 Task: Create an Advertisement video on Lacoste.
Action: Mouse pressed left at (105, 163)
Screenshot: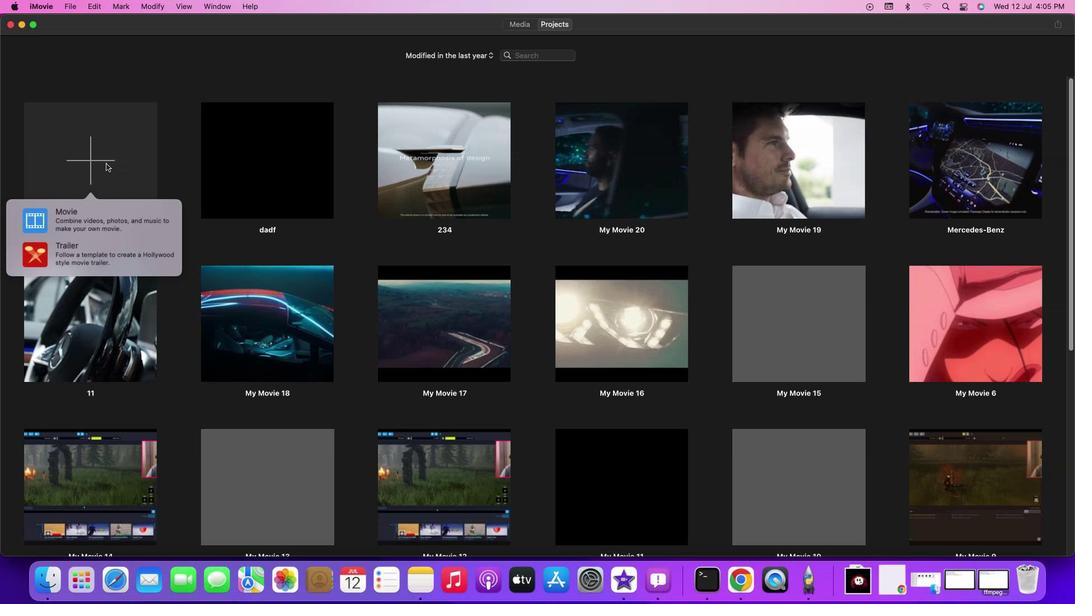 
Action: Mouse moved to (67, 221)
Screenshot: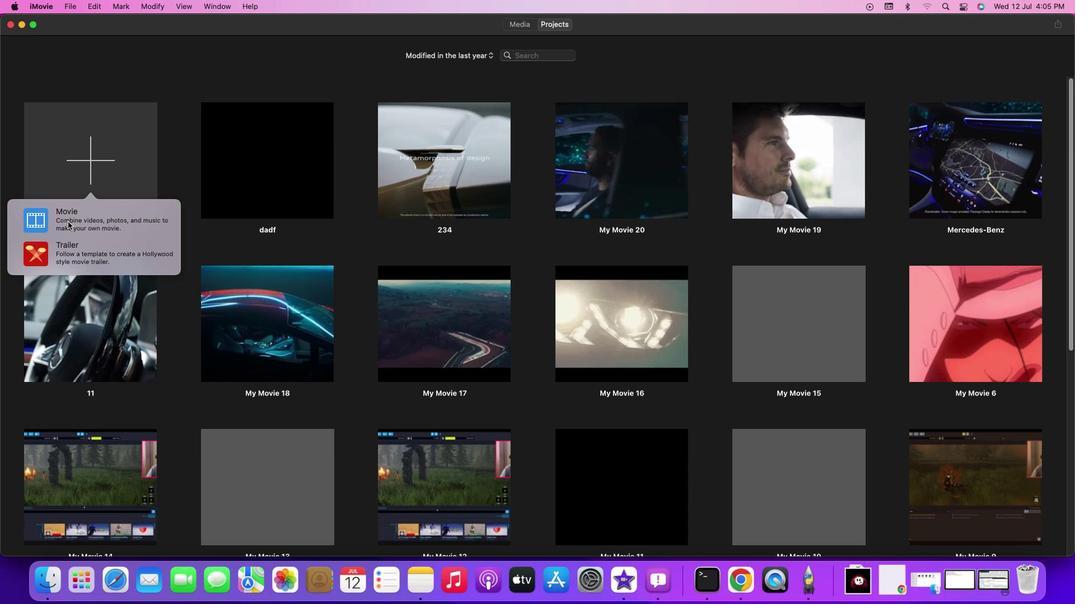 
Action: Mouse pressed left at (67, 221)
Screenshot: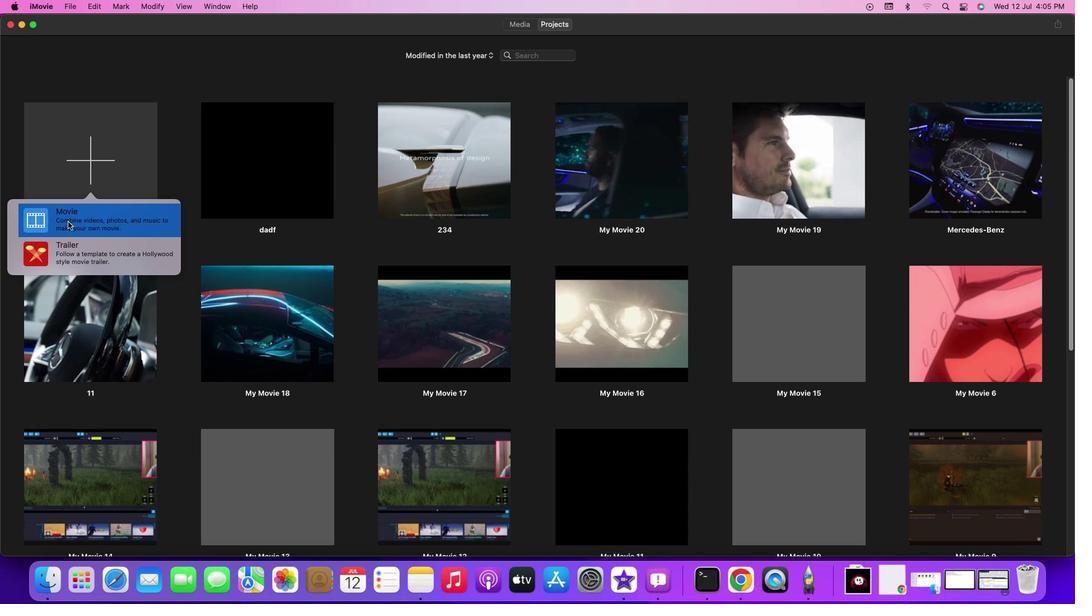 
Action: Mouse pressed left at (67, 221)
Screenshot: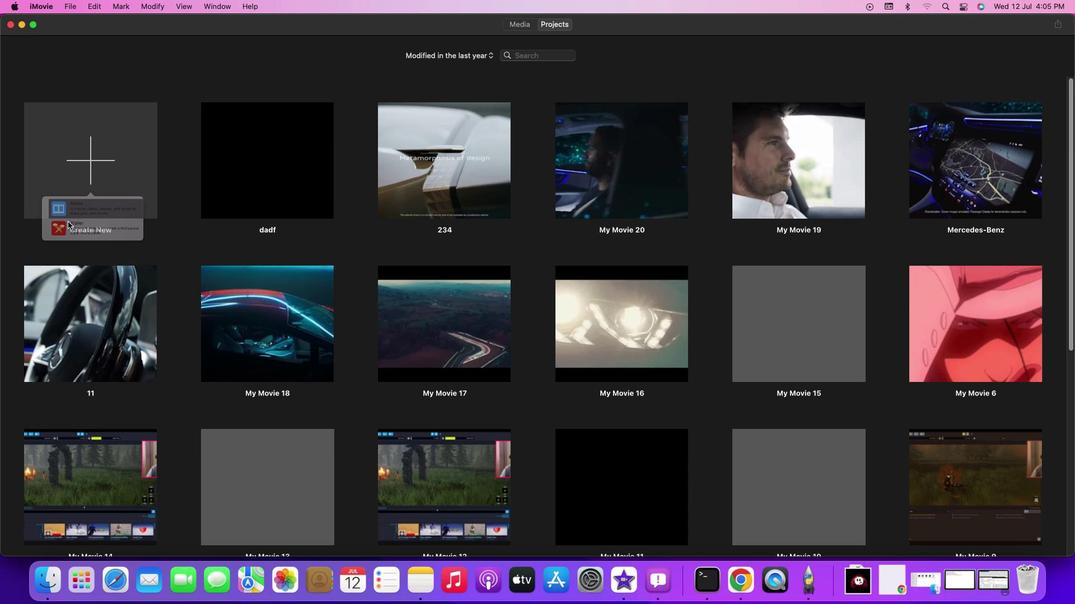 
Action: Mouse moved to (435, 190)
Screenshot: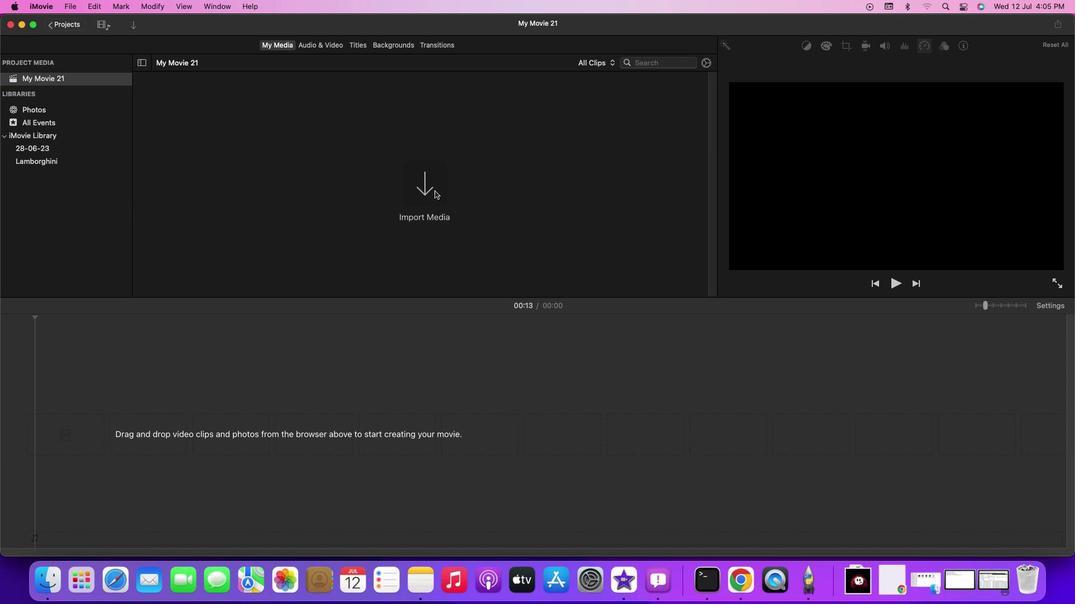 
Action: Mouse pressed left at (435, 190)
Screenshot: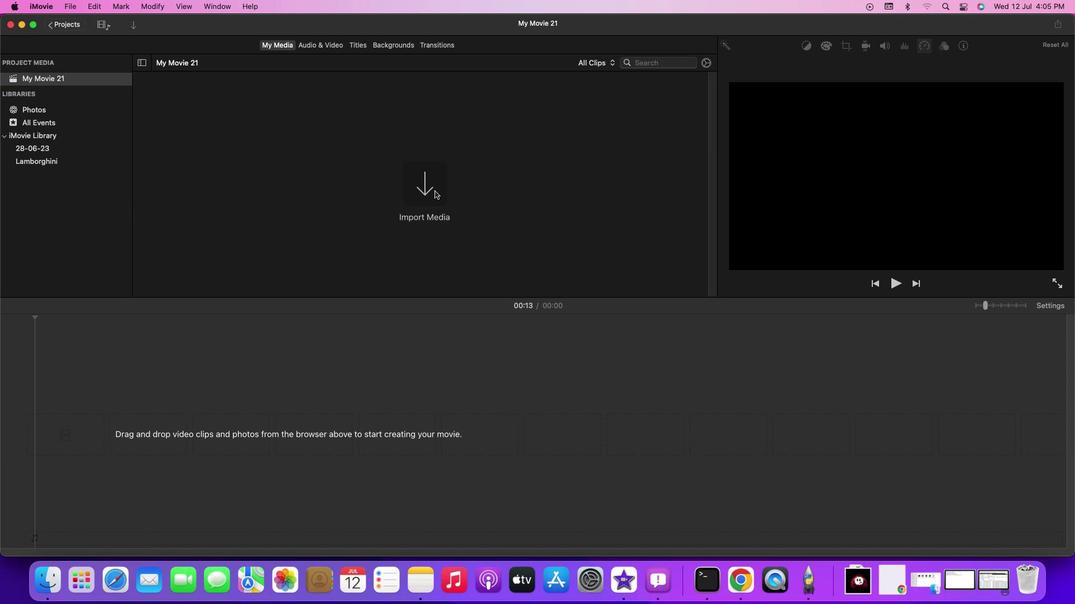
Action: Mouse moved to (216, 330)
Screenshot: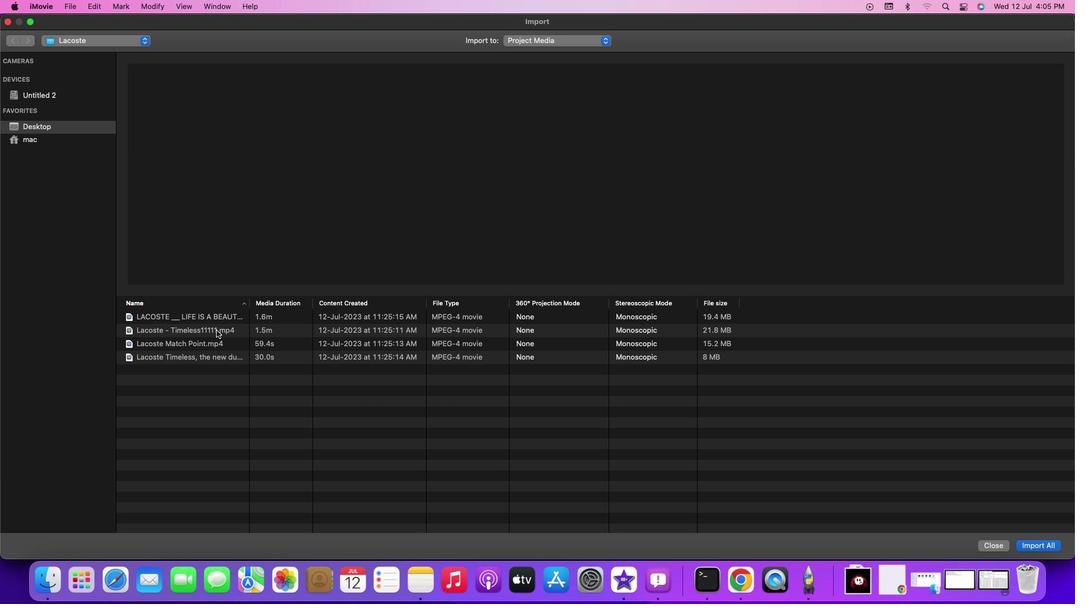 
Action: Mouse pressed left at (216, 330)
Screenshot: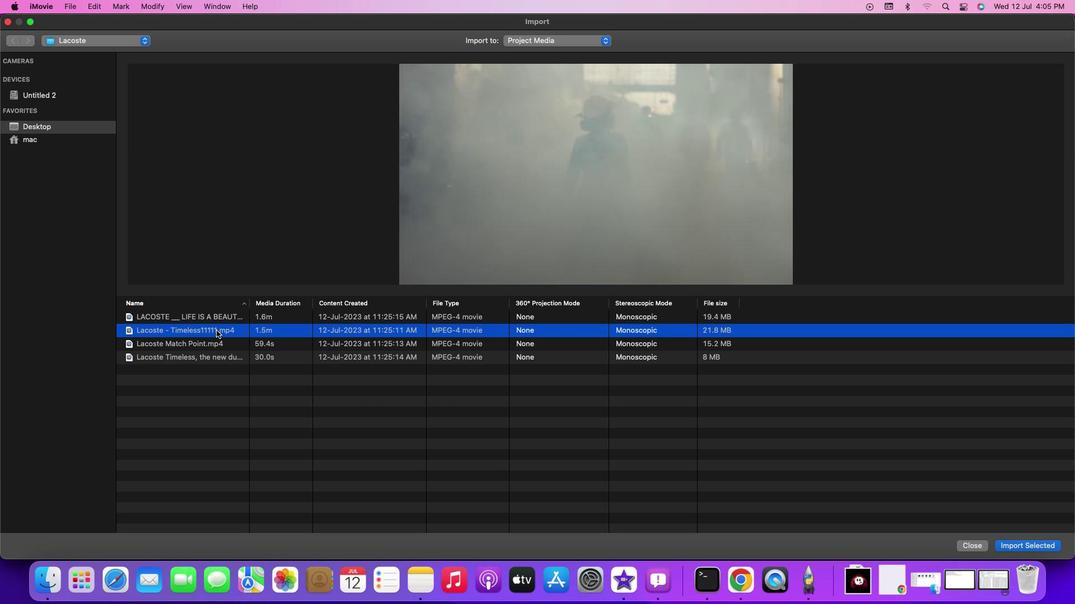 
Action: Mouse pressed left at (216, 330)
Screenshot: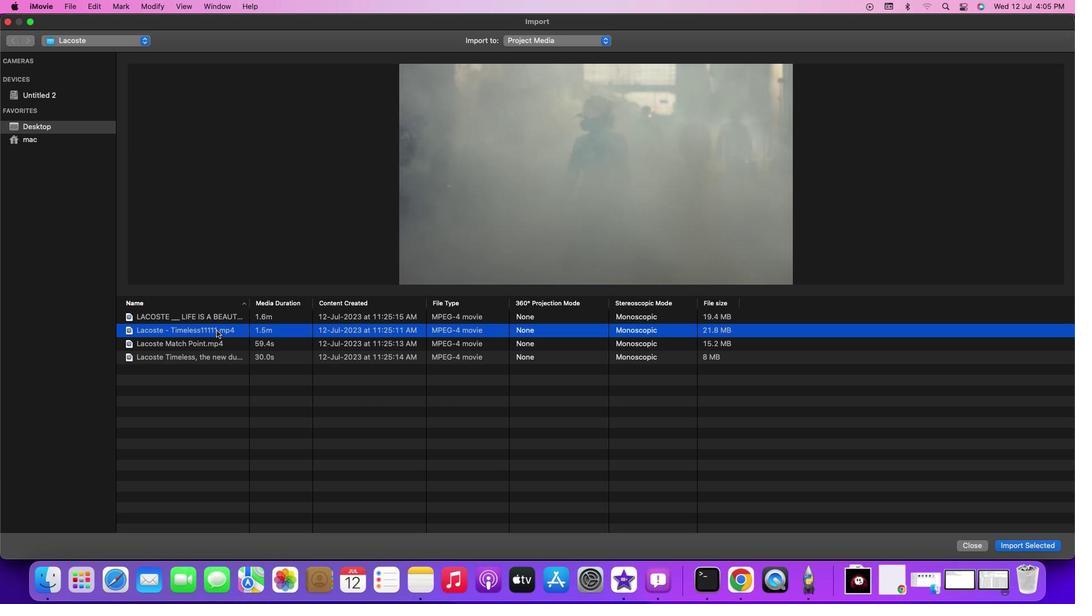
Action: Mouse moved to (184, 120)
Screenshot: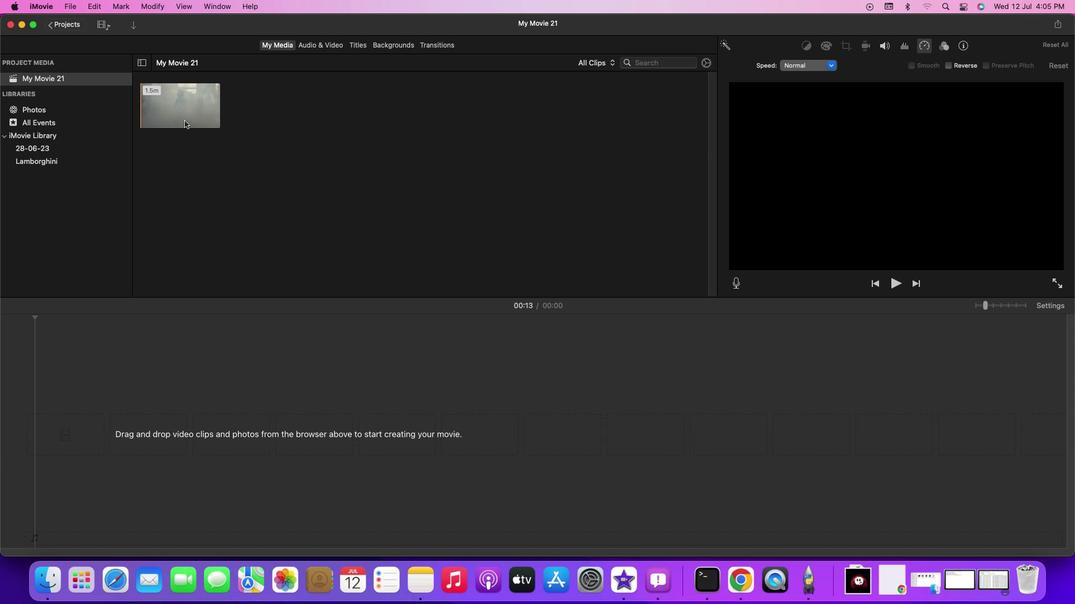 
Action: Mouse pressed left at (184, 120)
Screenshot: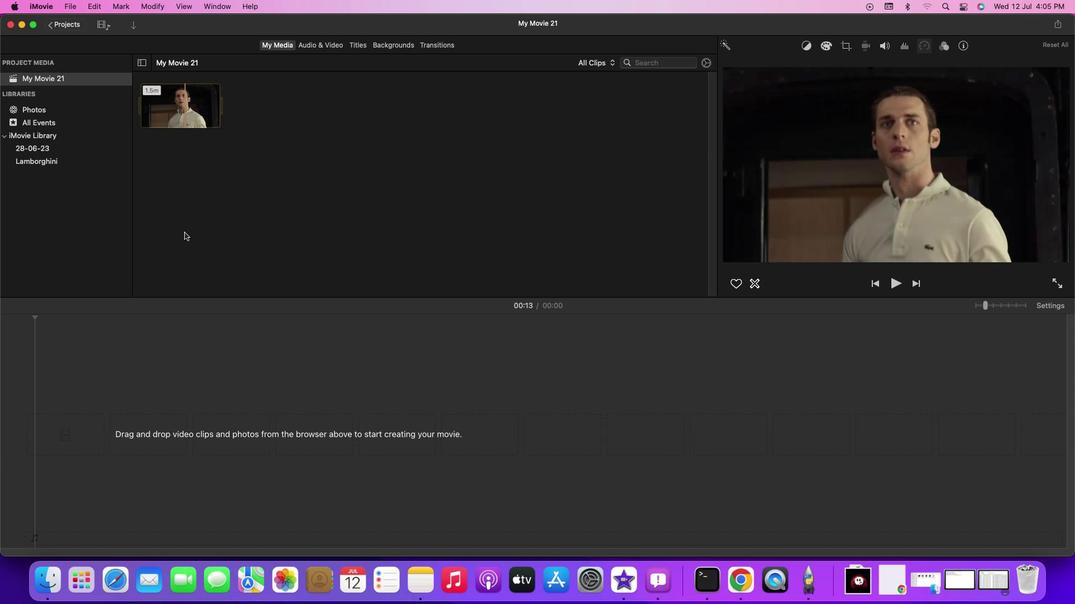 
Action: Mouse moved to (37, 319)
Screenshot: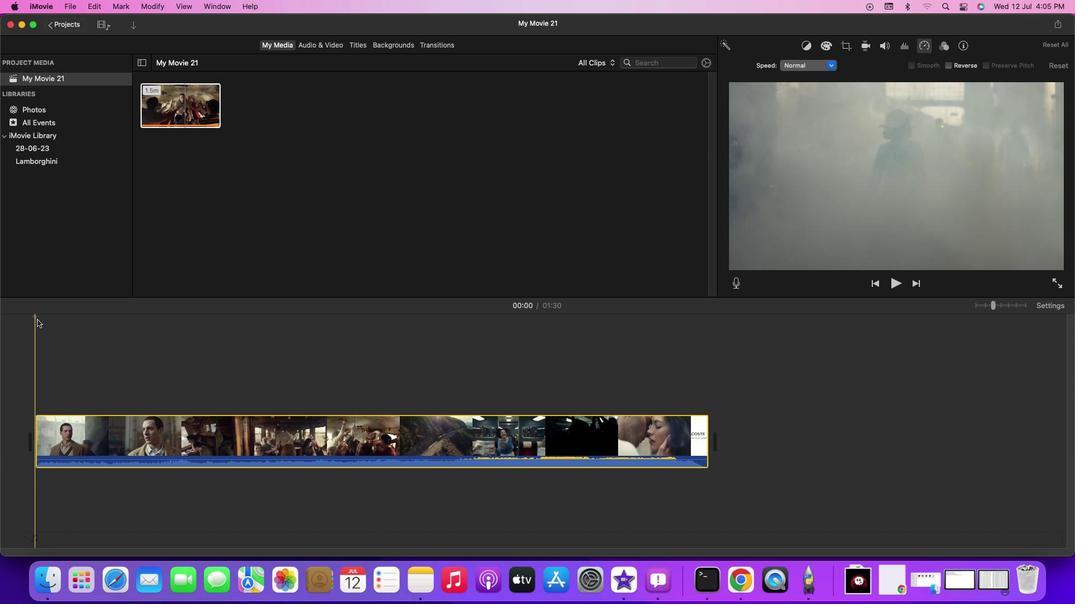 
Action: Key pressed Key.space
Screenshot: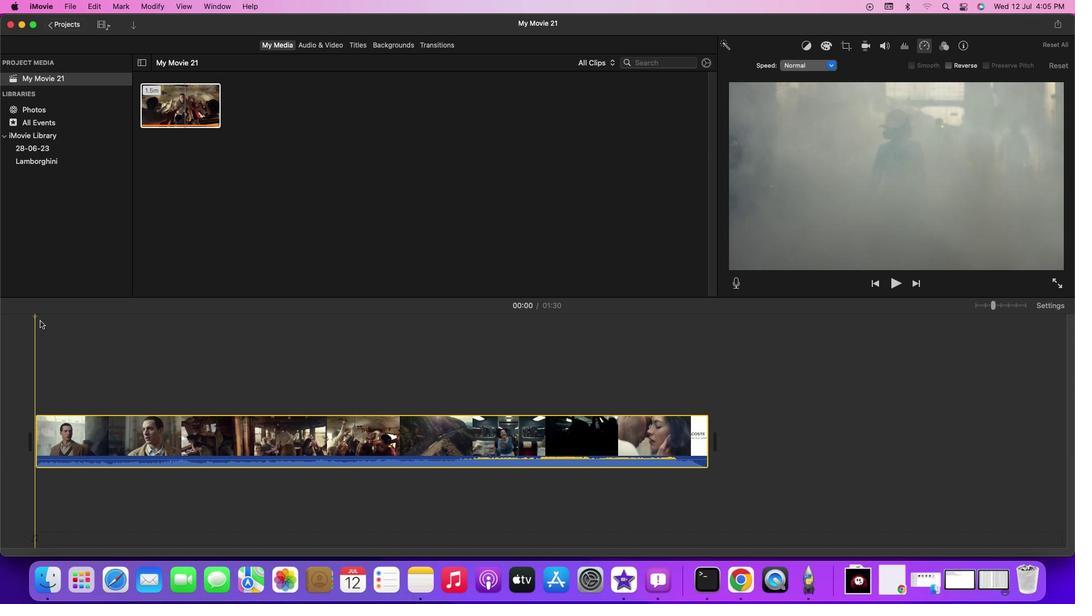 
Action: Mouse moved to (37, 319)
Screenshot: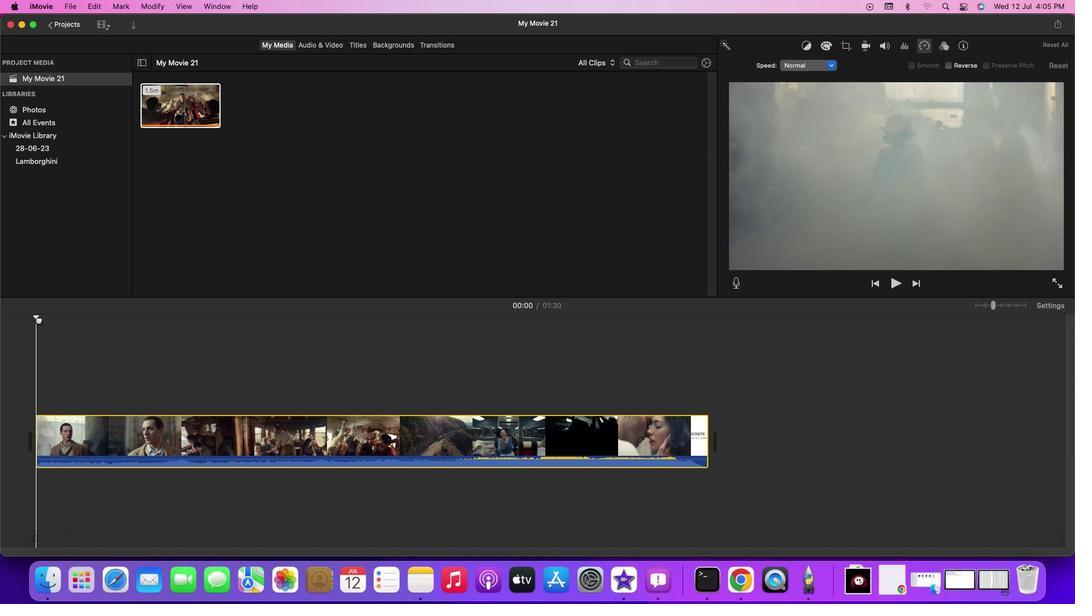 
Action: Mouse pressed left at (37, 319)
Screenshot: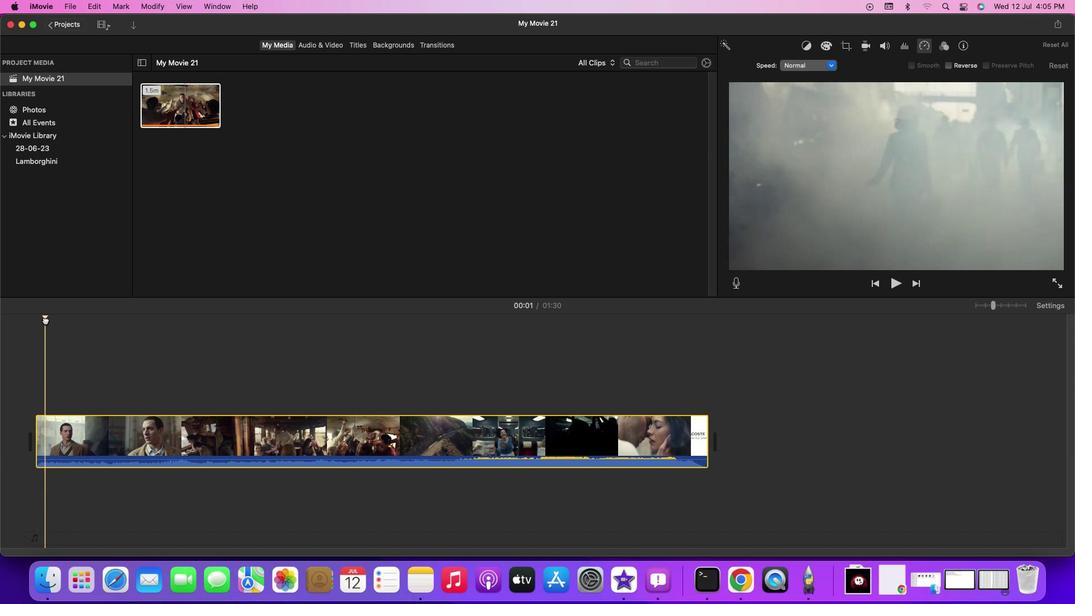 
Action: Mouse moved to (47, 320)
Screenshot: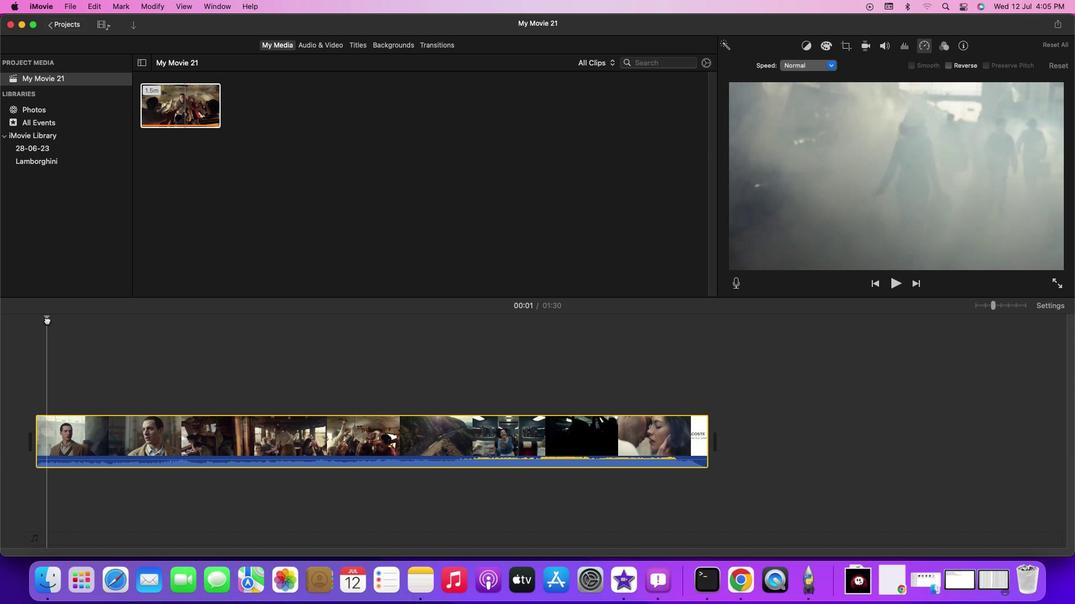 
Action: Key pressed Key.space
Screenshot: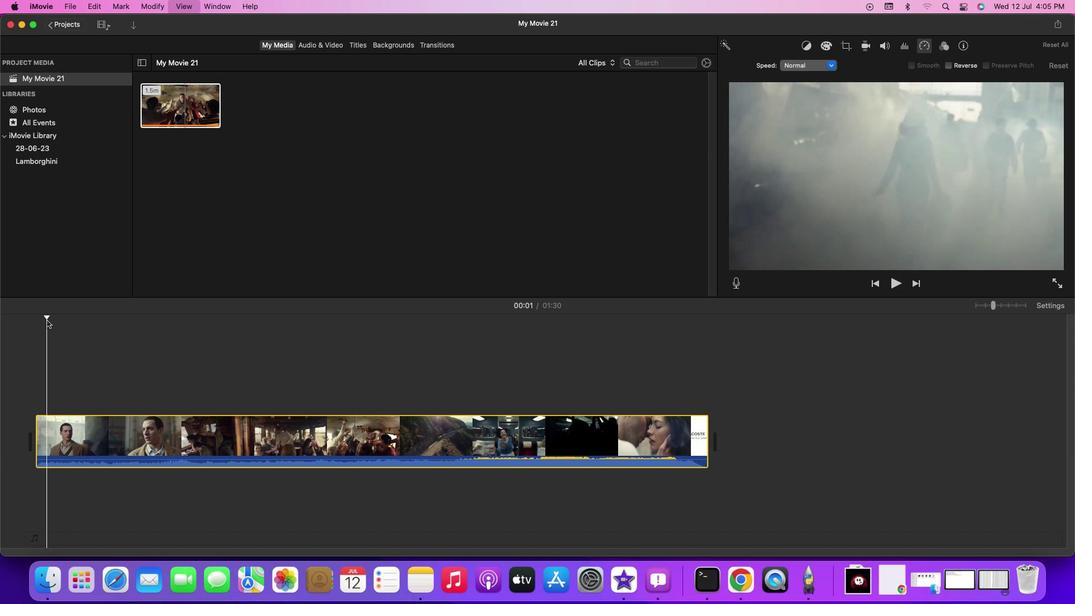 
Action: Mouse moved to (897, 284)
Screenshot: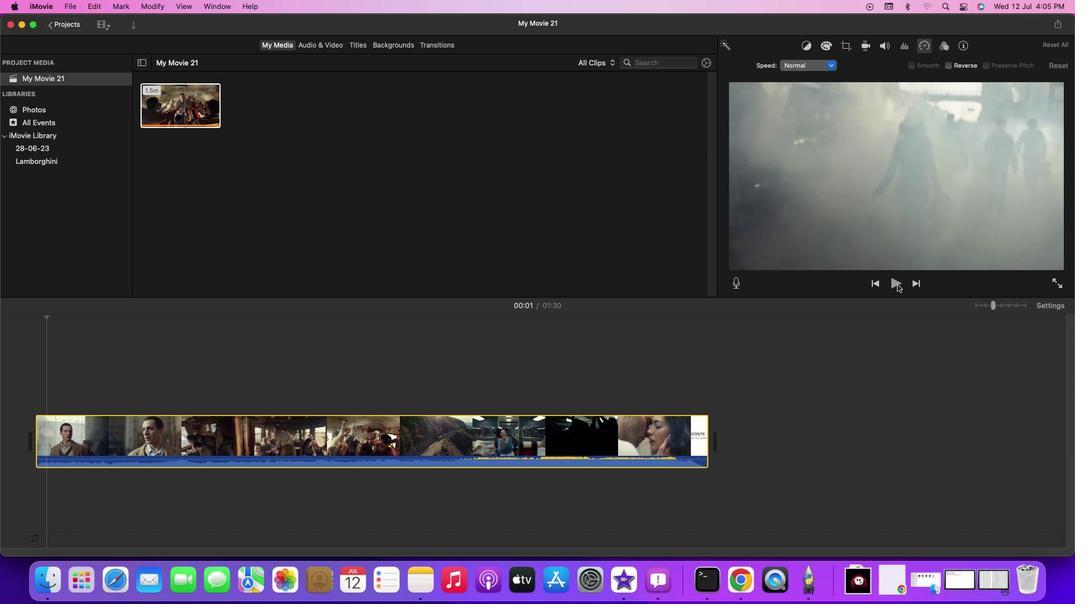 
Action: Mouse pressed left at (897, 284)
Screenshot: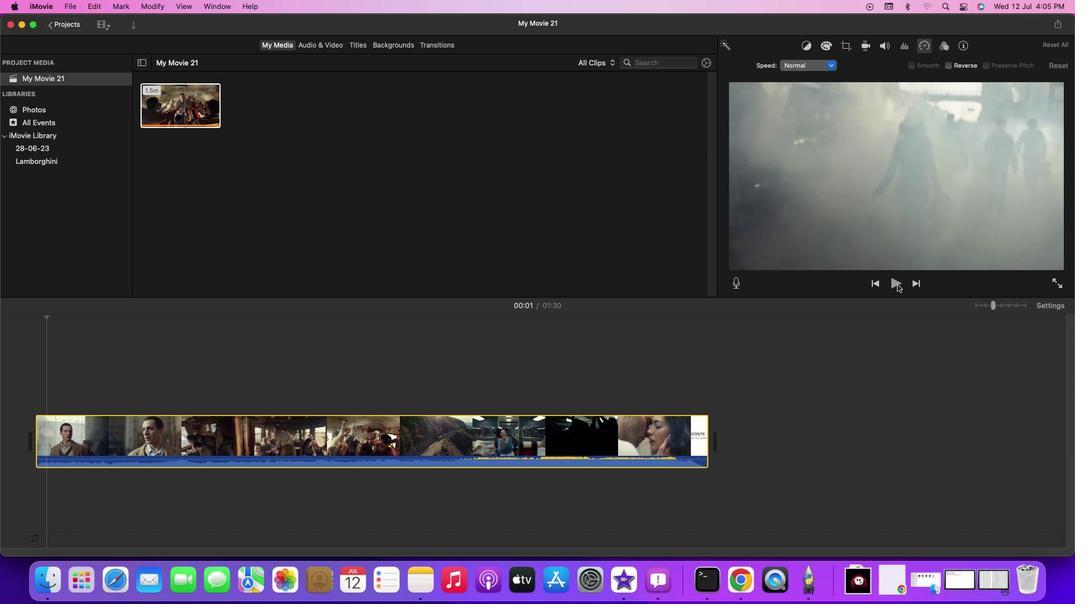 
Action: Mouse moved to (138, 435)
Screenshot: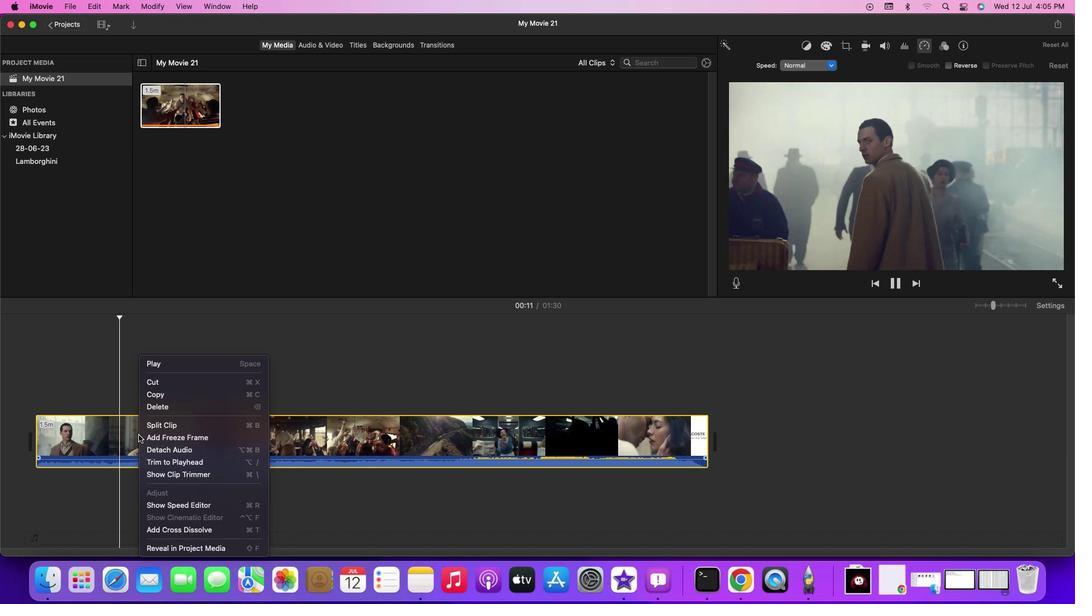 
Action: Mouse pressed right at (138, 435)
Screenshot: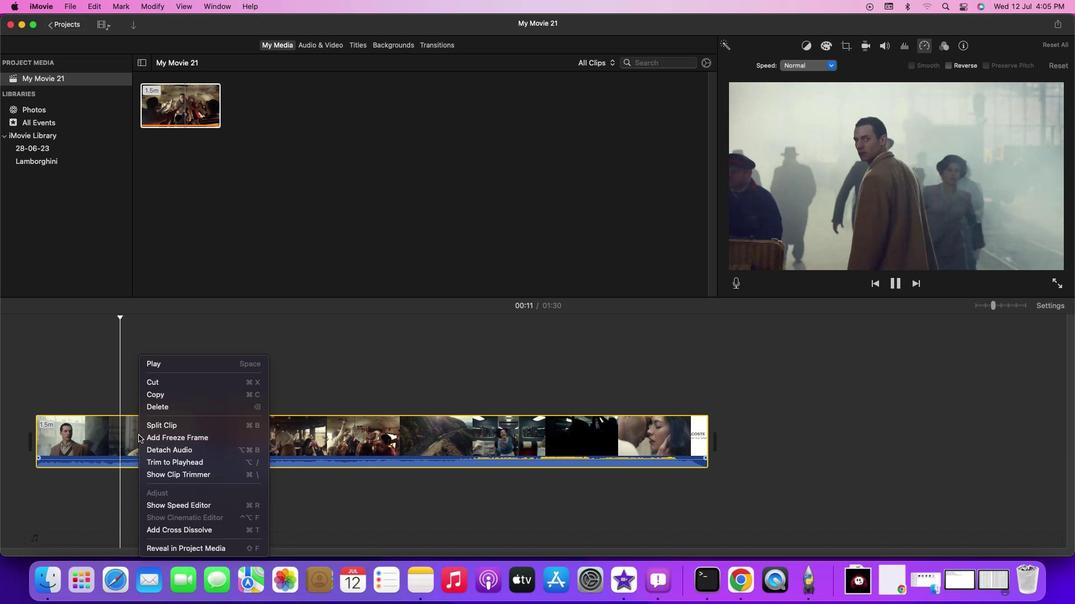 
Action: Mouse moved to (166, 450)
Screenshot: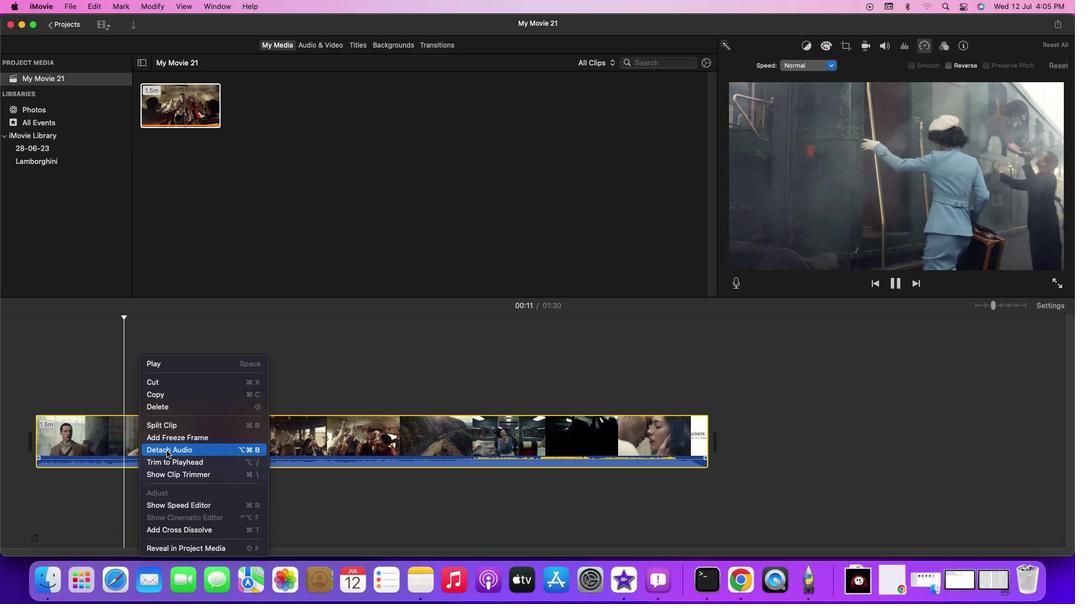 
Action: Mouse pressed left at (166, 450)
Screenshot: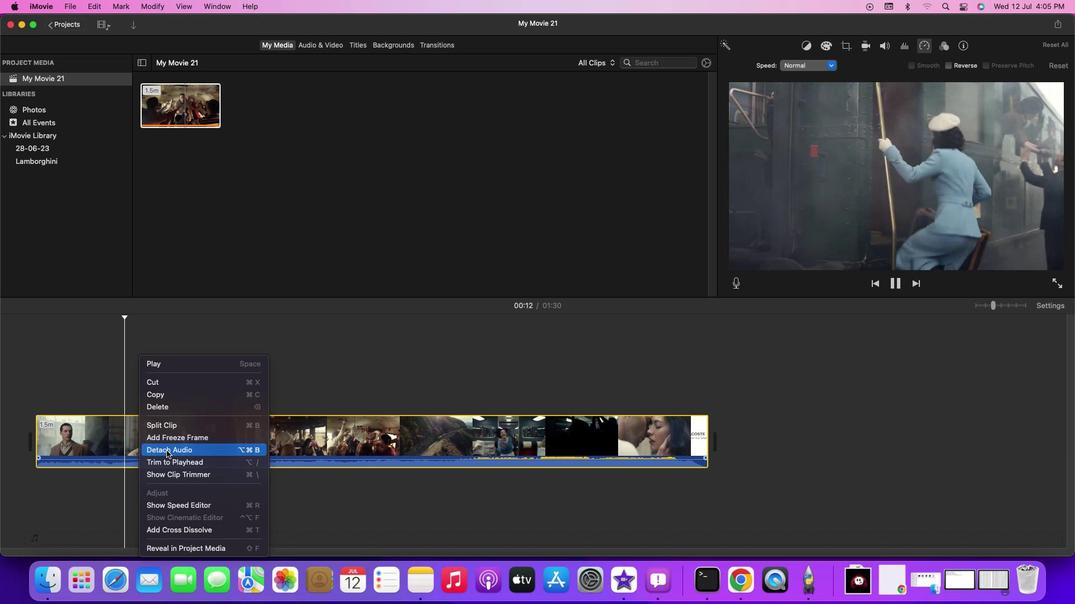 
Action: Mouse moved to (148, 436)
Screenshot: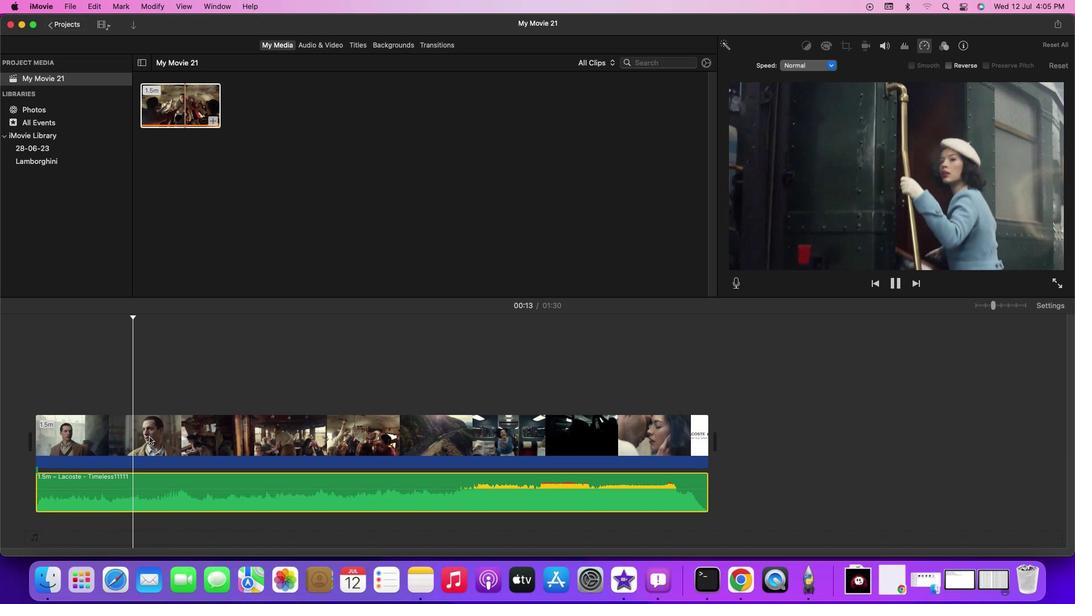 
Action: Key pressed Key.spaceKey.spaceKey.spaceKey.leftKey.left
Screenshot: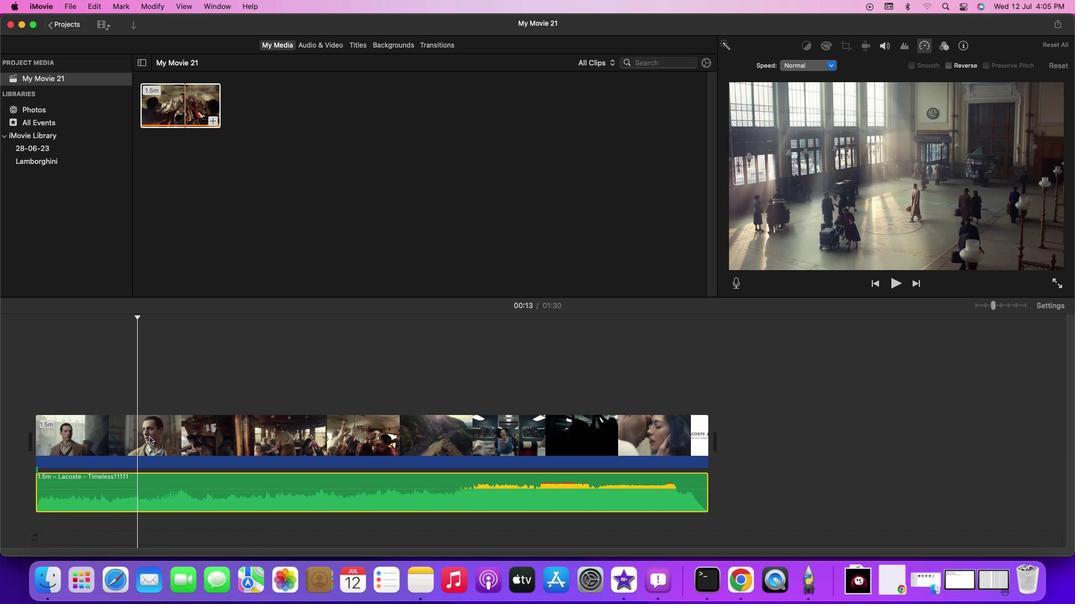 
Action: Mouse moved to (137, 433)
Screenshot: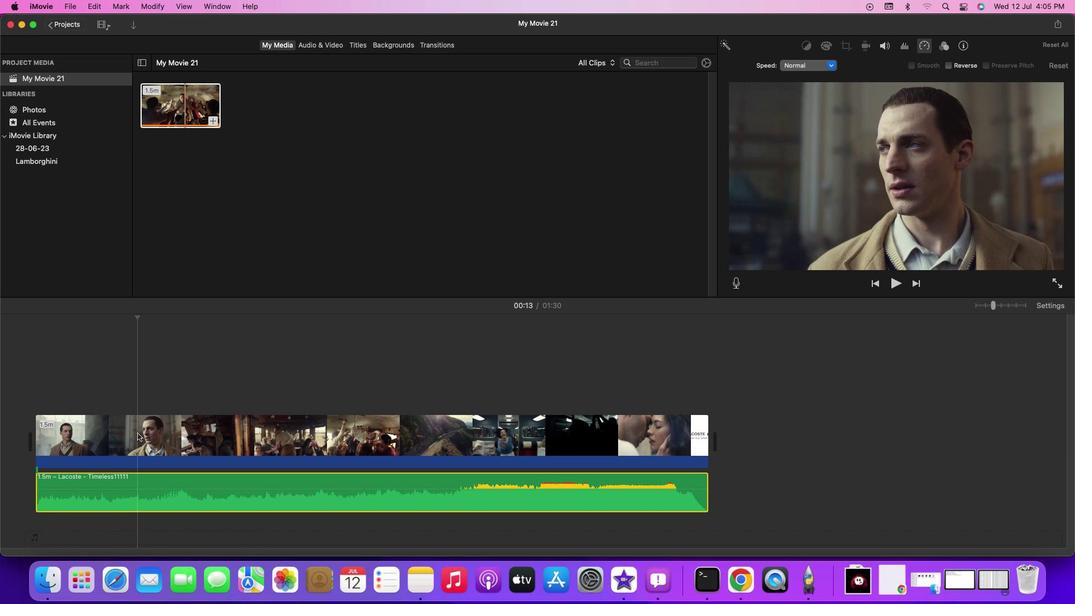 
Action: Mouse pressed left at (137, 433)
Screenshot: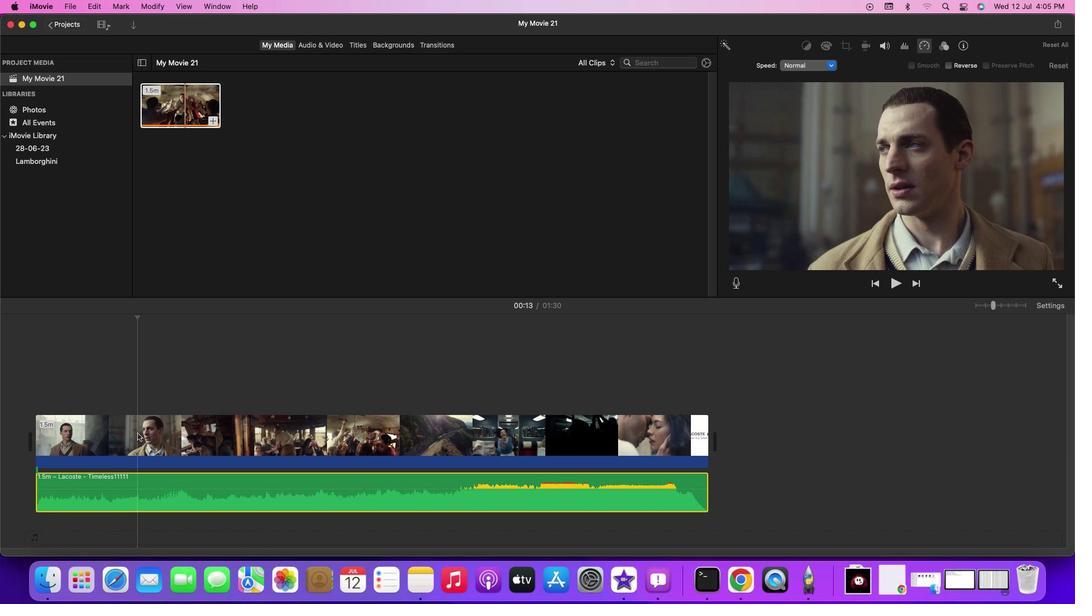 
Action: Key pressed Key.leftKey.leftKey.leftKey.leftKey.cmd'b'
Screenshot: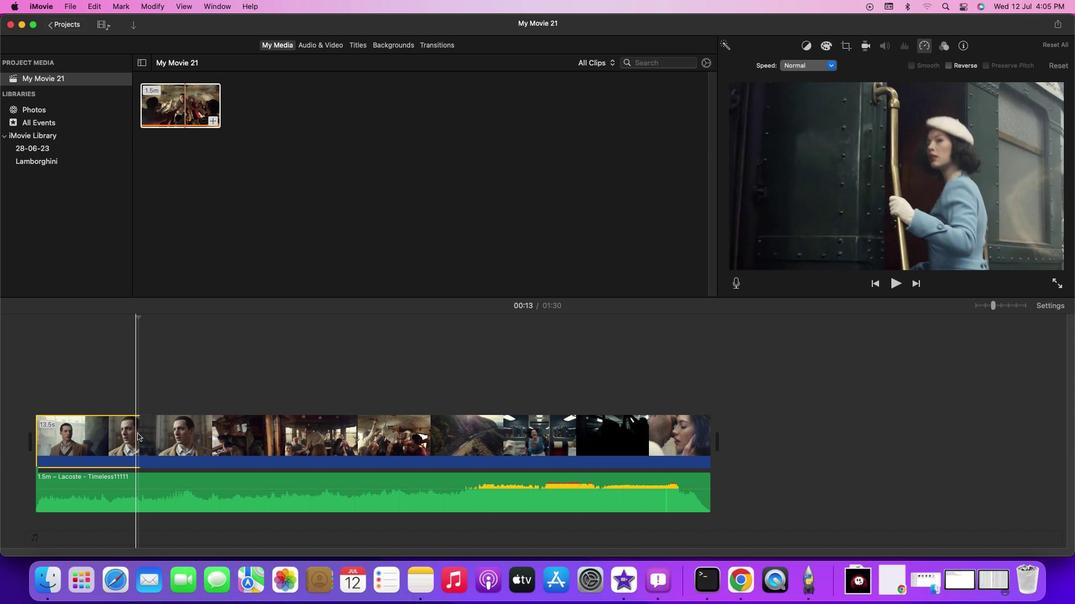 
Action: Mouse moved to (204, 442)
Screenshot: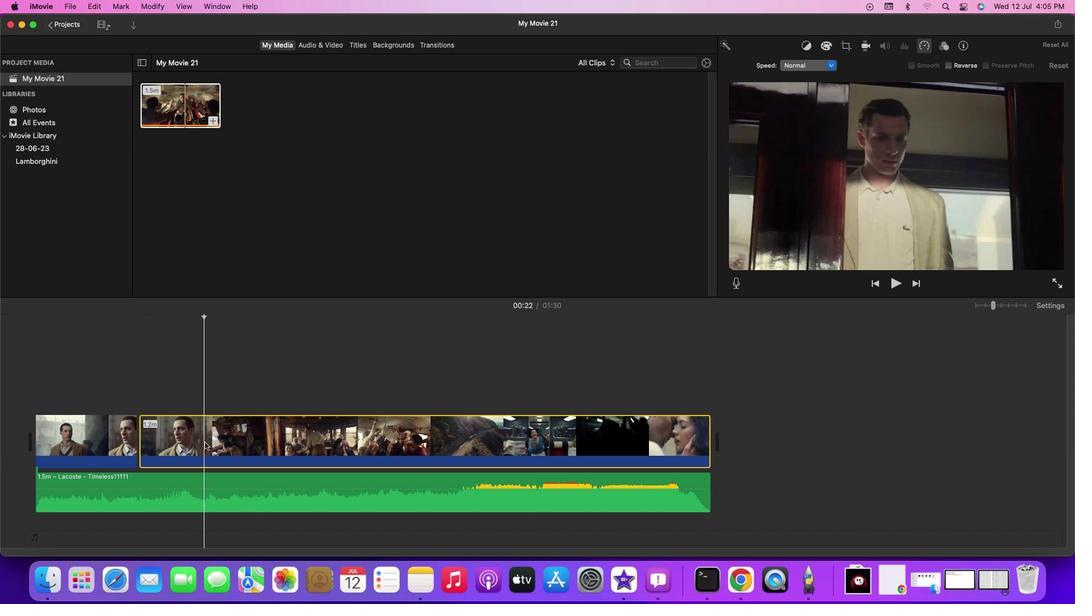 
Action: Mouse pressed left at (204, 442)
Screenshot: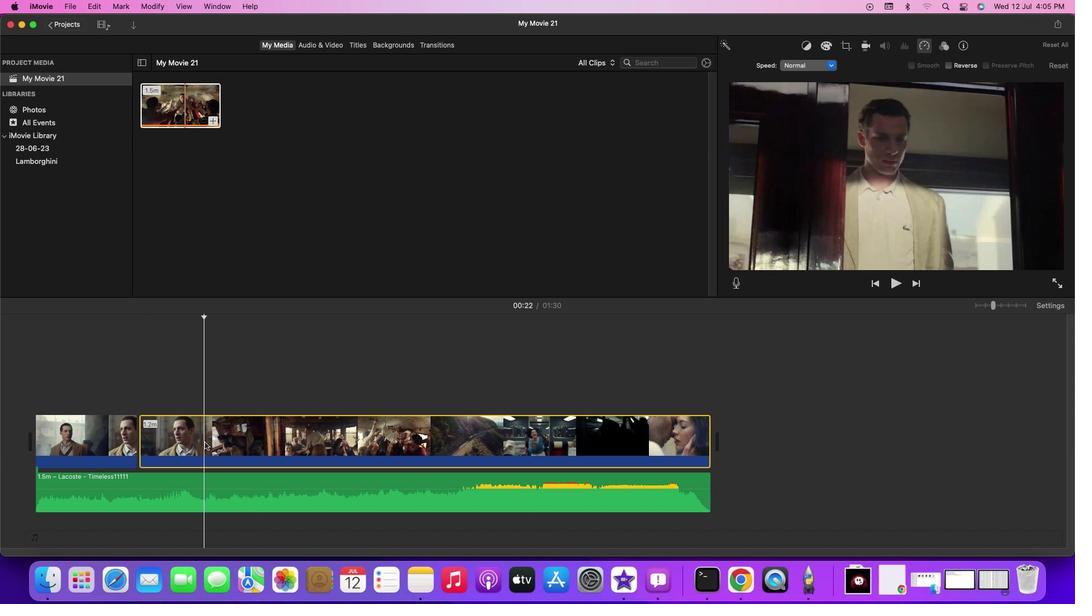
Action: Mouse moved to (188, 438)
Screenshot: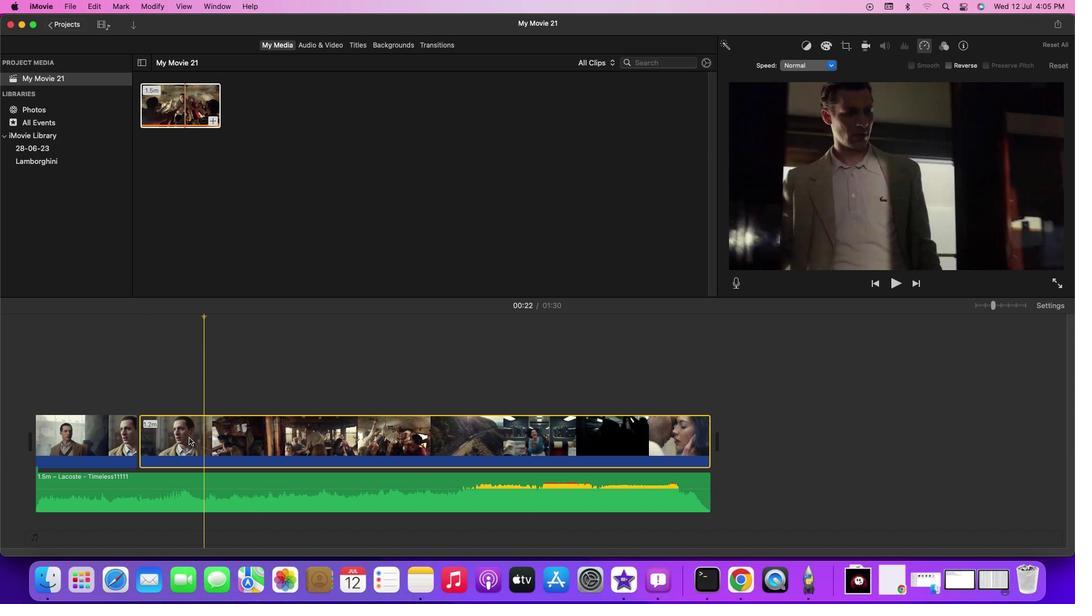 
Action: Mouse pressed right at (188, 438)
Screenshot: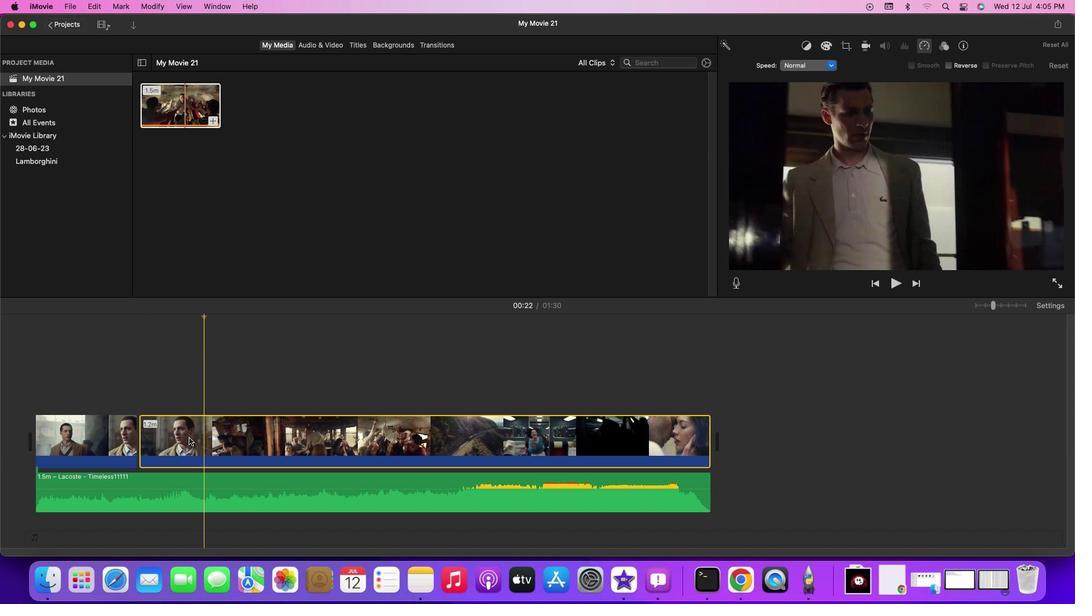 
Action: Mouse moved to (211, 412)
Screenshot: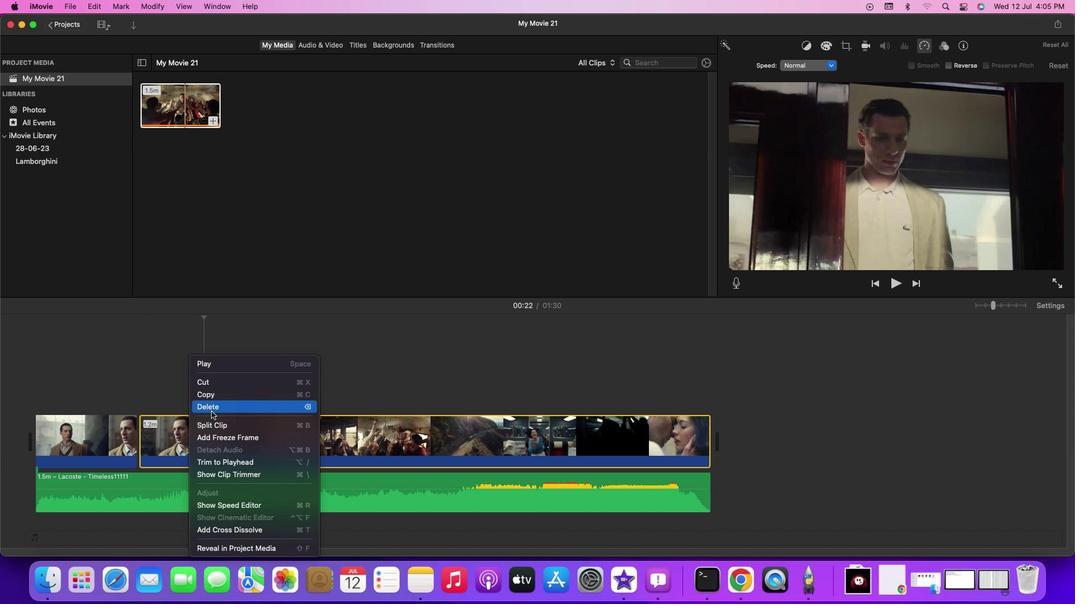 
Action: Mouse pressed left at (211, 412)
Screenshot: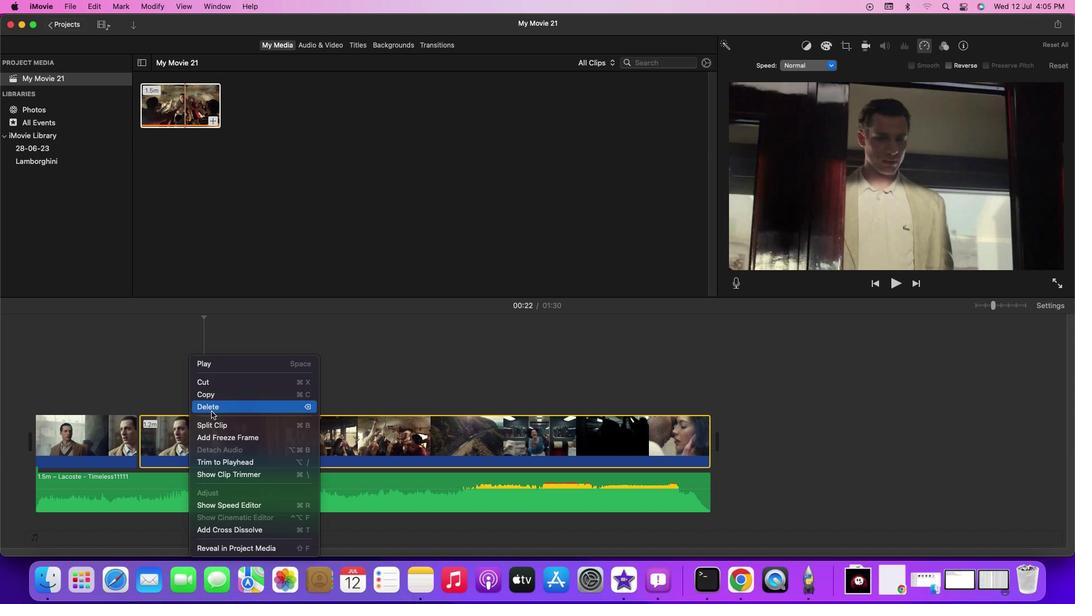 
Action: Mouse moved to (99, 339)
Screenshot: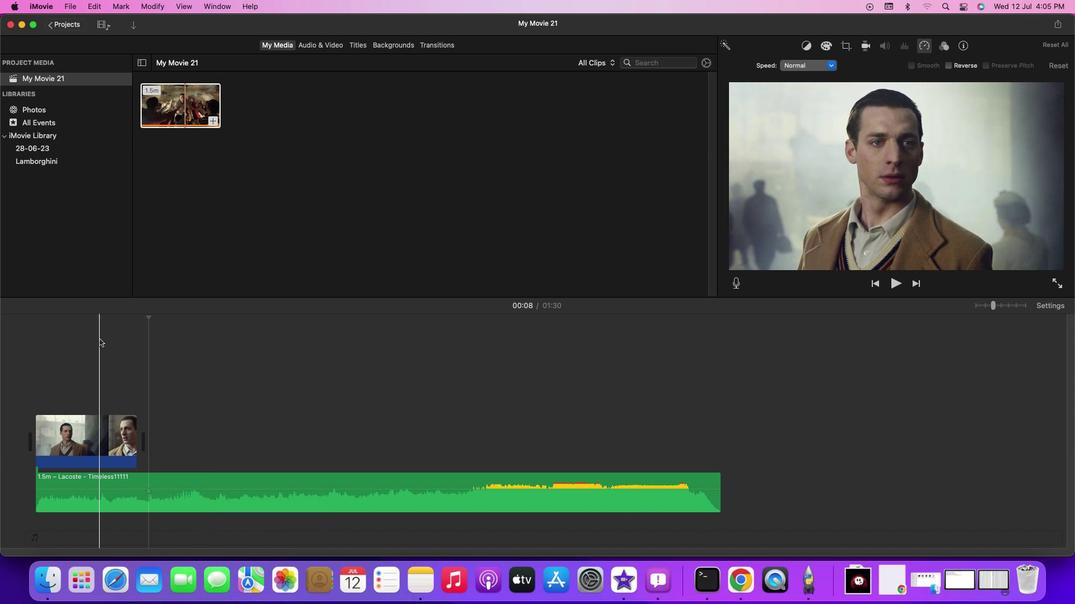 
Action: Mouse pressed left at (99, 339)
Screenshot: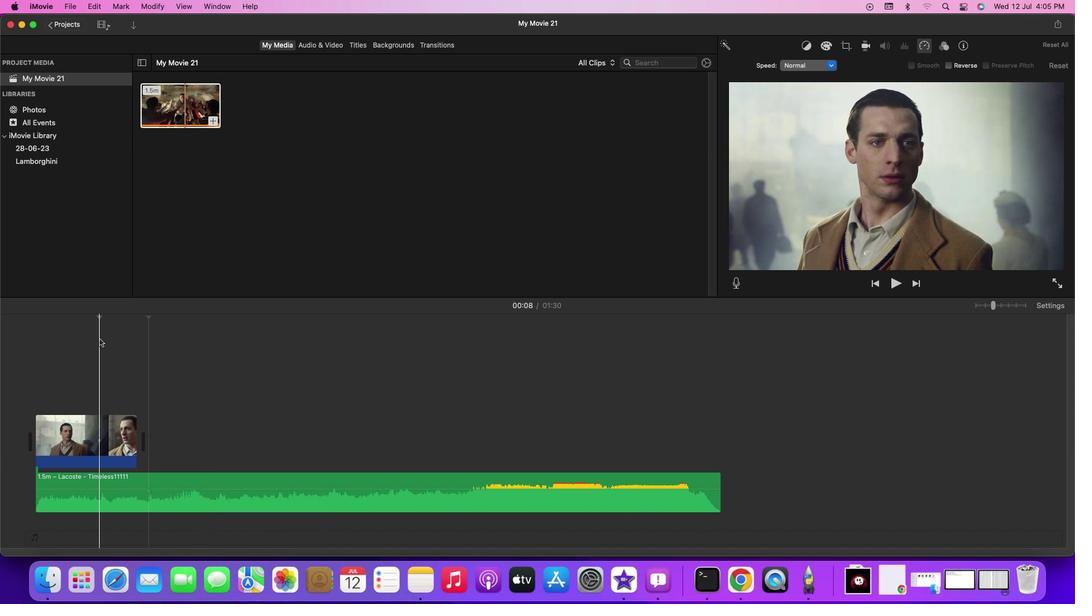 
Action: Key pressed Key.space
Screenshot: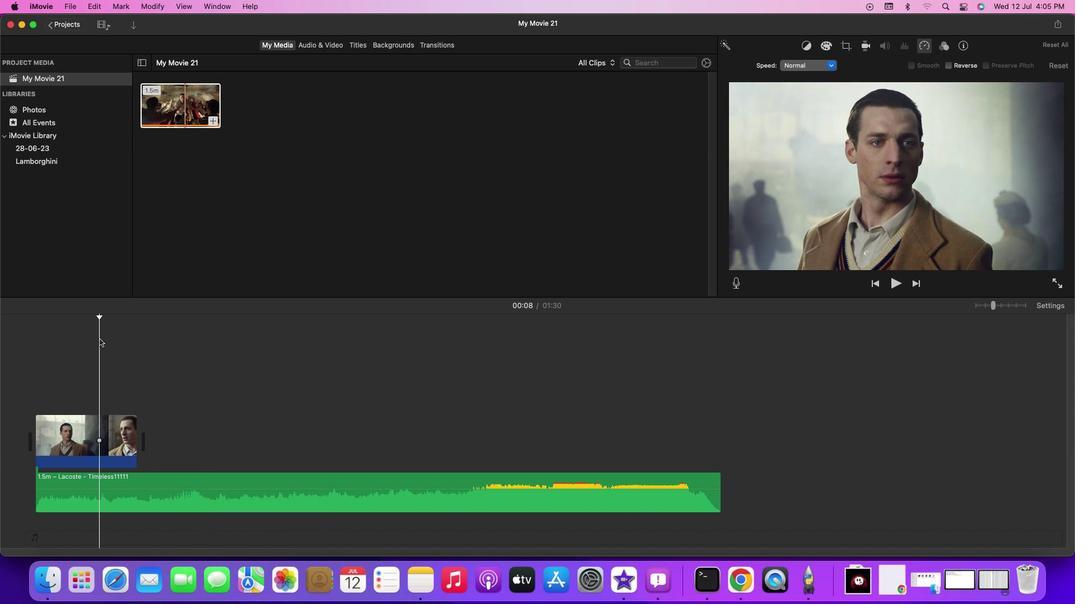 
Action: Mouse moved to (173, 348)
Screenshot: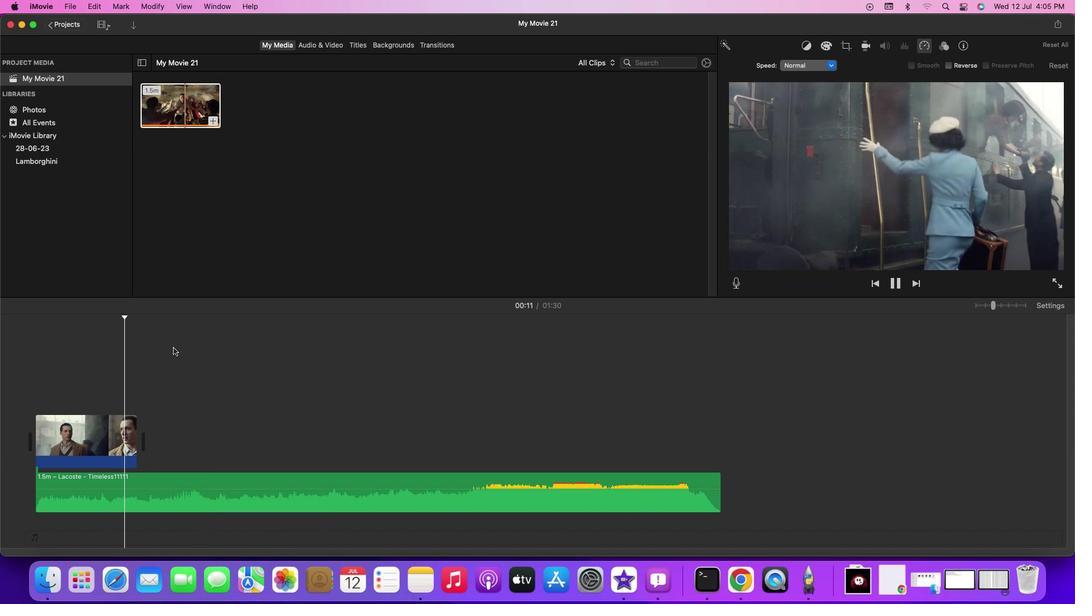 
Action: Key pressed Key.space
Screenshot: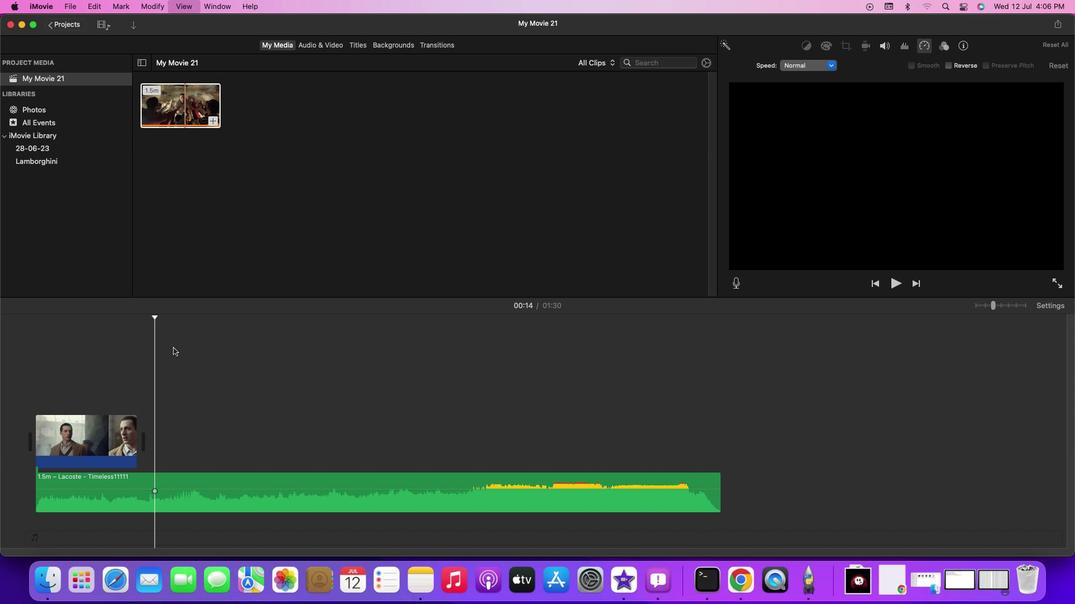 
Action: Mouse moved to (133, 25)
Screenshot: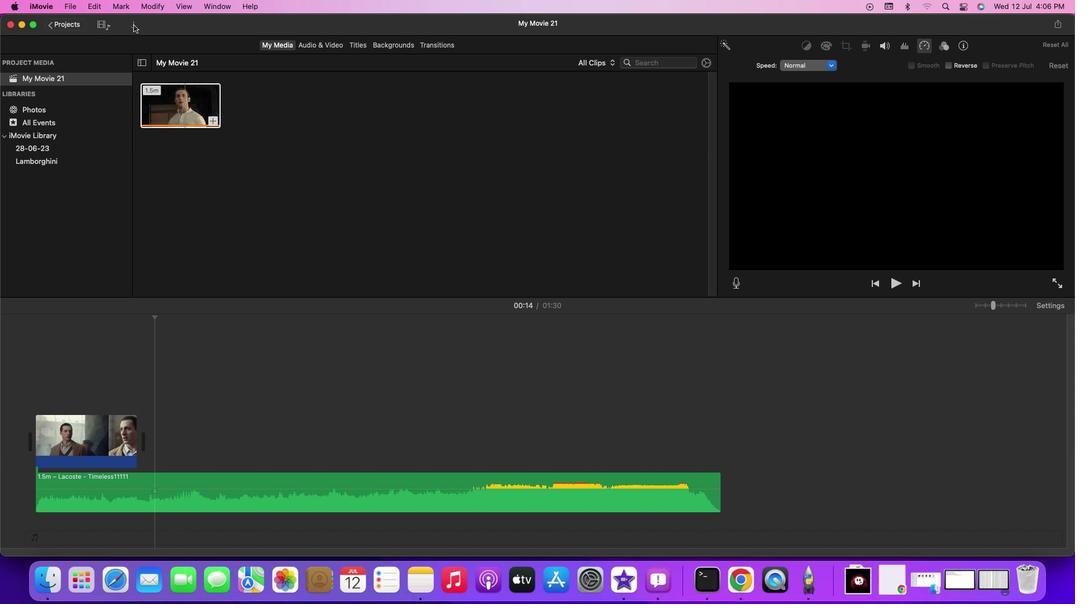 
Action: Mouse pressed left at (133, 25)
Screenshot: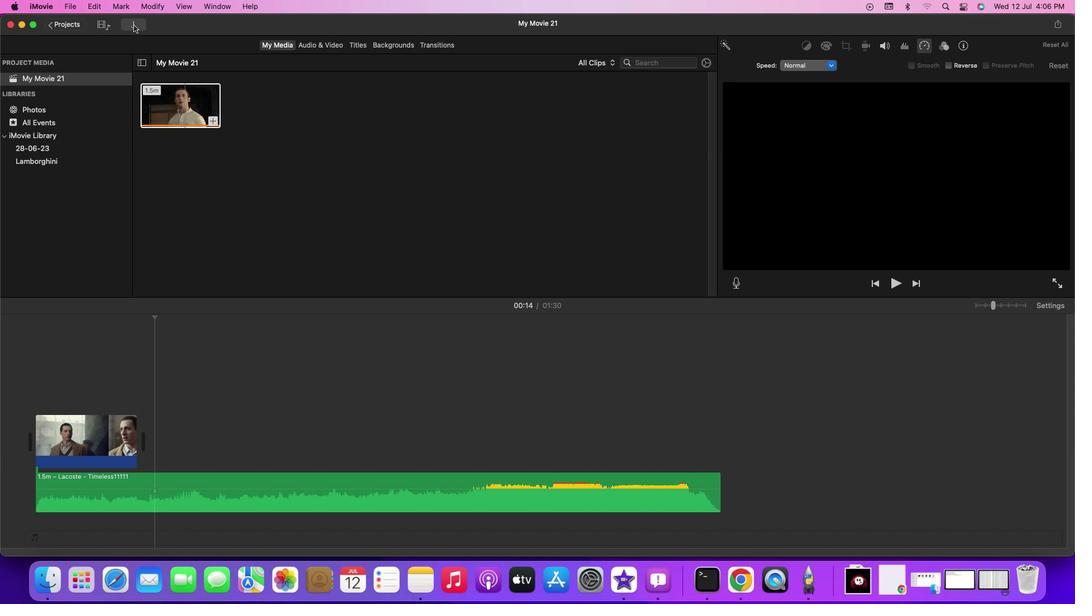 
Action: Mouse moved to (202, 360)
Screenshot: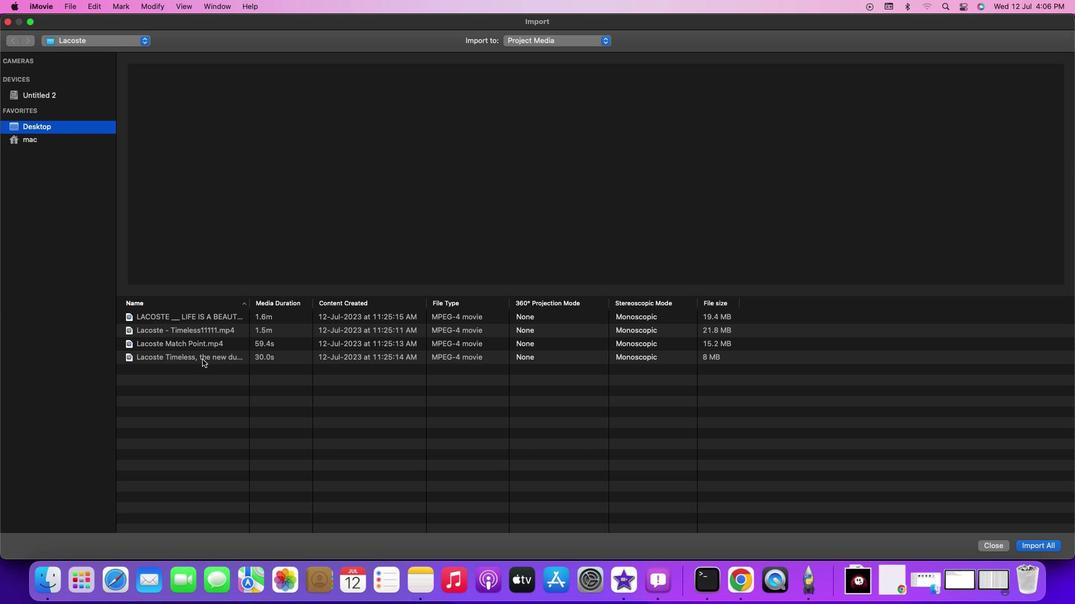
Action: Mouse pressed left at (202, 360)
Screenshot: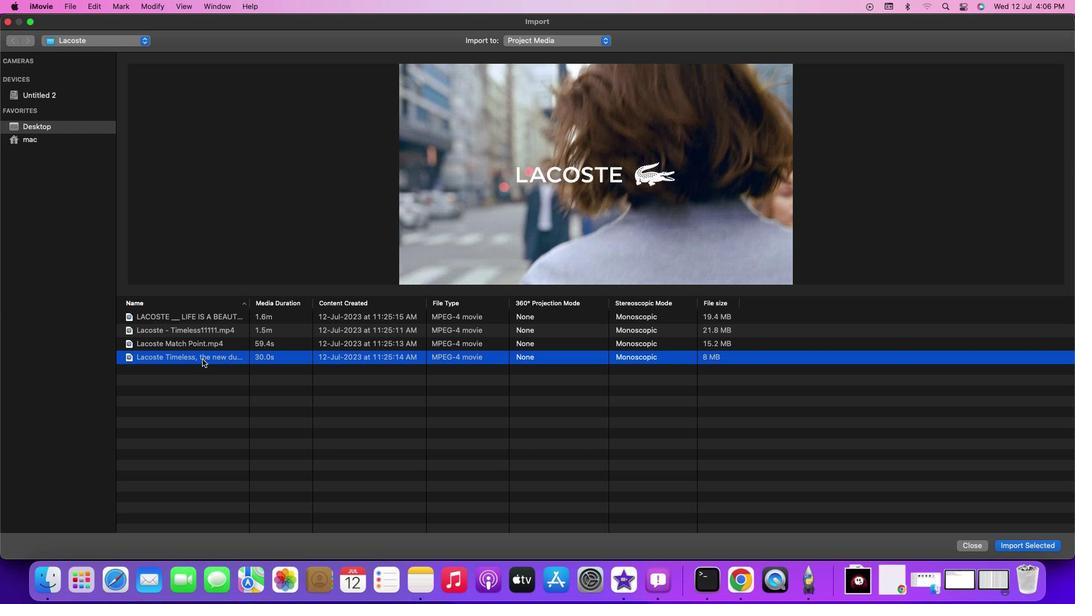 
Action: Mouse pressed left at (202, 360)
Screenshot: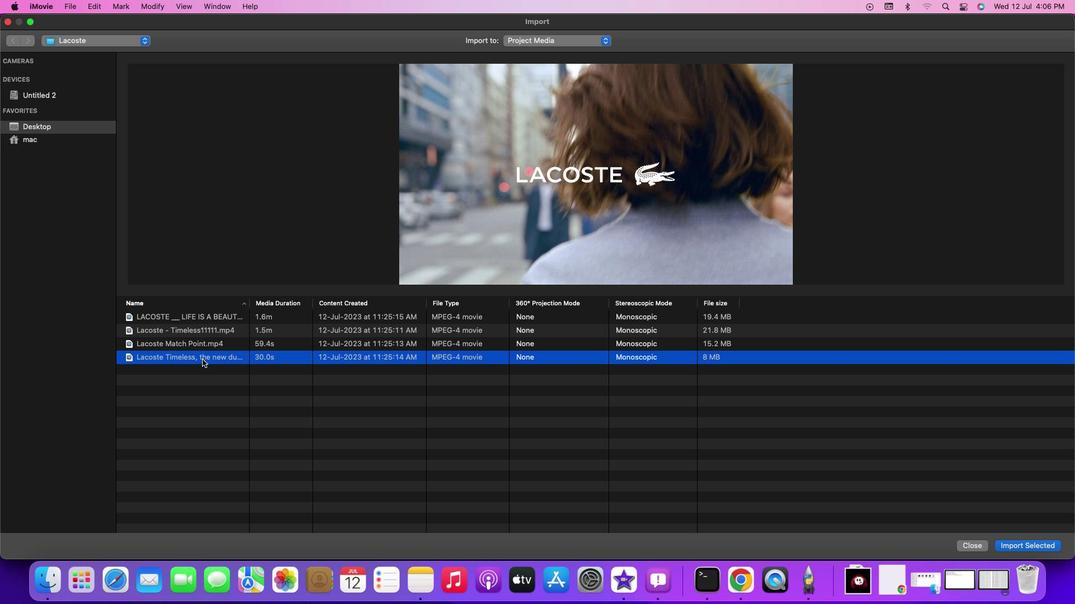 
Action: Mouse pressed left at (202, 360)
Screenshot: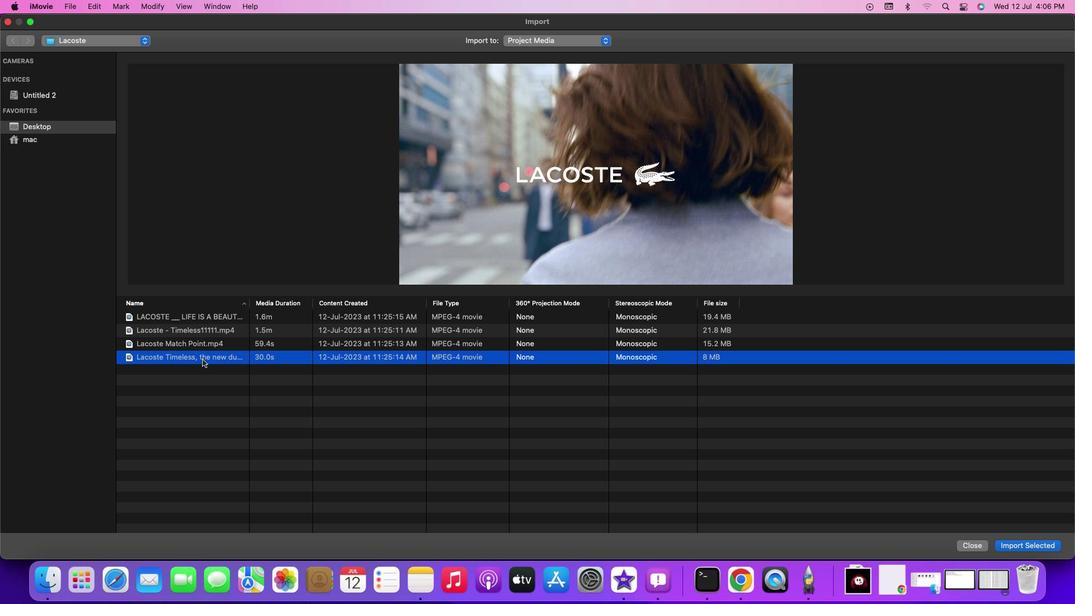
Action: Mouse moved to (270, 109)
Screenshot: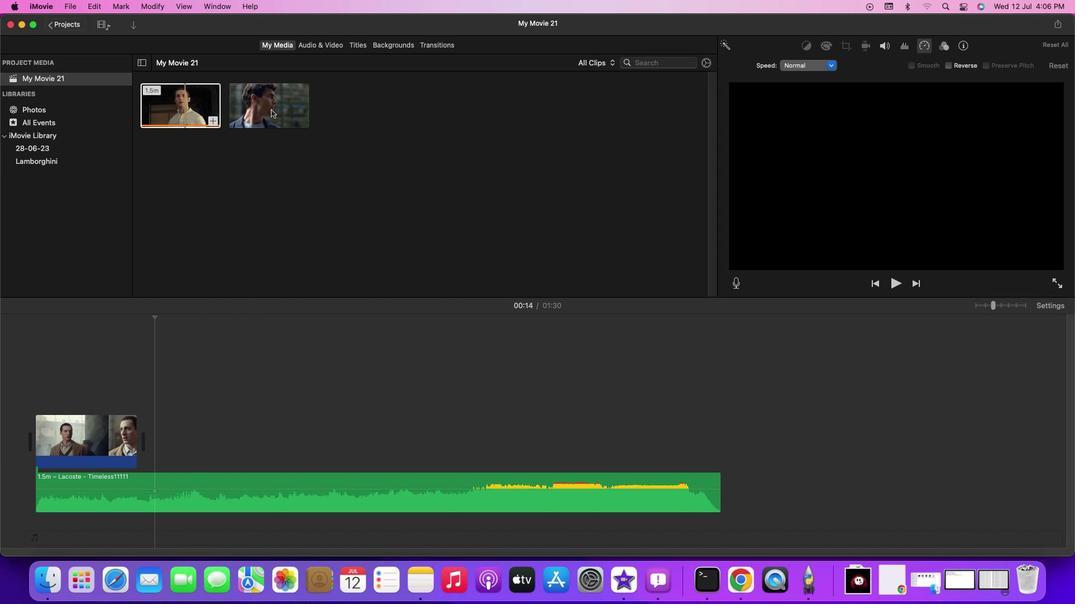 
Action: Mouse pressed left at (270, 109)
Screenshot: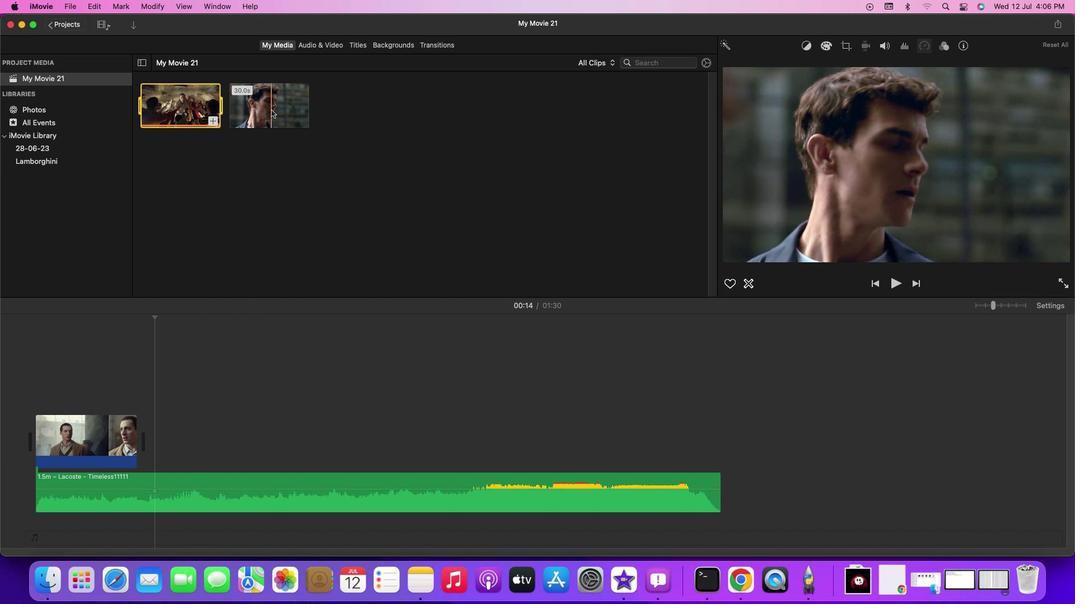 
Action: Mouse moved to (218, 438)
Screenshot: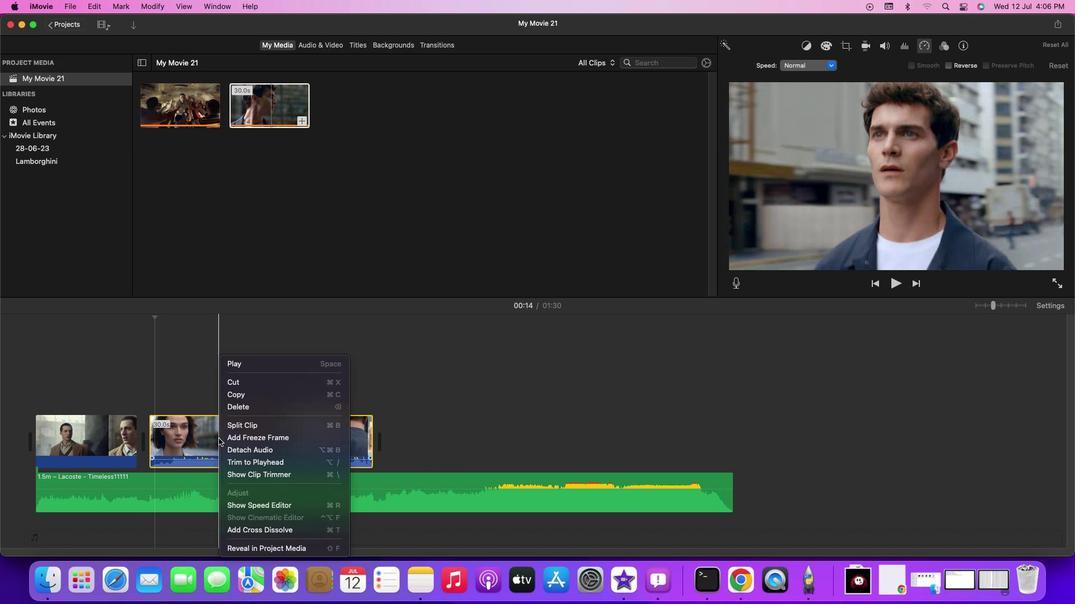 
Action: Mouse pressed right at (218, 438)
Screenshot: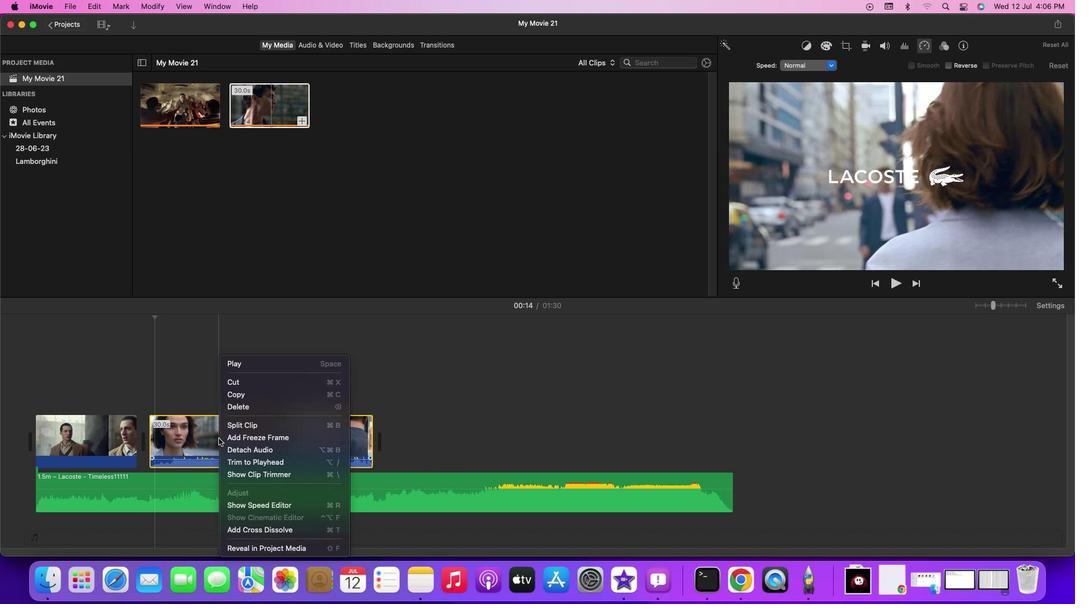 
Action: Mouse moved to (239, 453)
Screenshot: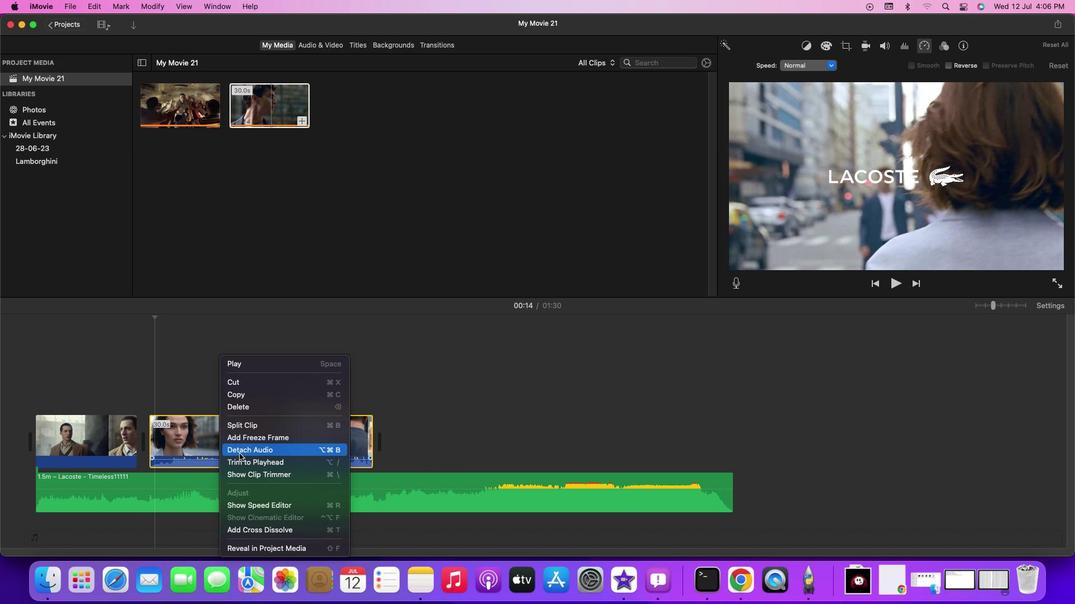 
Action: Mouse pressed left at (239, 453)
Screenshot: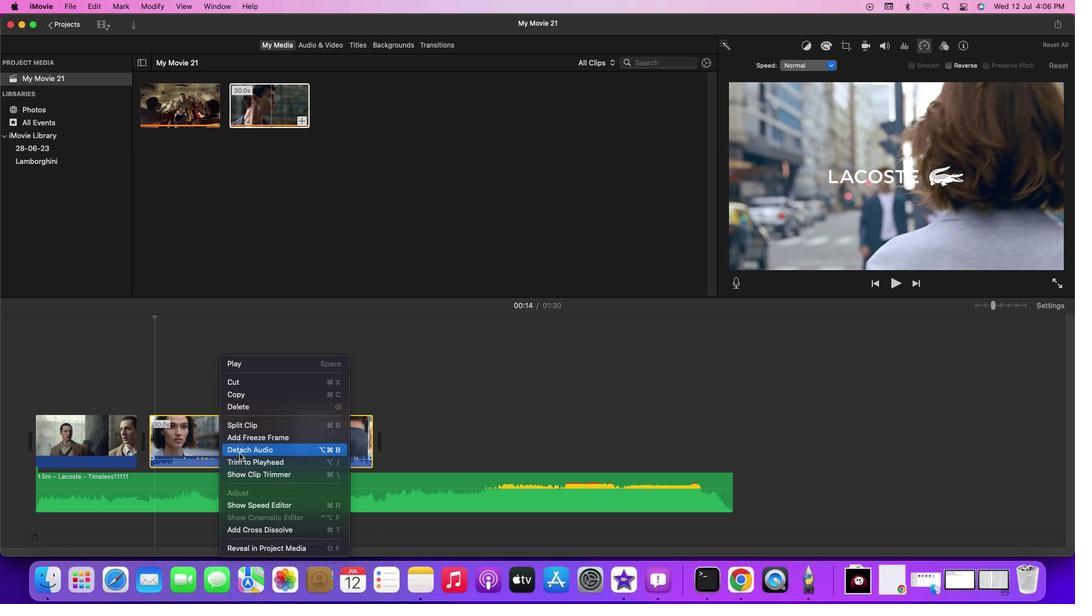 
Action: Mouse moved to (232, 522)
Screenshot: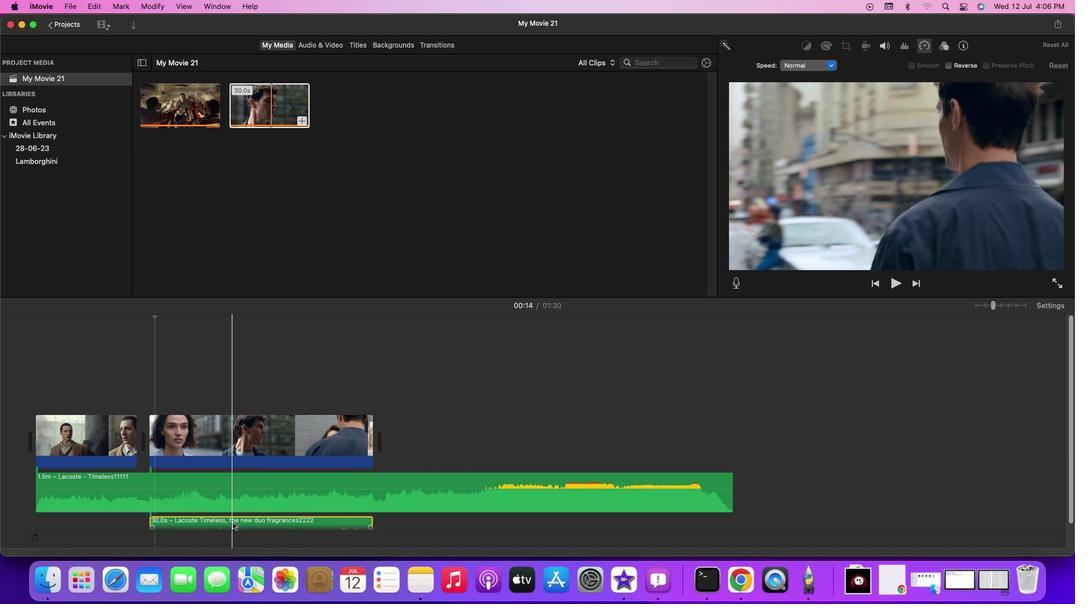 
Action: Mouse pressed left at (232, 522)
Screenshot: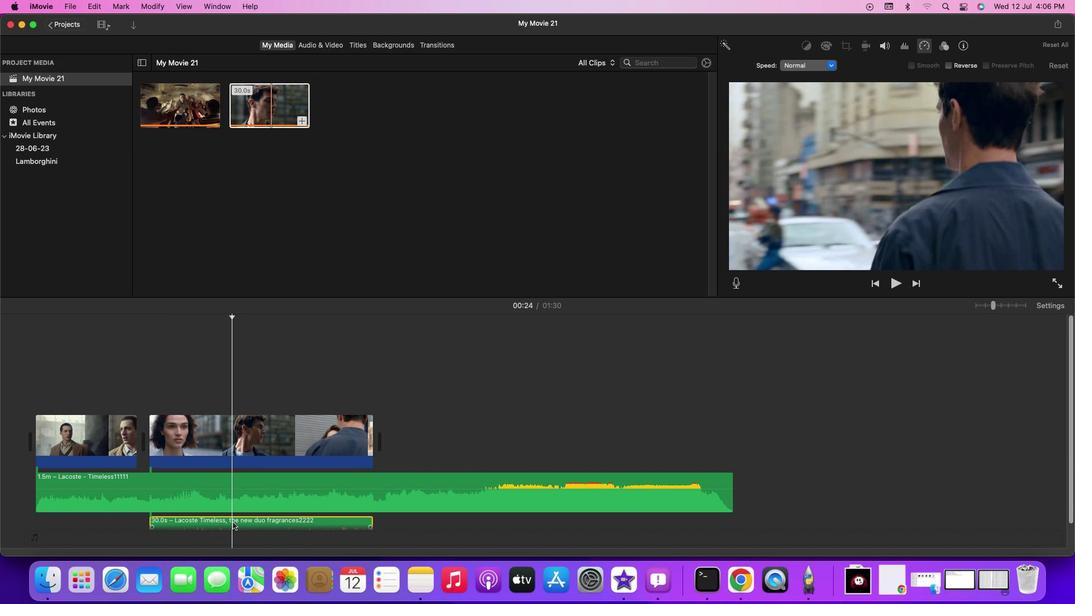 
Action: Mouse moved to (255, 525)
Screenshot: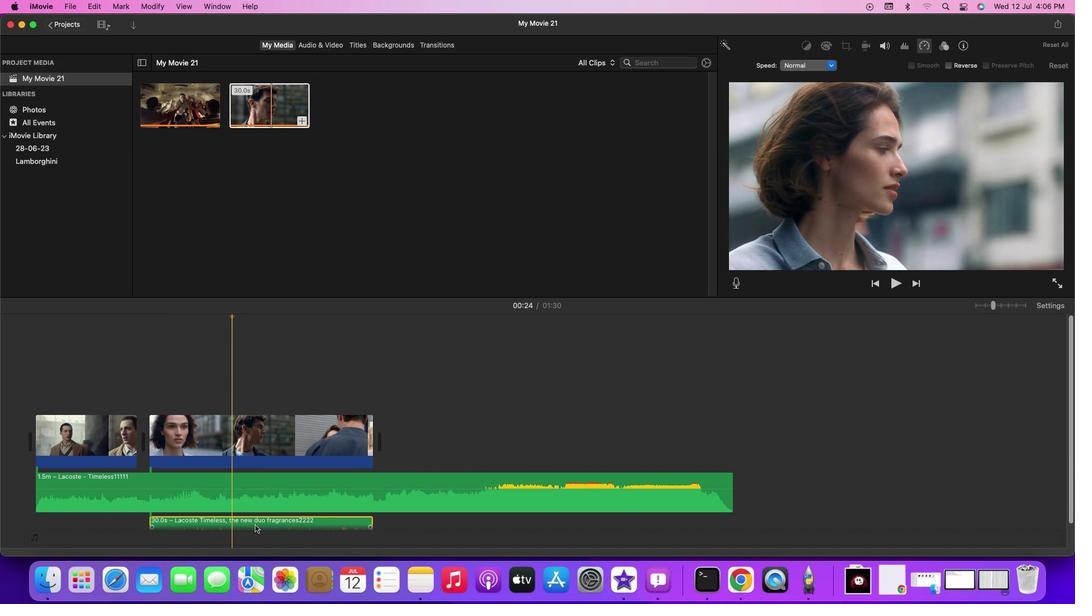 
Action: Mouse pressed left at (255, 525)
Screenshot: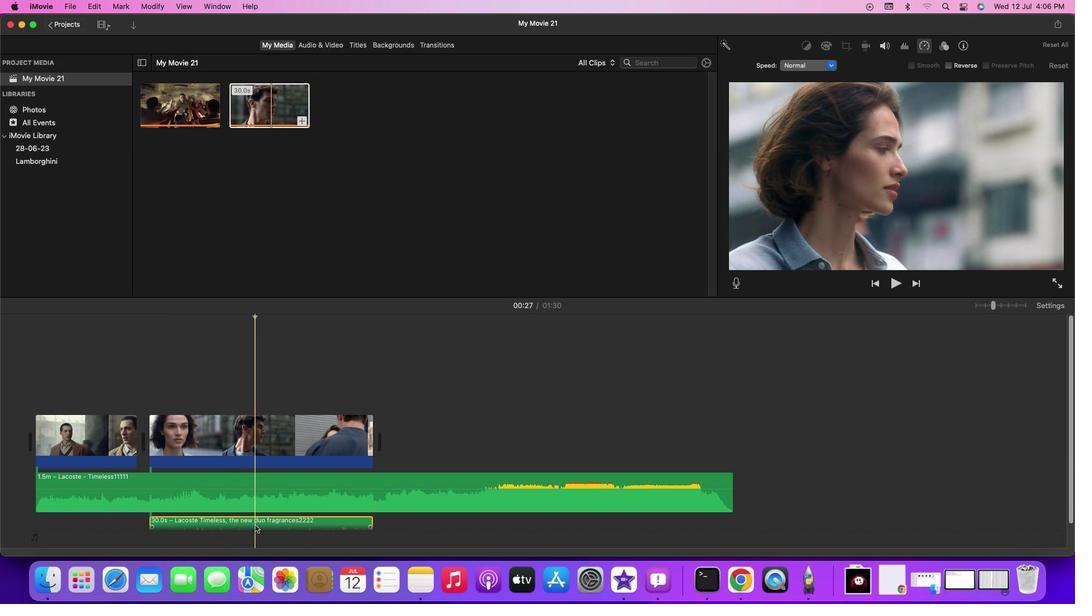 
Action: Mouse pressed right at (255, 525)
Screenshot: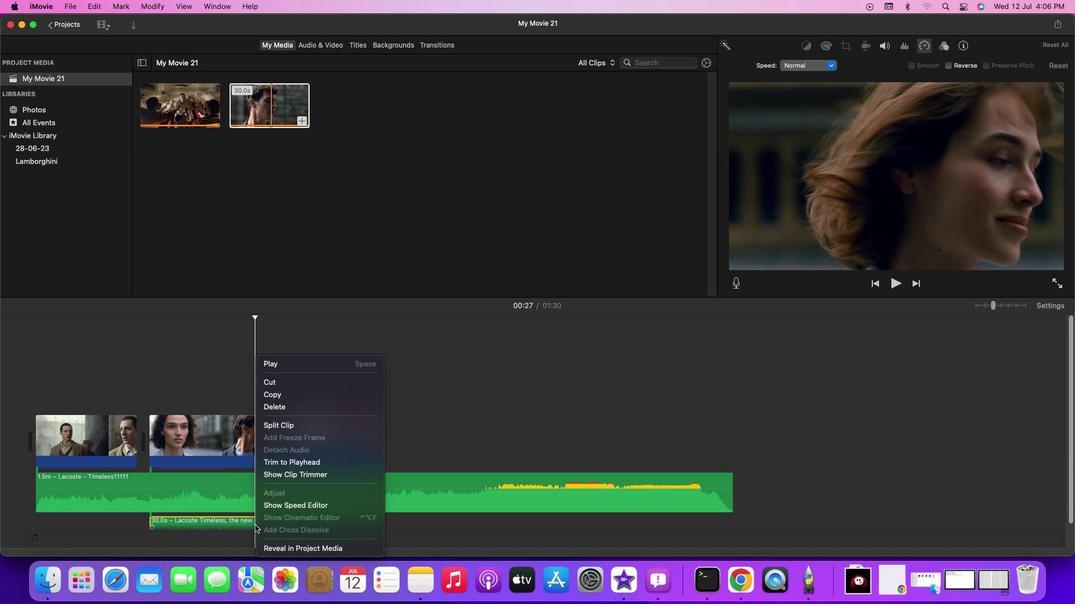 
Action: Mouse moved to (286, 405)
Screenshot: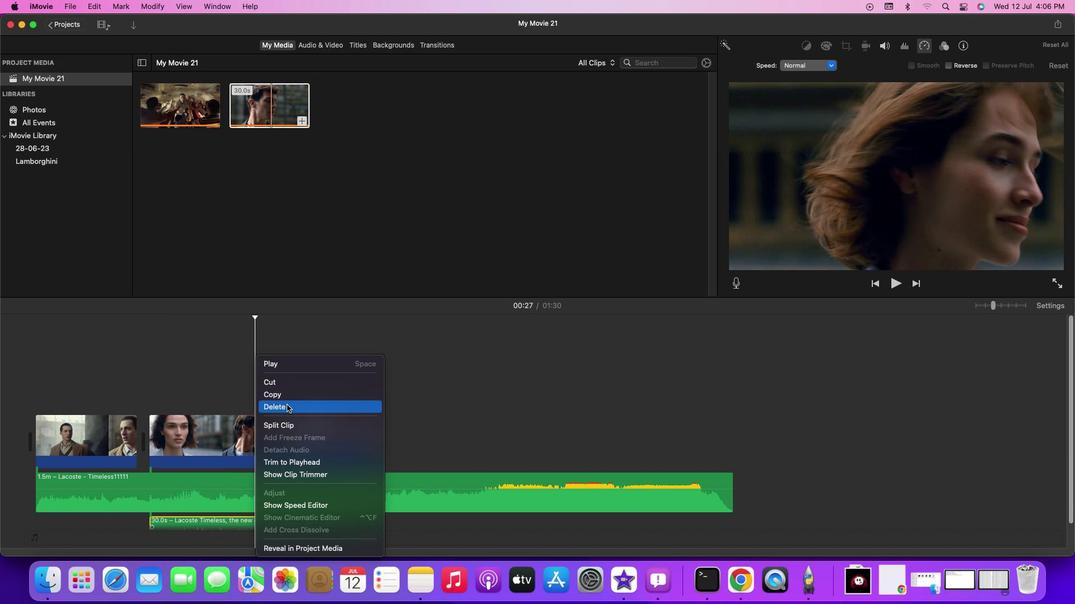 
Action: Mouse pressed left at (286, 405)
Screenshot: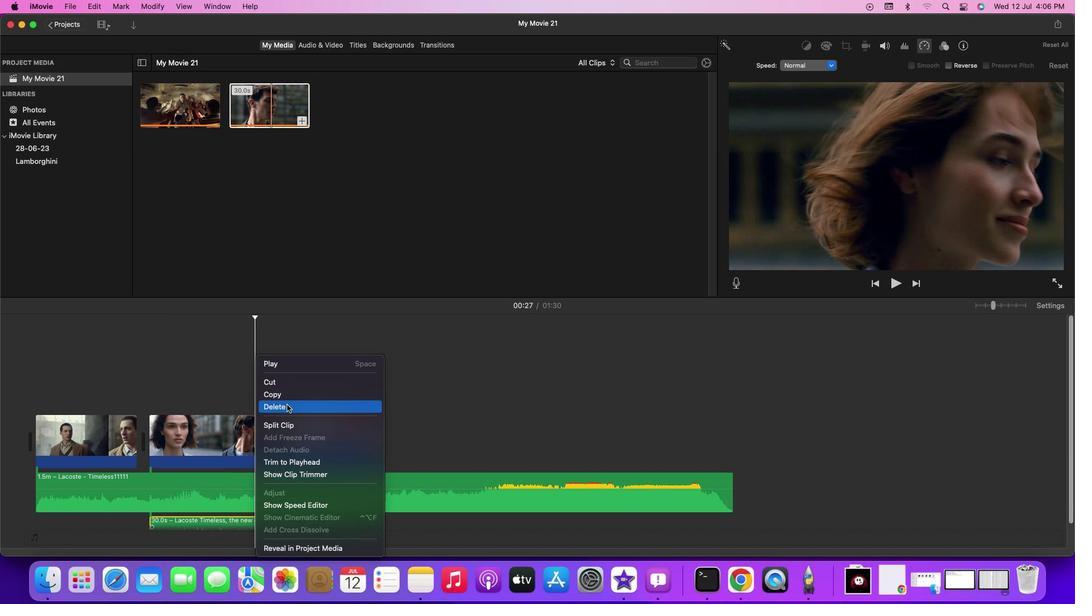 
Action: Mouse moved to (124, 352)
Screenshot: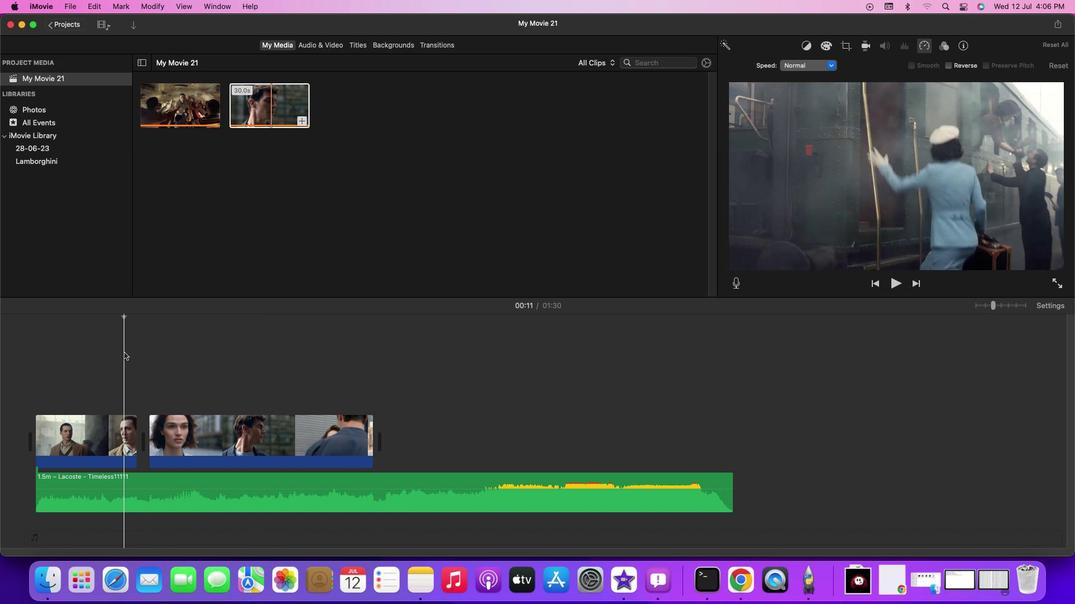 
Action: Mouse pressed left at (124, 352)
Screenshot: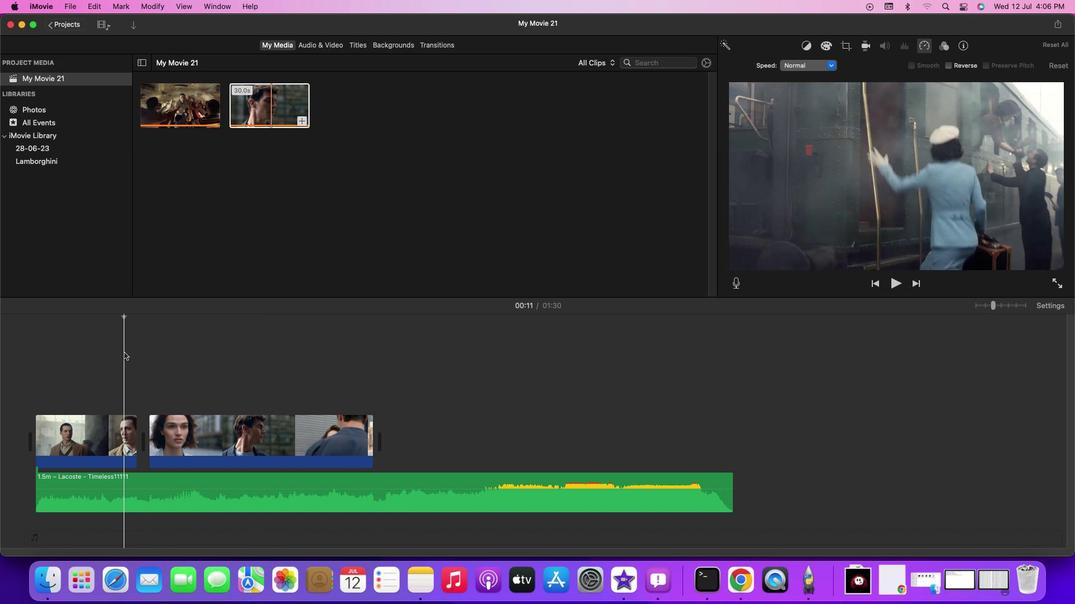
Action: Key pressed Key.spaceKey.space
Screenshot: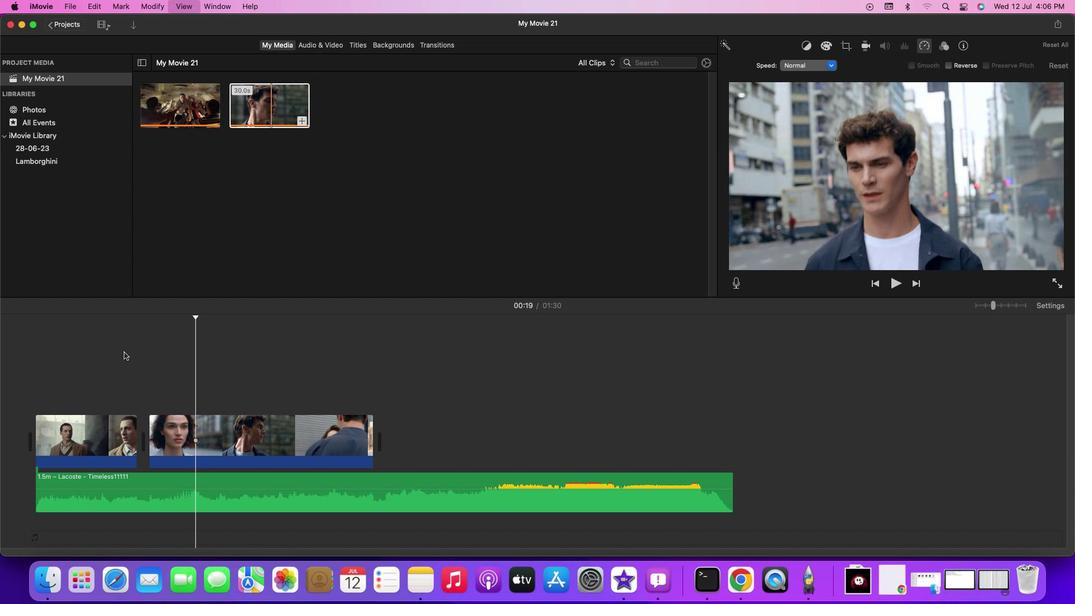 
Action: Mouse moved to (177, 320)
Screenshot: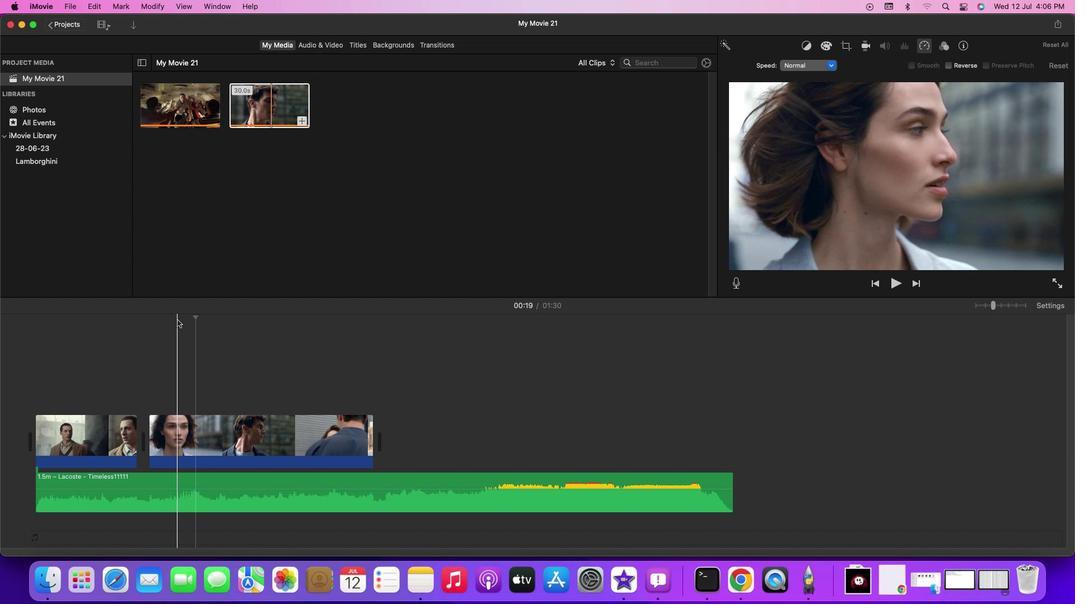 
Action: Mouse pressed left at (177, 320)
Screenshot: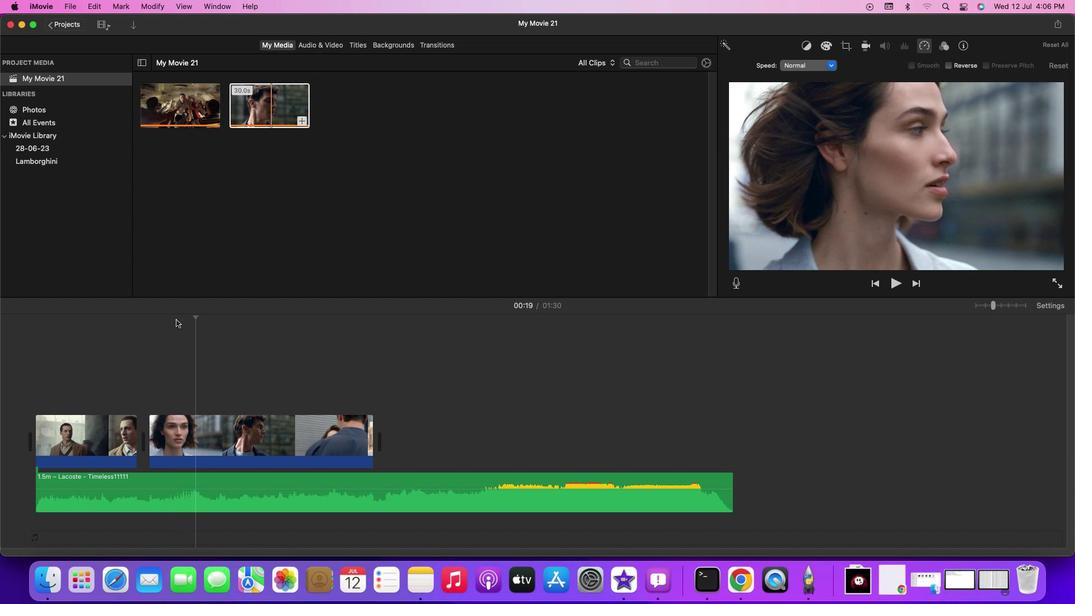 
Action: Mouse moved to (171, 319)
Screenshot: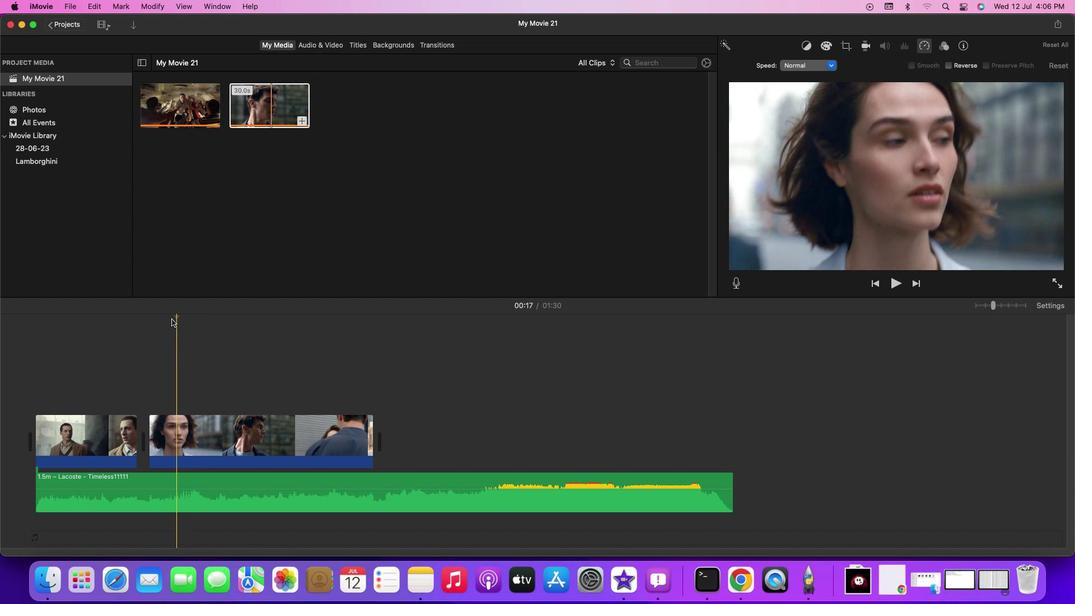 
Action: Mouse pressed left at (171, 319)
Screenshot: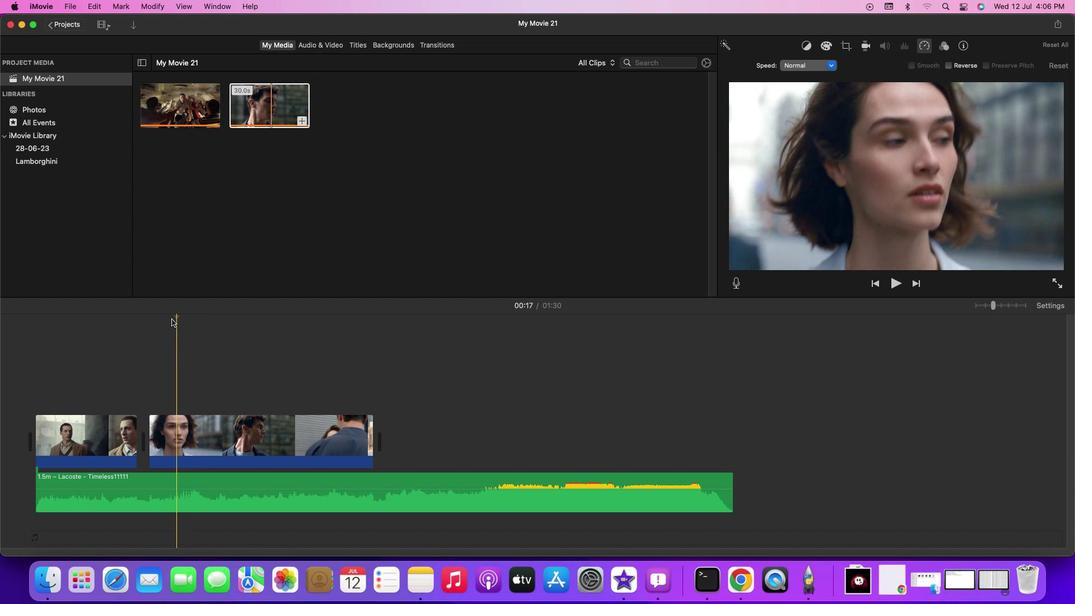 
Action: Mouse moved to (167, 319)
Screenshot: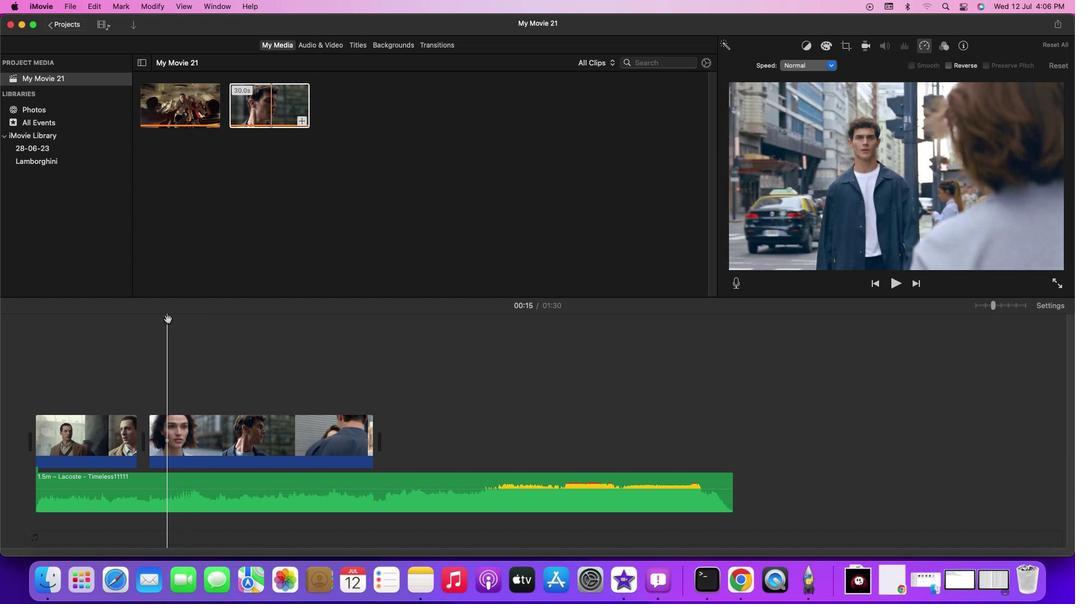 
Action: Mouse pressed left at (167, 319)
Screenshot: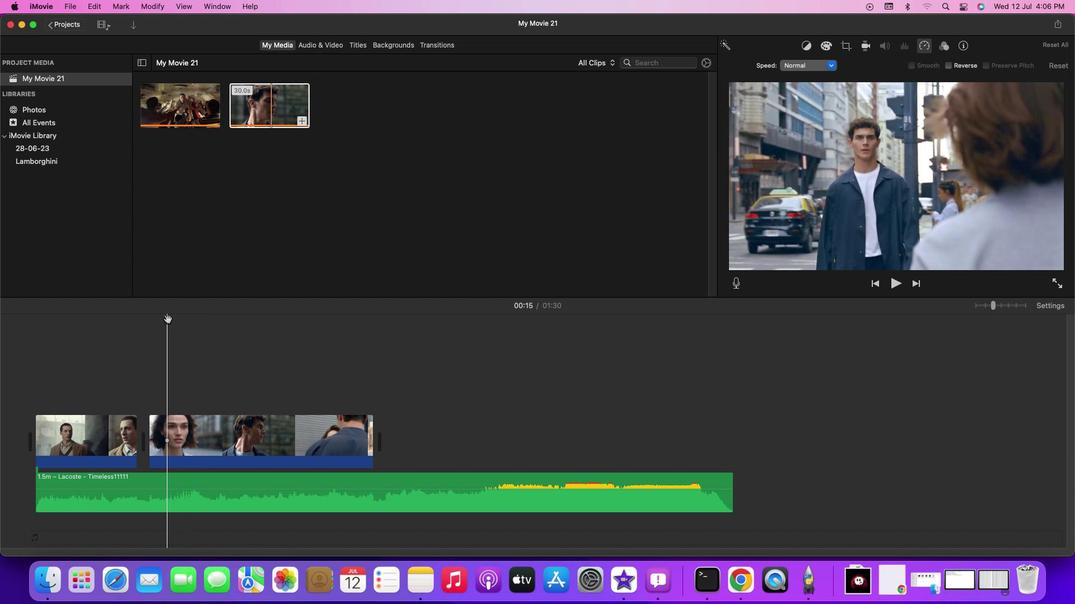 
Action: Key pressed Key.space
Screenshot: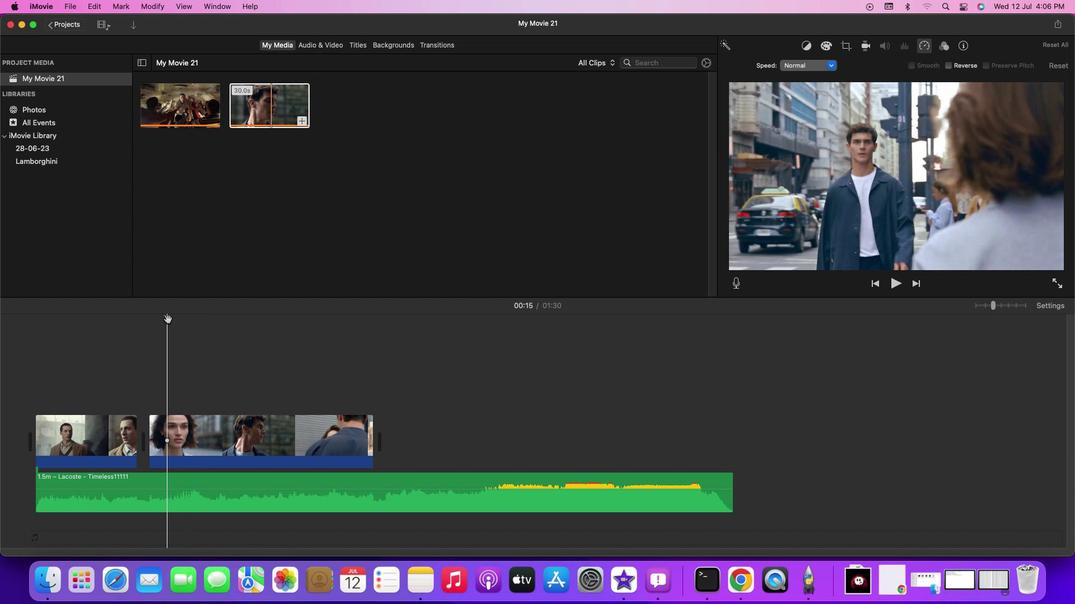 
Action: Mouse moved to (163, 318)
Screenshot: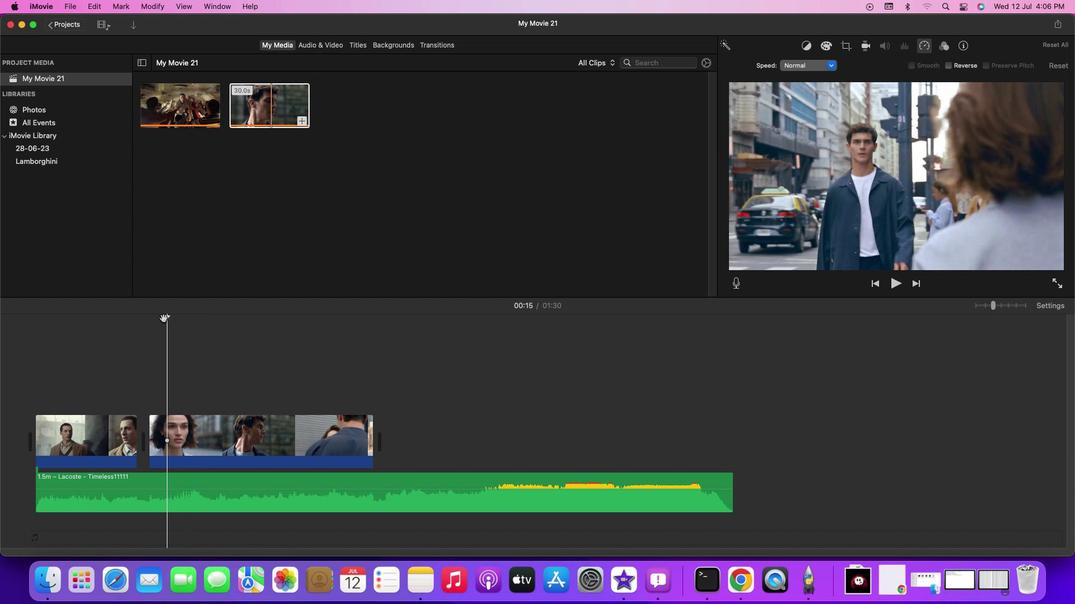 
Action: Mouse pressed left at (163, 318)
Screenshot: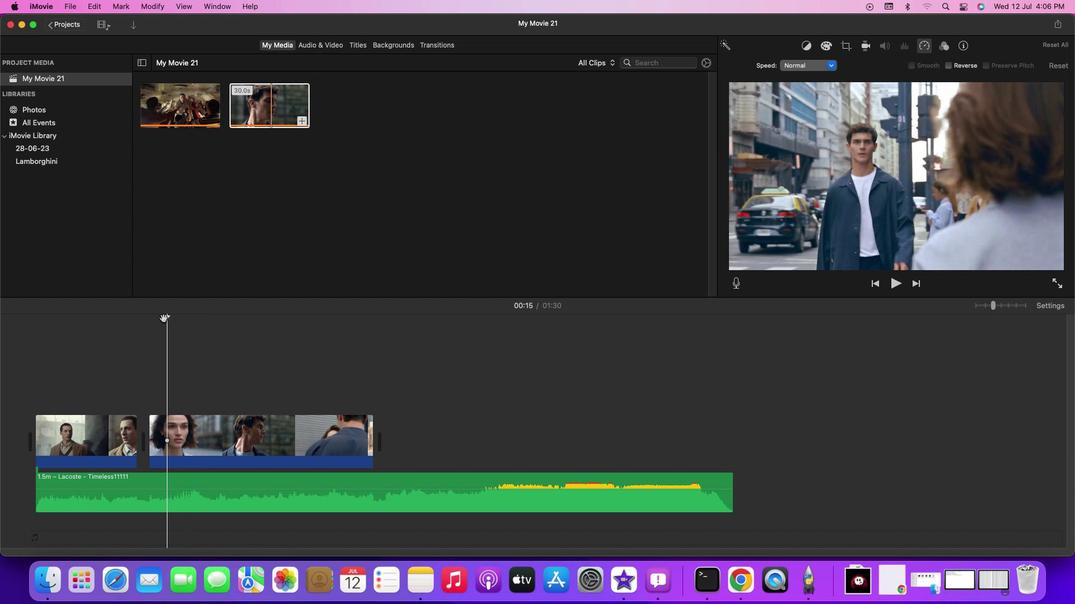 
Action: Mouse moved to (162, 318)
Screenshot: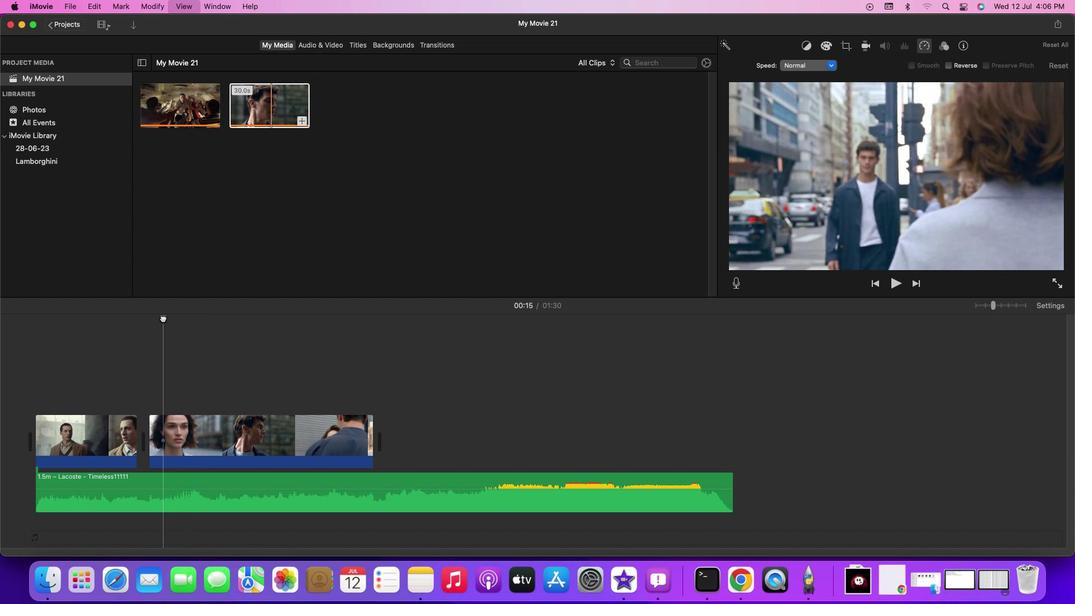 
Action: Mouse pressed left at (162, 318)
Screenshot: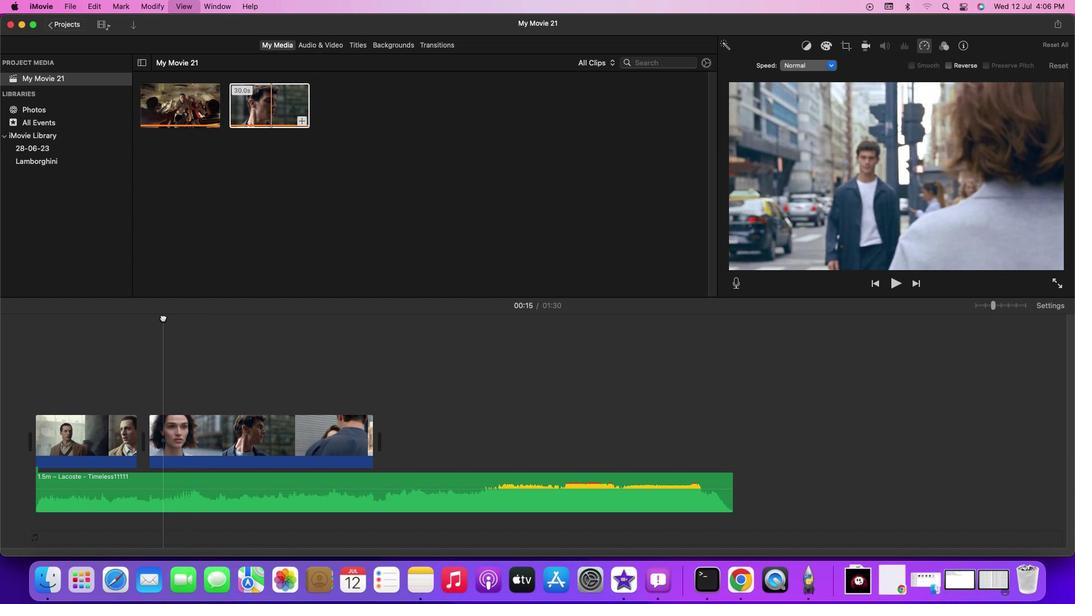 
Action: Mouse moved to (156, 315)
Screenshot: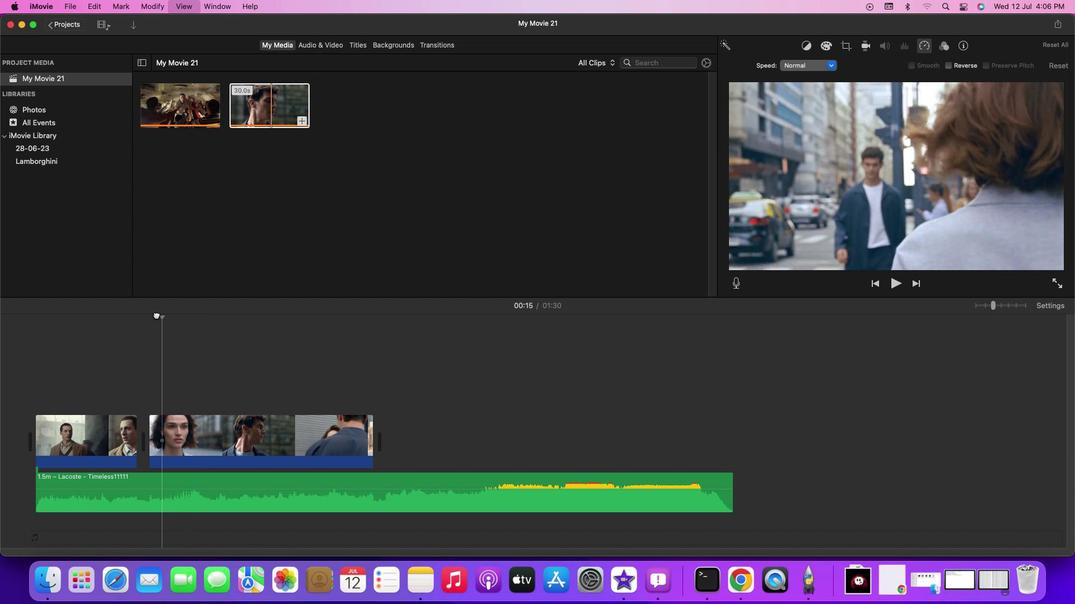 
Action: Mouse pressed left at (156, 315)
Screenshot: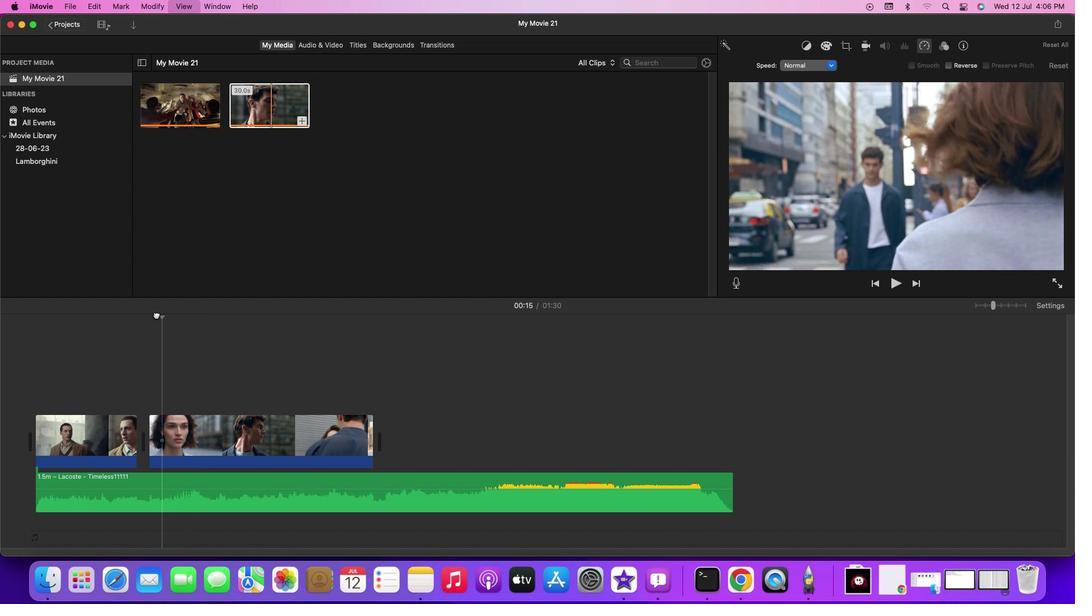 
Action: Mouse moved to (155, 314)
Screenshot: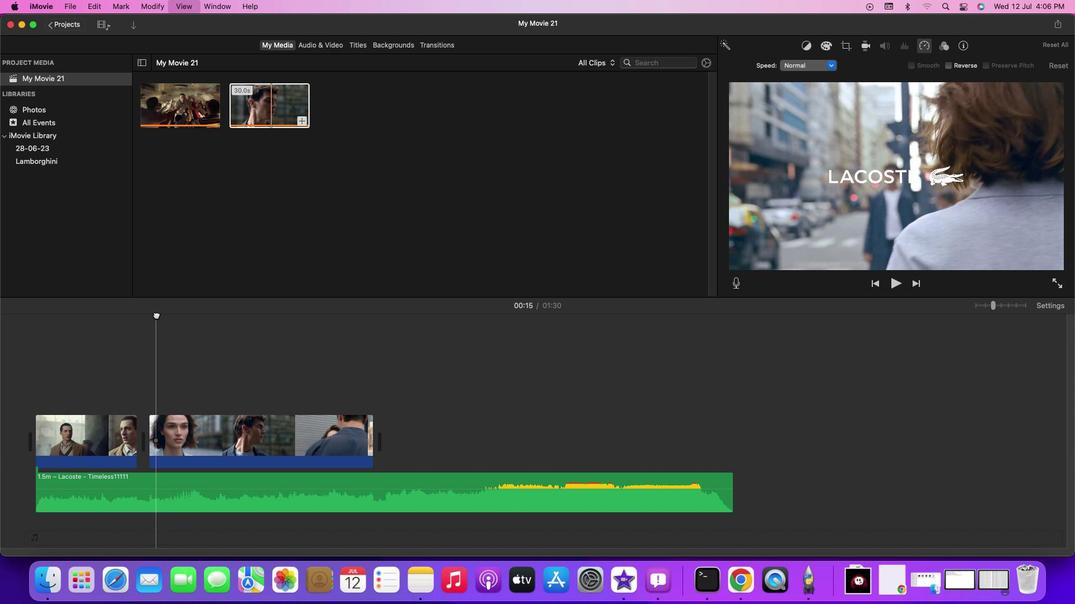 
Action: Key pressed Key.leftKey.rightKey.rightKey.rightKey.downKey.rightKey.rightKey.rightKey.rightKey.rightKey.left
Screenshot: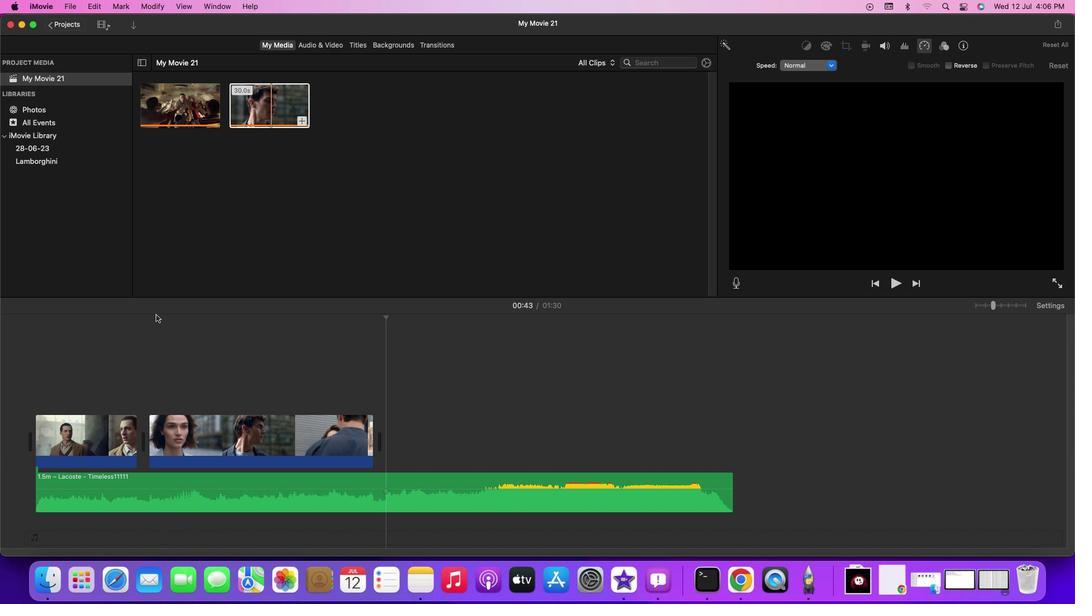 
Action: Mouse moved to (161, 326)
Screenshot: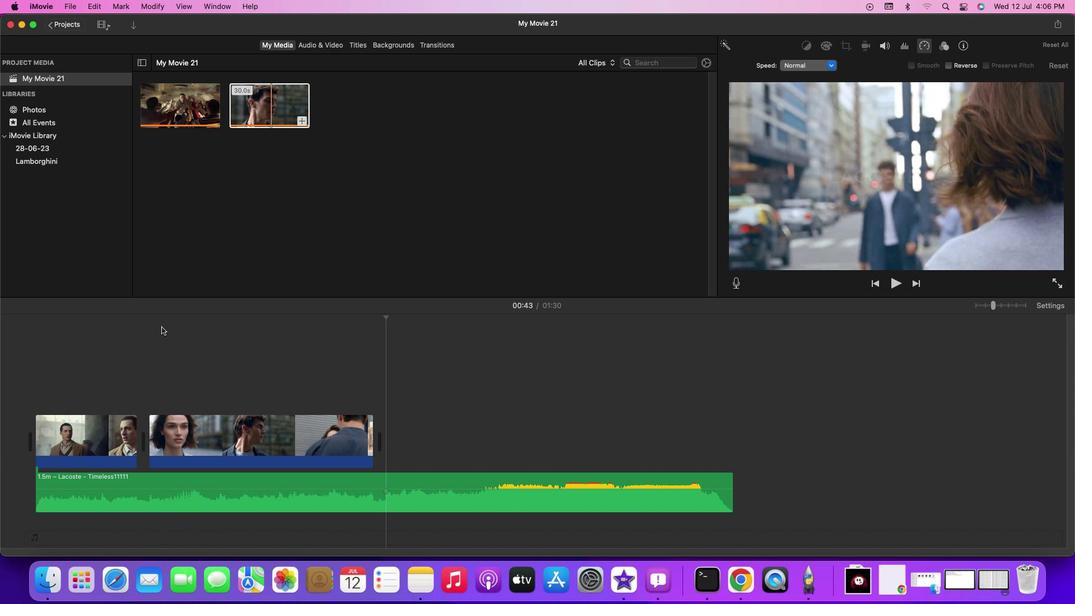
Action: Mouse pressed left at (161, 326)
Screenshot: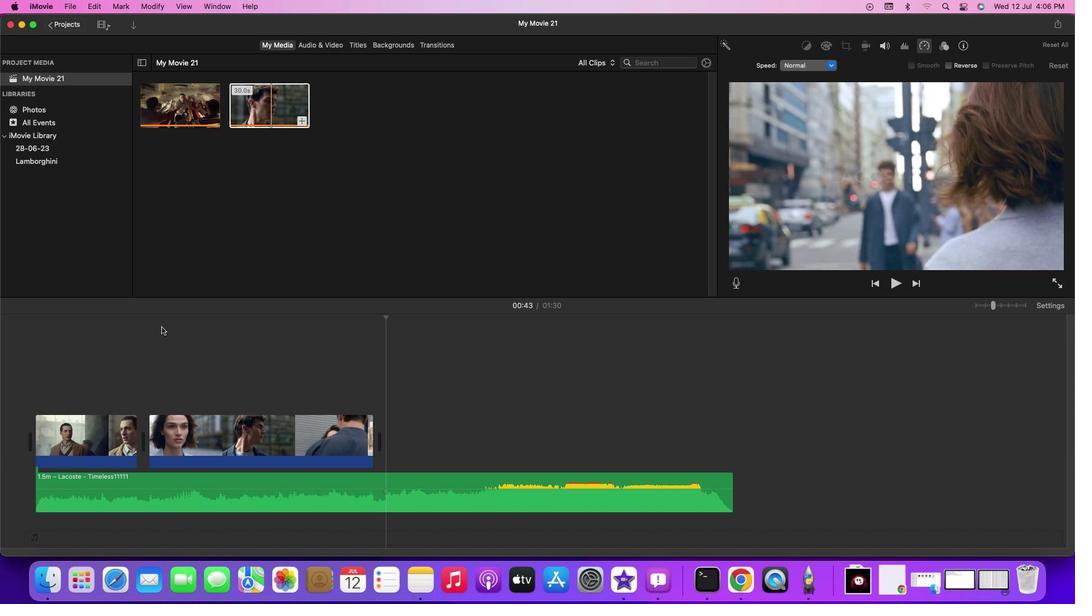 
Action: Mouse moved to (162, 327)
Screenshot: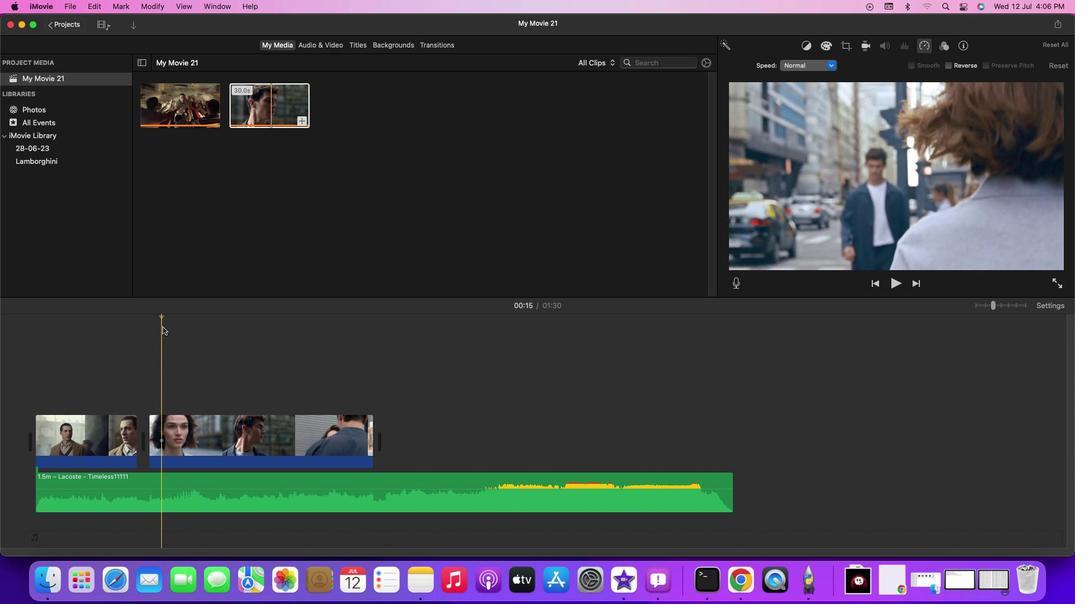 
Action: Key pressed Key.rightKey.rightKey.leftKey.leftKey.leftKey.leftKey.leftKey.leftKey.leftKey.leftKey.leftKey.leftKey.leftKey.leftKey.leftKey.rightKey.rightKey.right
Screenshot: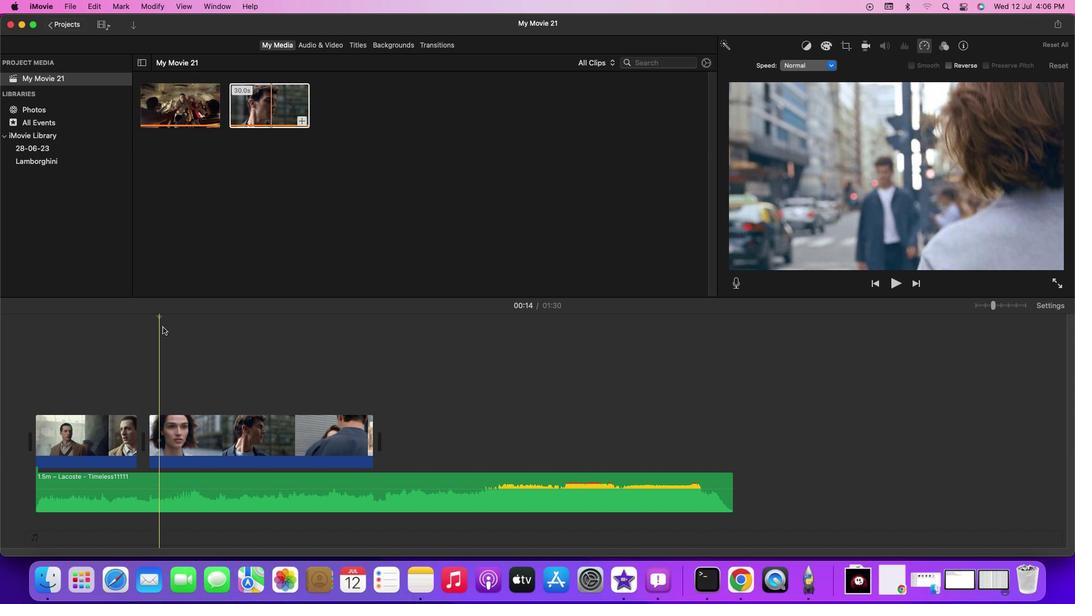 
Action: Mouse moved to (159, 425)
Screenshot: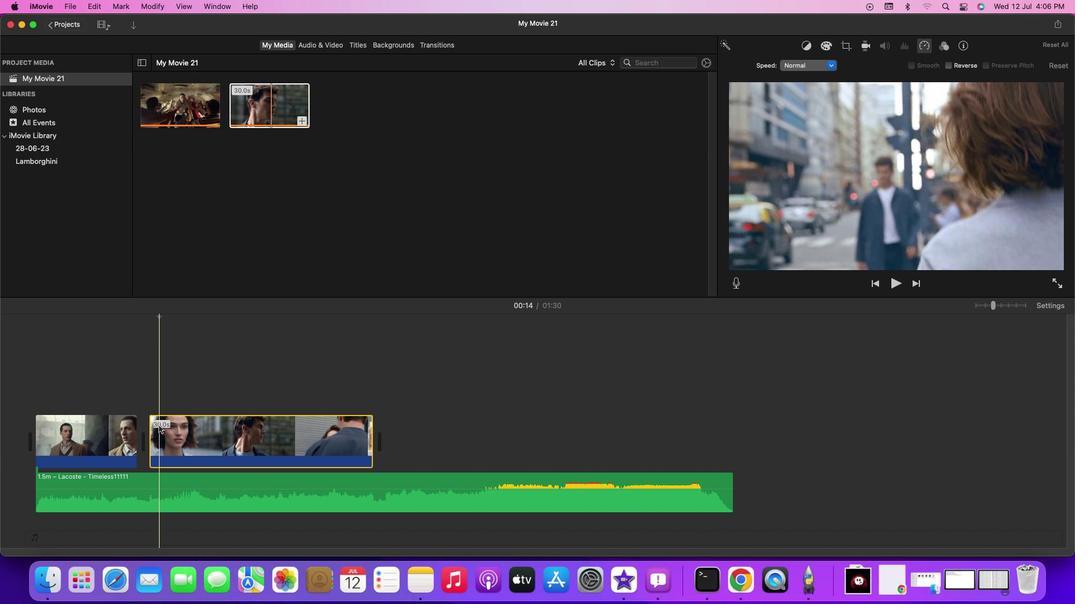 
Action: Mouse pressed left at (159, 425)
Screenshot: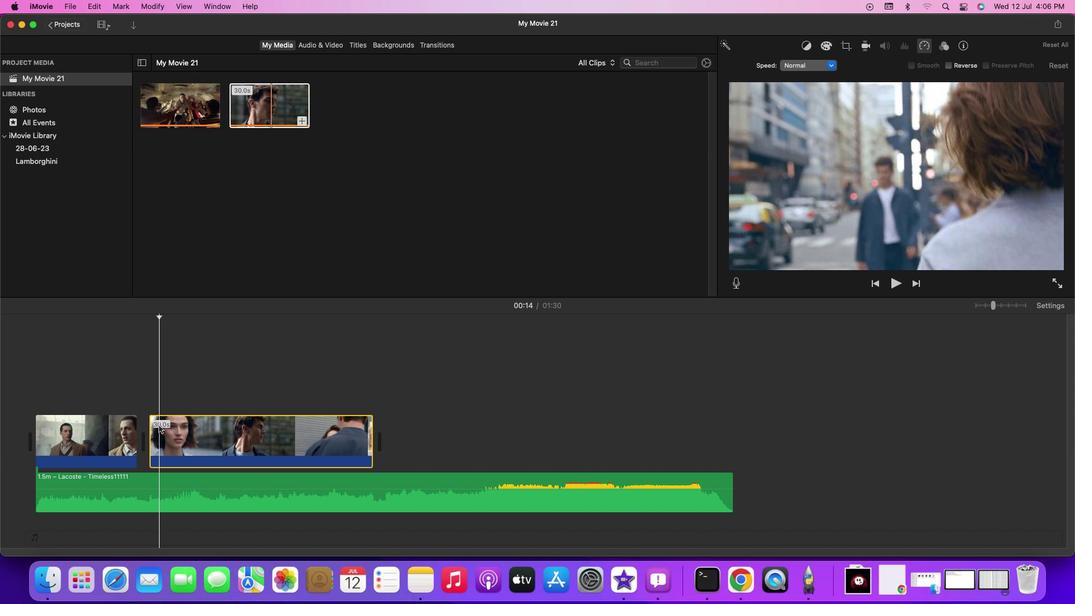 
Action: Mouse moved to (158, 426)
Screenshot: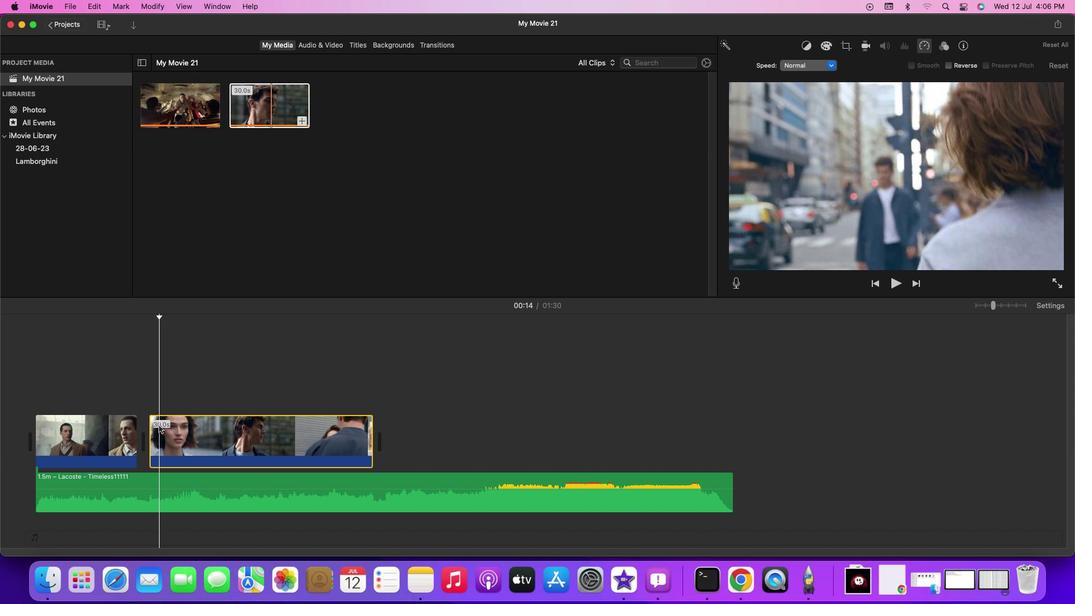 
Action: Key pressed Key.cmd'b'
Screenshot: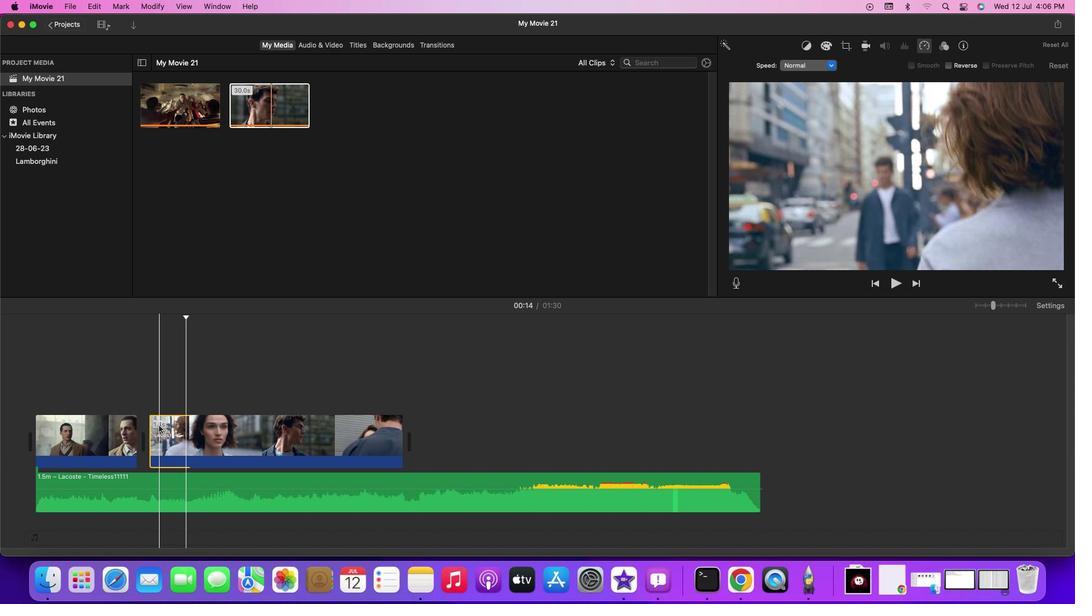 
Action: Mouse moved to (176, 446)
Screenshot: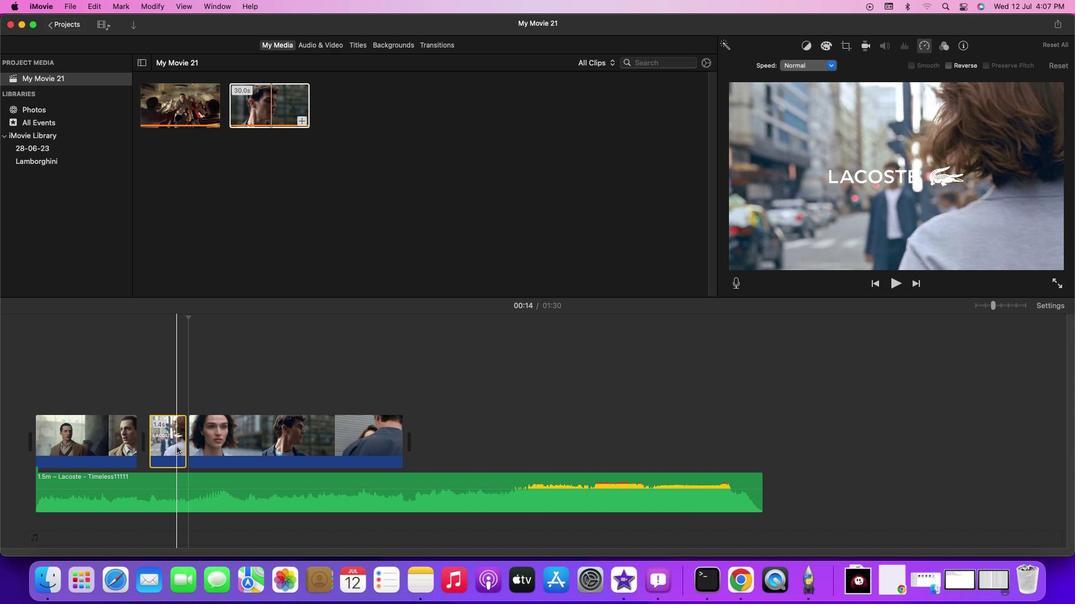 
Action: Mouse pressed right at (176, 446)
Screenshot: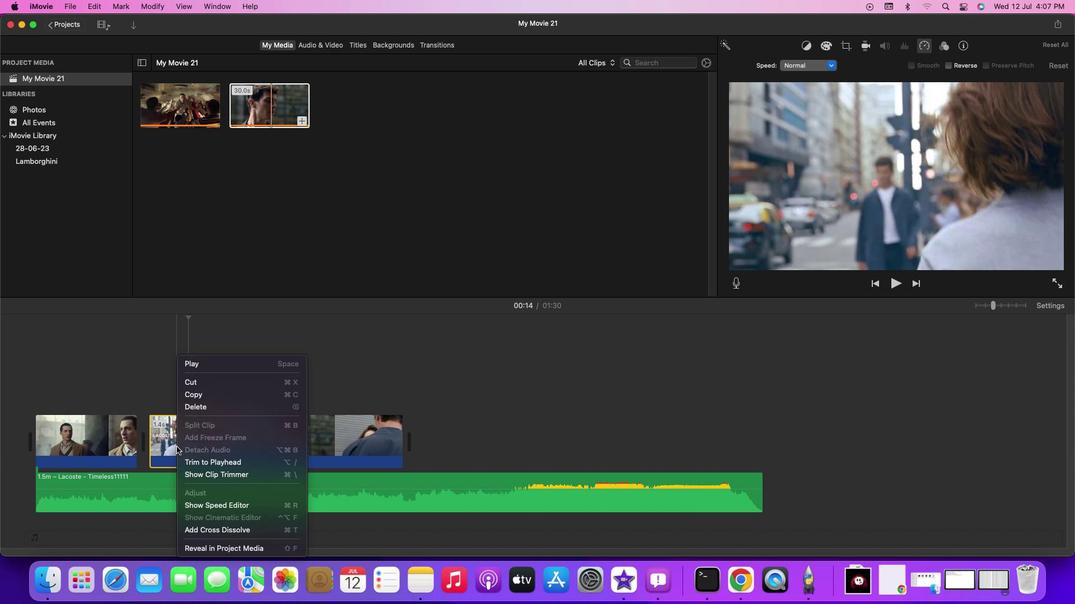 
Action: Mouse moved to (206, 410)
Screenshot: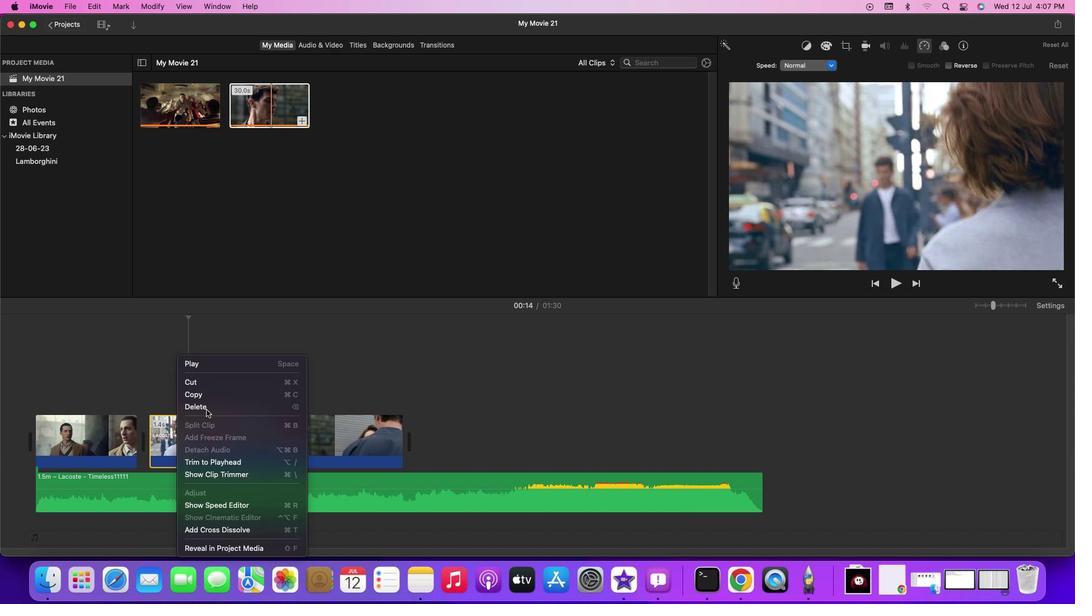 
Action: Mouse pressed left at (206, 410)
Screenshot: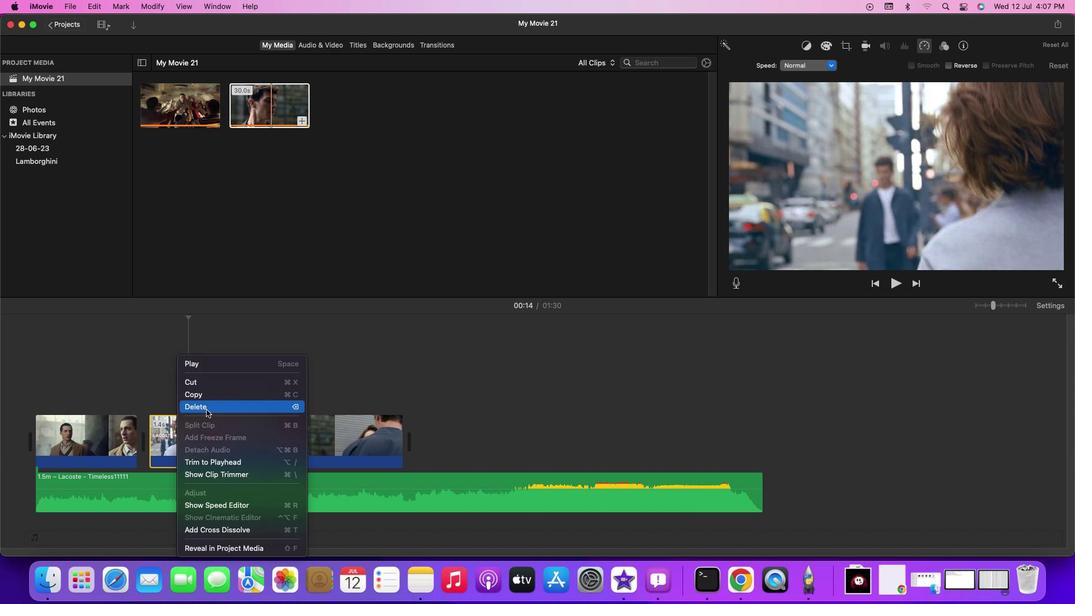 
Action: Mouse moved to (127, 311)
Screenshot: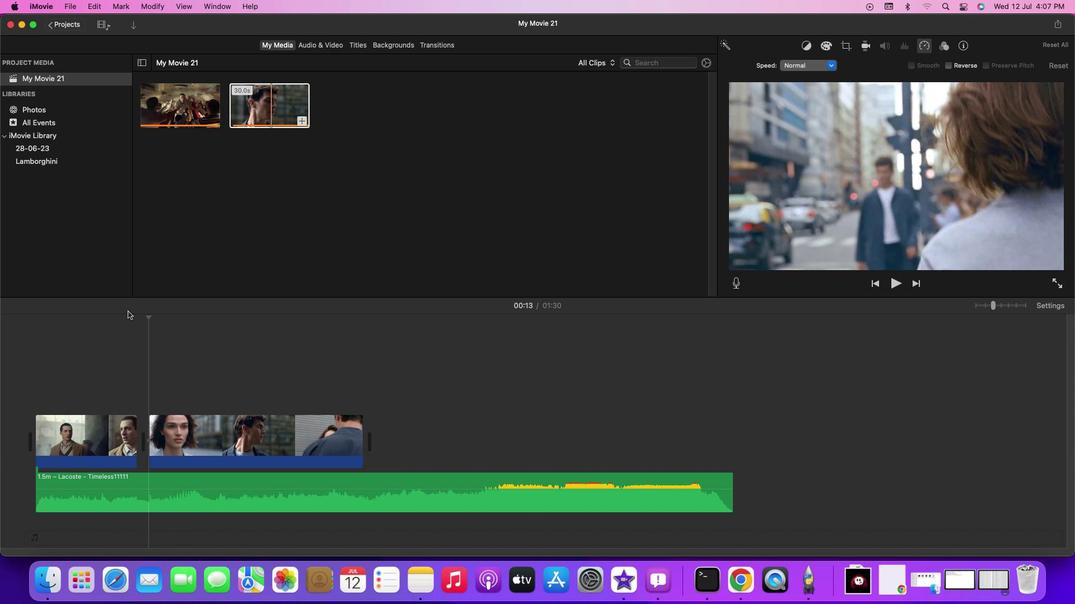 
Action: Mouse pressed left at (127, 311)
Screenshot: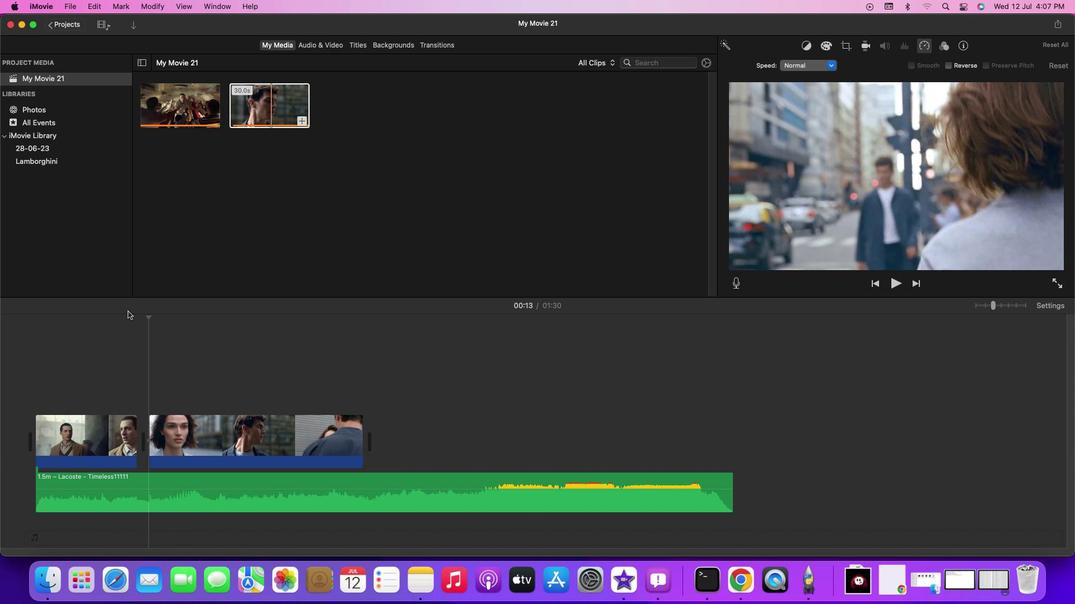 
Action: Mouse moved to (113, 310)
Screenshot: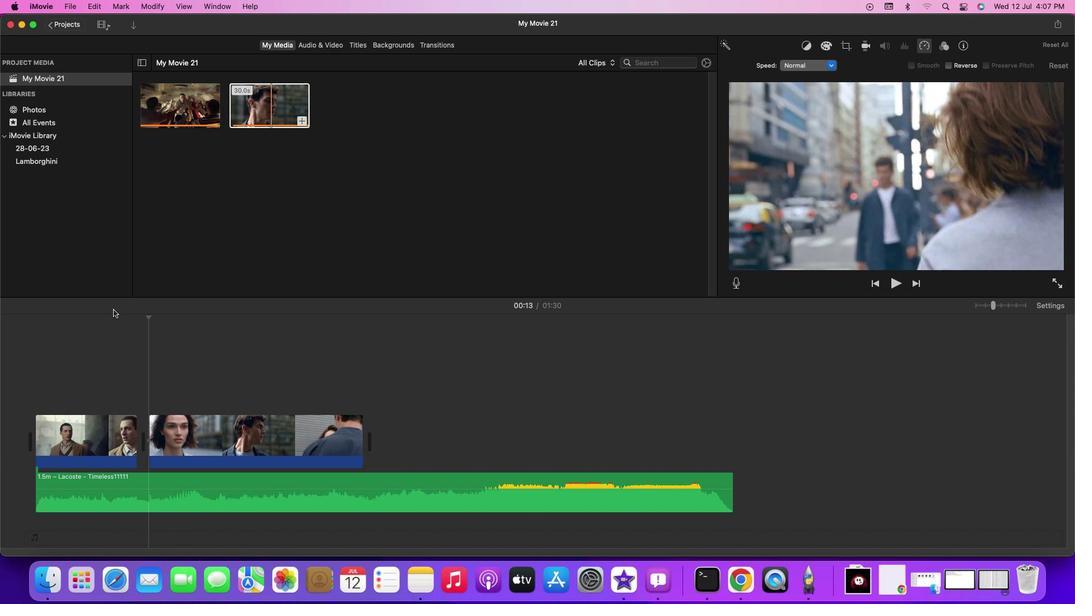 
Action: Mouse pressed left at (113, 310)
Screenshot: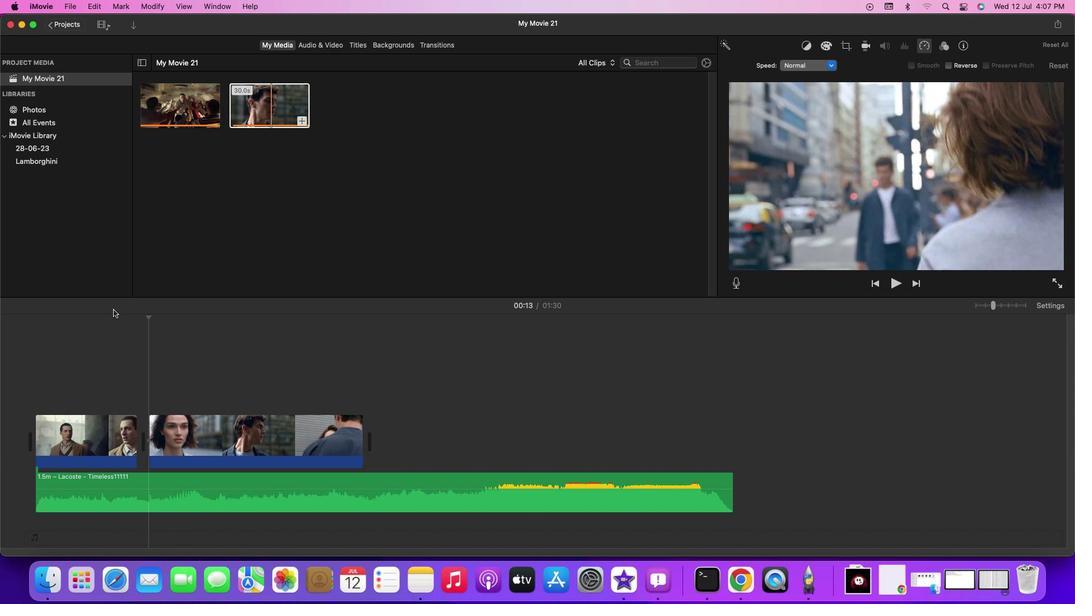 
Action: Mouse moved to (111, 321)
Screenshot: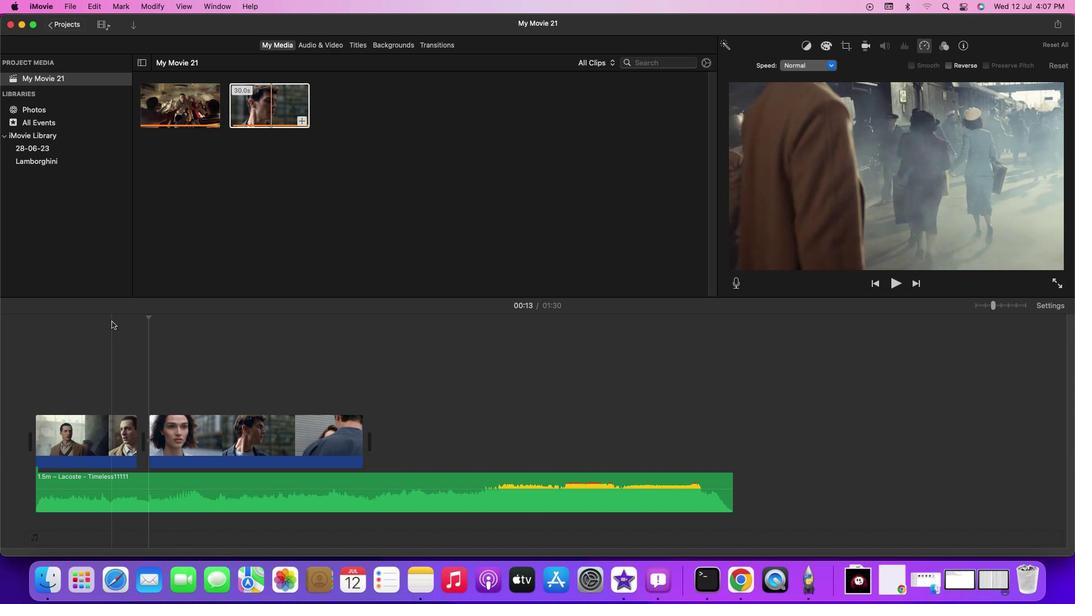 
Action: Mouse pressed left at (111, 321)
Screenshot: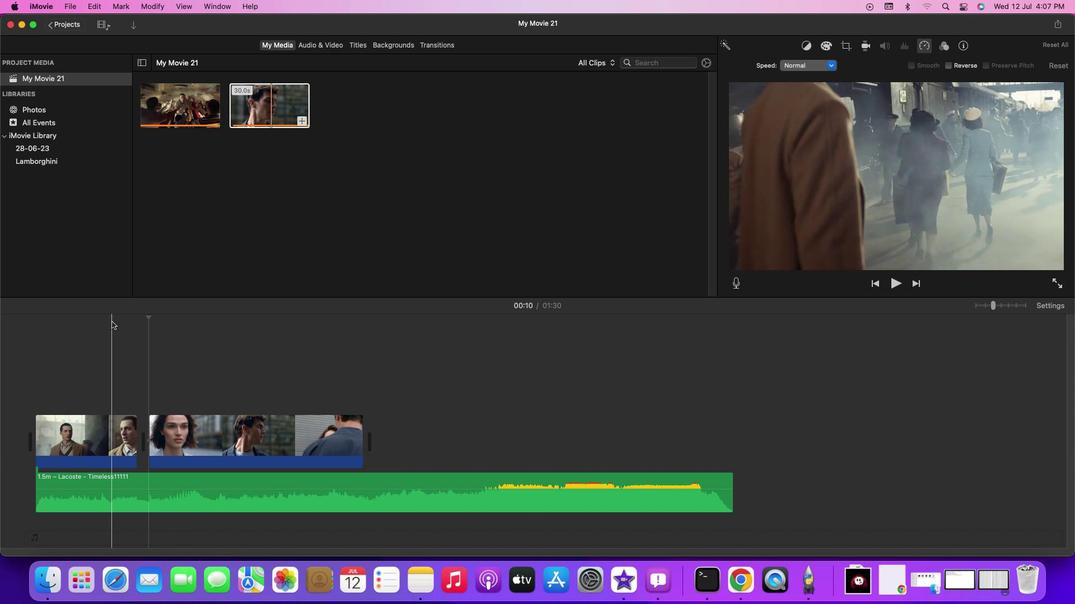 
Action: Mouse moved to (101, 343)
Screenshot: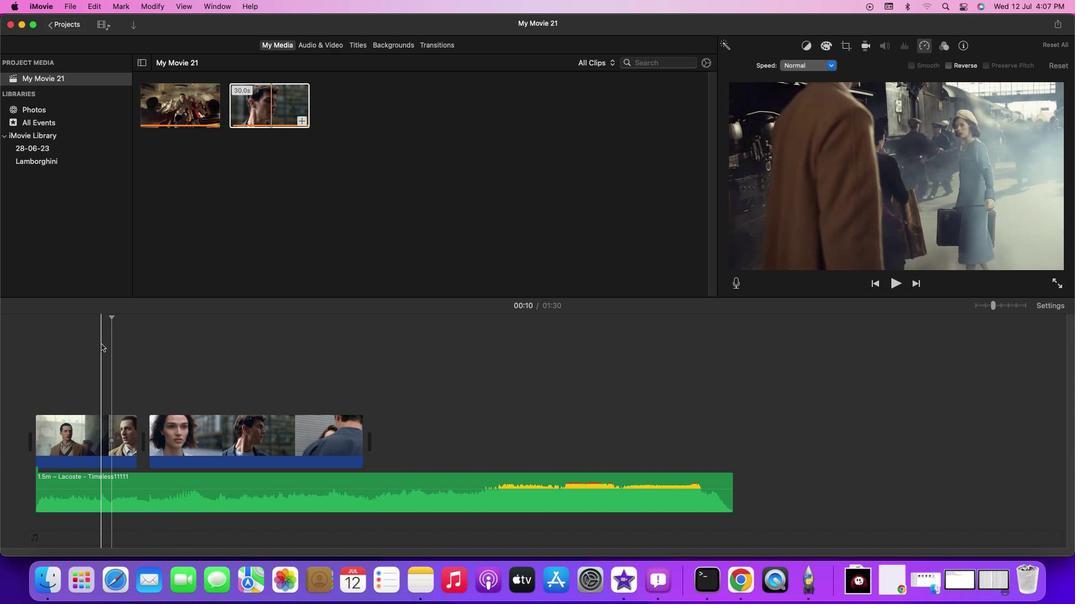 
Action: Key pressed Key.space
Screenshot: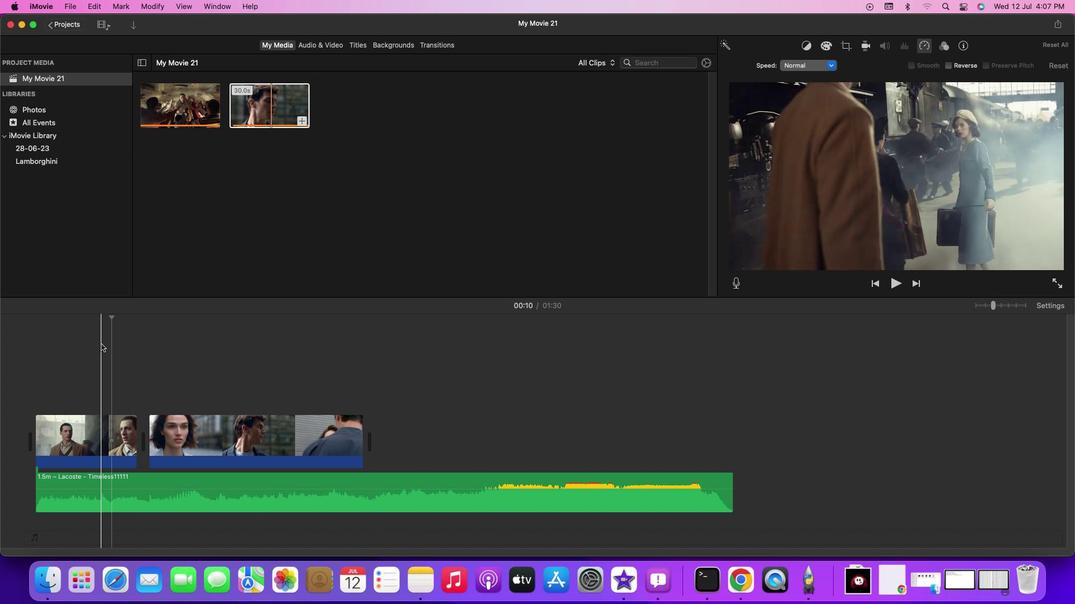 
Action: Mouse moved to (119, 352)
Screenshot: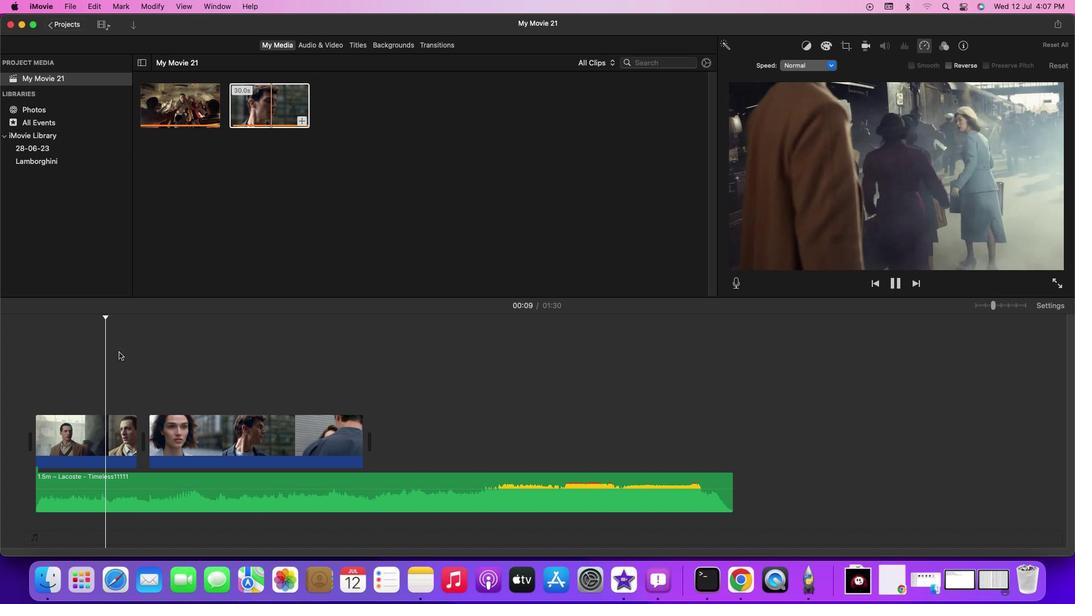 
Action: Key pressed Key.spaceKey.spaceKey.spaceKey.space
Screenshot: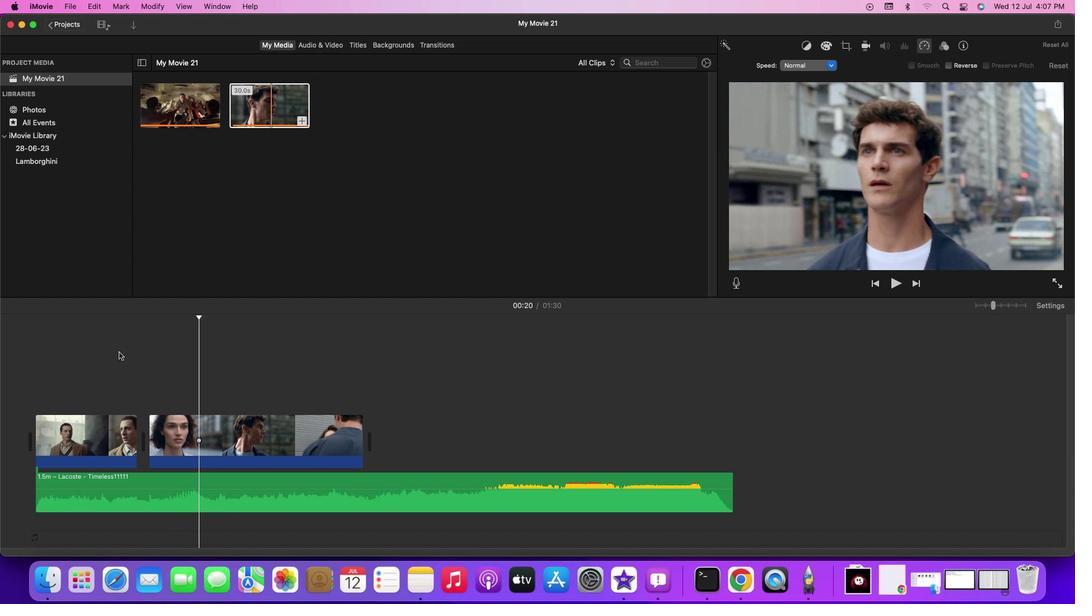 
Action: Mouse moved to (181, 328)
Screenshot: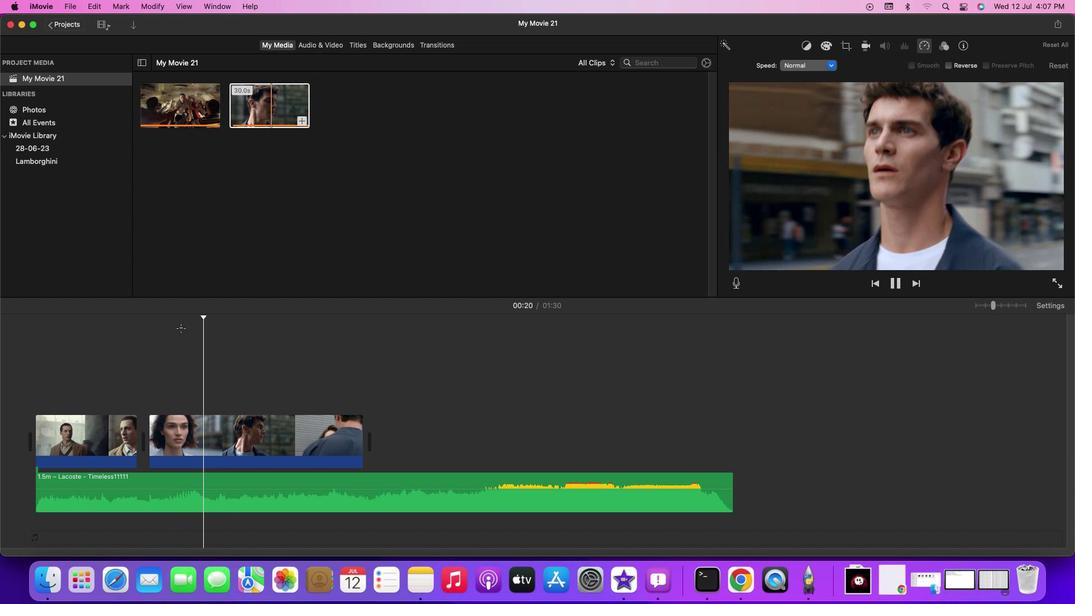 
Action: Mouse pressed left at (181, 328)
Screenshot: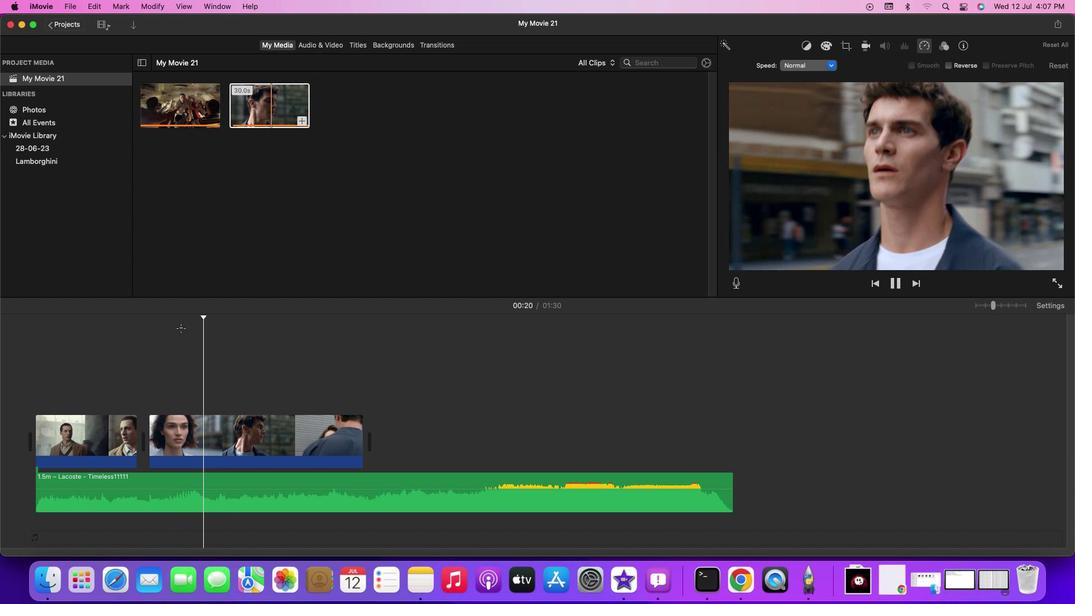 
Action: Mouse moved to (168, 326)
Screenshot: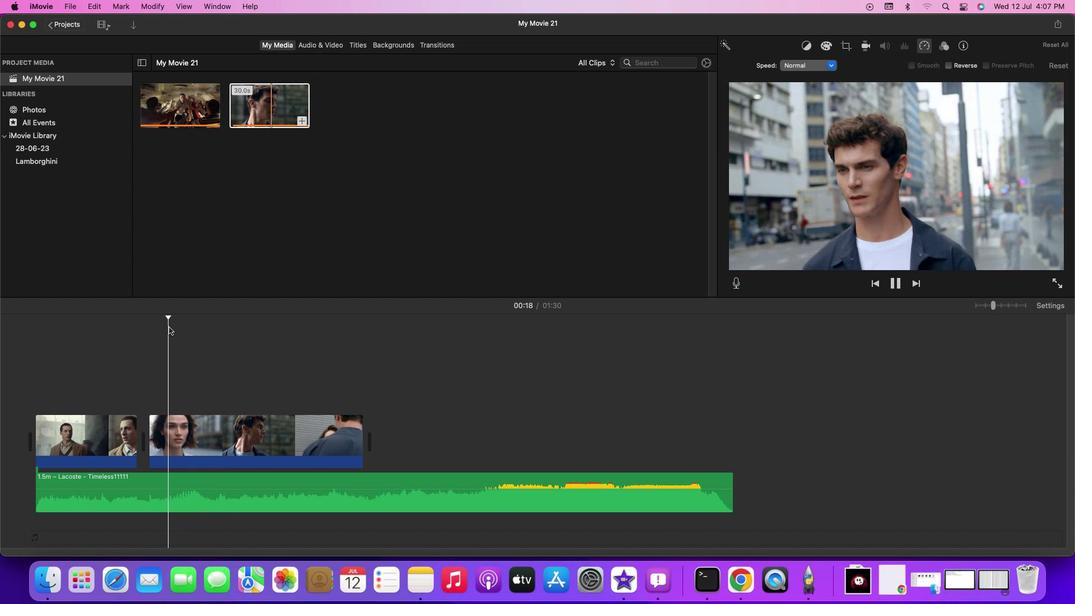
Action: Mouse pressed left at (168, 326)
Screenshot: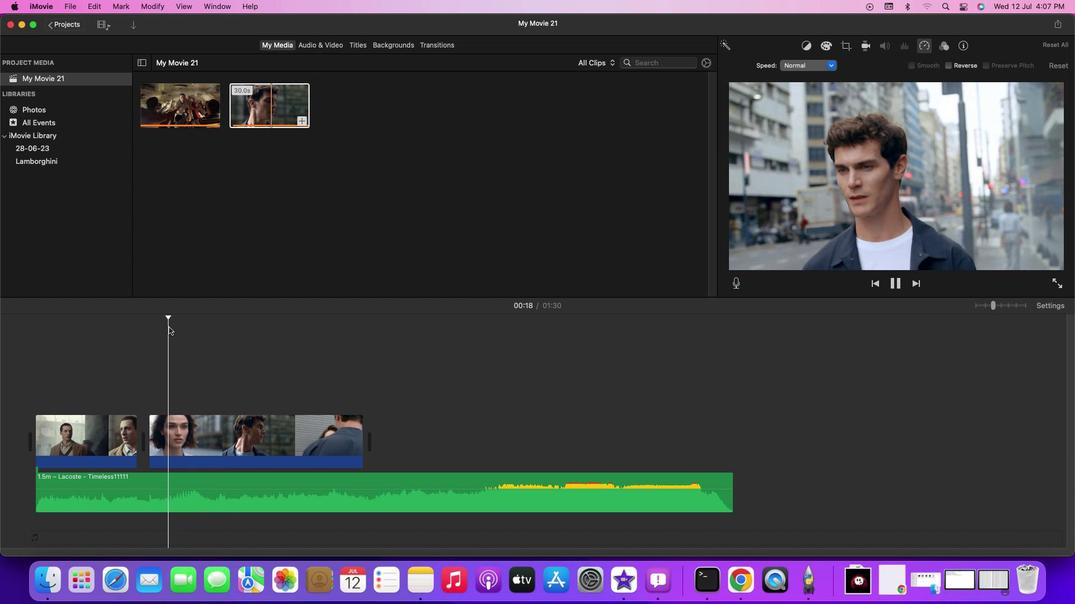 
Action: Mouse moved to (168, 328)
Screenshot: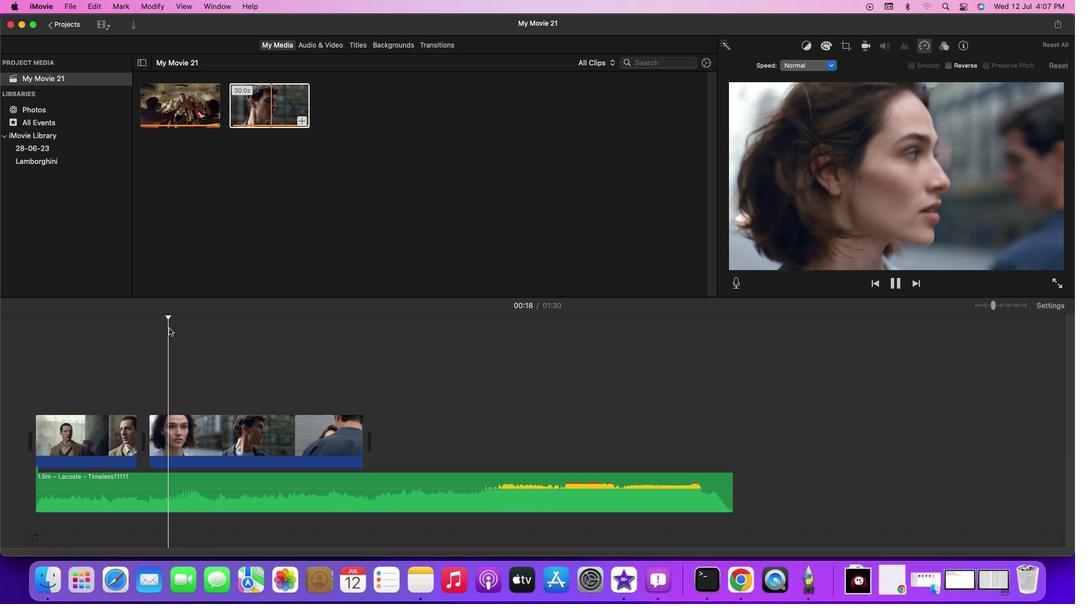 
Action: Key pressed Key.spaceKey.spaceKey.space
Screenshot: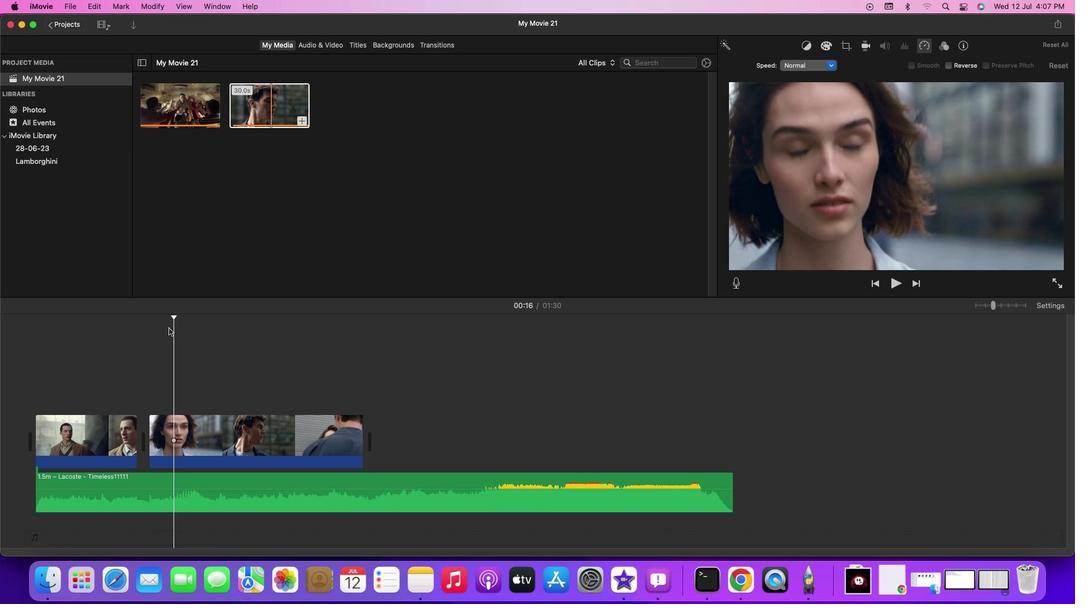 
Action: Mouse moved to (165, 329)
Screenshot: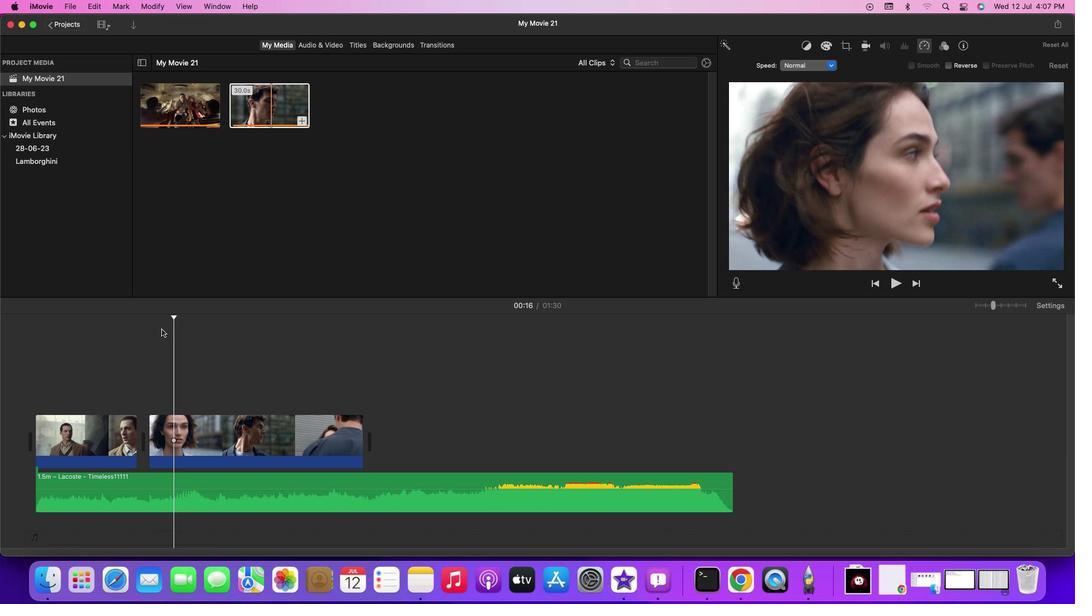 
Action: Mouse pressed left at (165, 329)
Screenshot: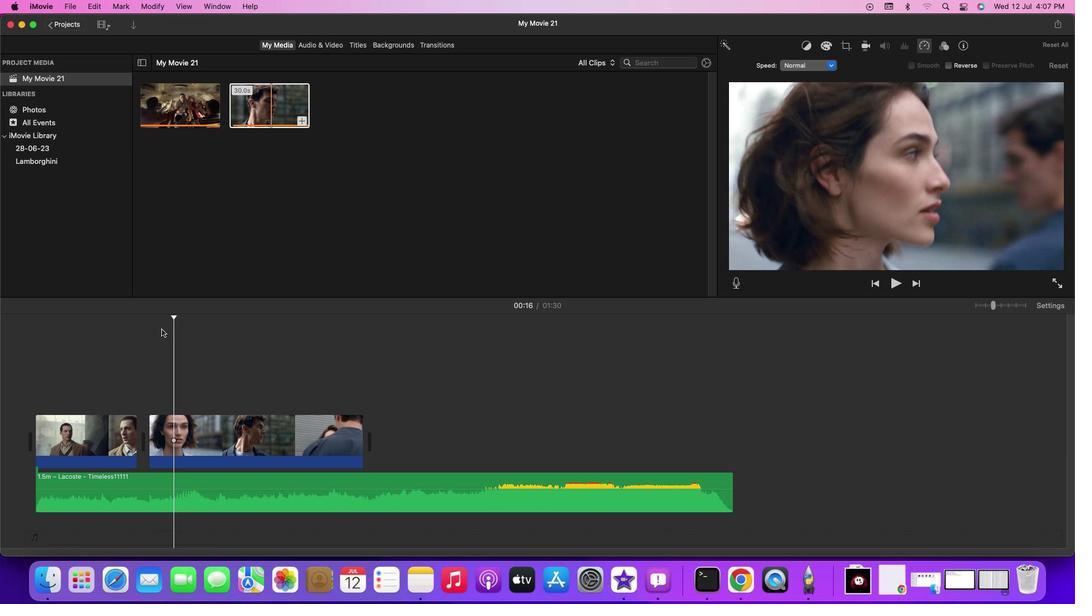 
Action: Mouse moved to (154, 328)
Screenshot: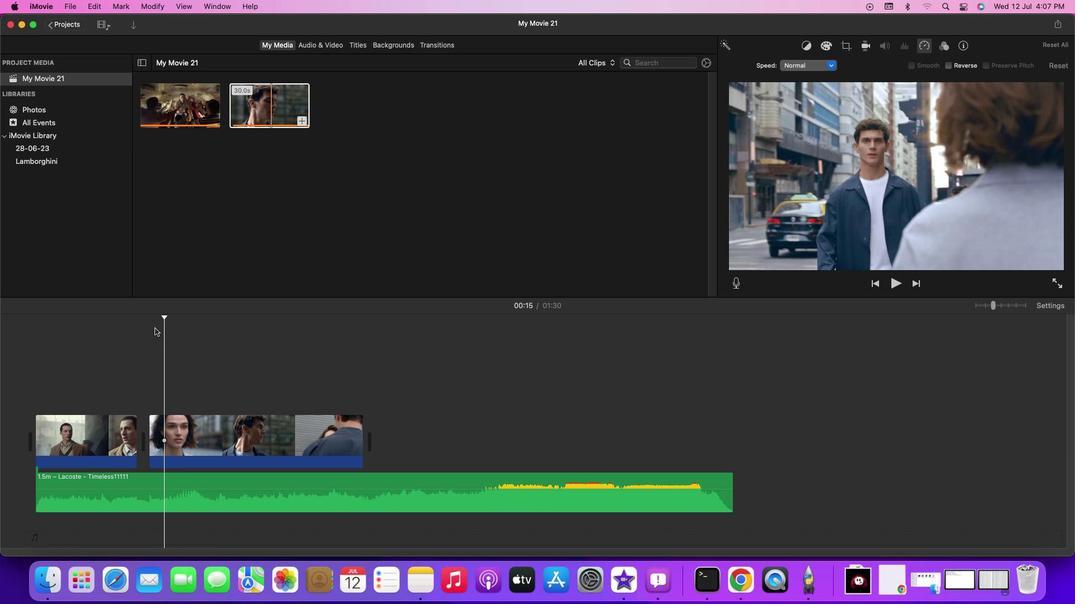 
Action: Mouse pressed left at (154, 328)
Screenshot: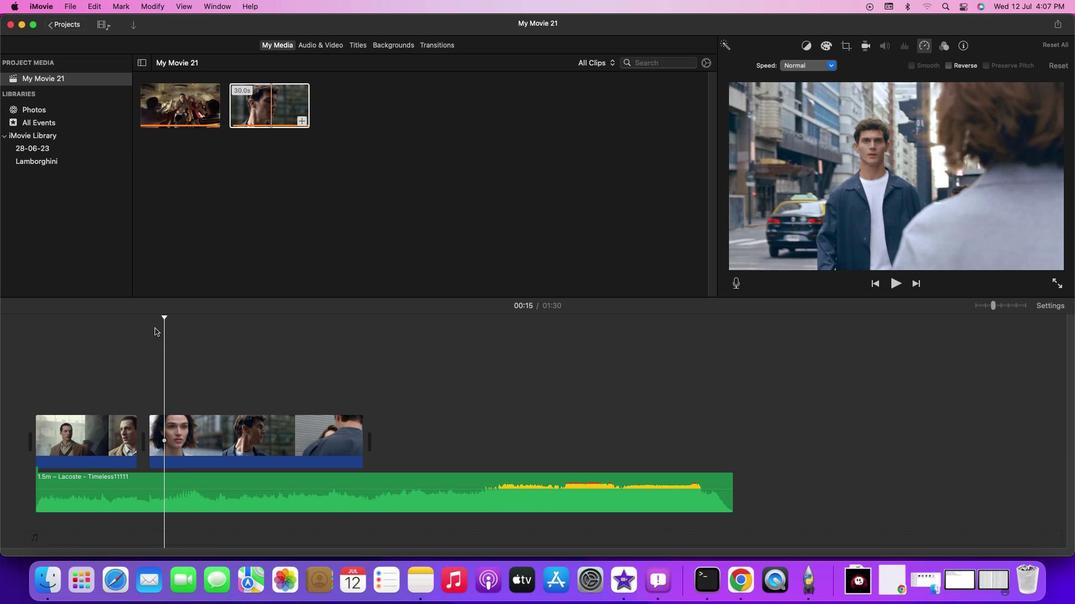 
Action: Mouse moved to (154, 328)
Screenshot: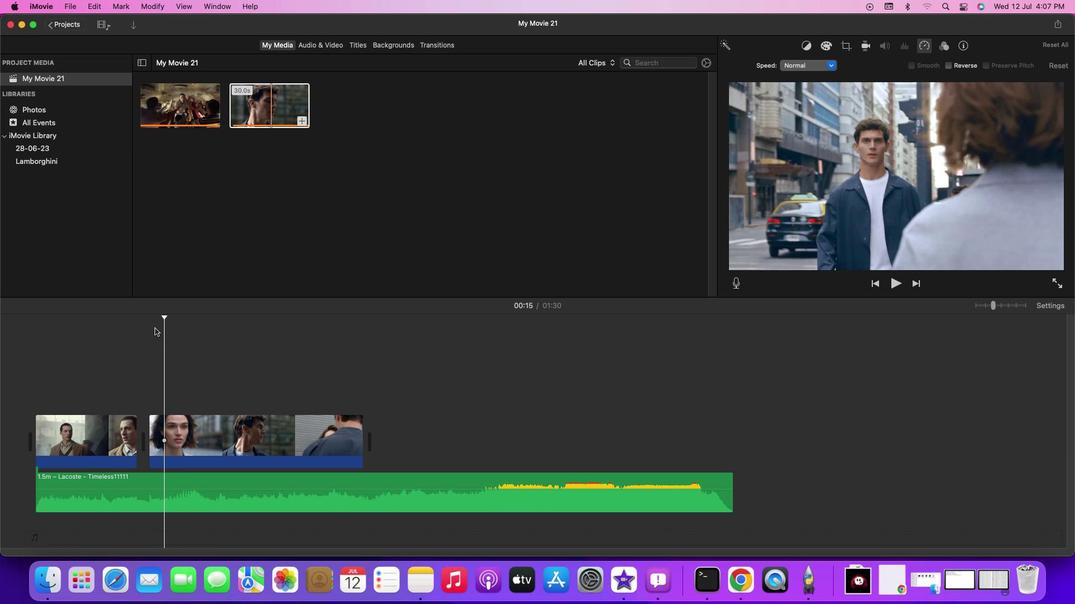 
Action: Key pressed Key.space
Screenshot: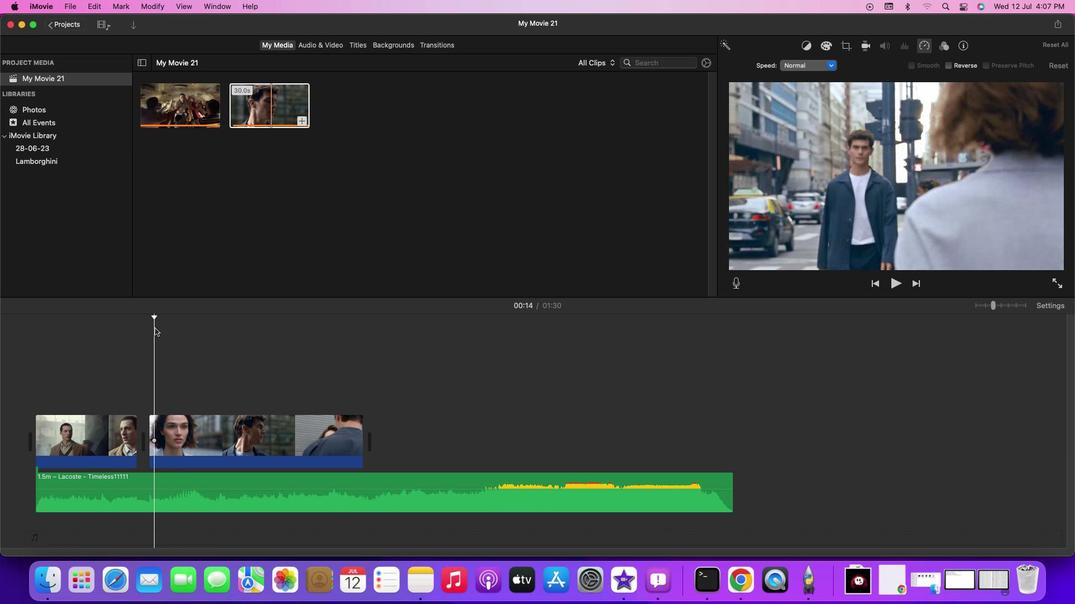 
Action: Mouse moved to (147, 326)
Screenshot: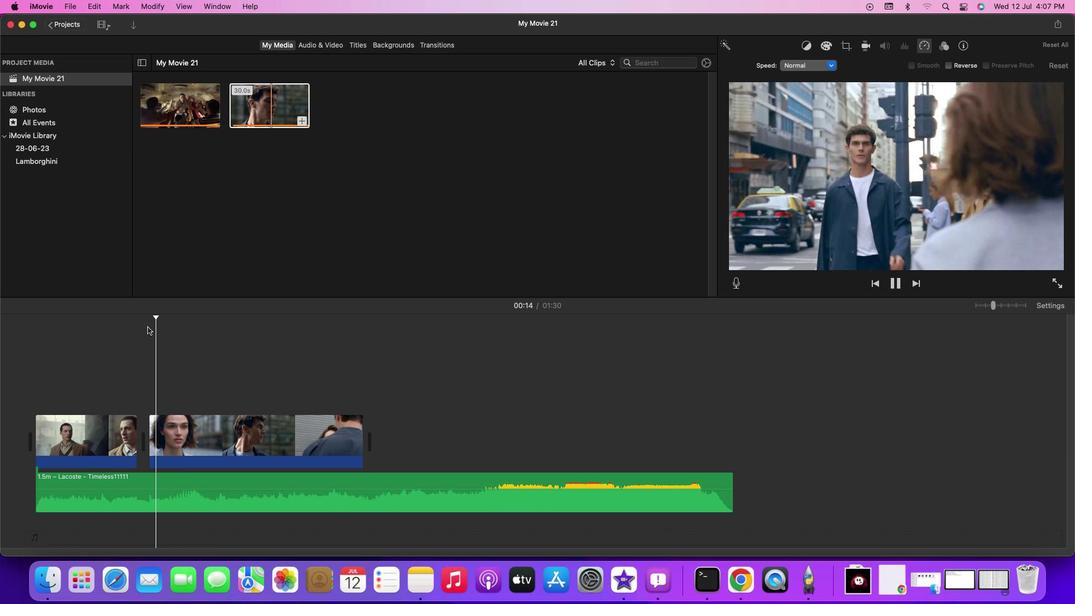 
Action: Mouse pressed left at (147, 326)
Screenshot: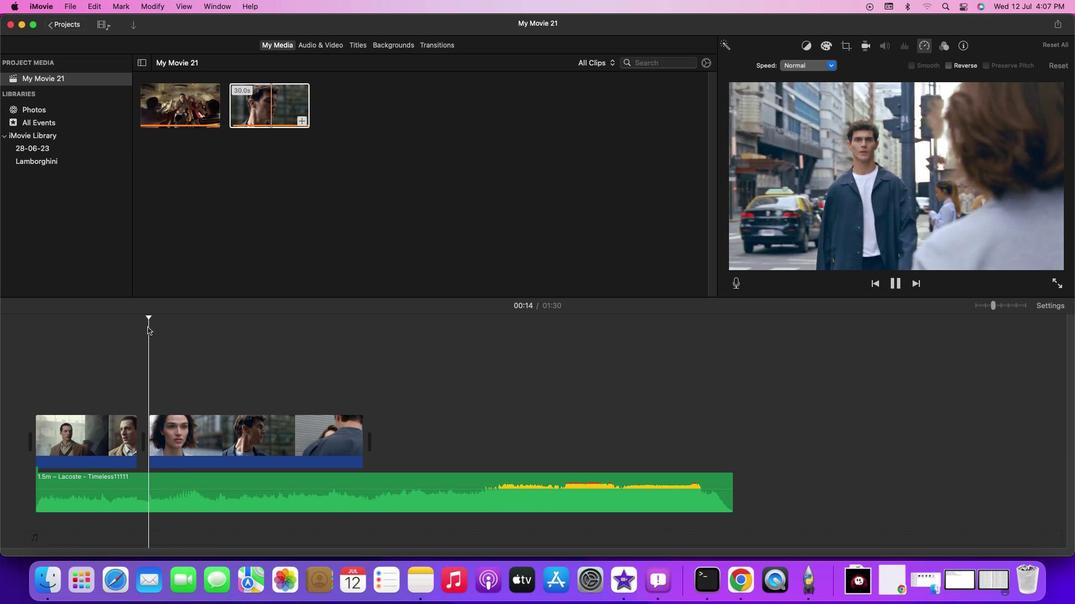 
Action: Key pressed Key.spaceKey.spaceKey.space
Screenshot: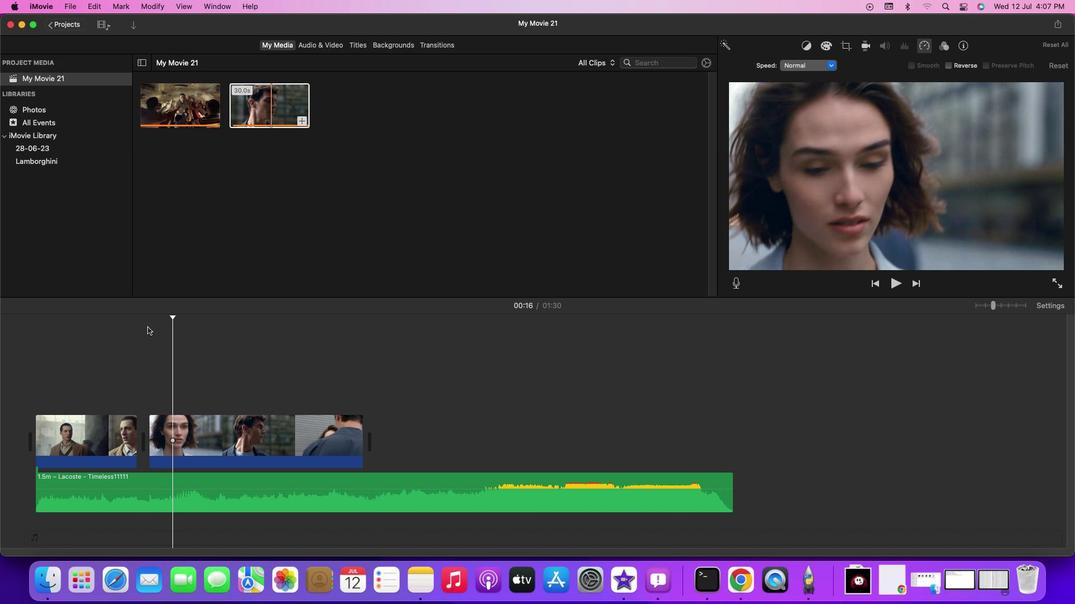 
Action: Mouse moved to (172, 316)
Screenshot: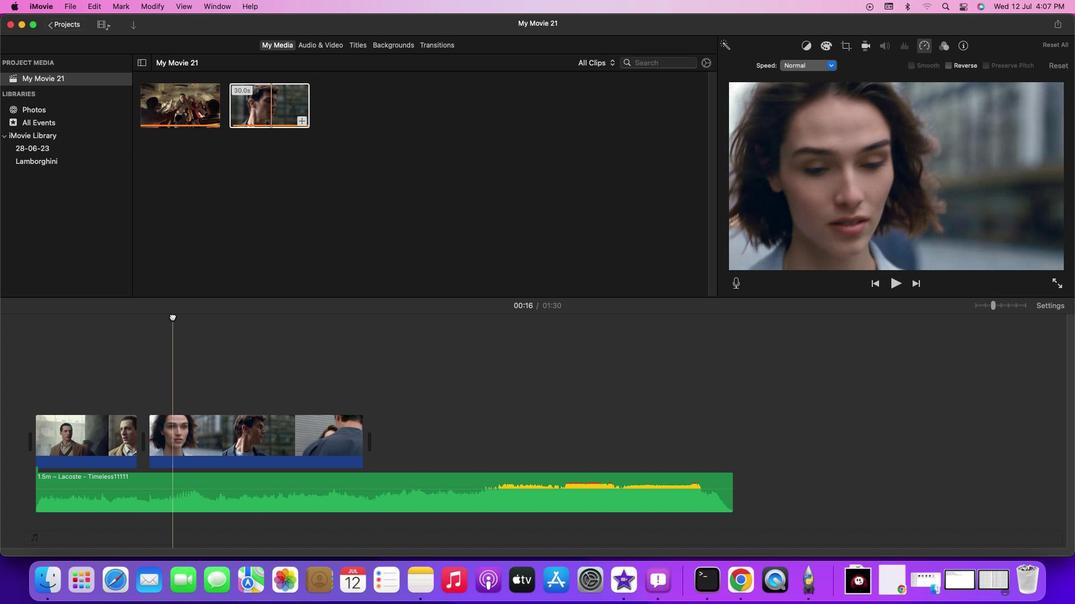 
Action: Mouse pressed left at (172, 316)
Screenshot: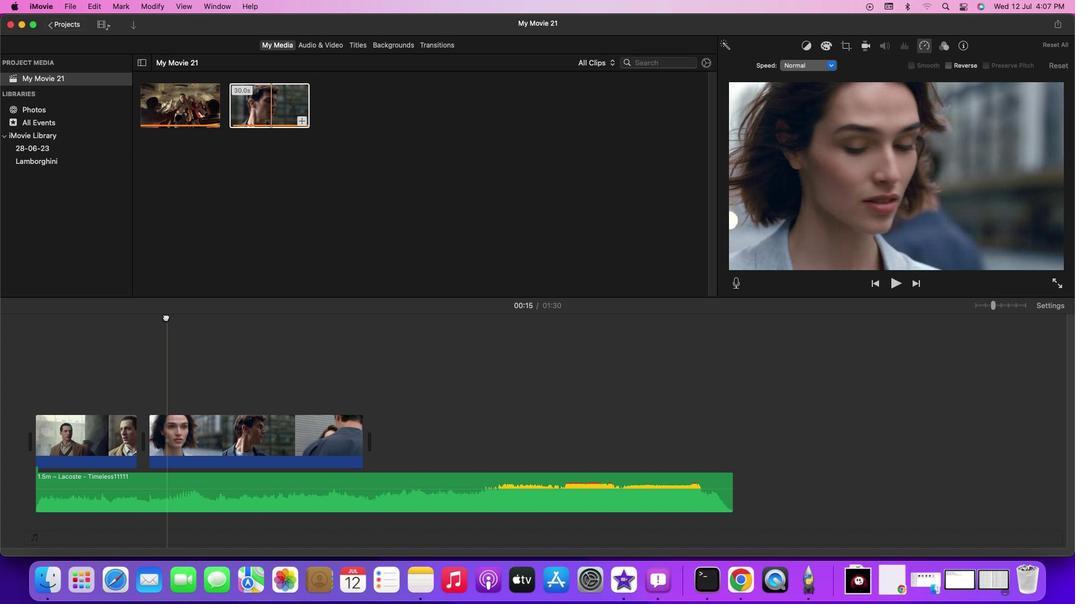 
Action: Mouse moved to (151, 438)
Screenshot: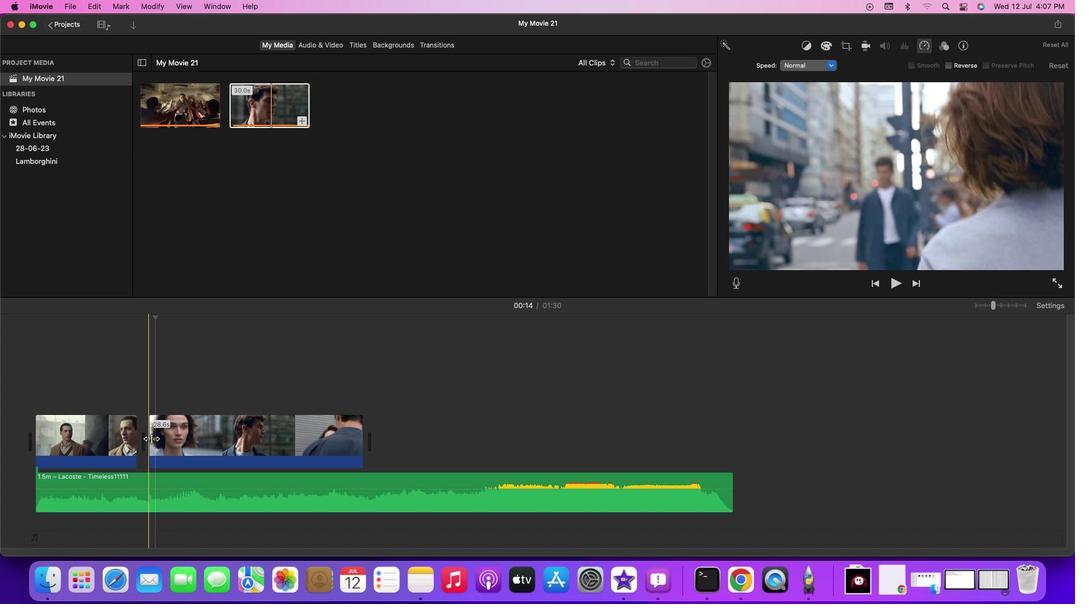 
Action: Mouse pressed left at (151, 438)
Screenshot: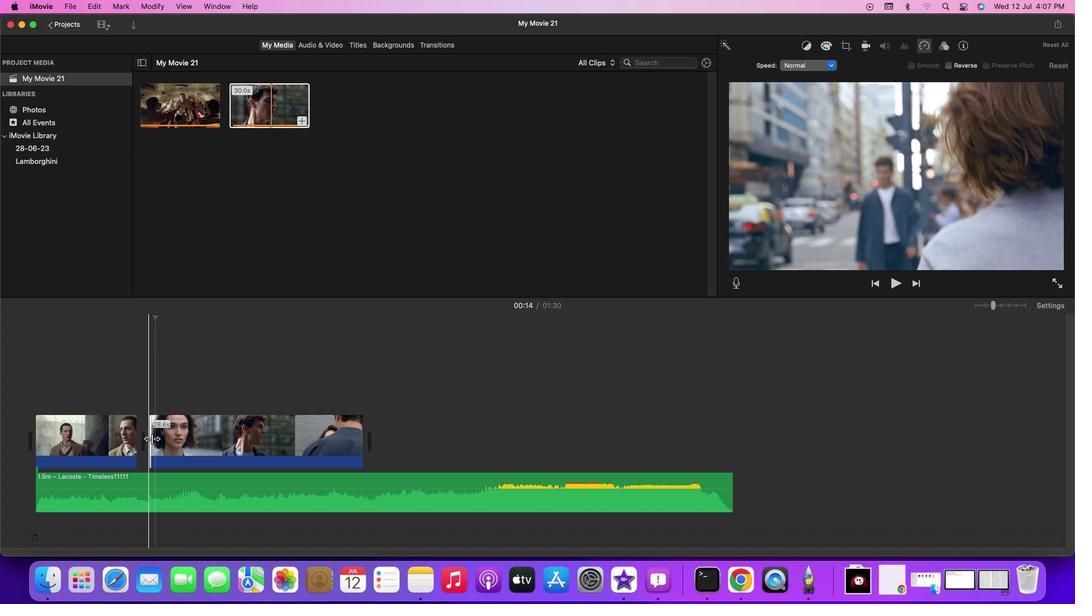 
Action: Mouse moved to (133, 321)
Screenshot: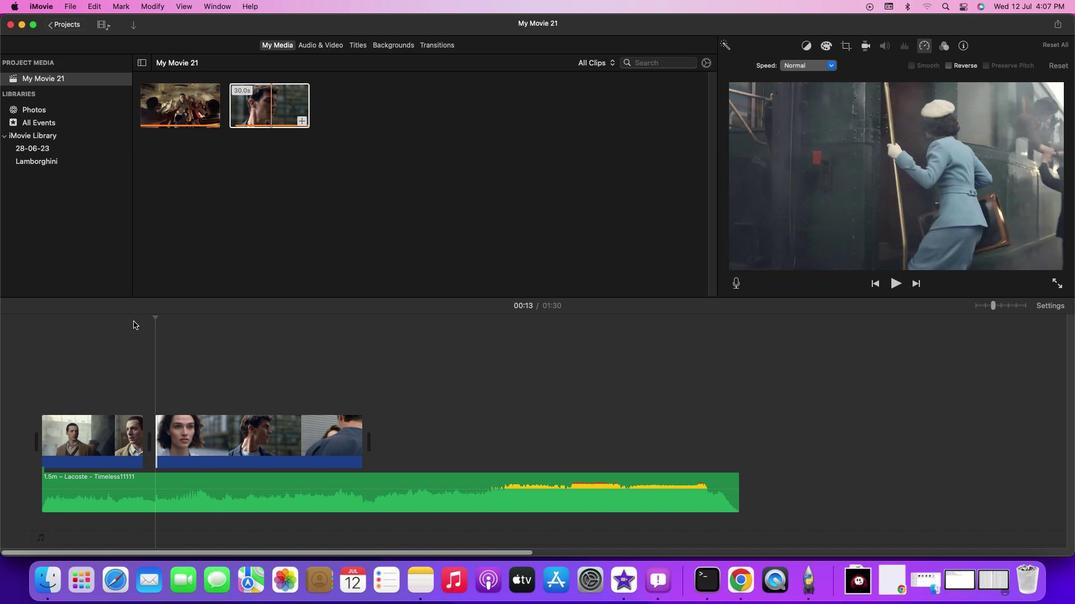 
Action: Mouse pressed left at (133, 321)
Screenshot: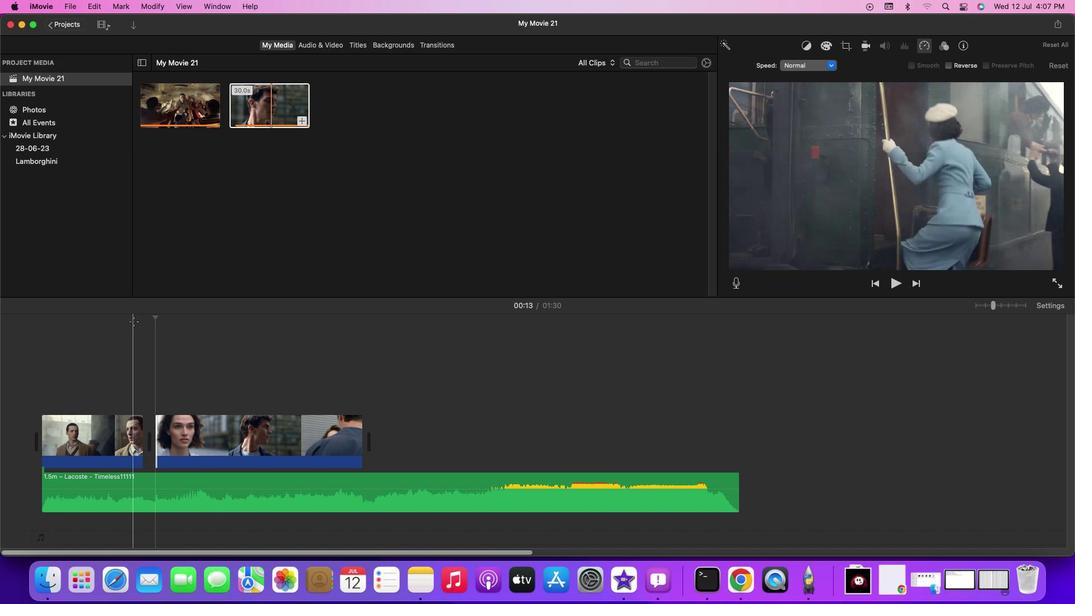 
Action: Mouse moved to (131, 320)
Screenshot: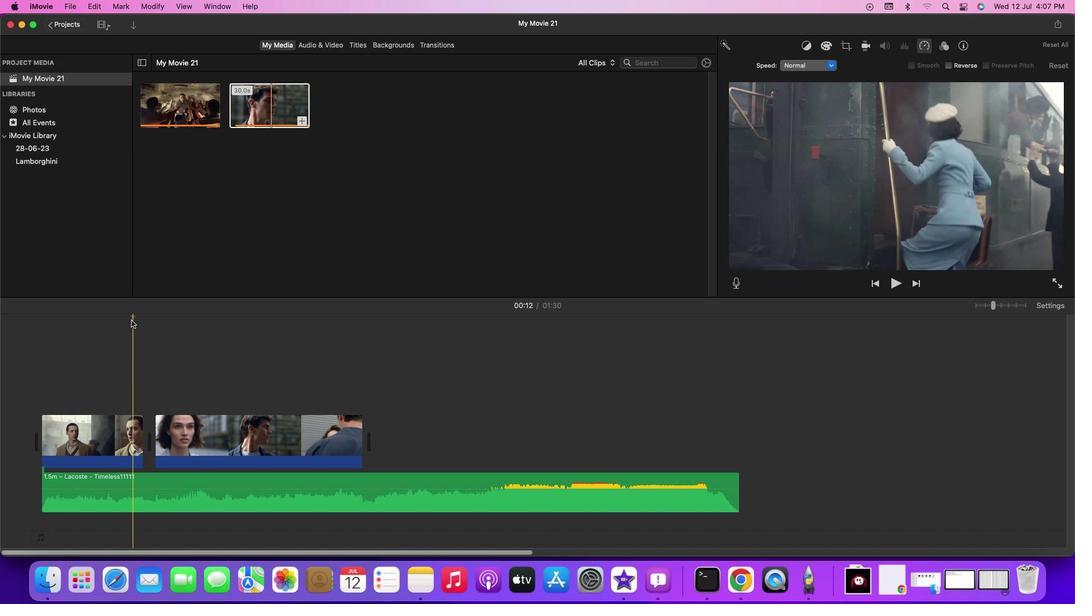 
Action: Key pressed Key.spaceKey.space
Screenshot: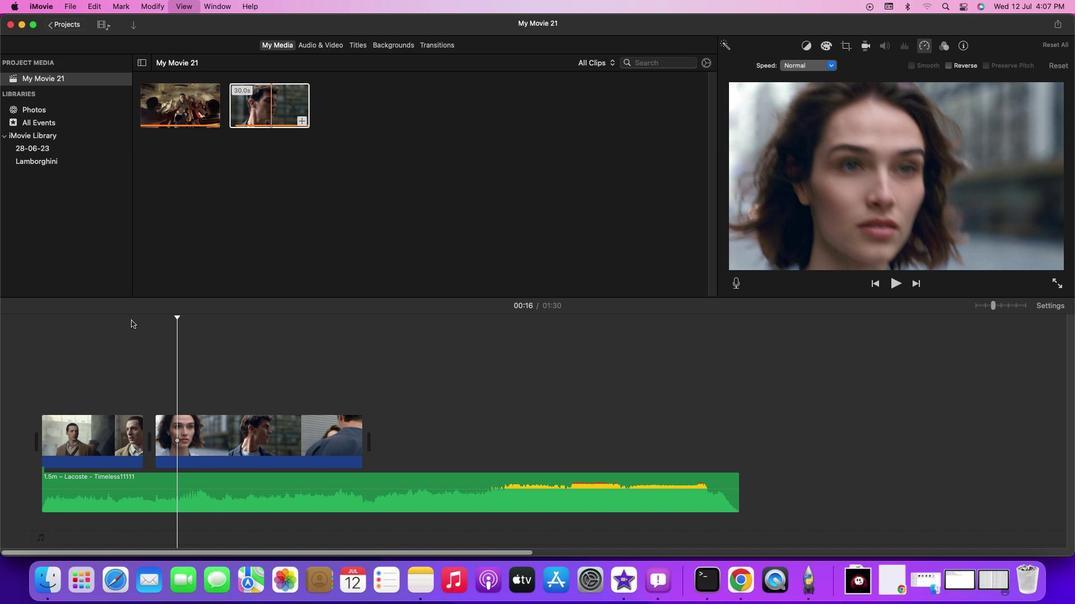 
Action: Mouse moved to (176, 318)
Screenshot: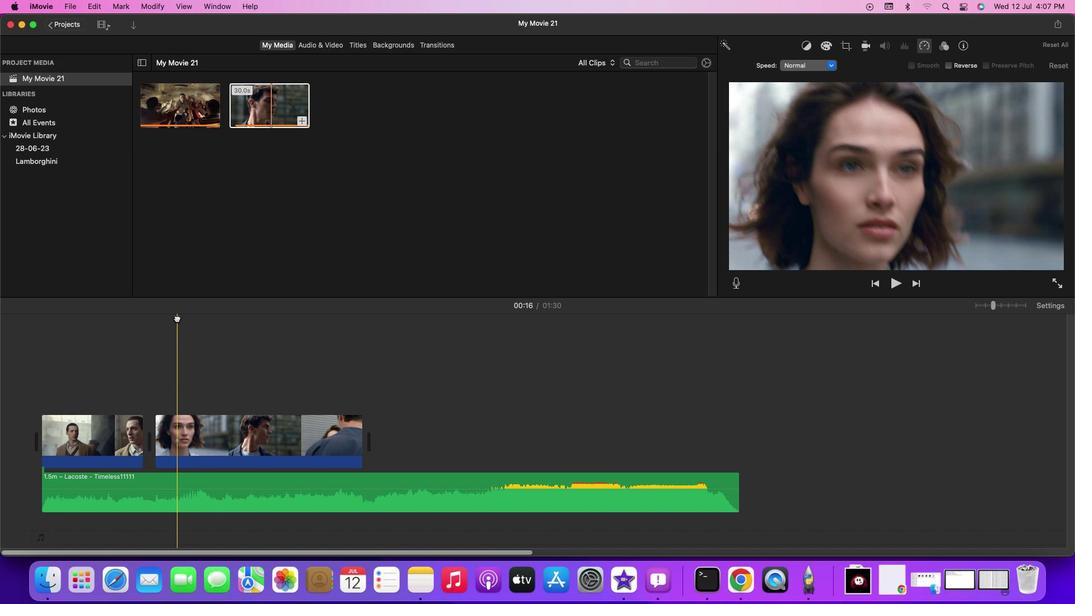 
Action: Mouse pressed left at (176, 318)
Screenshot: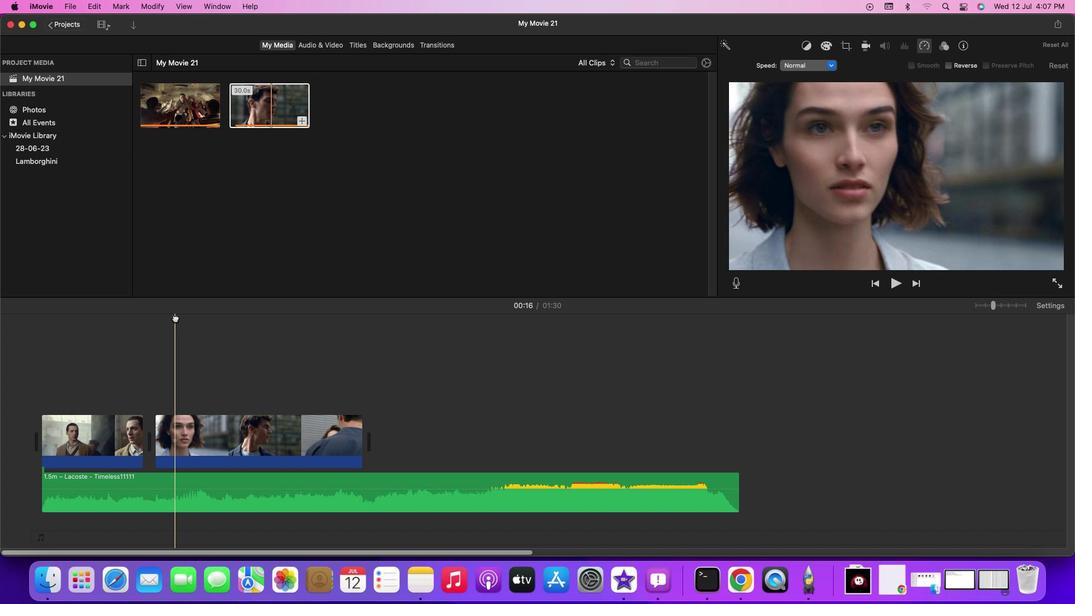 
Action: Mouse moved to (158, 431)
Screenshot: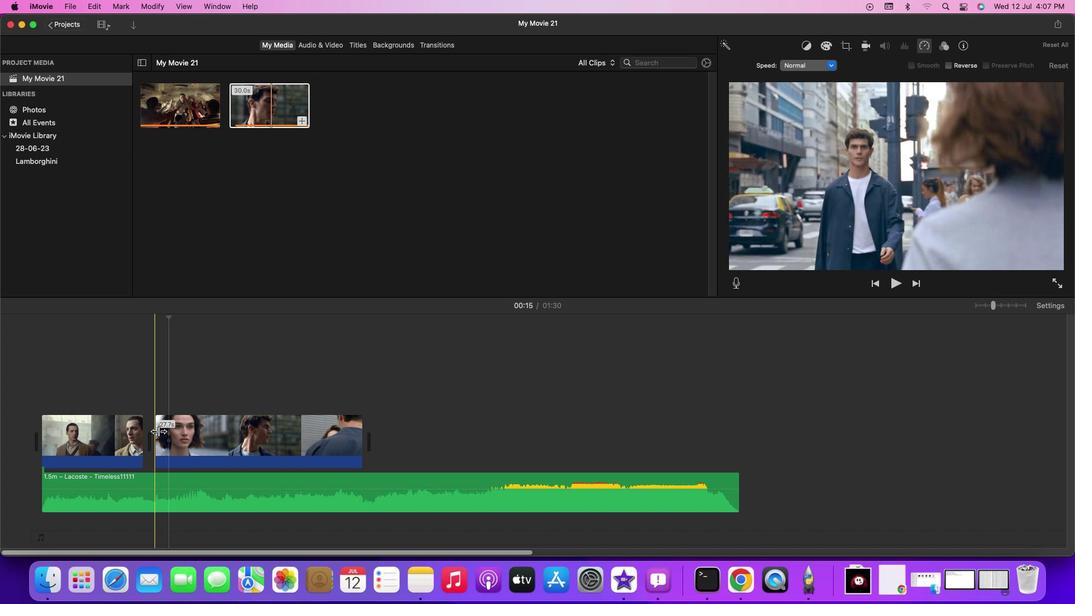 
Action: Mouse pressed left at (158, 431)
Screenshot: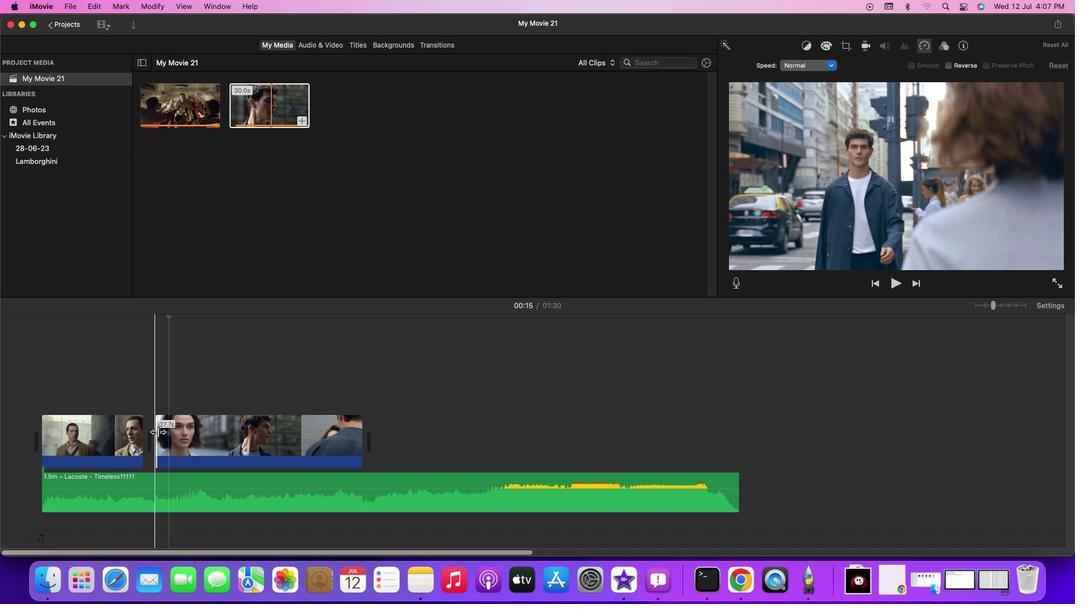 
Action: Mouse moved to (157, 430)
Screenshot: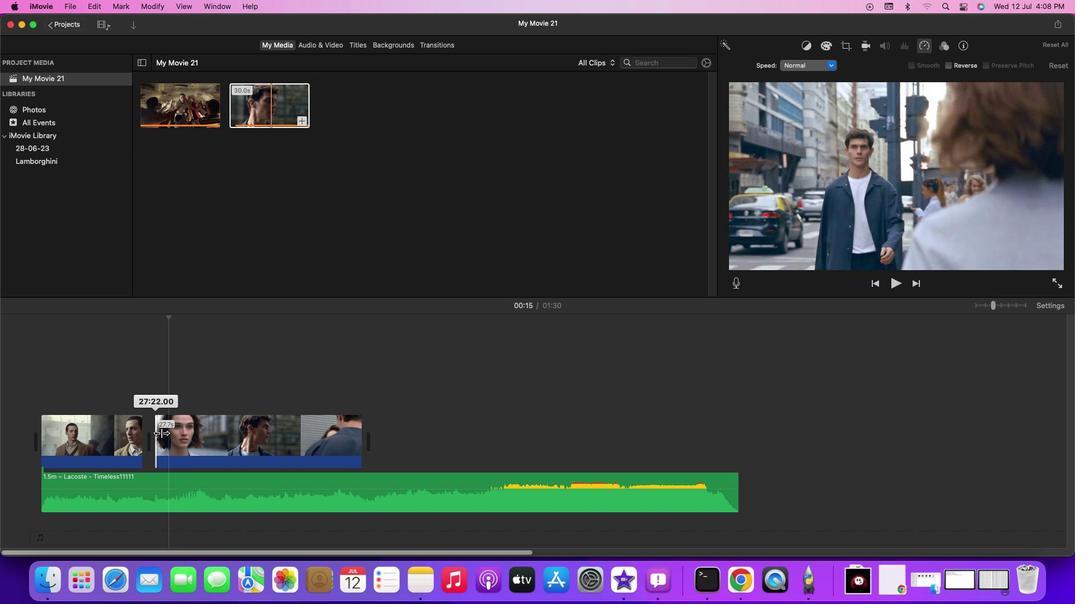 
Action: Mouse pressed left at (157, 430)
Screenshot: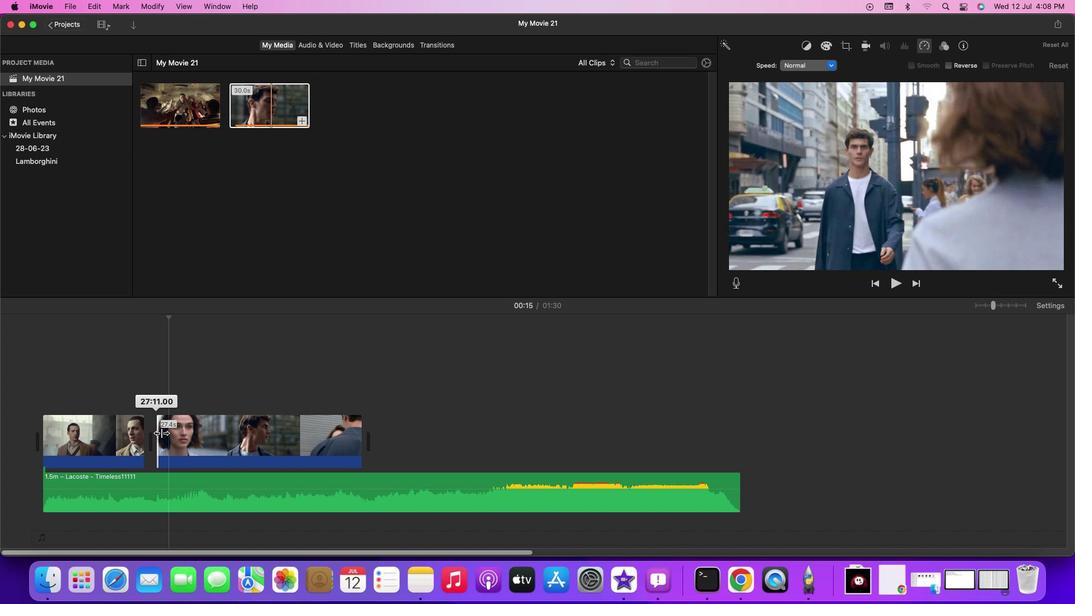 
Action: Mouse moved to (146, 307)
Screenshot: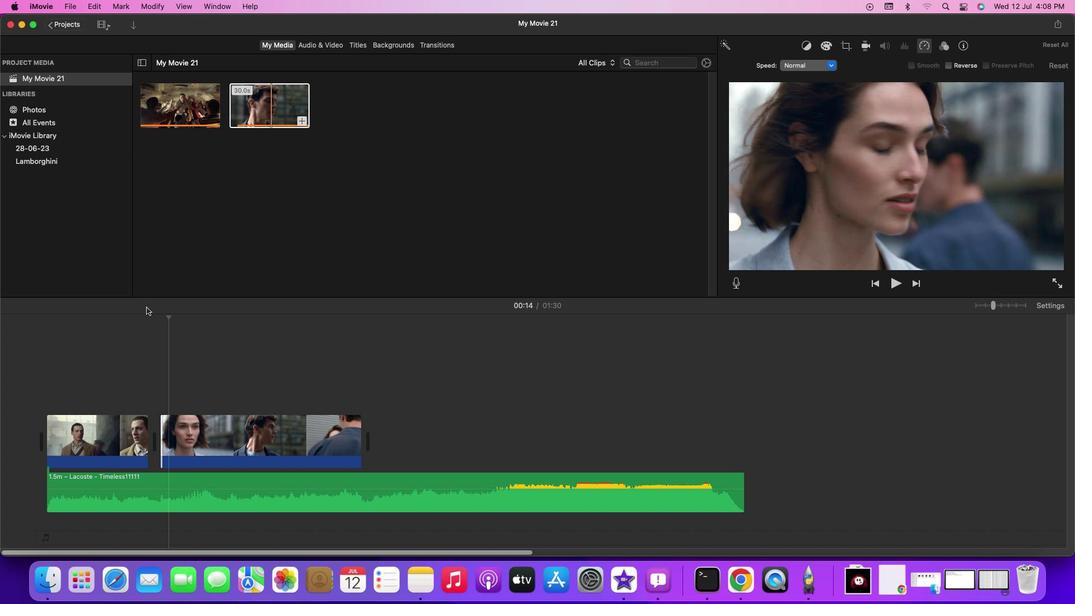 
Action: Mouse pressed left at (146, 307)
Screenshot: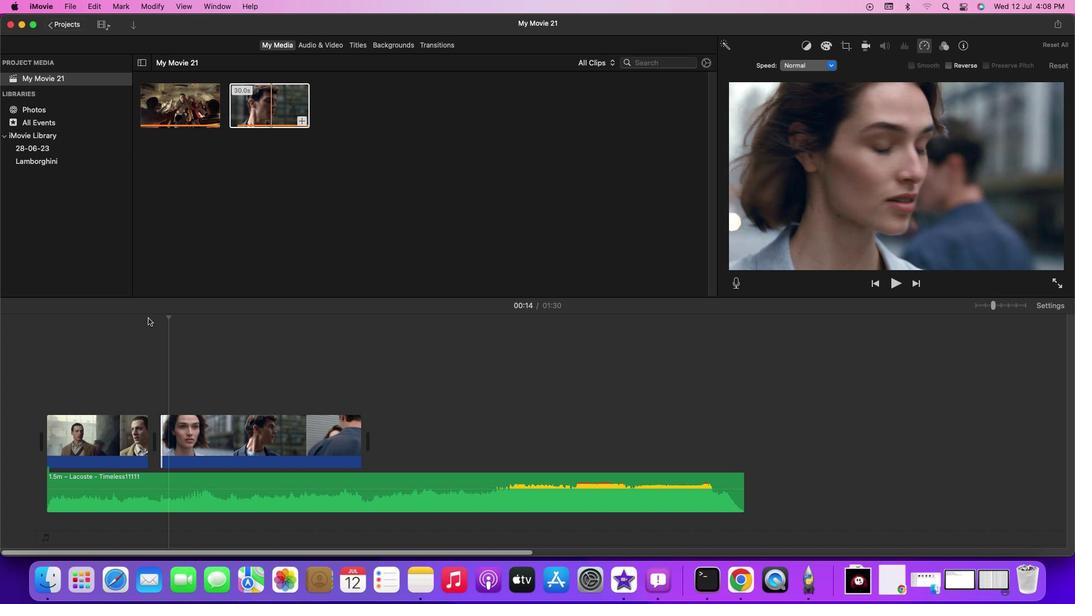 
Action: Mouse moved to (148, 326)
Screenshot: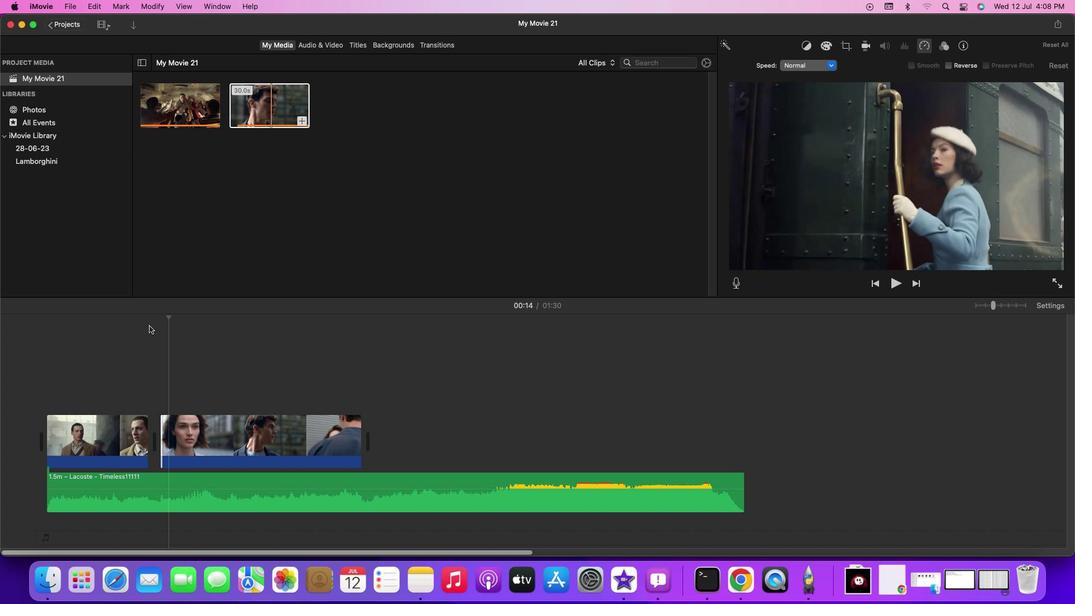
Action: Mouse pressed left at (148, 326)
Screenshot: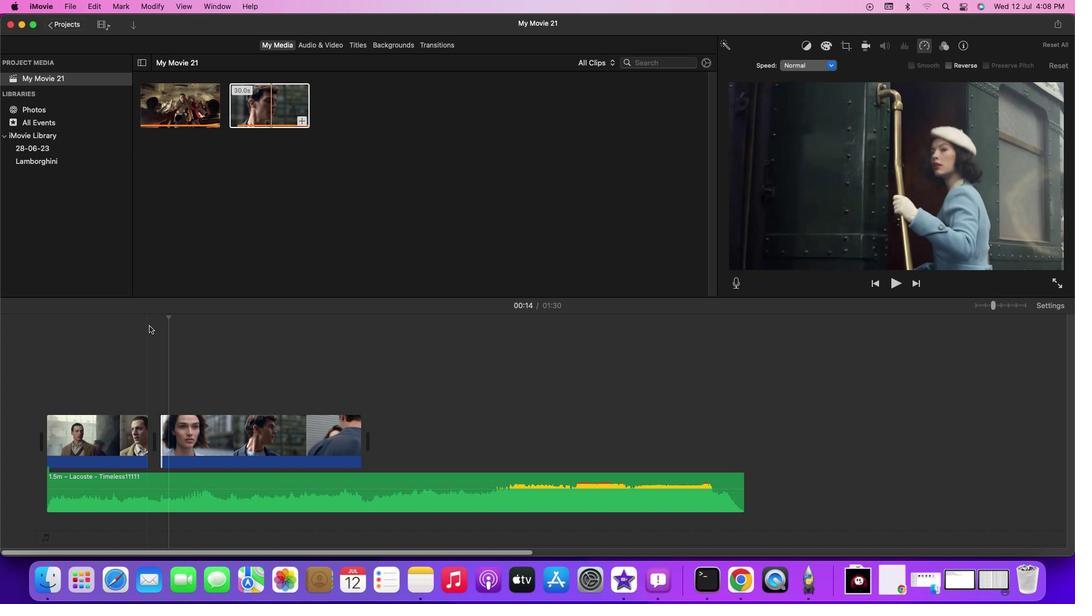 
Action: Mouse moved to (139, 319)
Screenshot: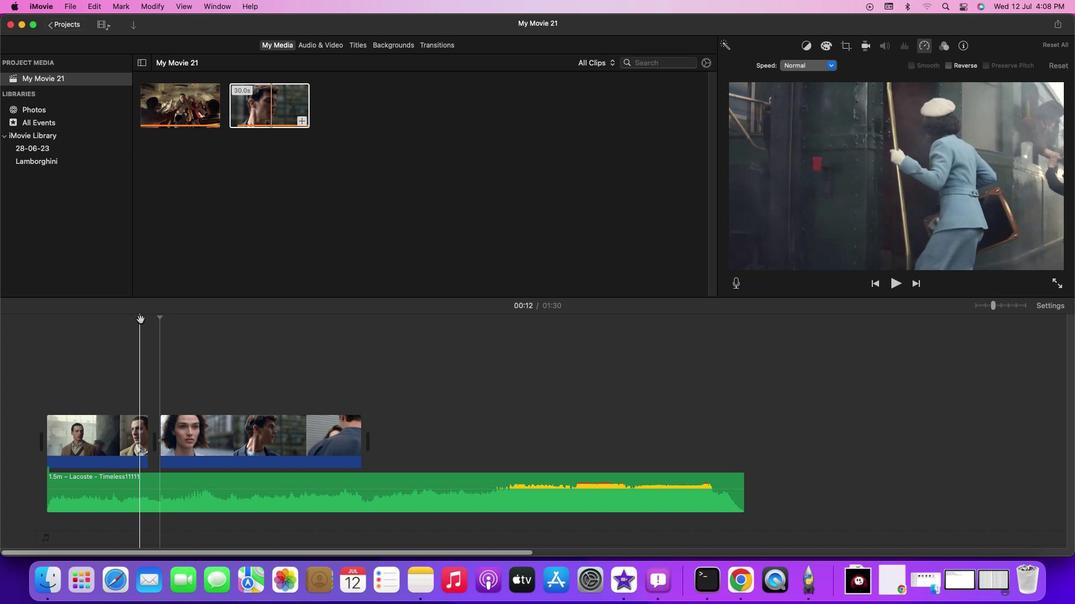 
Action: Mouse pressed left at (139, 319)
Screenshot: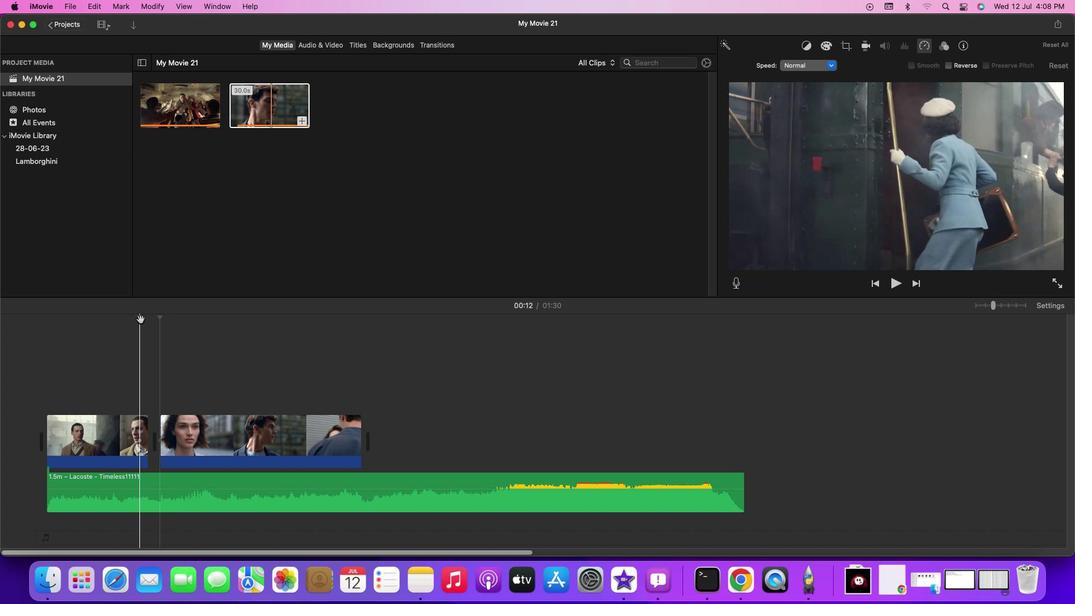 
Action: Key pressed Key.spaceKey.spaceKey.spaceKey.space
Screenshot: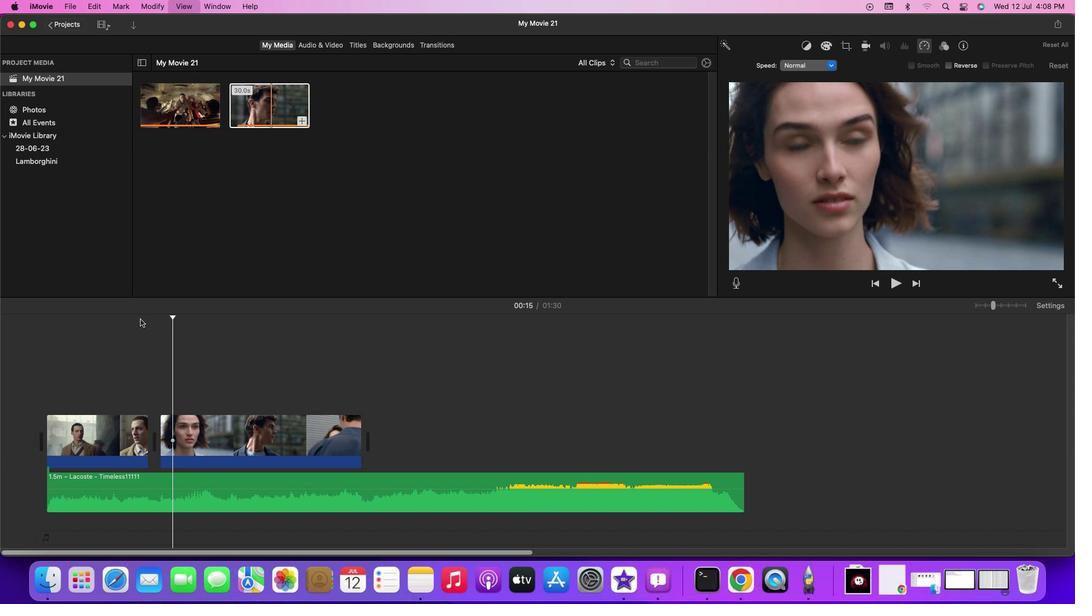 
Action: Mouse moved to (161, 436)
Screenshot: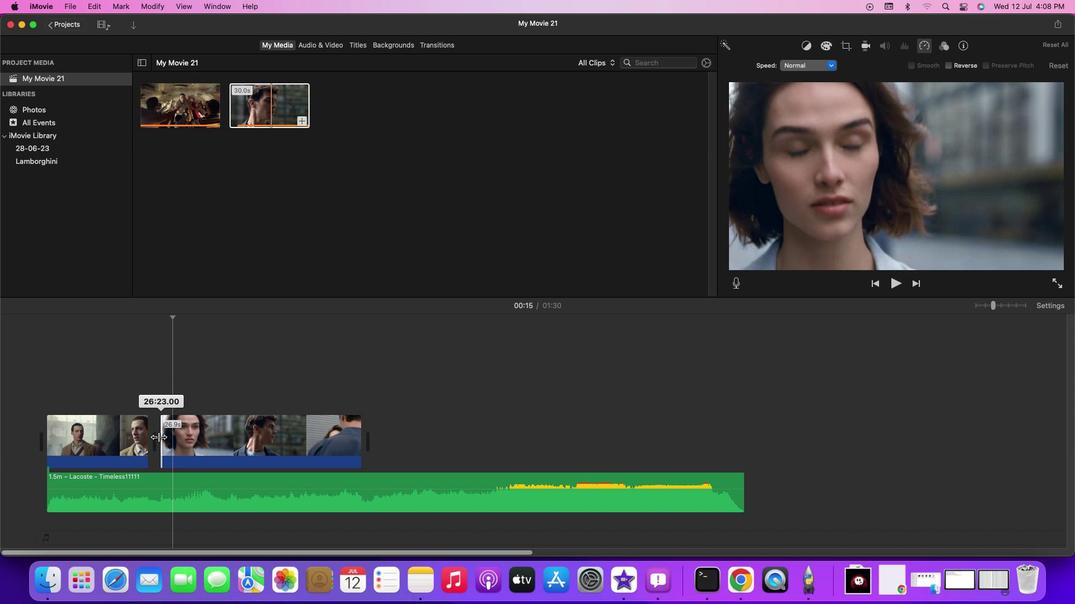 
Action: Mouse pressed left at (161, 436)
Screenshot: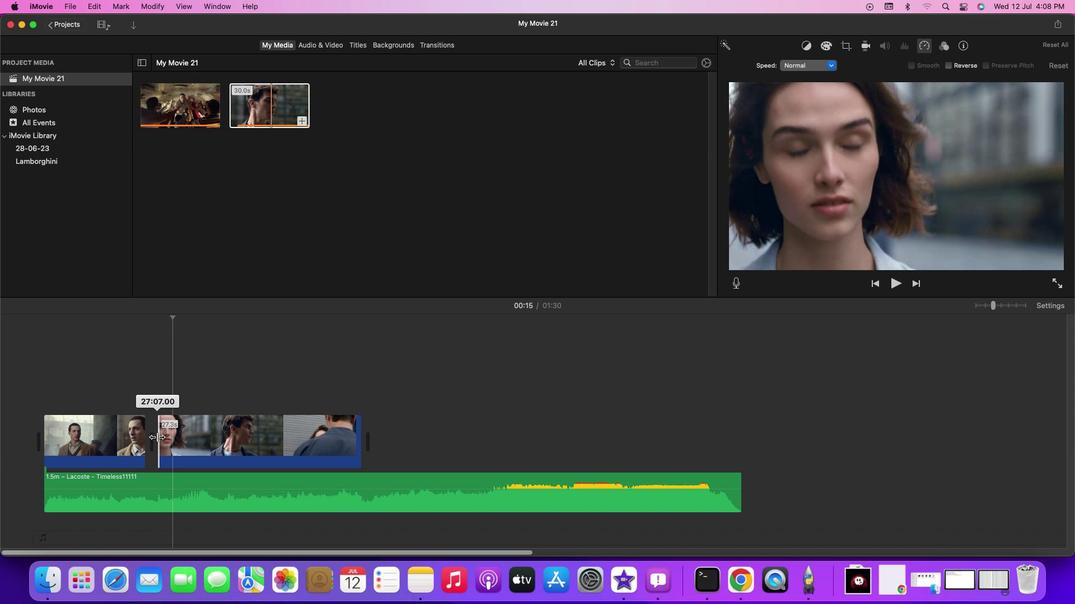 
Action: Mouse moved to (148, 320)
Screenshot: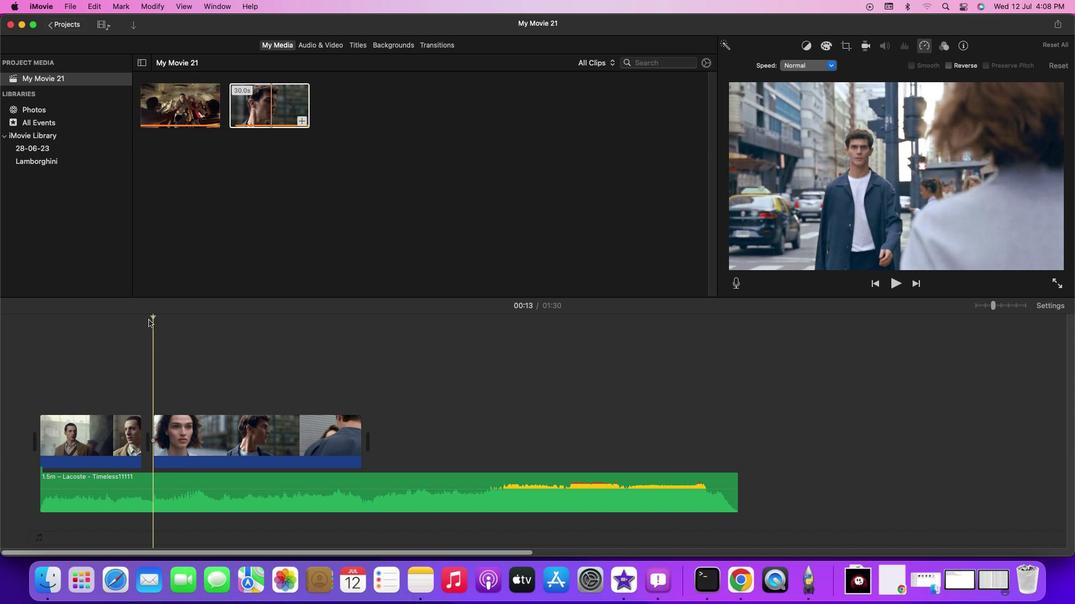 
Action: Mouse pressed left at (148, 320)
Screenshot: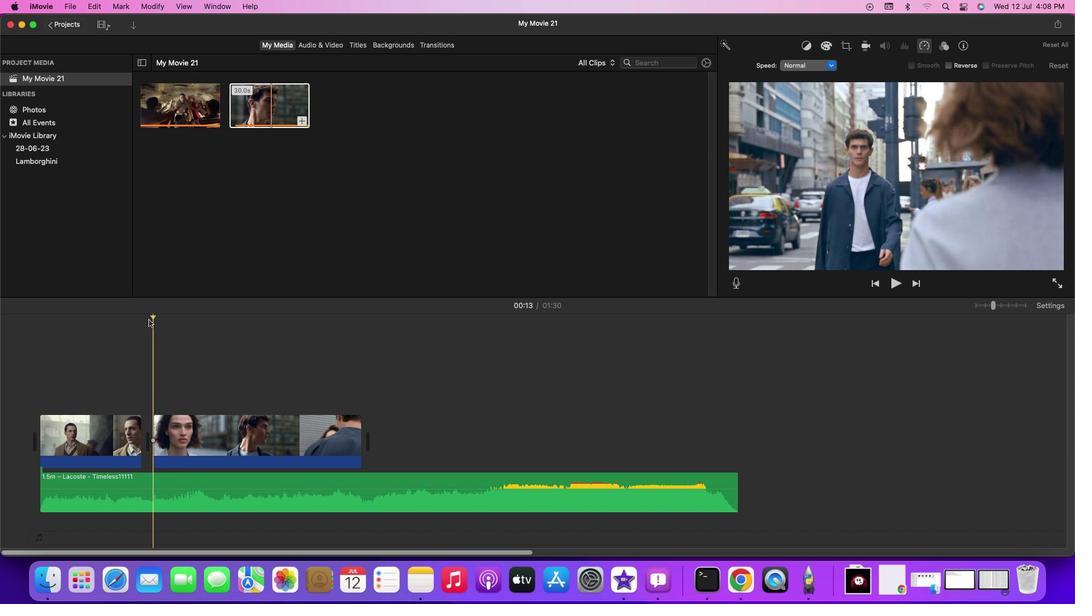 
Action: Key pressed Key.space
Screenshot: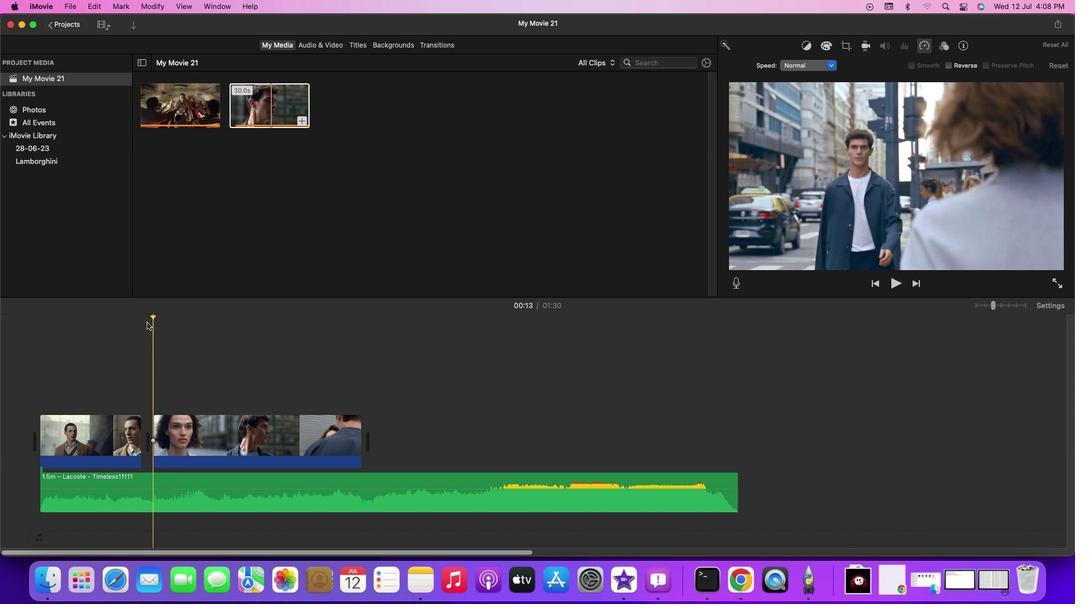 
Action: Mouse moved to (138, 325)
Screenshot: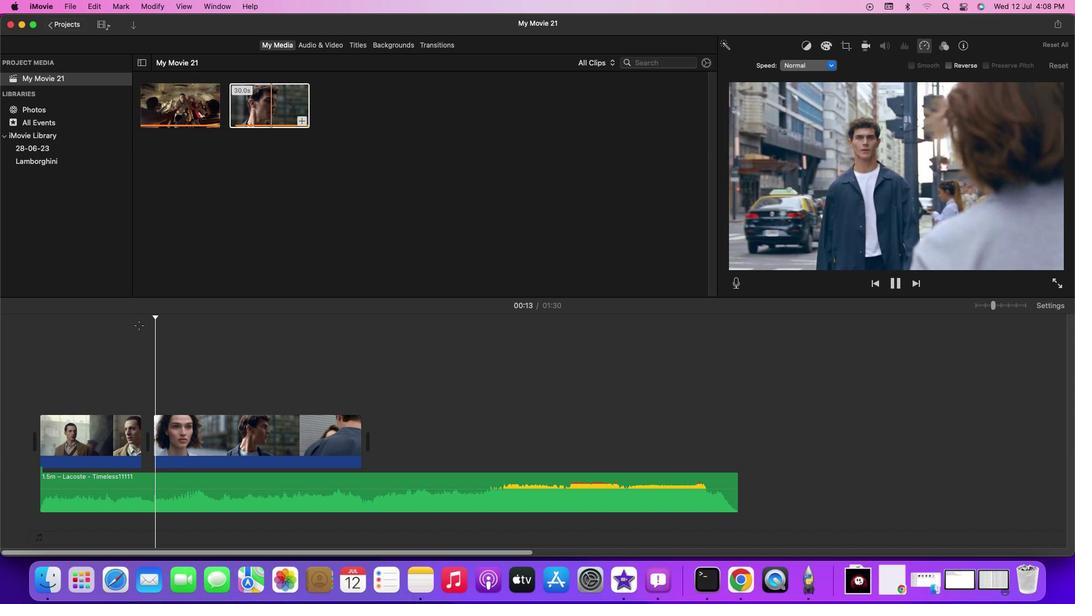 
Action: Mouse pressed left at (138, 325)
Screenshot: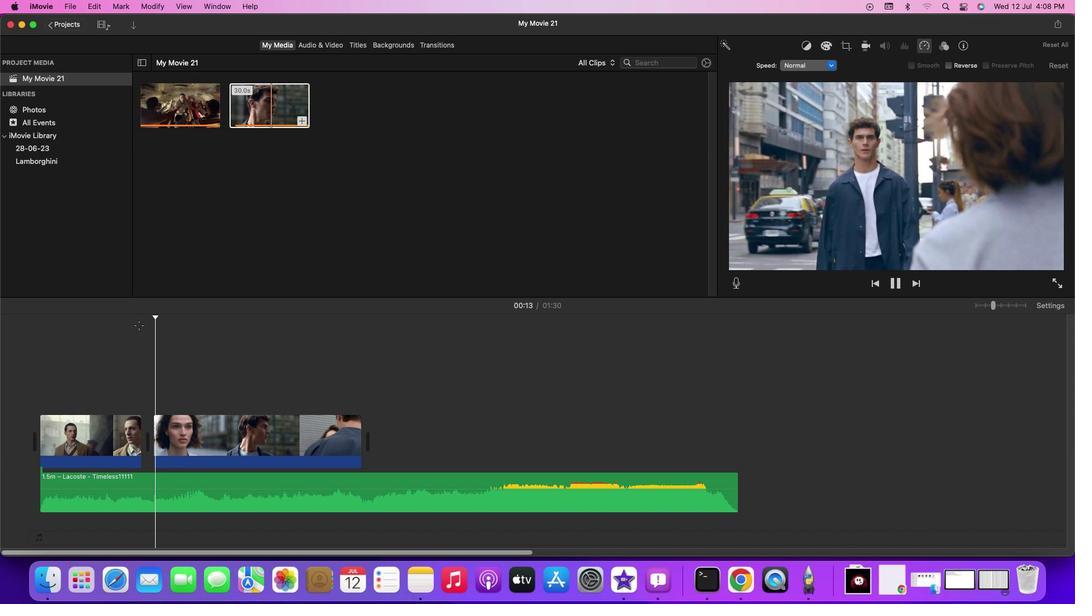
Action: Key pressed Key.space
Screenshot: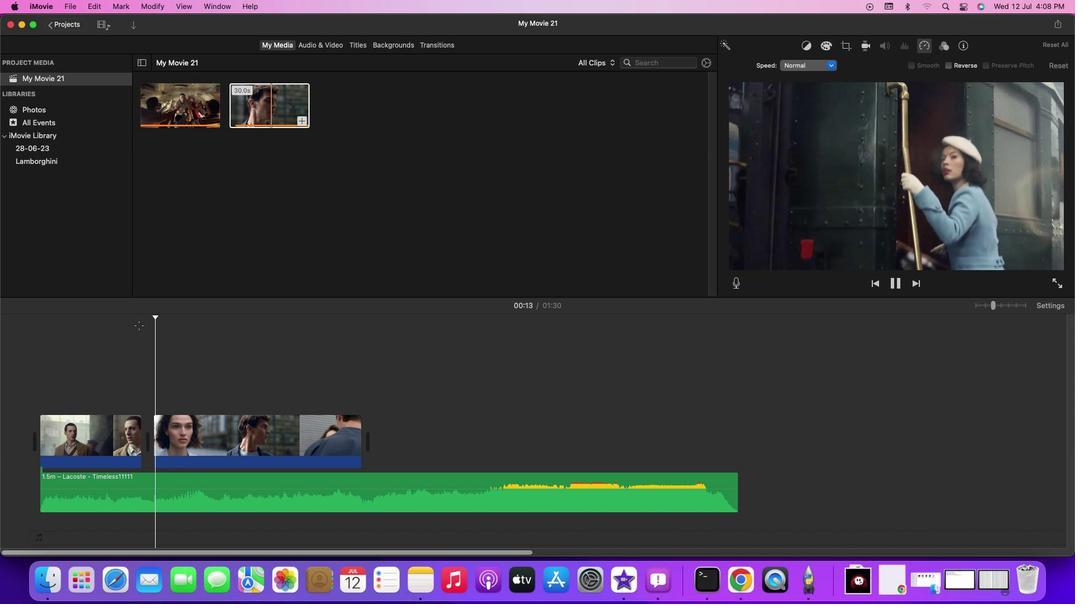 
Action: Mouse moved to (137, 333)
Screenshot: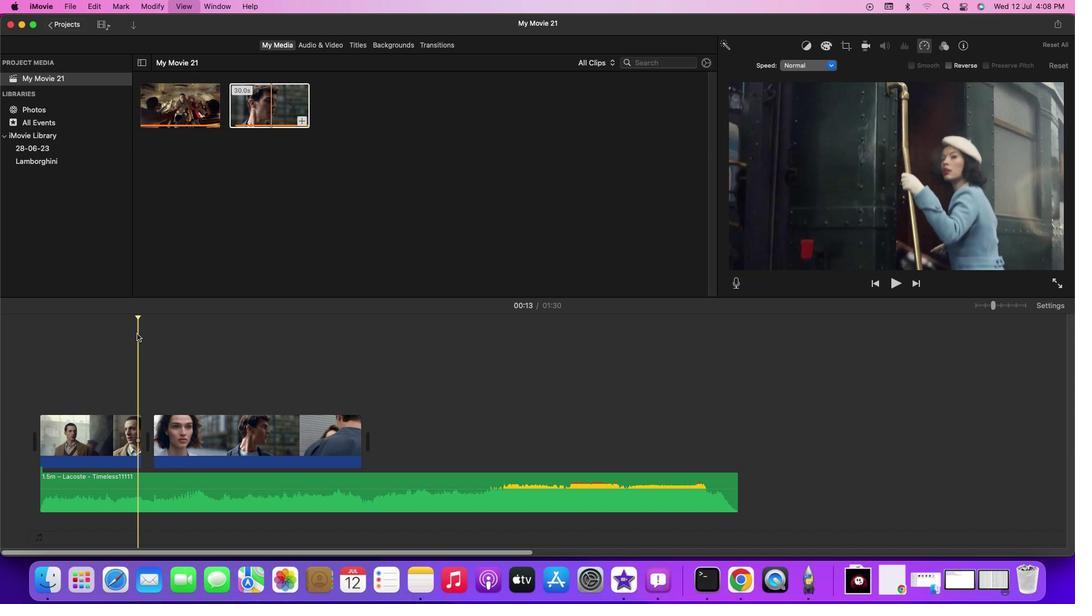 
Action: Mouse pressed left at (137, 333)
Screenshot: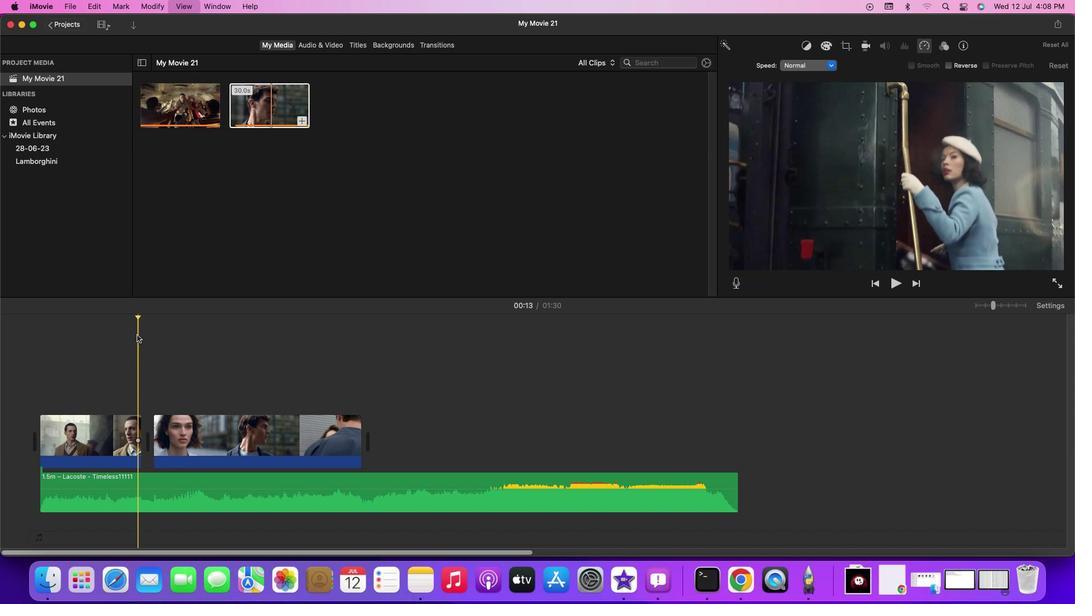 
Action: Mouse moved to (136, 334)
Screenshot: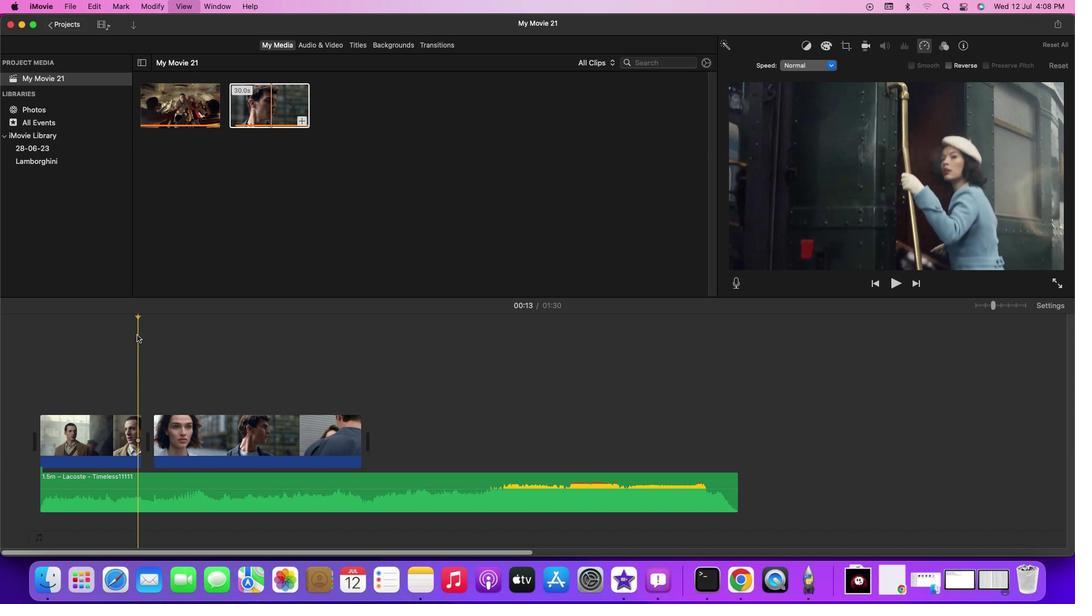 
Action: Key pressed Key.spaceKey.spaceKey.spaceKey.space
Screenshot: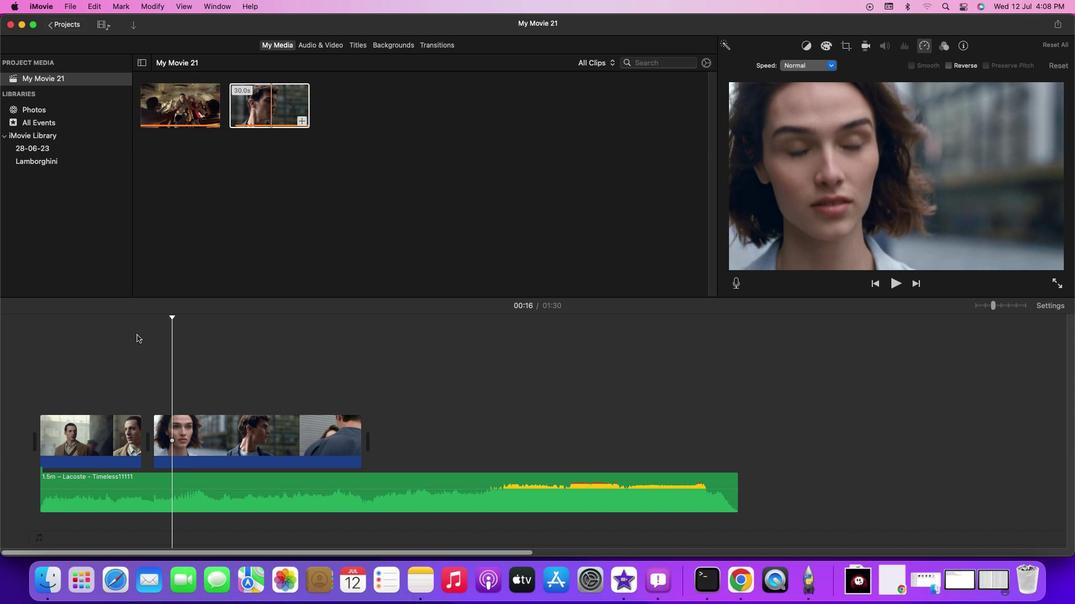 
Action: Mouse moved to (166, 435)
Screenshot: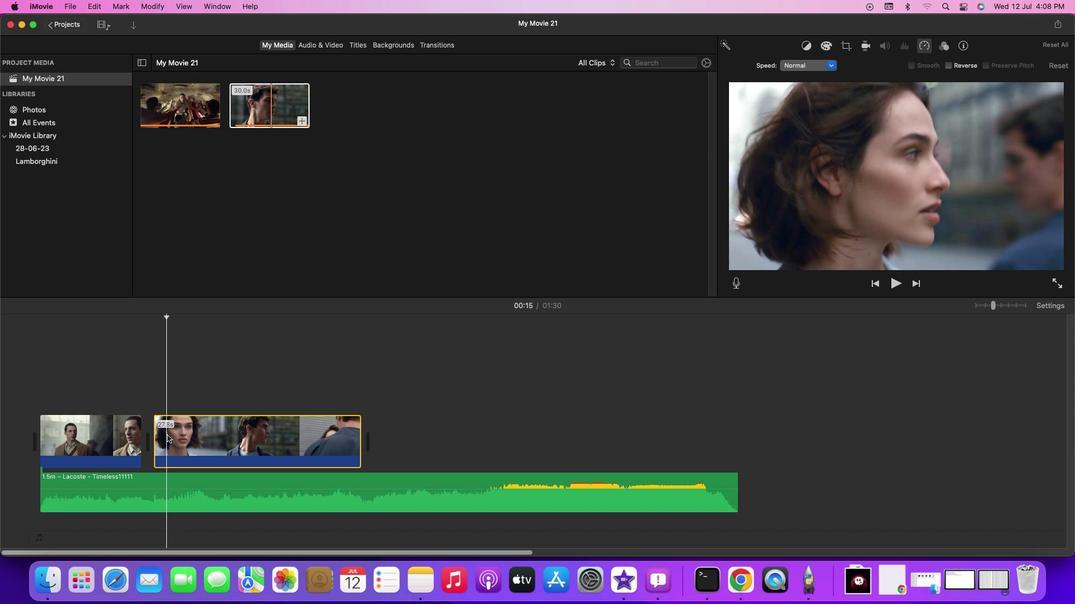 
Action: Mouse pressed left at (166, 435)
Screenshot: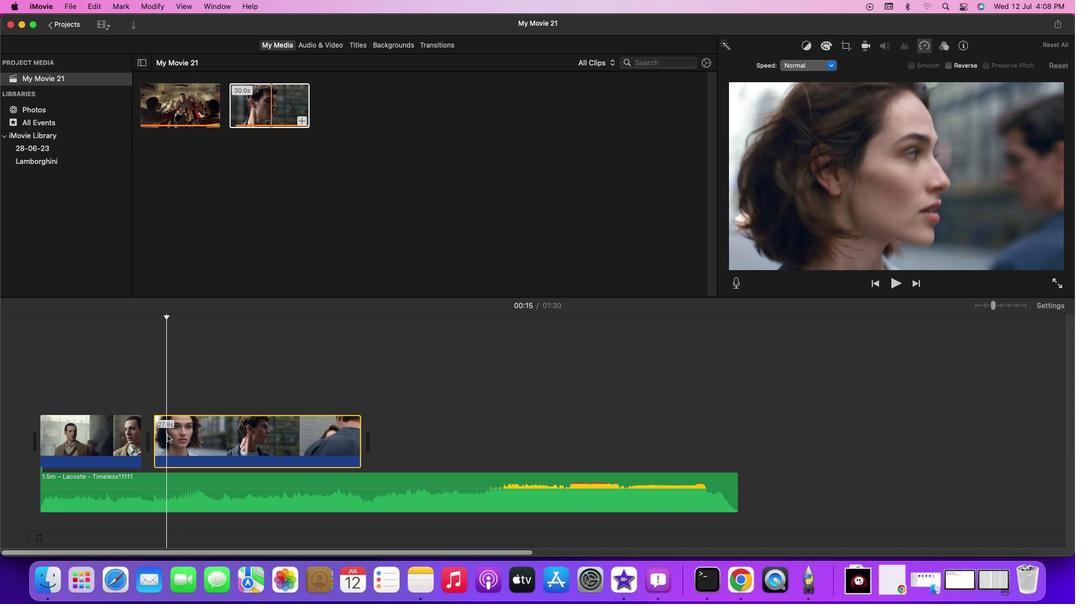 
Action: Mouse moved to (168, 318)
Screenshot: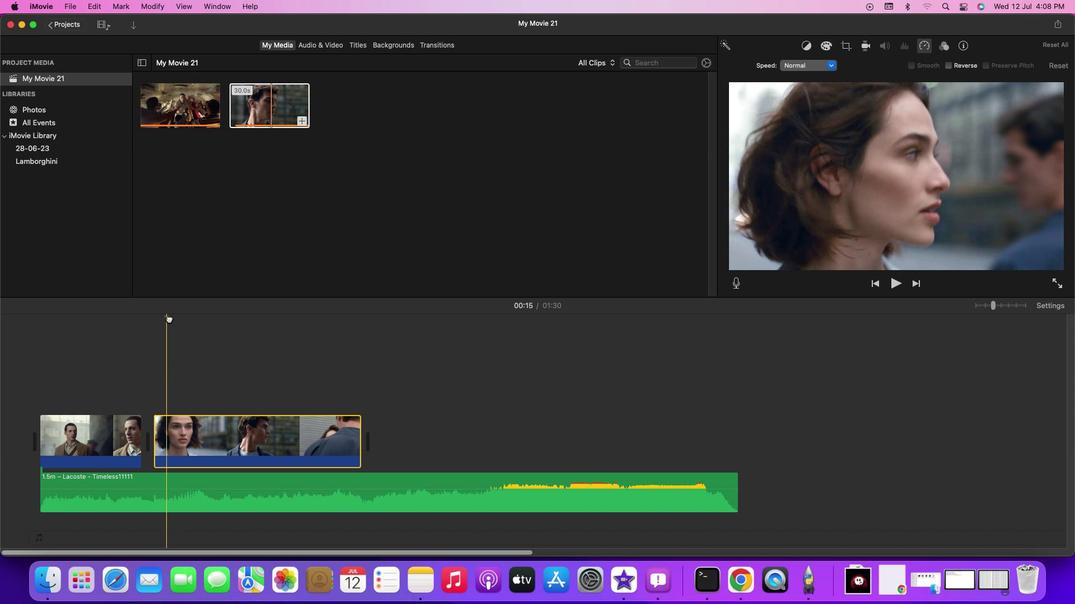 
Action: Mouse pressed left at (168, 318)
Screenshot: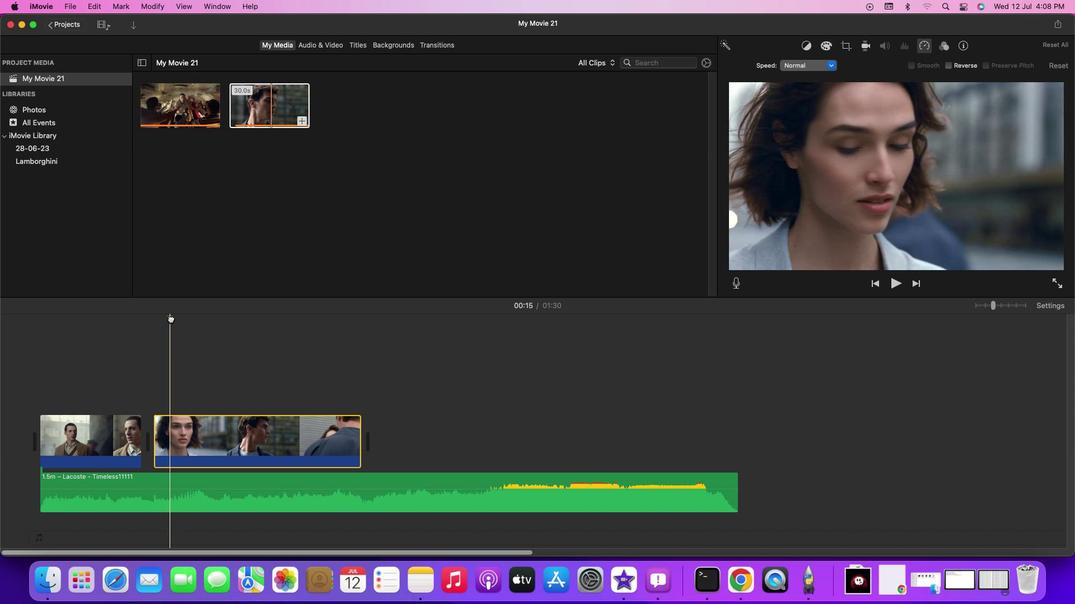 
Action: Mouse moved to (170, 318)
Screenshot: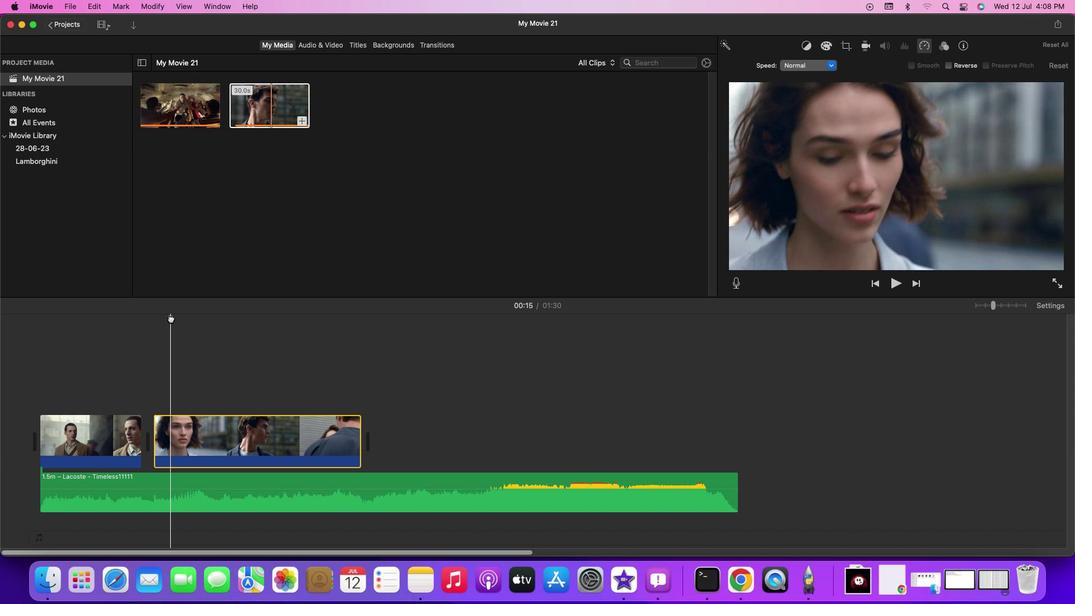 
Action: Key pressed Key.cmd'b'
Screenshot: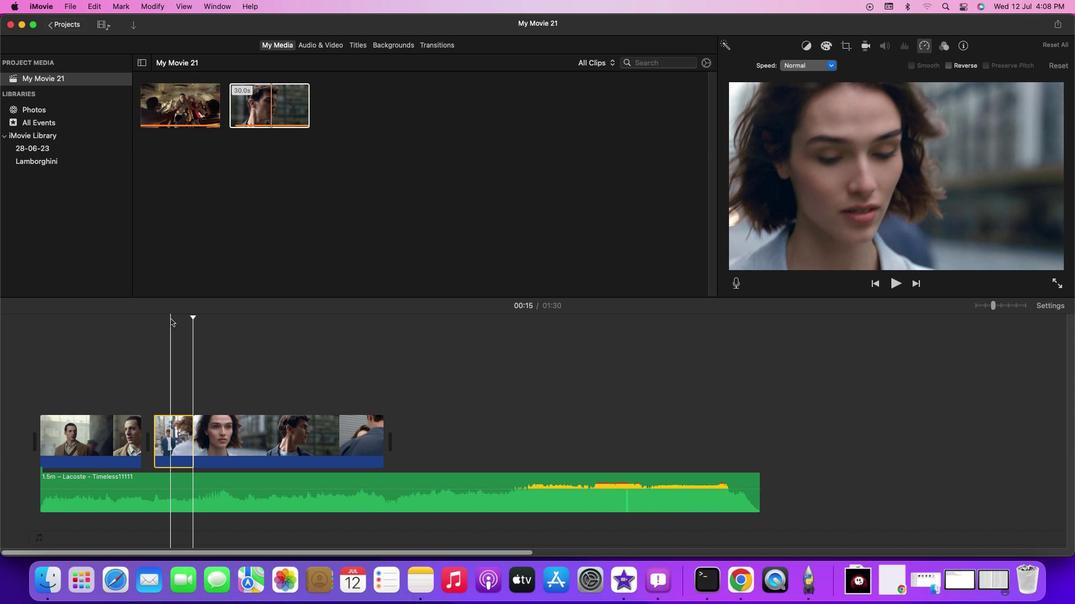 
Action: Mouse moved to (241, 443)
Screenshot: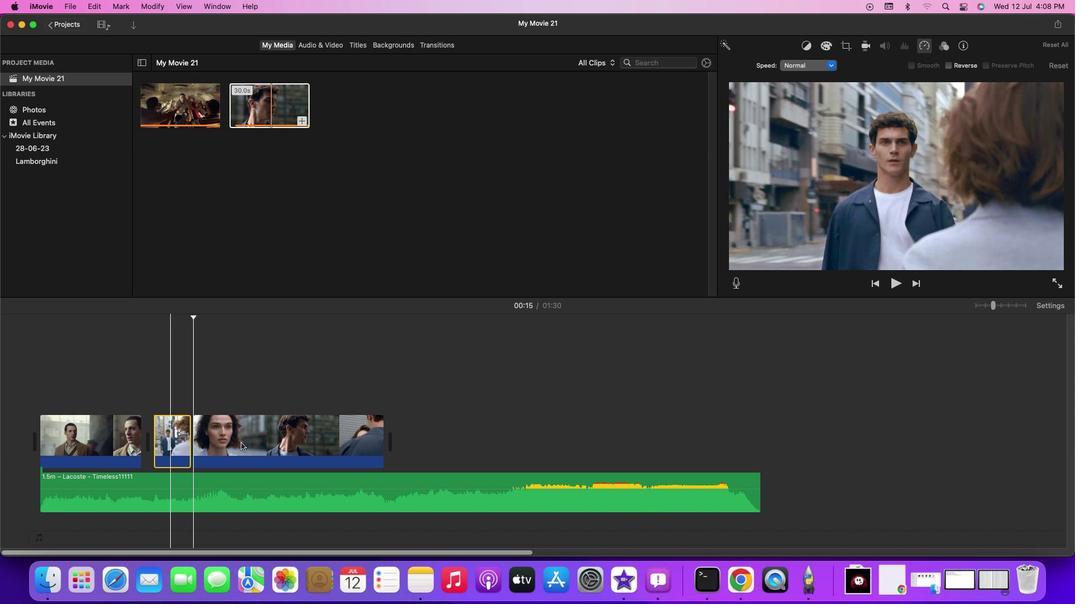 
Action: Mouse pressed left at (241, 443)
Screenshot: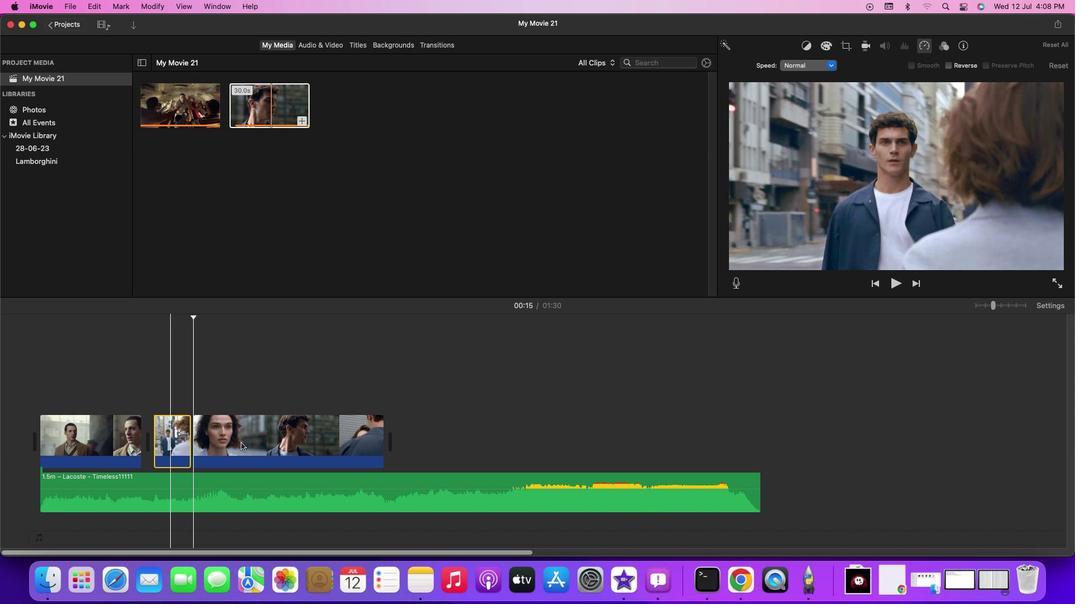 
Action: Key pressed Key.delete
Screenshot: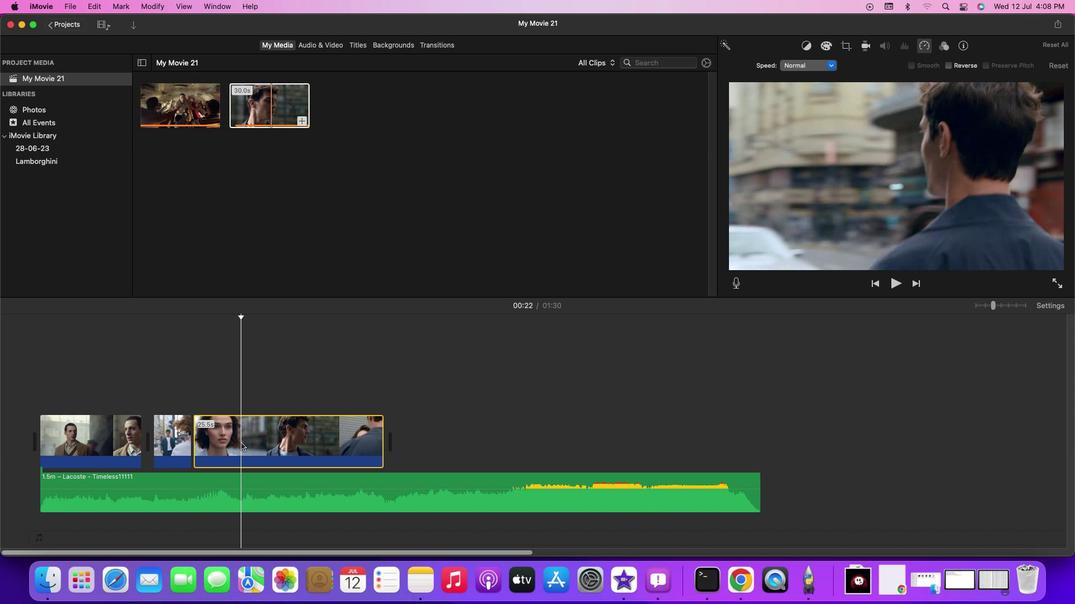 
Action: Mouse moved to (244, 441)
Screenshot: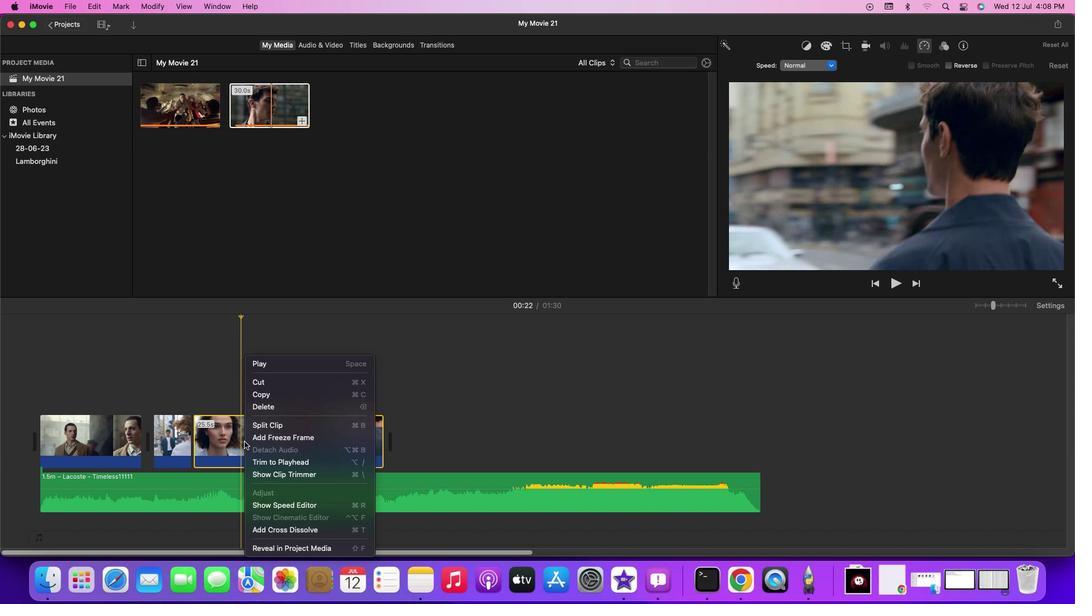 
Action: Mouse pressed right at (244, 441)
Screenshot: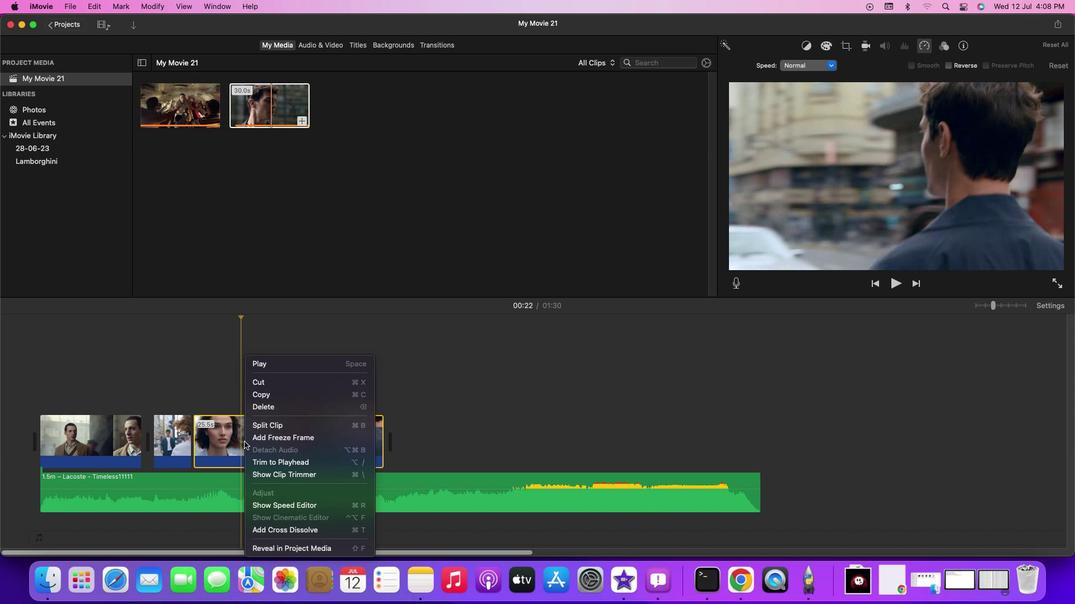 
Action: Mouse moved to (267, 410)
Screenshot: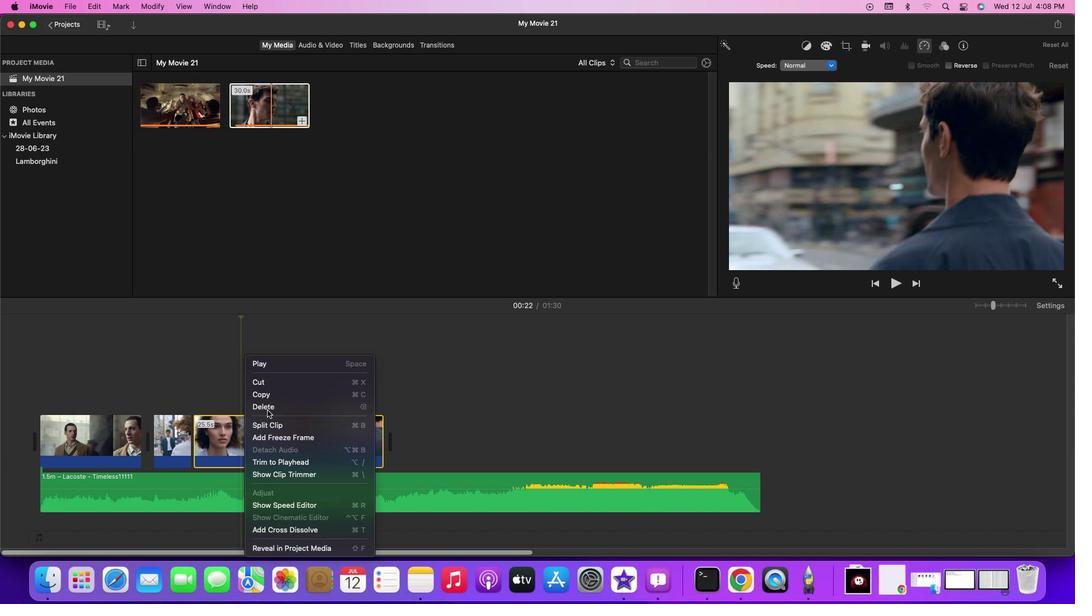 
Action: Mouse pressed left at (267, 410)
Screenshot: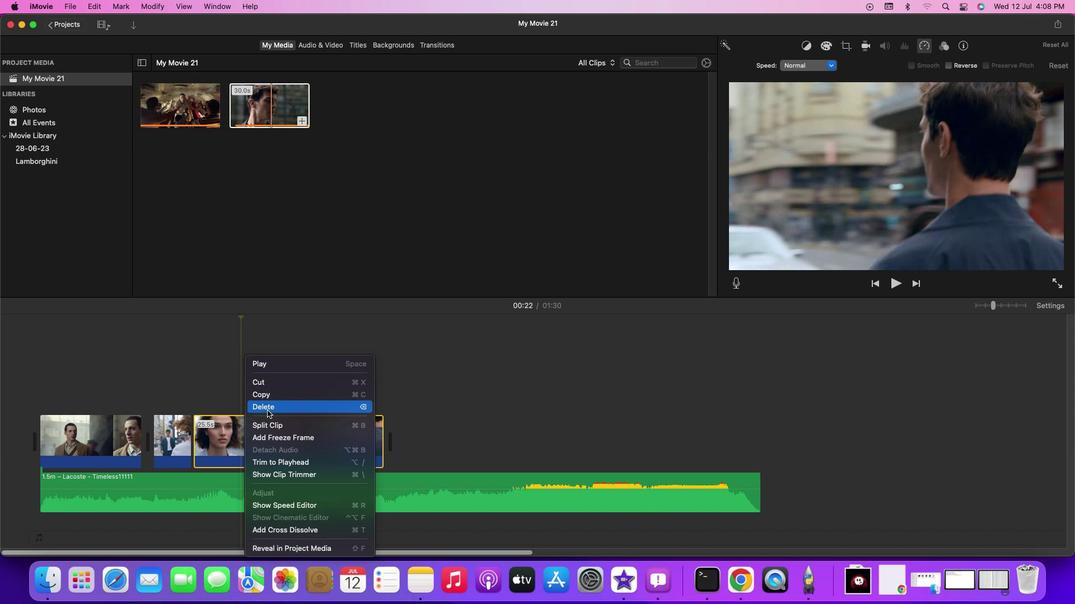 
Action: Mouse moved to (181, 110)
Screenshot: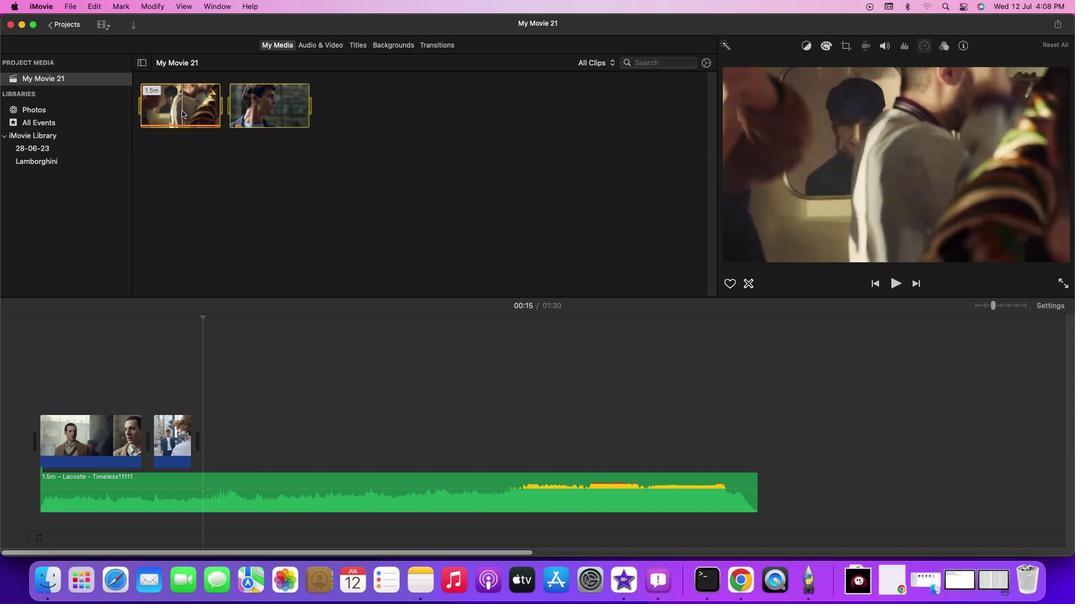 
Action: Mouse pressed left at (181, 110)
Screenshot: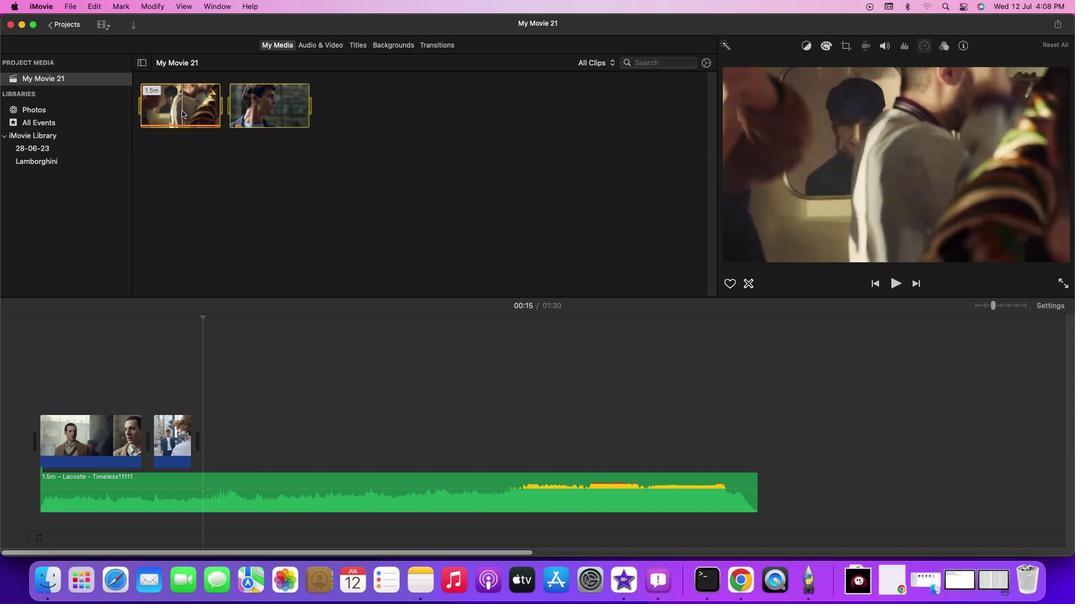 
Action: Mouse moved to (189, 106)
Screenshot: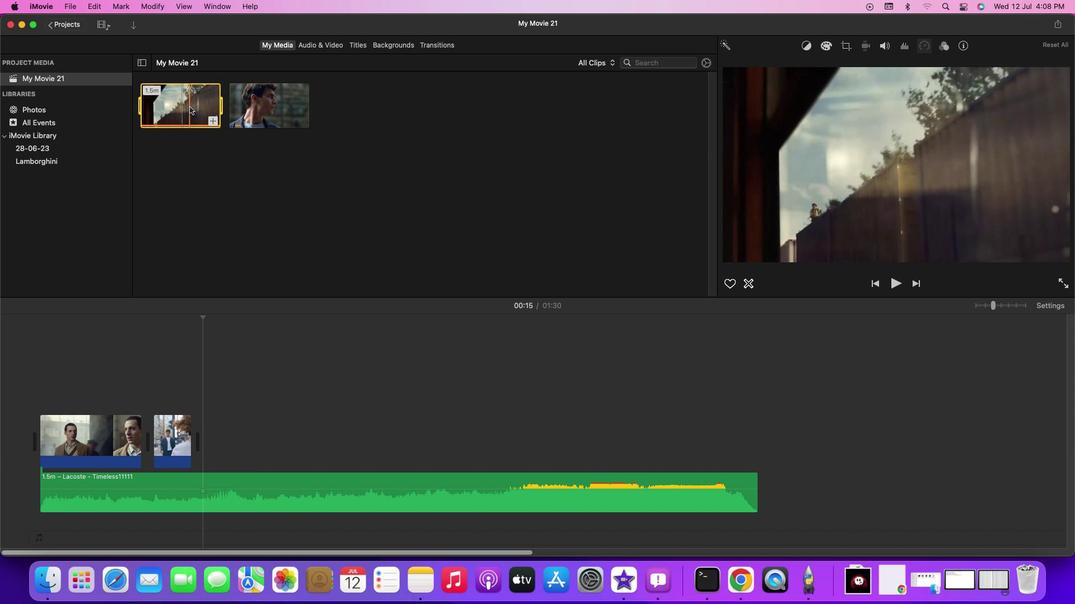 
Action: Mouse pressed left at (189, 106)
Screenshot: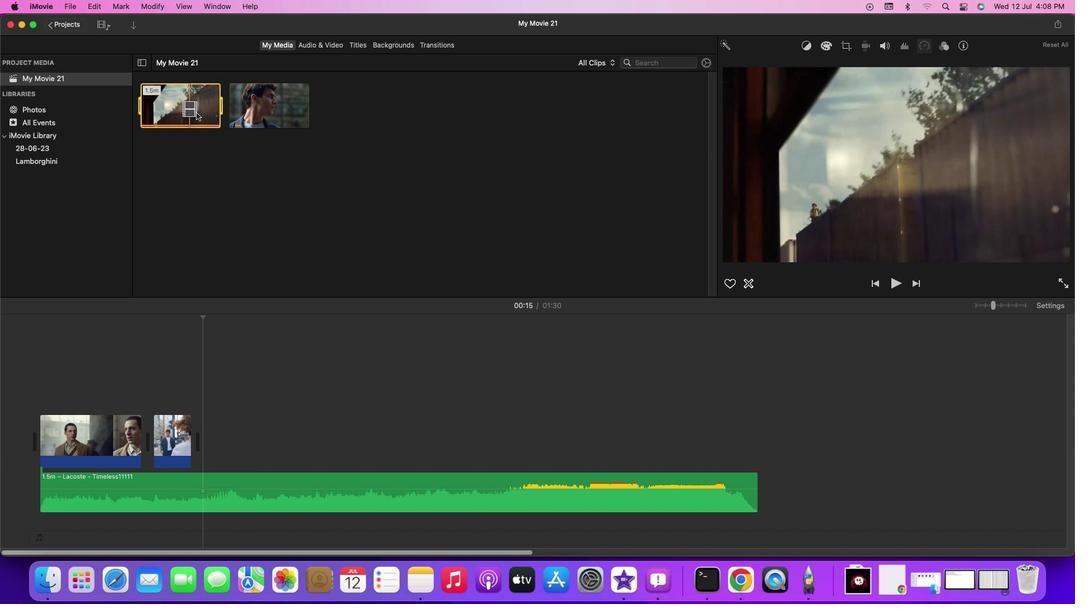 
Action: Mouse moved to (203, 442)
Screenshot: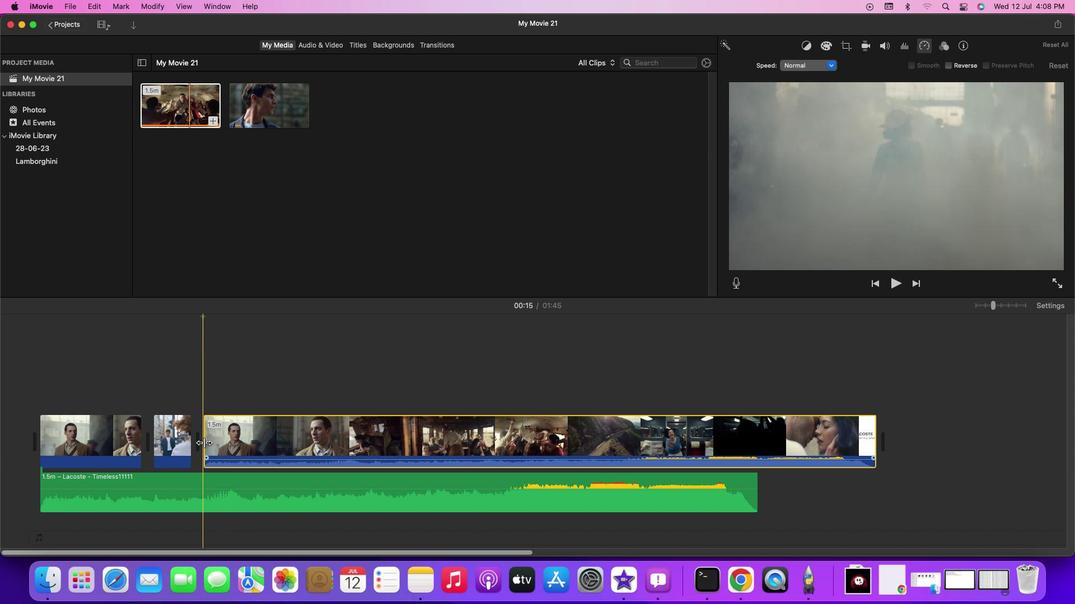 
Action: Mouse pressed left at (203, 442)
Screenshot: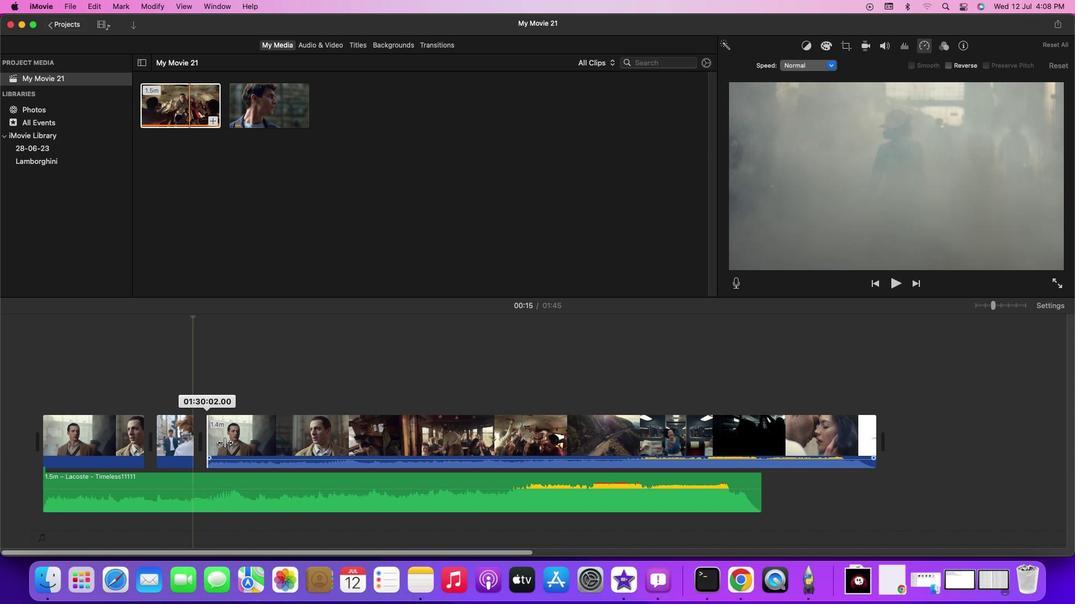 
Action: Mouse moved to (282, 330)
Screenshot: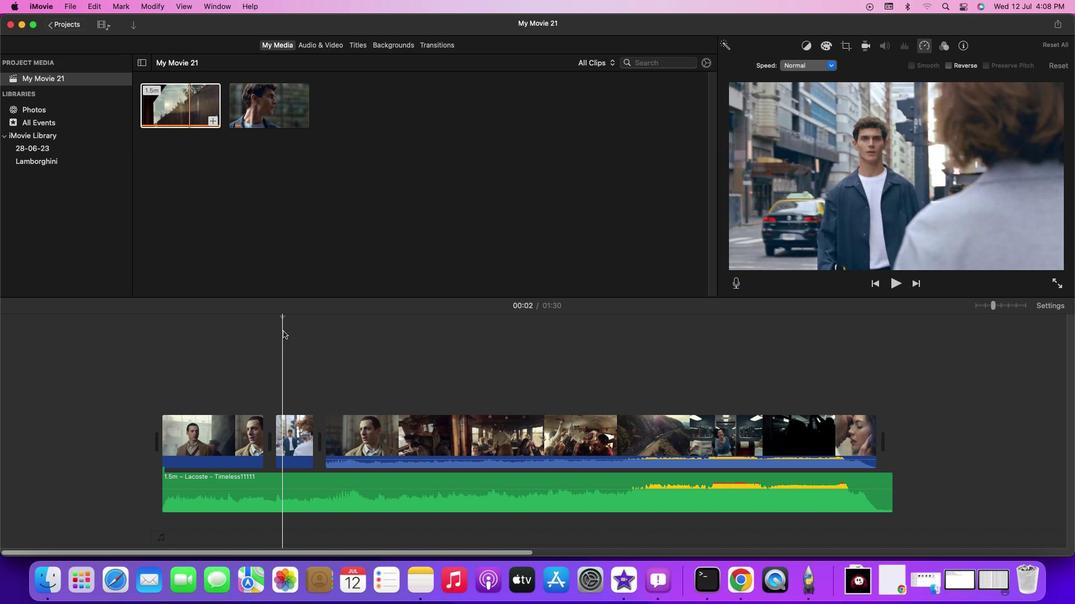 
Action: Mouse pressed left at (282, 330)
Screenshot: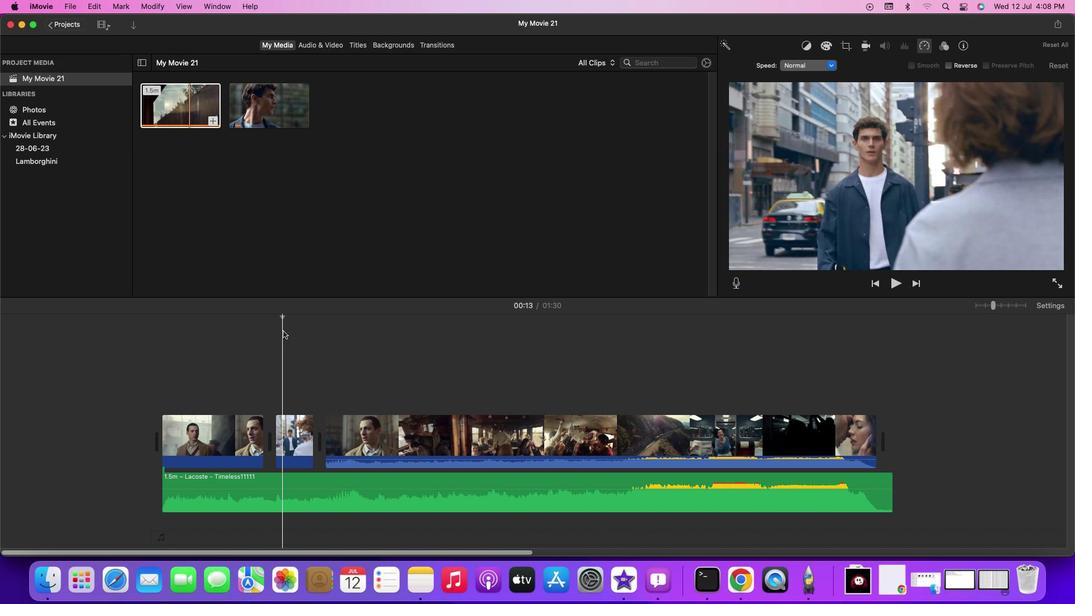 
Action: Key pressed Key.spaceKey.spaceKey.spaceKey.spaceKey.spaceKey.spaceKey.spaceKey.spaceKey.spaceKey.spaceKey.spaceKey.spaceKey.spaceKey.space
Screenshot: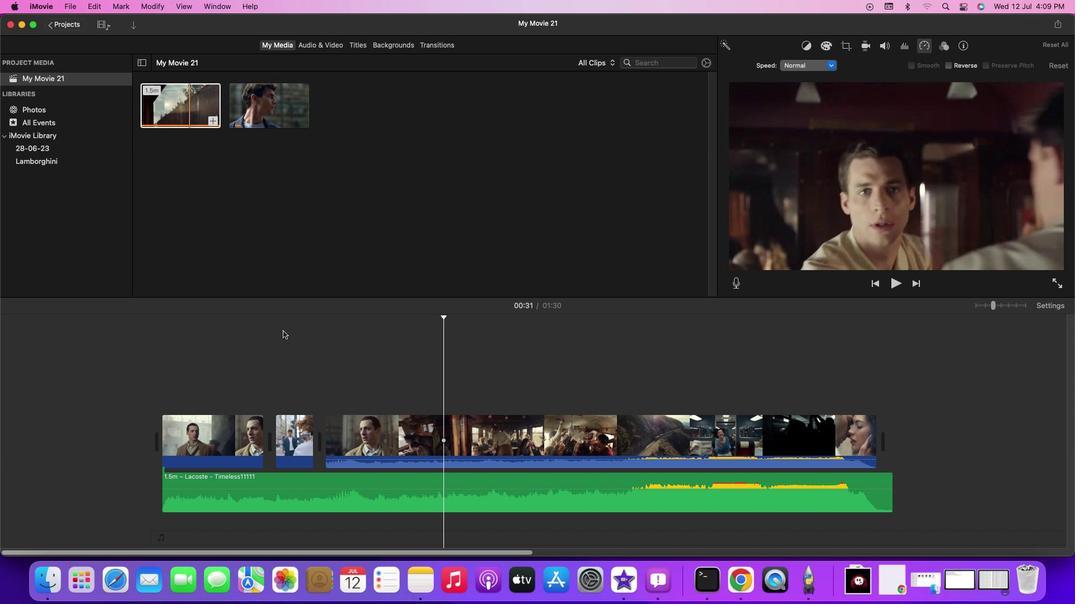 
Action: Mouse moved to (430, 320)
Screenshot: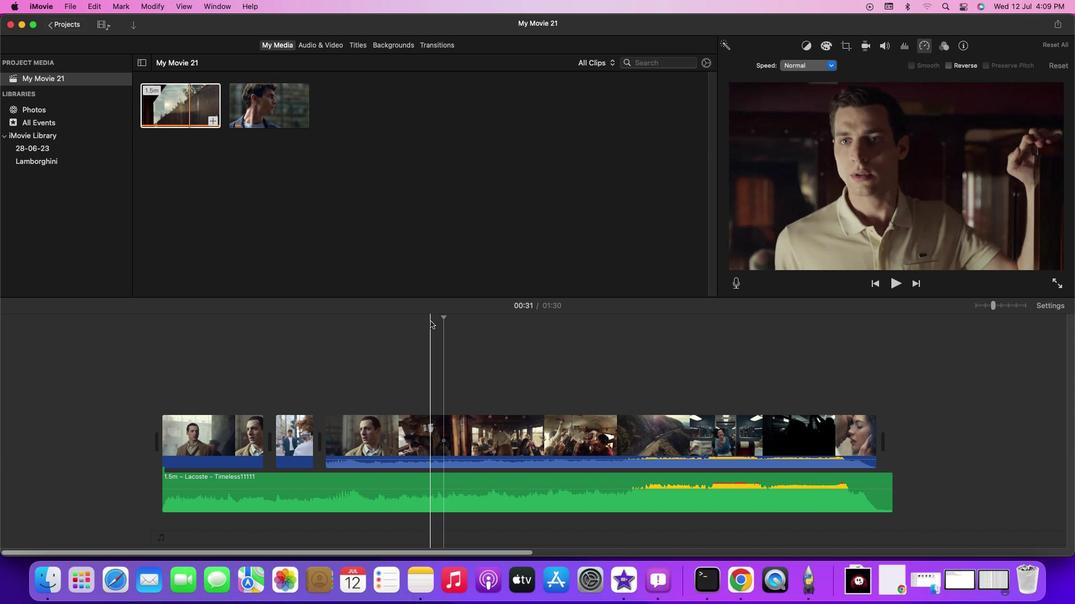 
Action: Mouse pressed left at (430, 320)
Screenshot: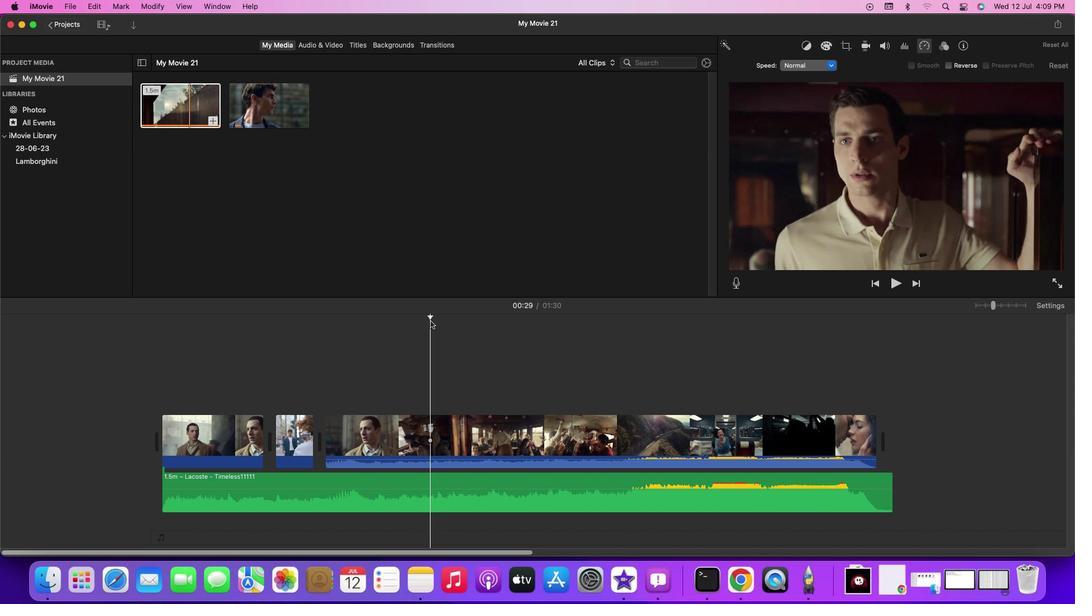 
Action: Mouse moved to (427, 321)
Screenshot: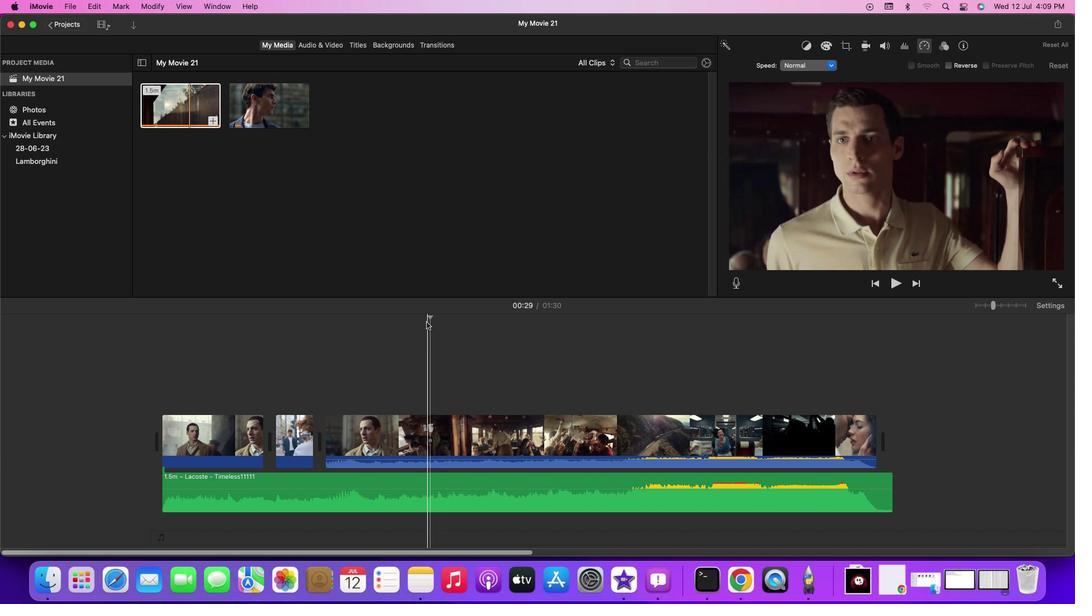 
Action: Key pressed Key.space
Screenshot: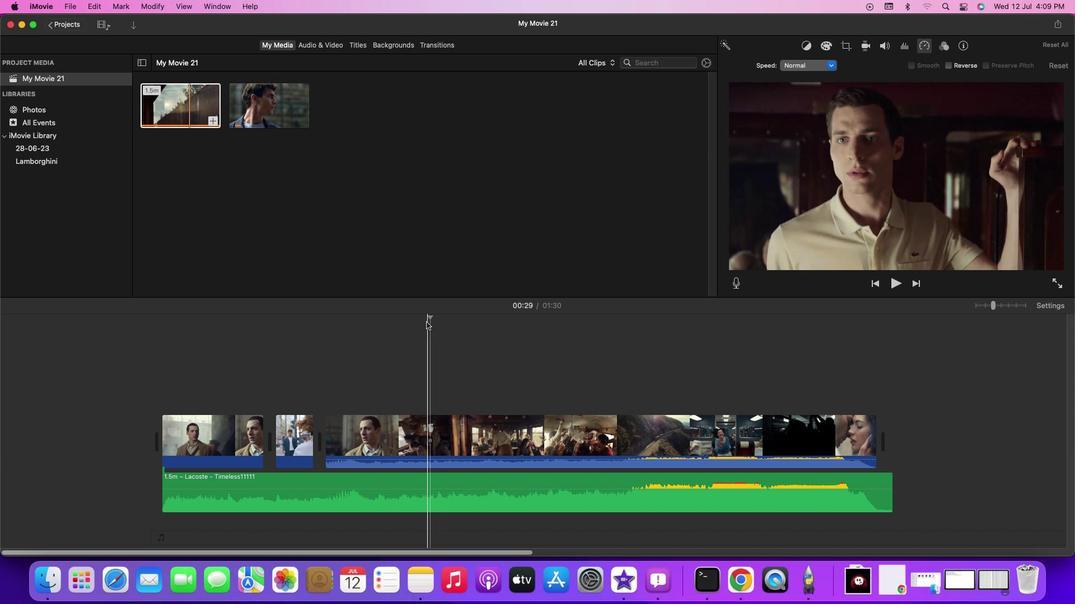 
Action: Mouse moved to (419, 326)
Screenshot: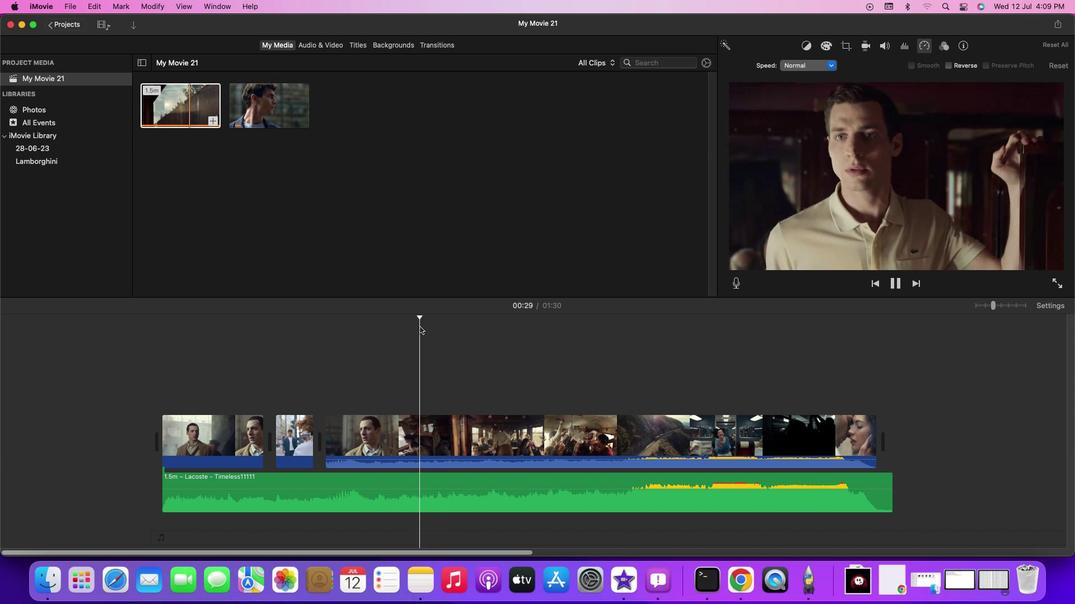 
Action: Mouse pressed left at (419, 326)
Screenshot: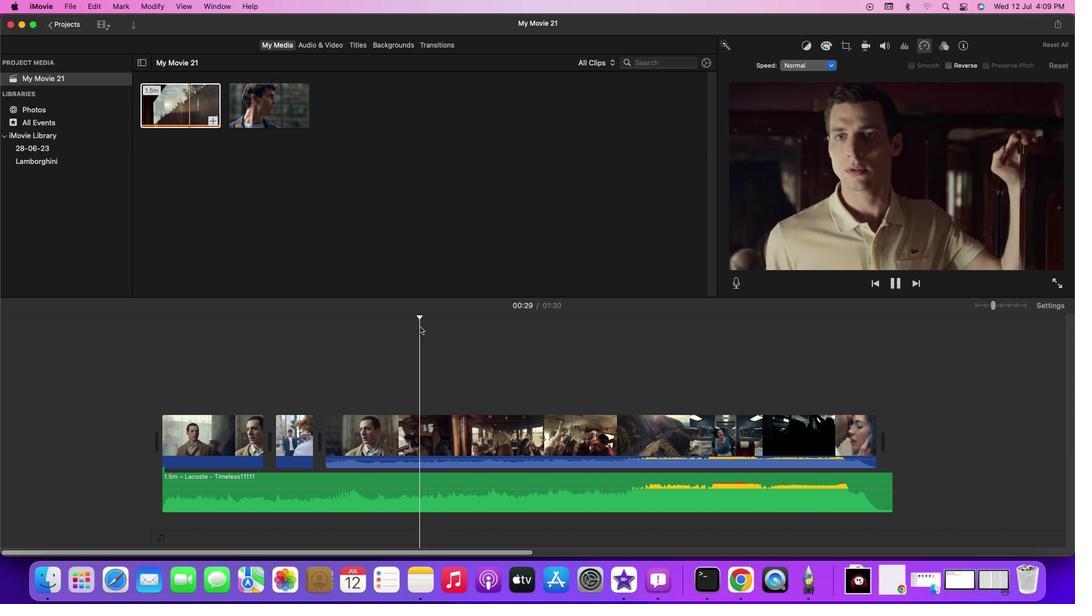 
Action: Mouse moved to (414, 326)
Screenshot: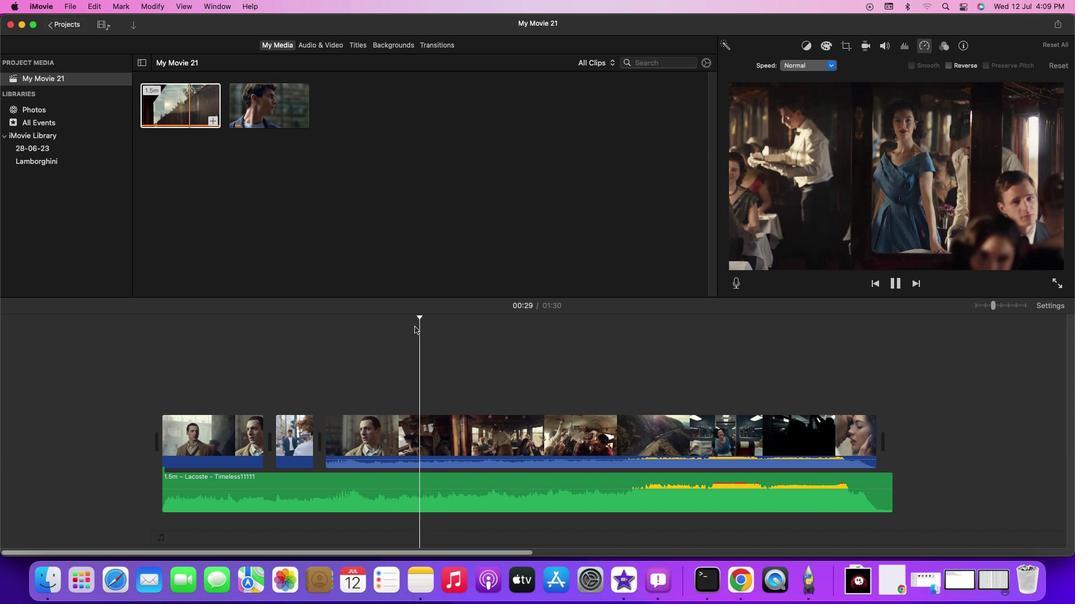
Action: Key pressed Key.spaceKey.spaceKey.spaceKey.spaceKey.space
Screenshot: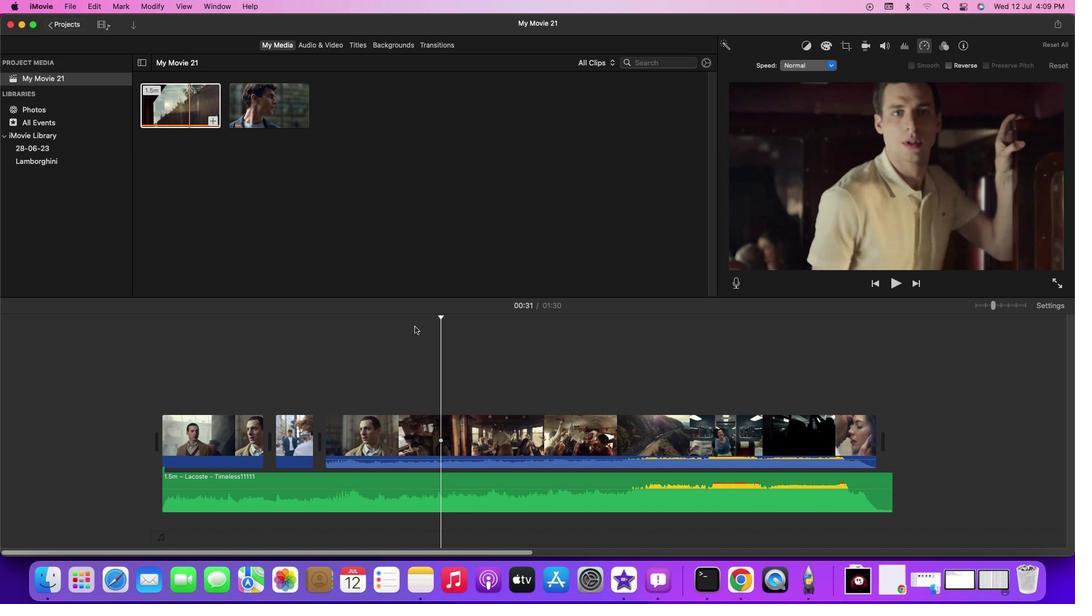 
Action: Mouse moved to (427, 321)
Screenshot: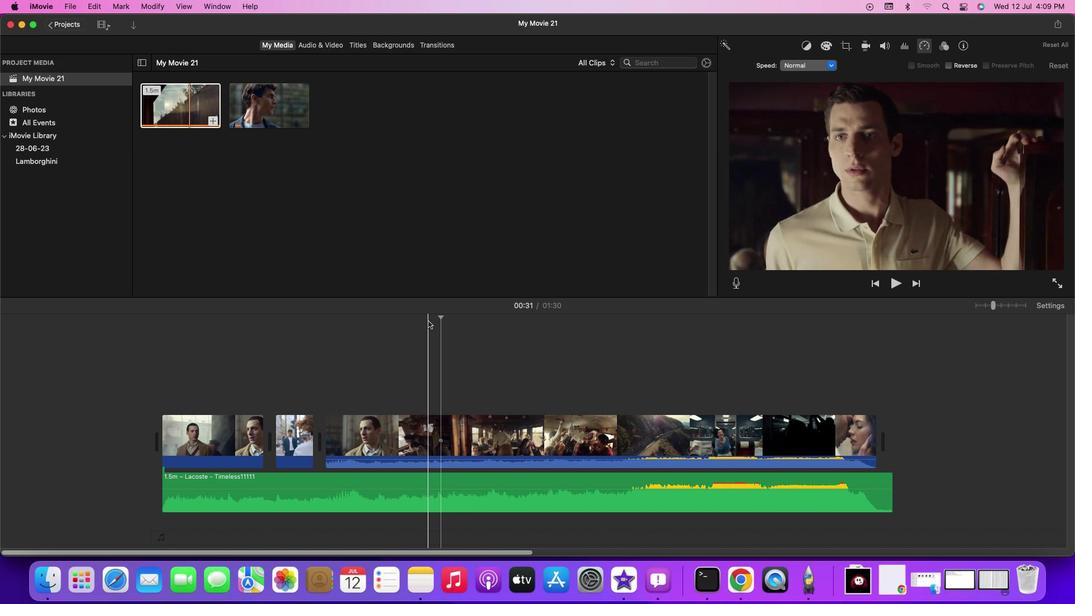 
Action: Key pressed Key.left
Screenshot: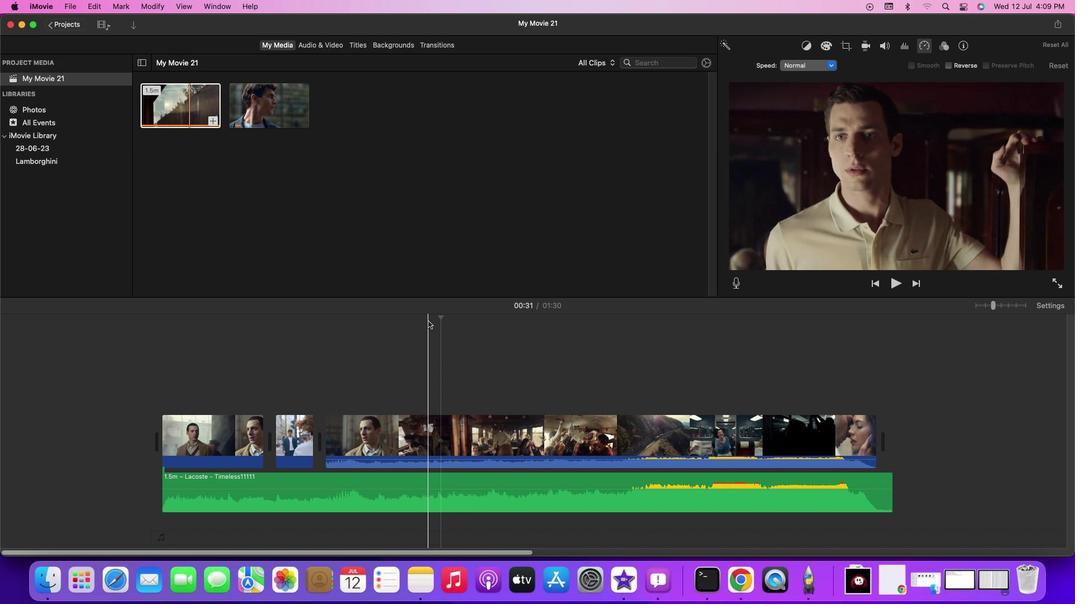 
Action: Mouse moved to (428, 440)
Screenshot: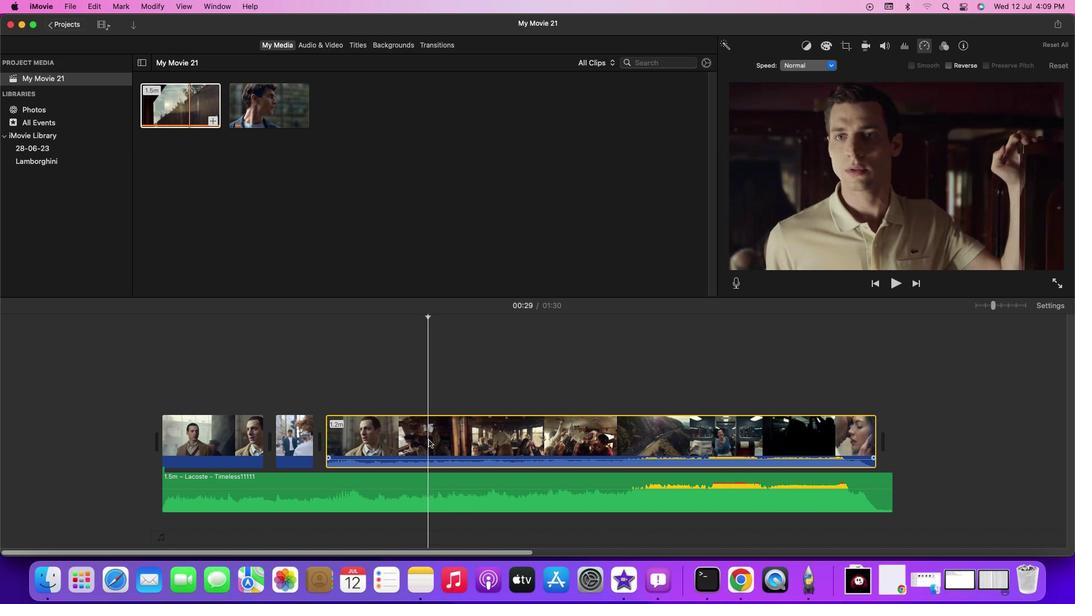 
Action: Mouse pressed left at (428, 440)
Screenshot: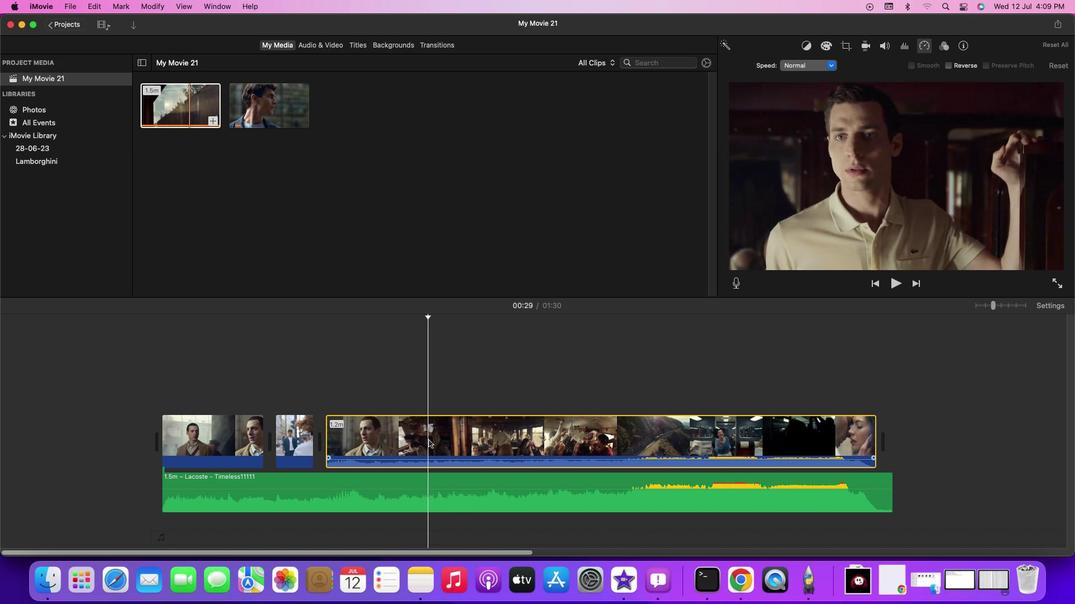 
Action: Key pressed Key.leftKey.rightKey.rightKey.rightKey.rightKey.rightKey.rightKey.rightKey.rightKey.rightKey.rightKey.rightKey.rightKey.rightKey.rightKey.rightKey.rightKey.rightKey.rightKey.rightKey.rightKey.rightKey.rightKey.rightKey.rightKey.rightKey.rightKey.rightKey.rightKey.rightKey.rightKey.rightKey.rightKey.rightKey.rightKey.rightKey.rightKey.rightKey.rightKey.rightKey.rightKey.rightKey.rightKey.rightKey.rightKey.rightKey.rightKey.rightKey.leftKey.leftKey.leftKey.leftKey.leftKey.leftKey.cmd'b'
Screenshot: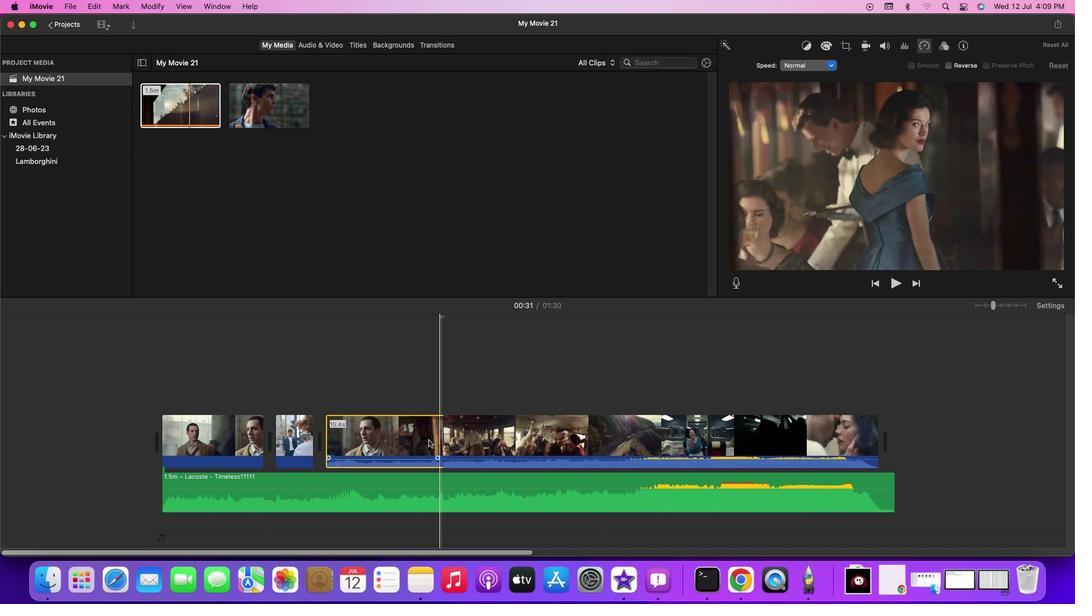 
Action: Mouse moved to (508, 442)
Screenshot: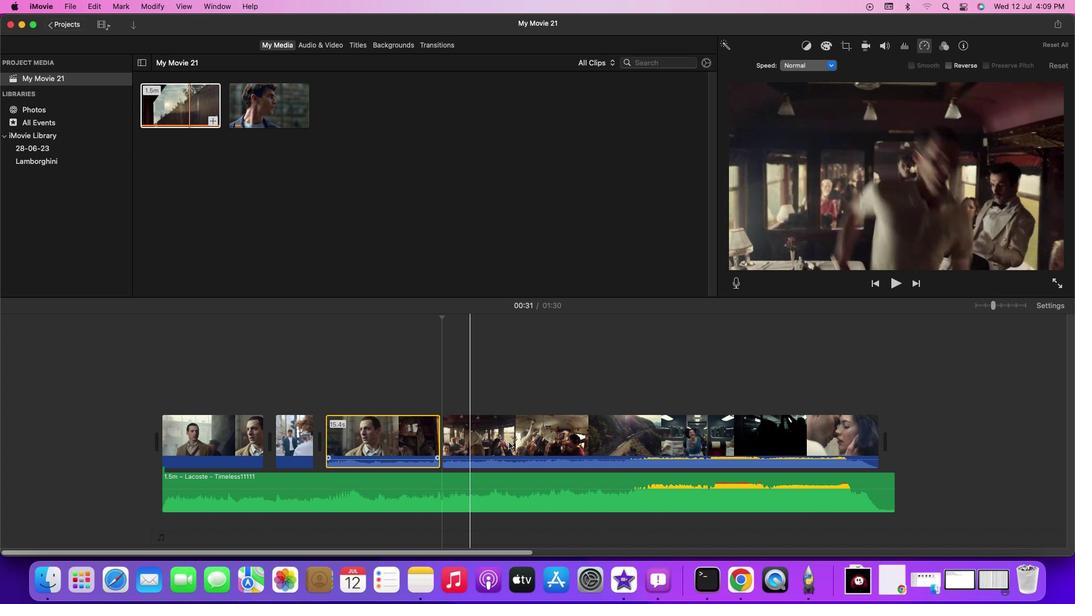 
Action: Mouse pressed left at (508, 442)
Screenshot: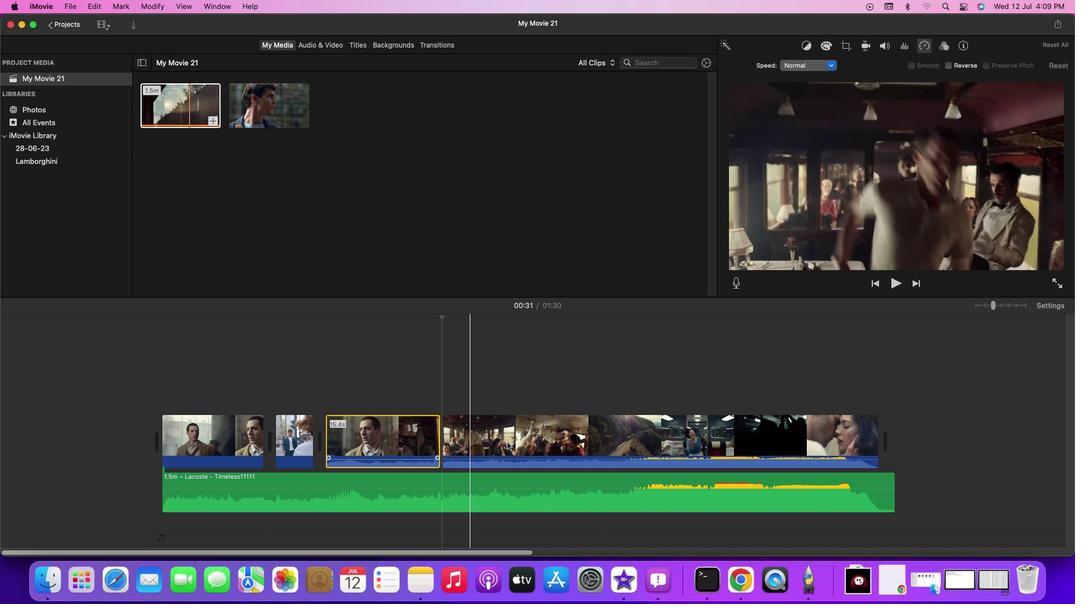 
Action: Mouse moved to (498, 456)
Screenshot: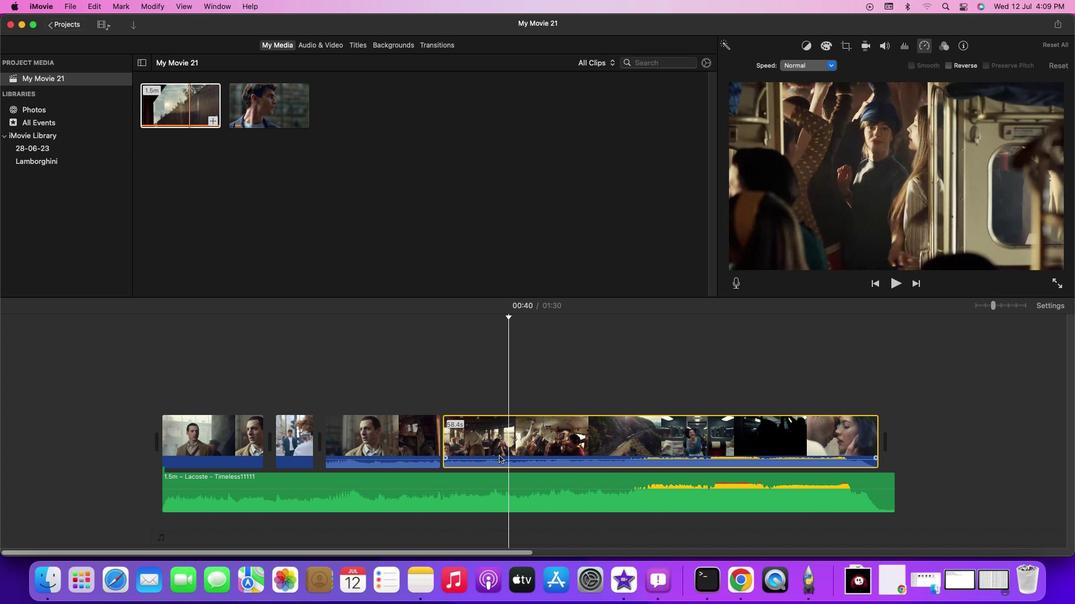 
Action: Key pressed Key.delete
Screenshot: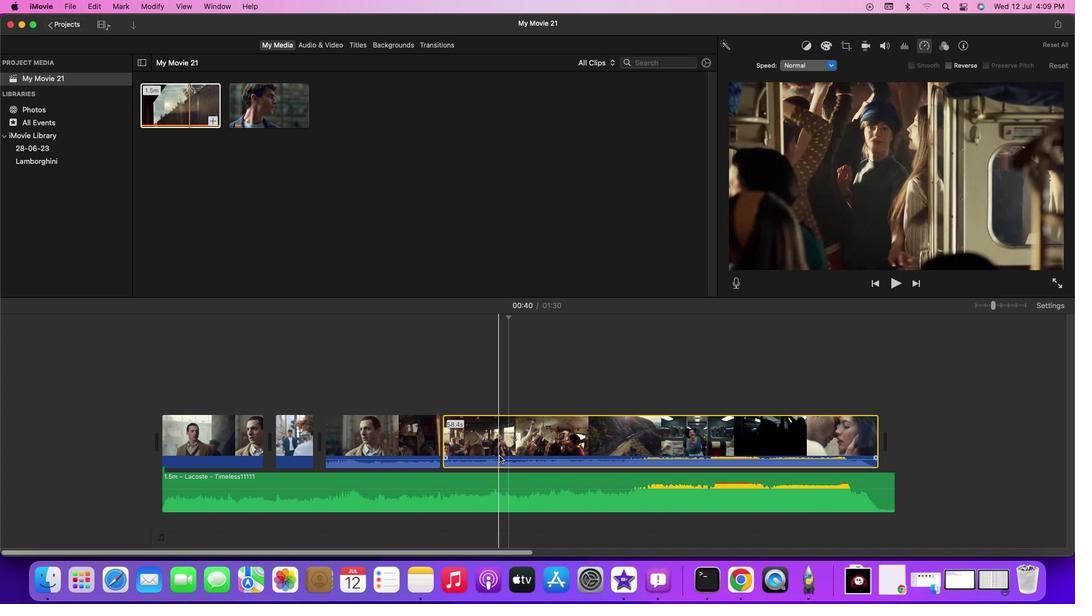 
Action: Mouse moved to (500, 450)
Screenshot: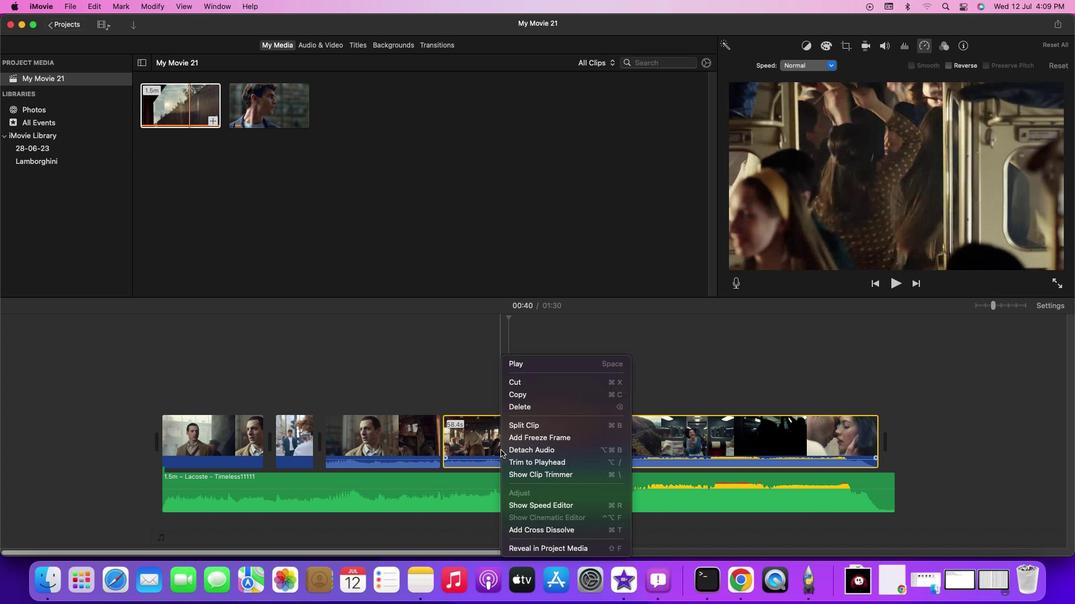 
Action: Mouse pressed right at (500, 450)
Screenshot: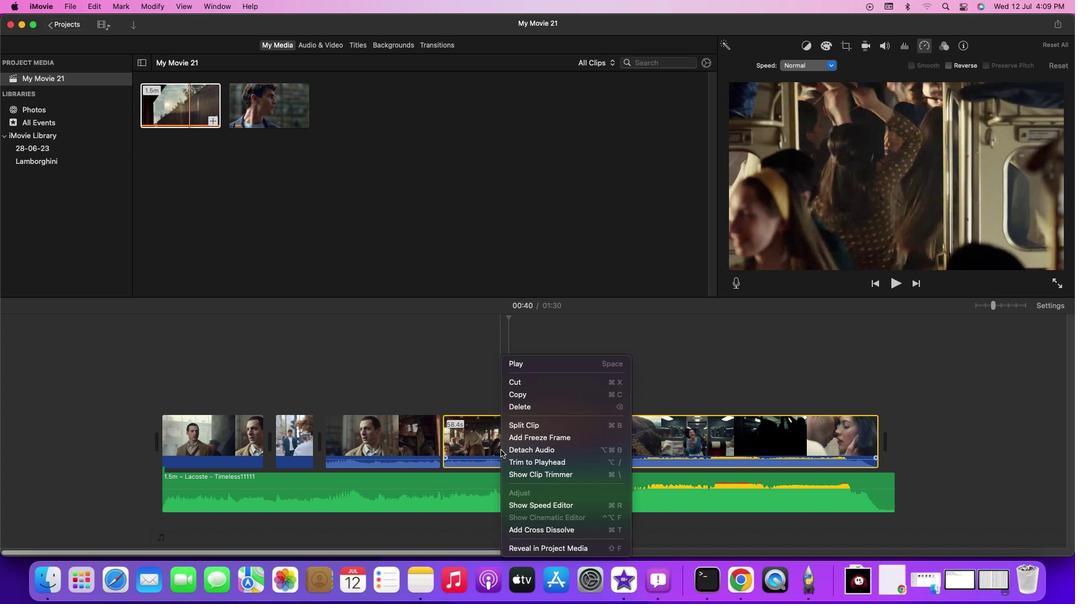 
Action: Mouse moved to (514, 409)
Screenshot: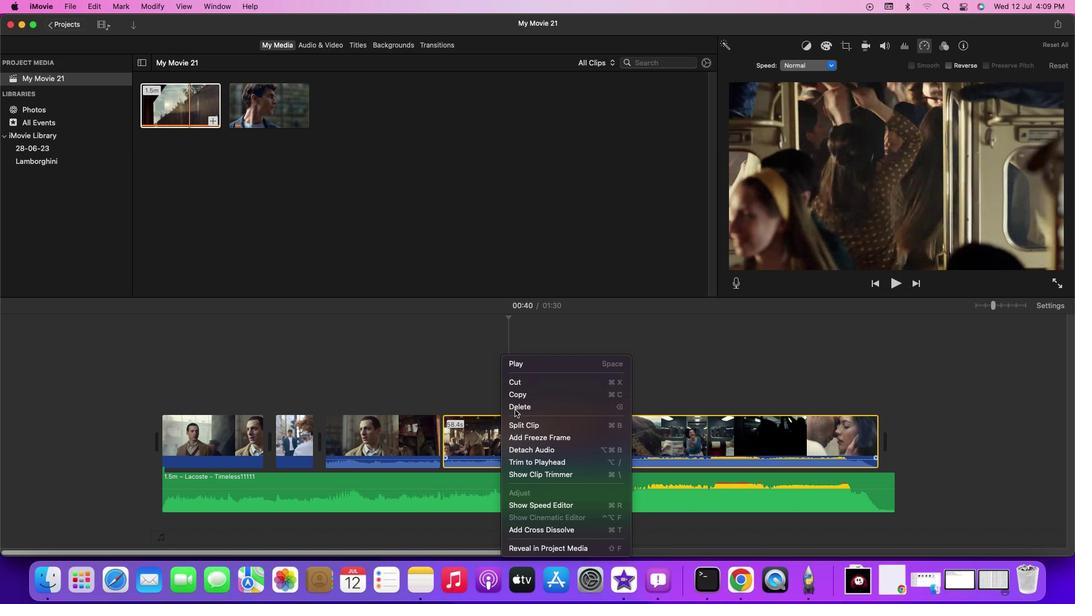 
Action: Mouse pressed left at (514, 409)
Screenshot: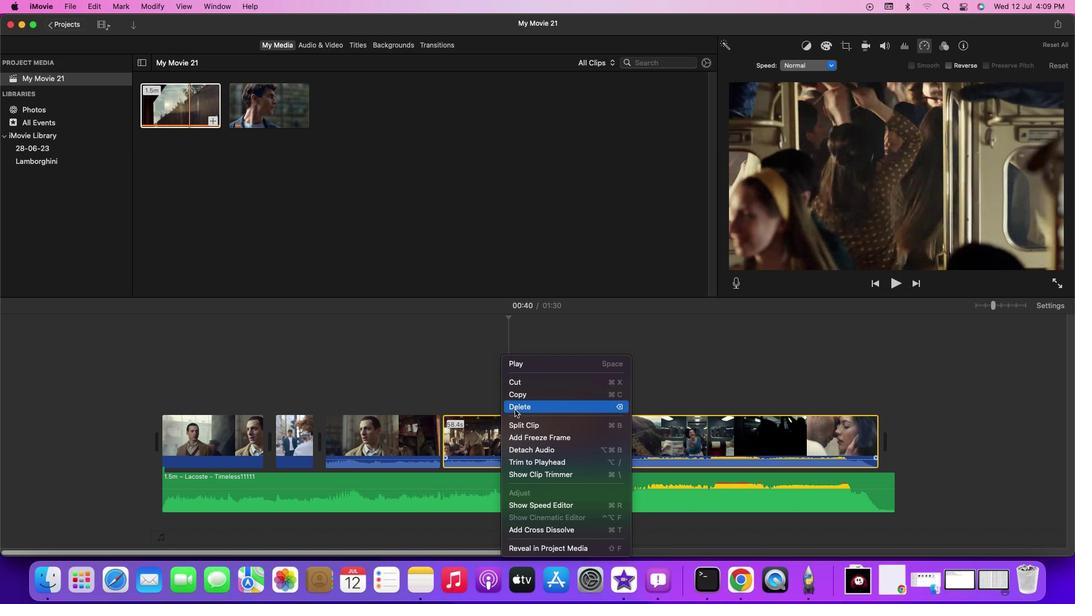 
Action: Mouse moved to (264, 112)
Screenshot: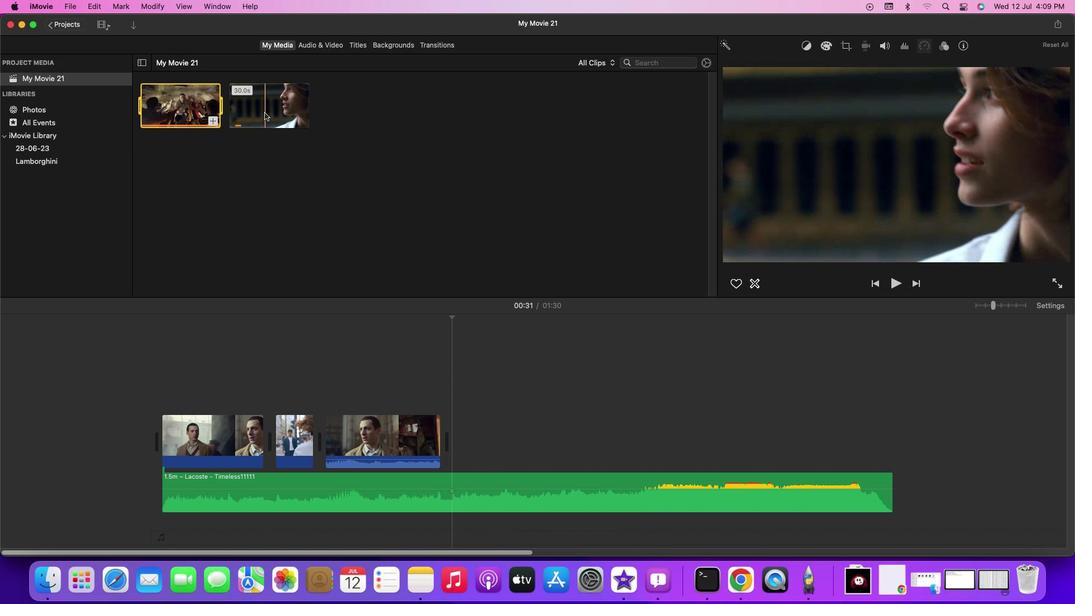 
Action: Mouse pressed left at (264, 112)
Screenshot: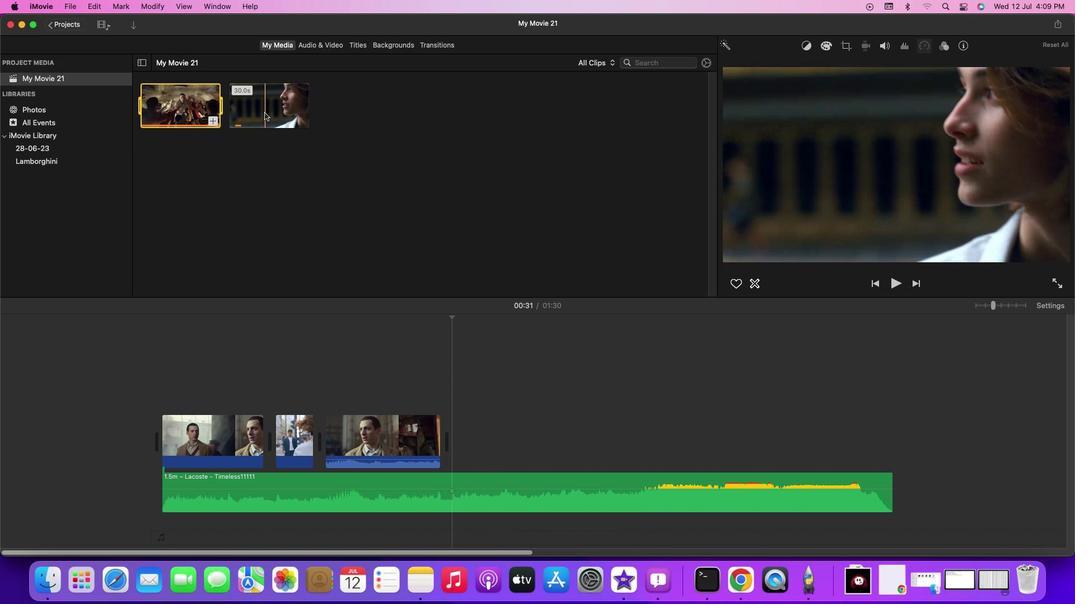 
Action: Mouse moved to (451, 325)
Screenshot: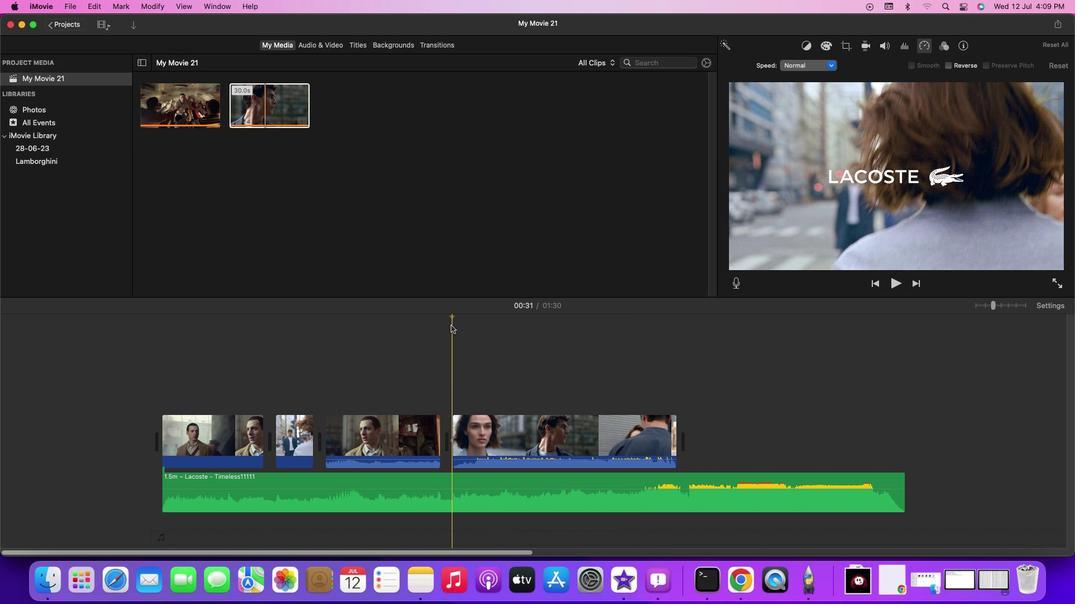 
Action: Mouse pressed left at (451, 325)
Screenshot: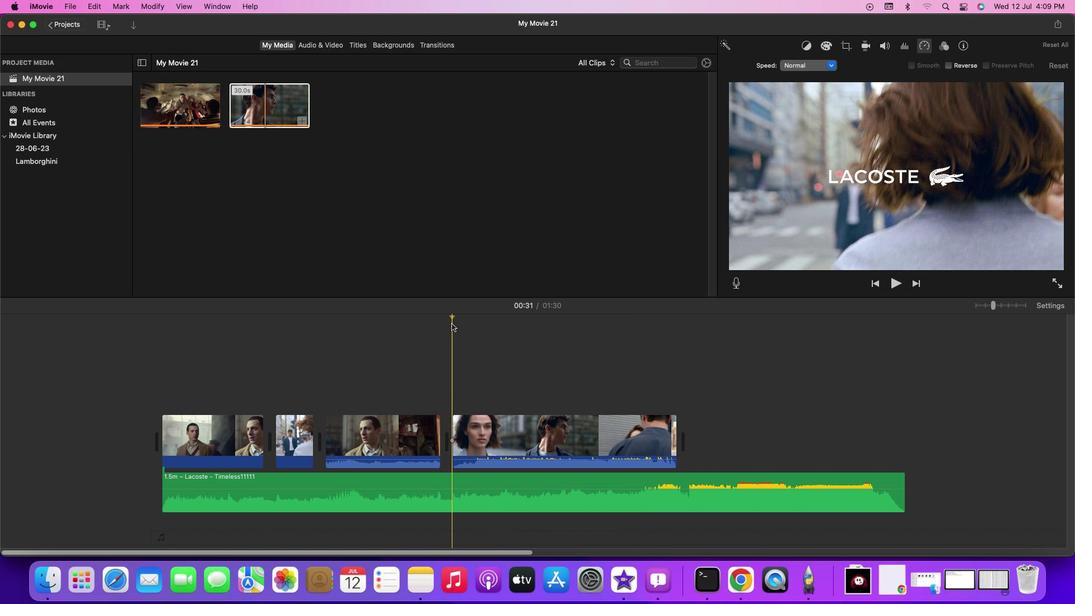 
Action: Mouse moved to (452, 340)
Screenshot: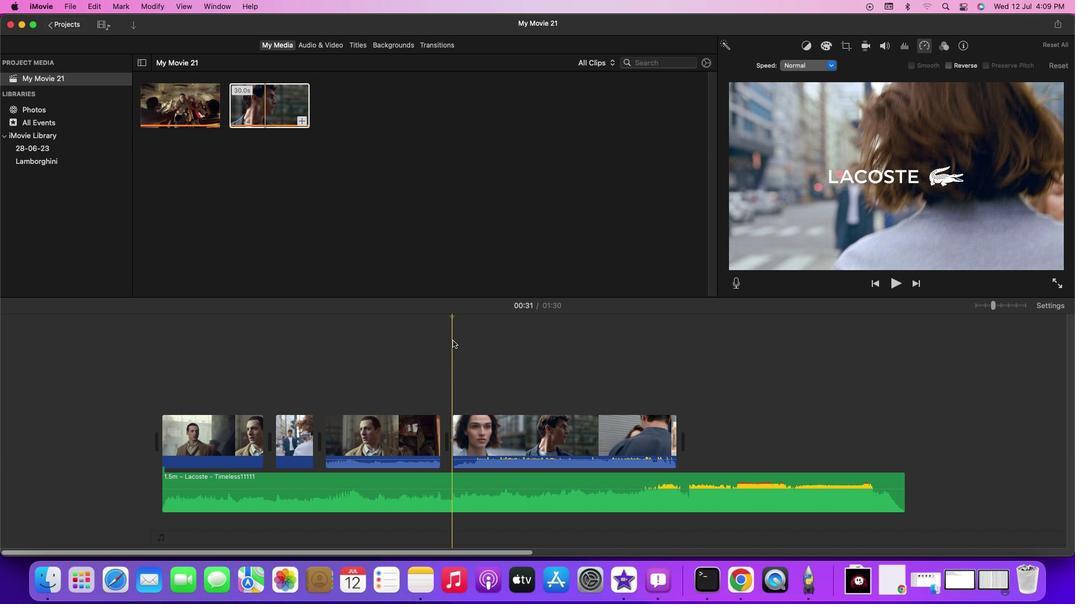 
Action: Key pressed Key.space
Screenshot: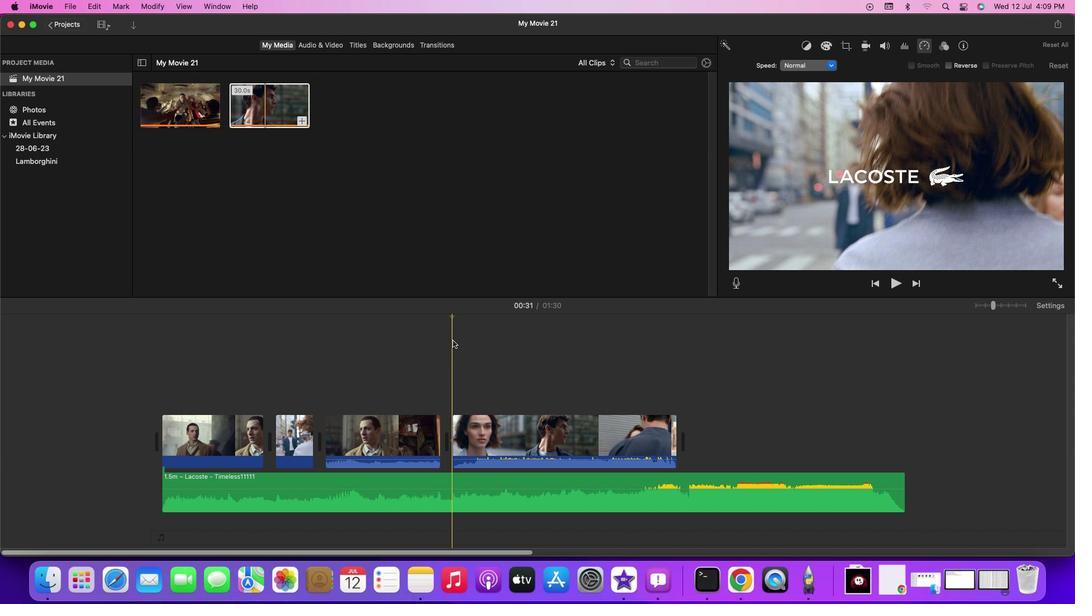 
Action: Mouse moved to (414, 337)
Screenshot: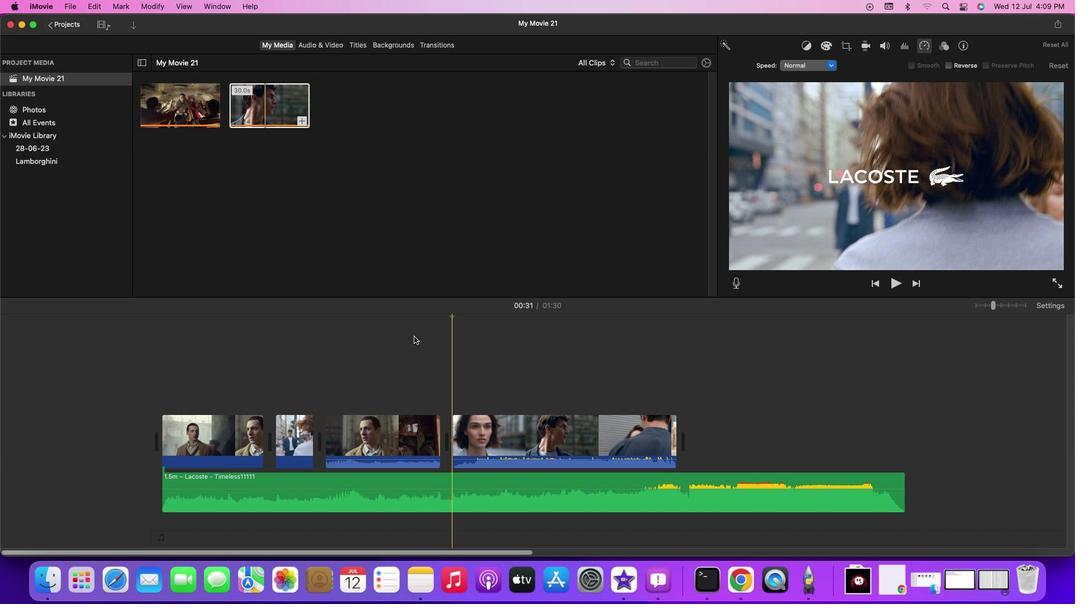 
Action: Mouse pressed left at (414, 337)
Screenshot: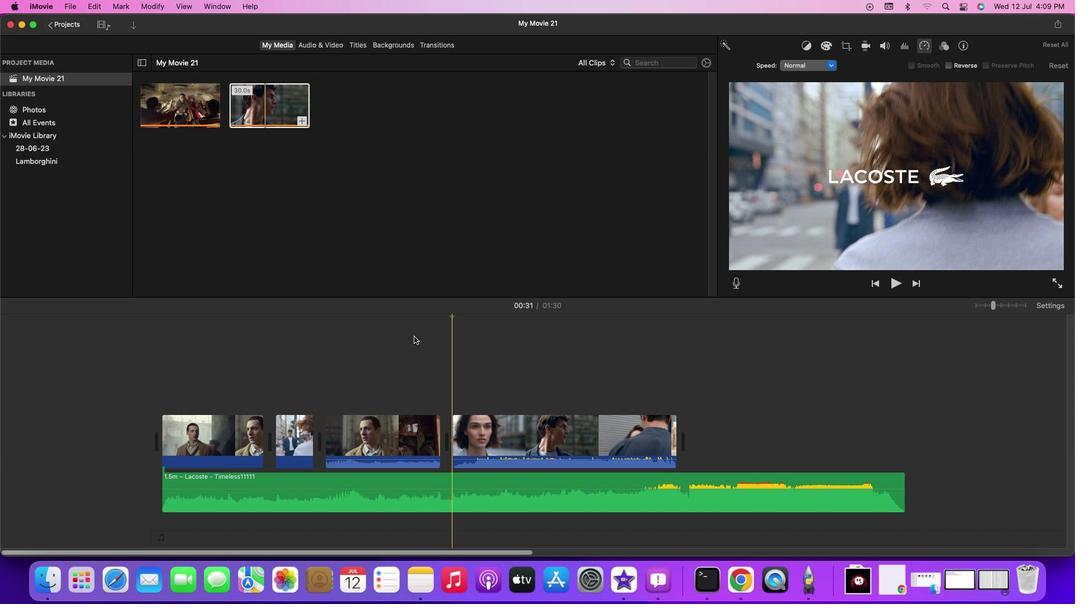 
Action: Mouse moved to (421, 340)
Screenshot: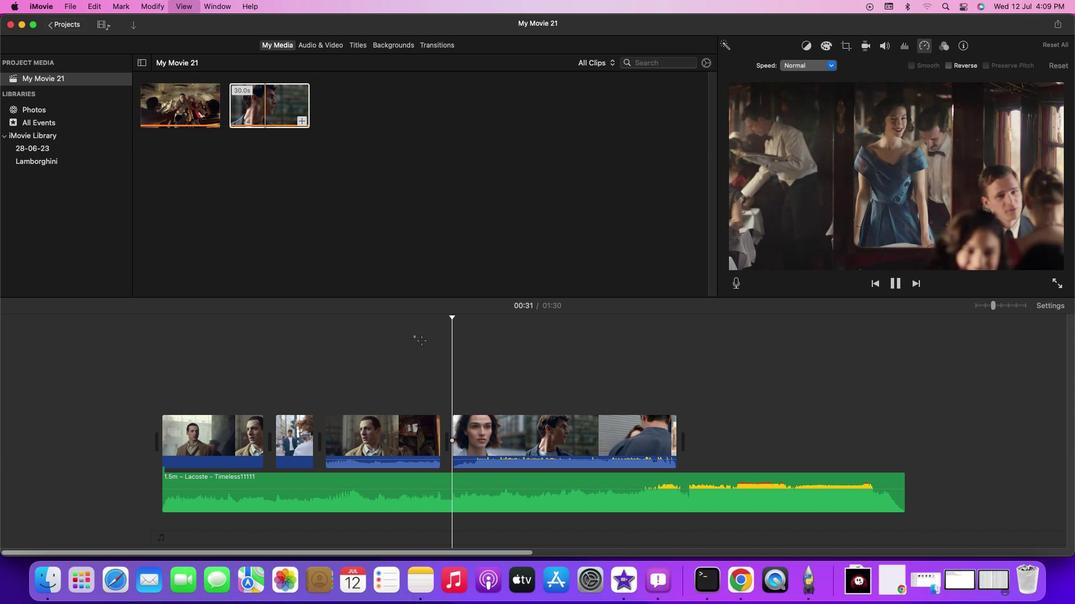 
Action: Mouse pressed left at (421, 340)
Screenshot: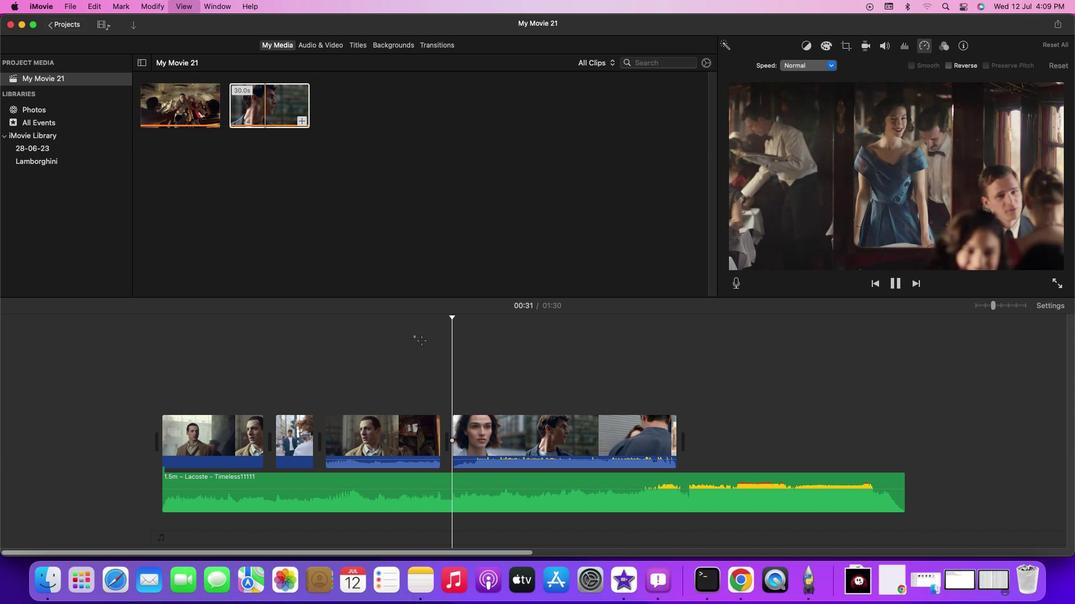 
Action: Mouse moved to (421, 327)
Screenshot: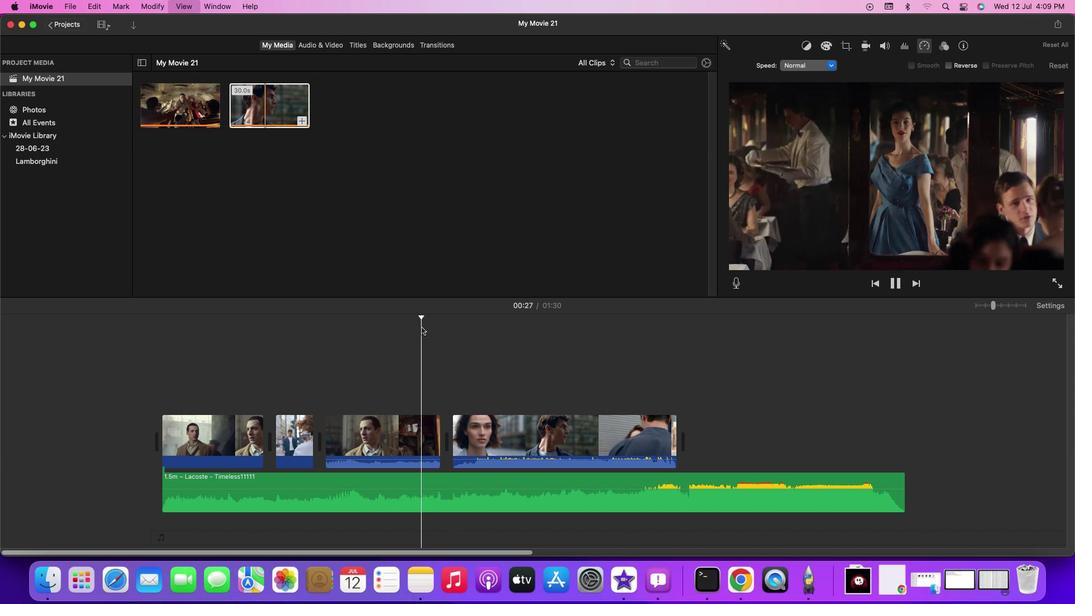 
Action: Key pressed Key.space
Screenshot: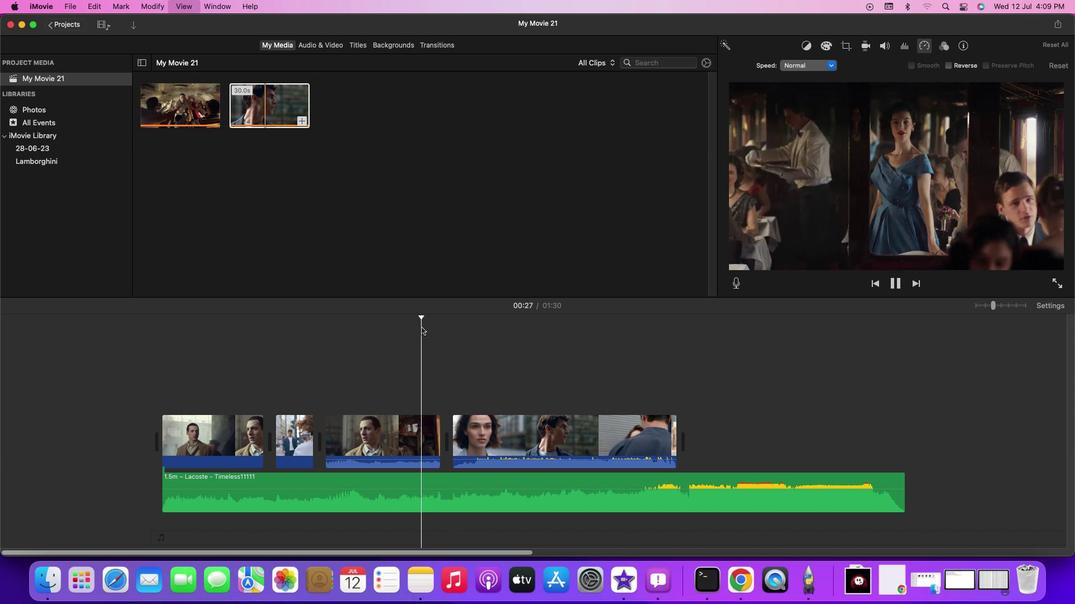 
Action: Mouse moved to (421, 335)
Screenshot: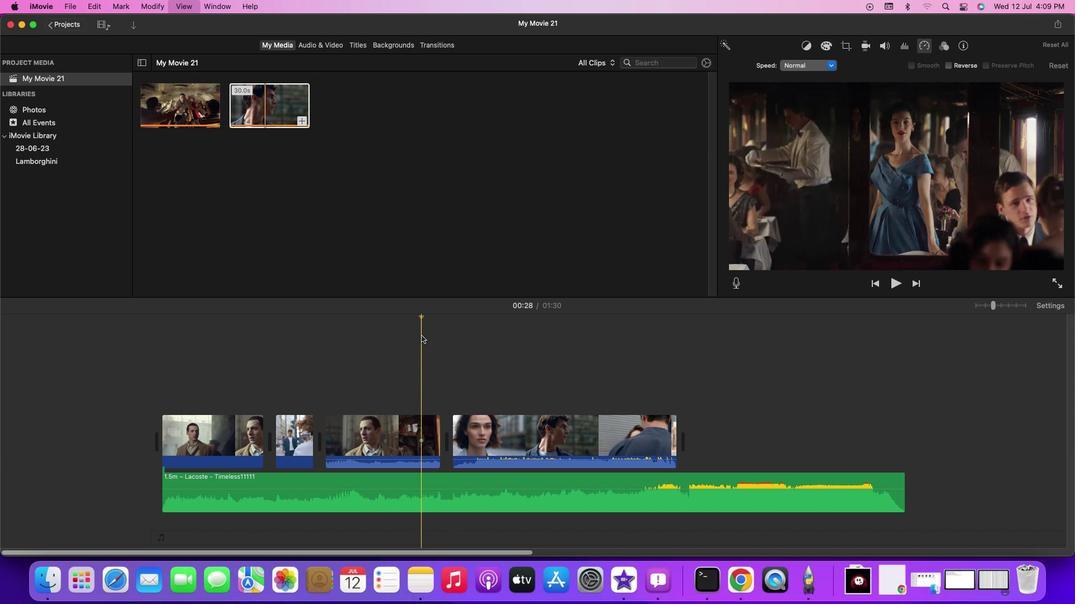 
Action: Key pressed Key.space
Screenshot: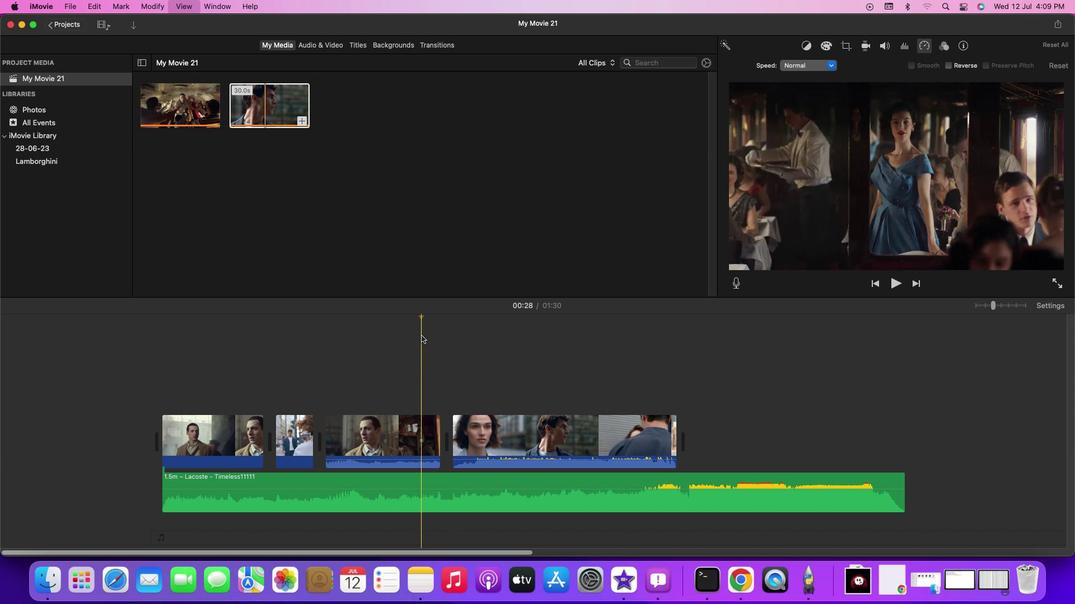 
Action: Mouse moved to (479, 346)
Screenshot: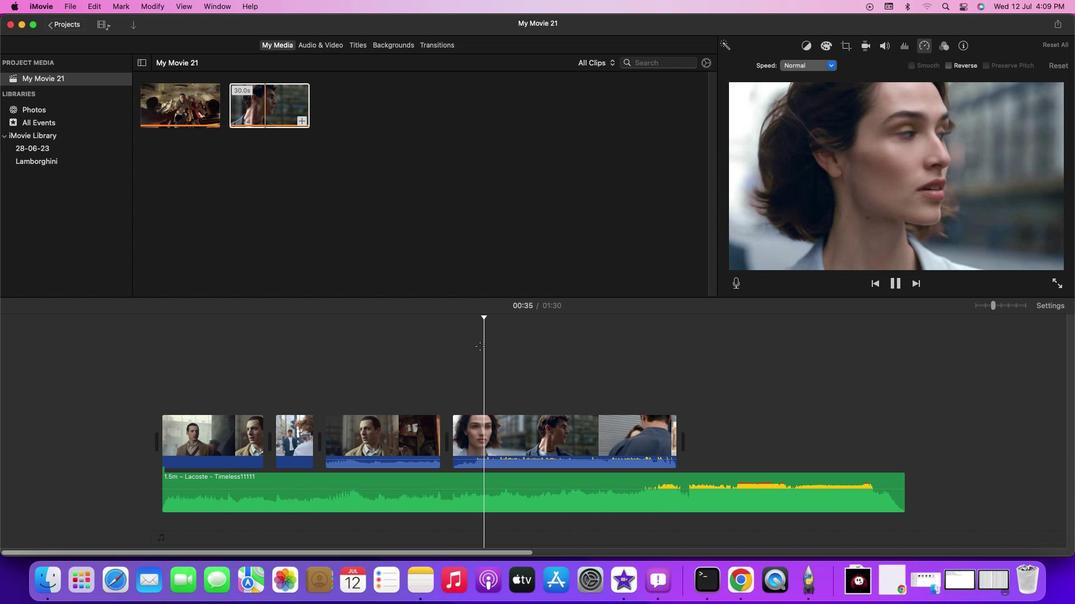 
Action: Mouse pressed left at (479, 346)
Screenshot: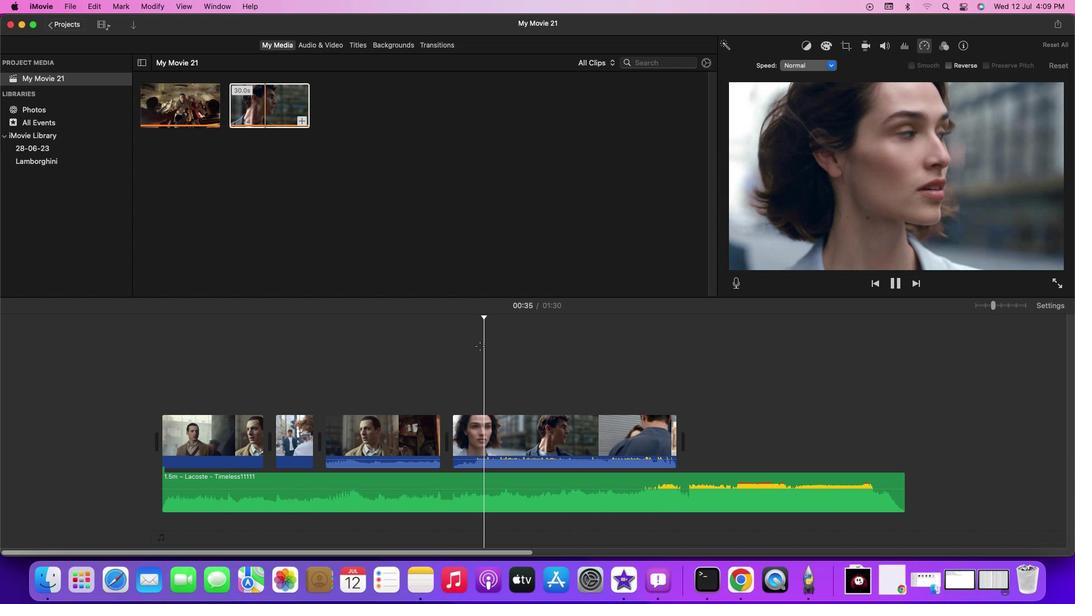 
Action: Mouse moved to (479, 346)
Screenshot: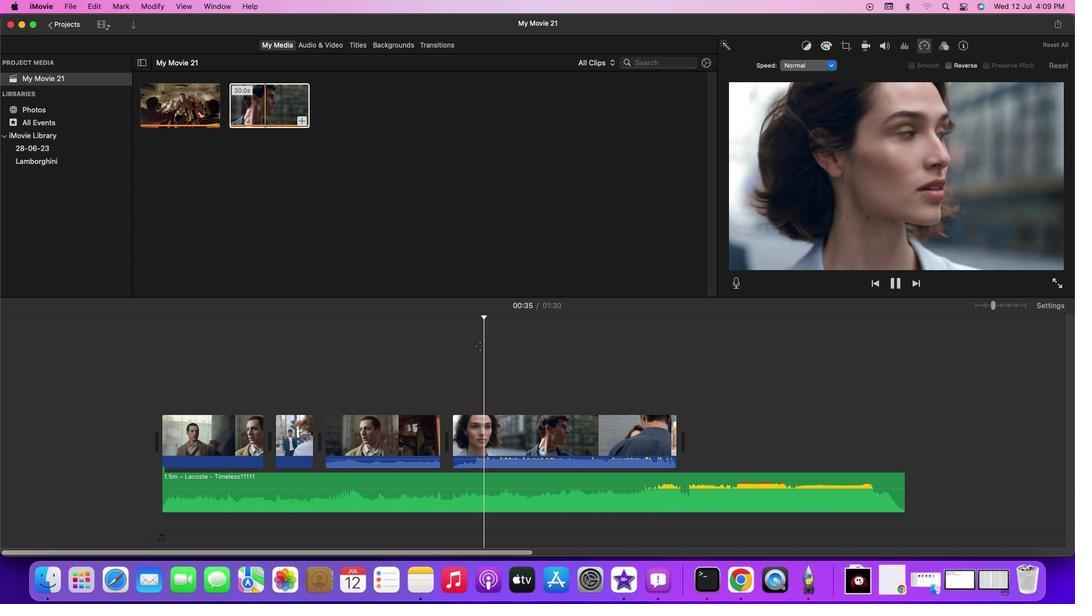 
Action: Key pressed Key.space
Screenshot: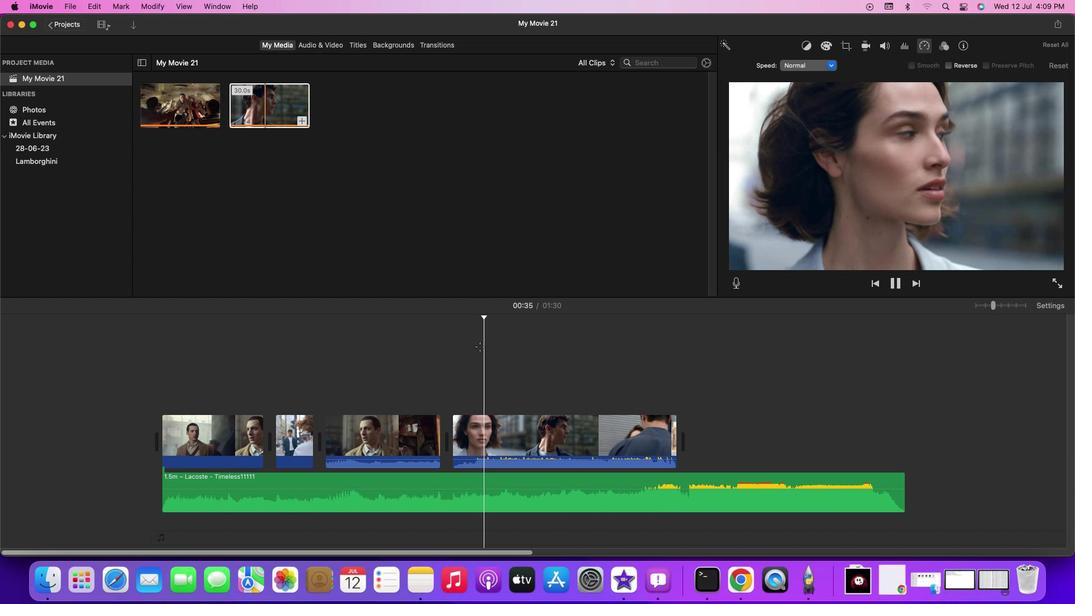 
Action: Mouse moved to (452, 443)
Screenshot: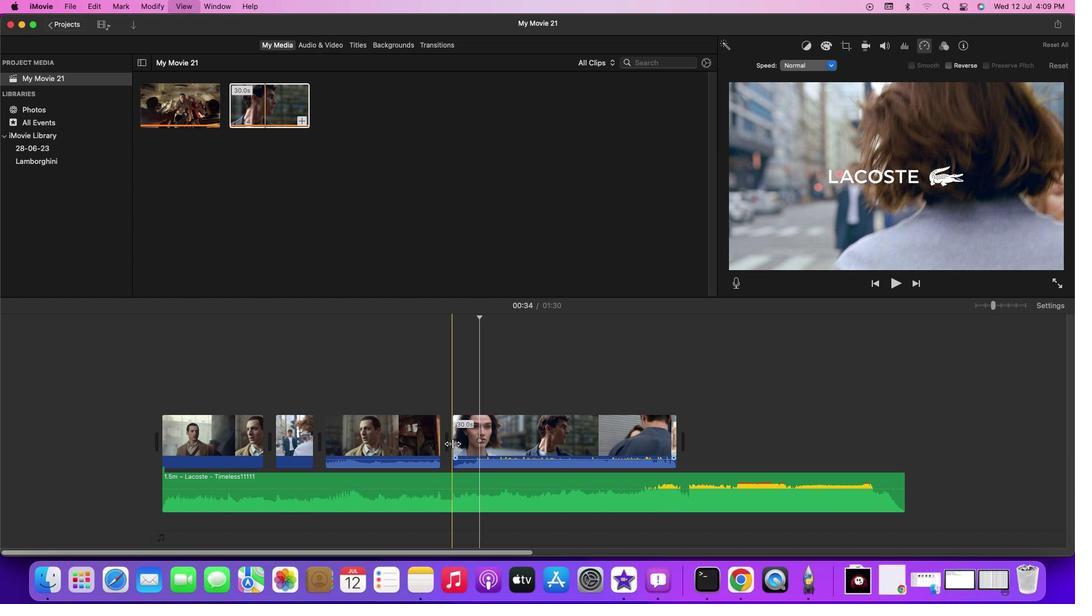 
Action: Mouse pressed left at (452, 443)
Screenshot: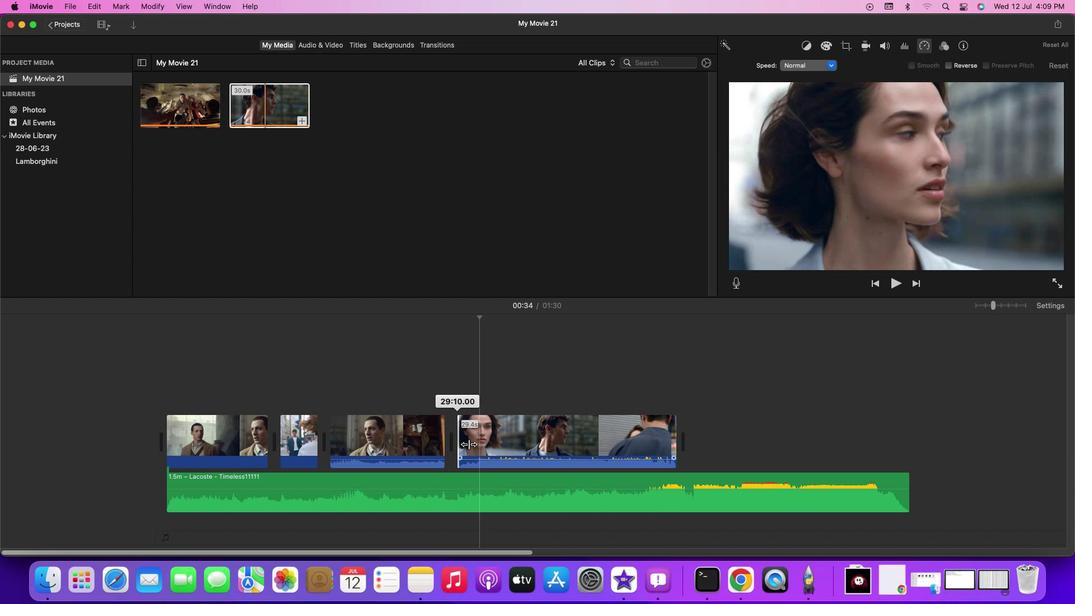 
Action: Mouse moved to (467, 339)
Screenshot: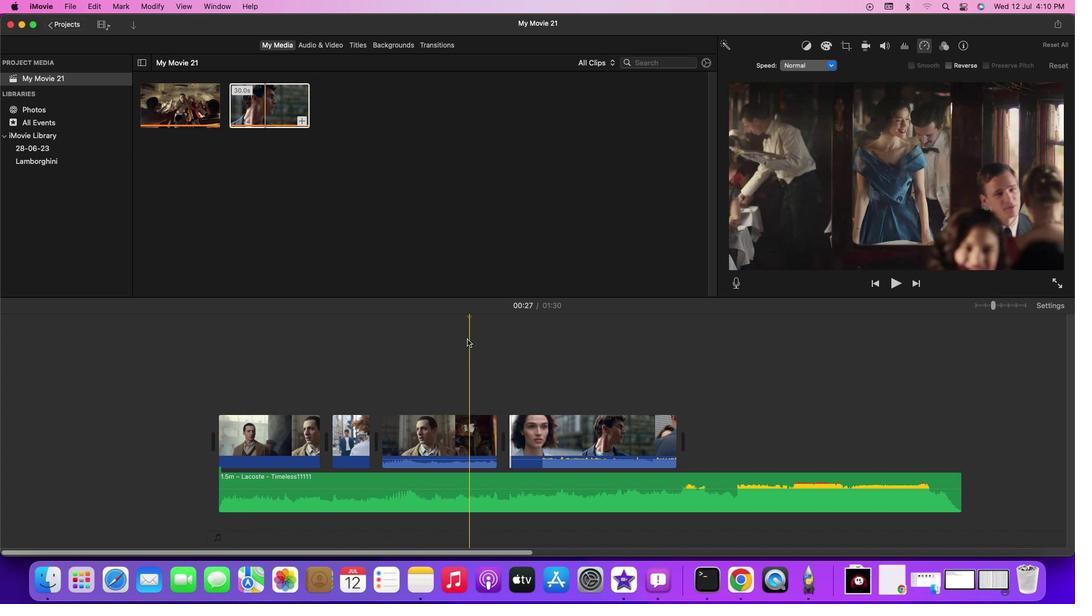
Action: Mouse pressed left at (467, 339)
Screenshot: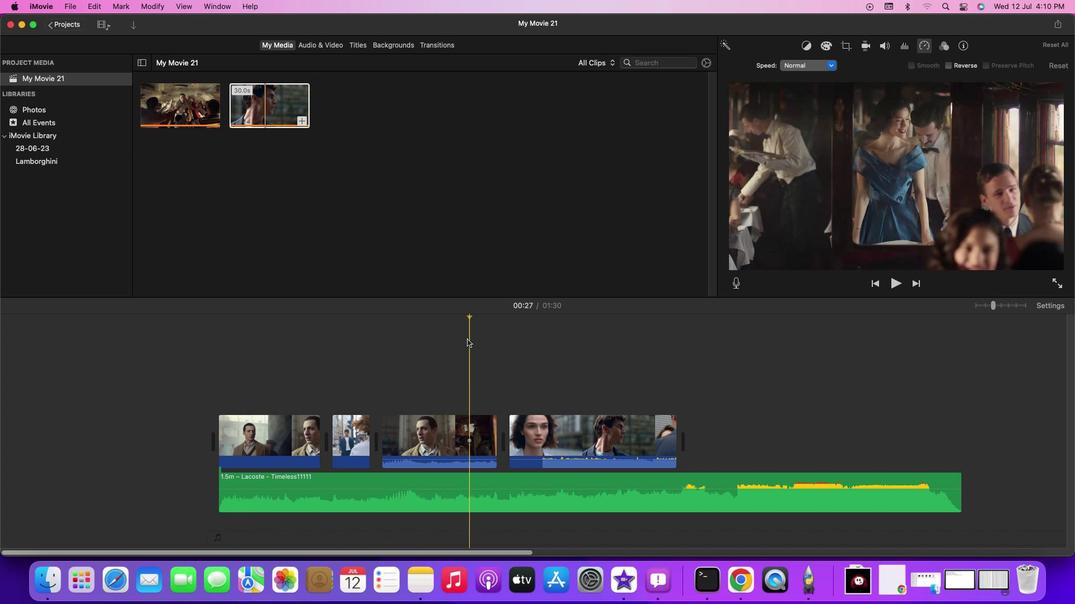 
Action: Key pressed Key.space
Screenshot: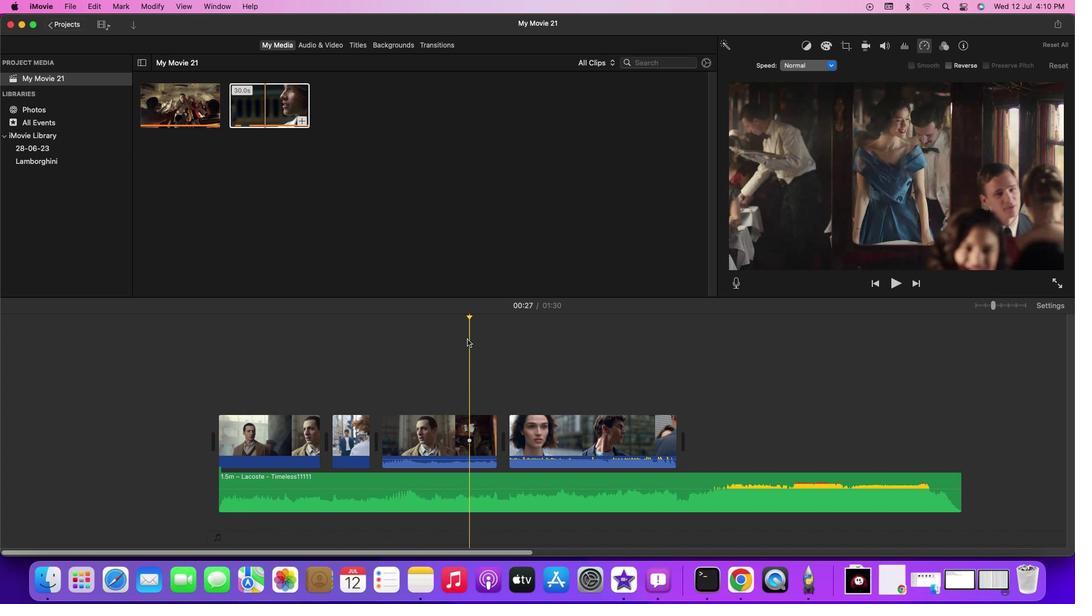
Action: Mouse moved to (538, 444)
Screenshot: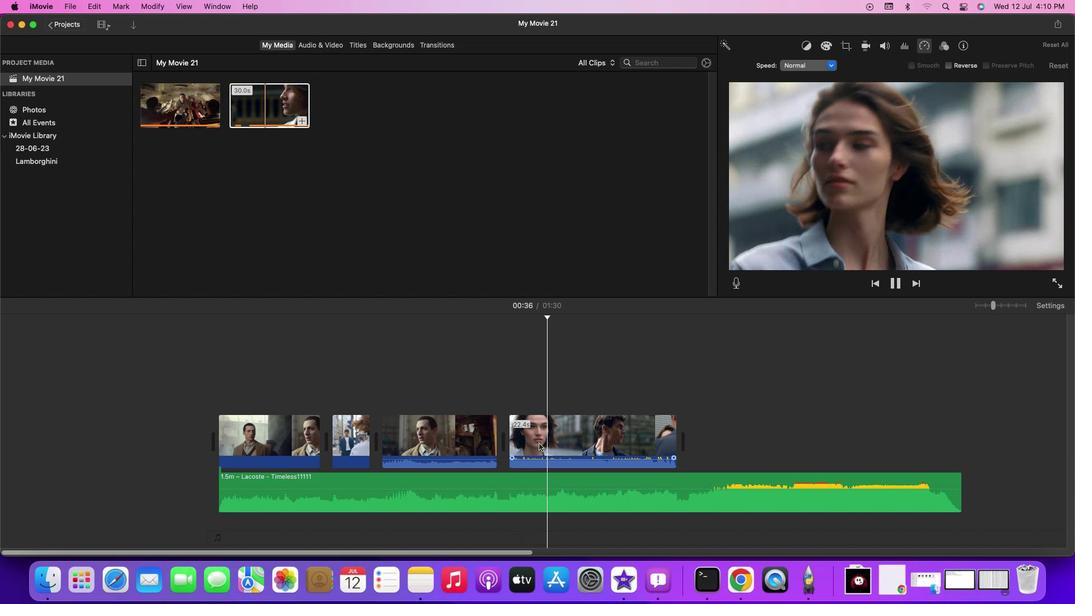 
Action: Mouse pressed right at (538, 444)
Screenshot: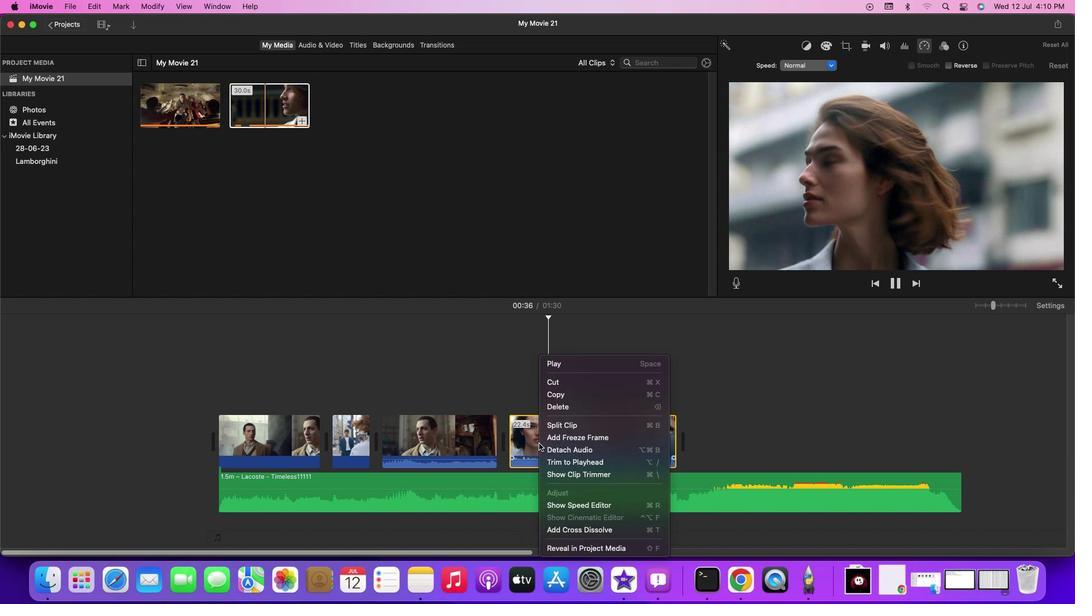 
Action: Mouse moved to (553, 449)
Screenshot: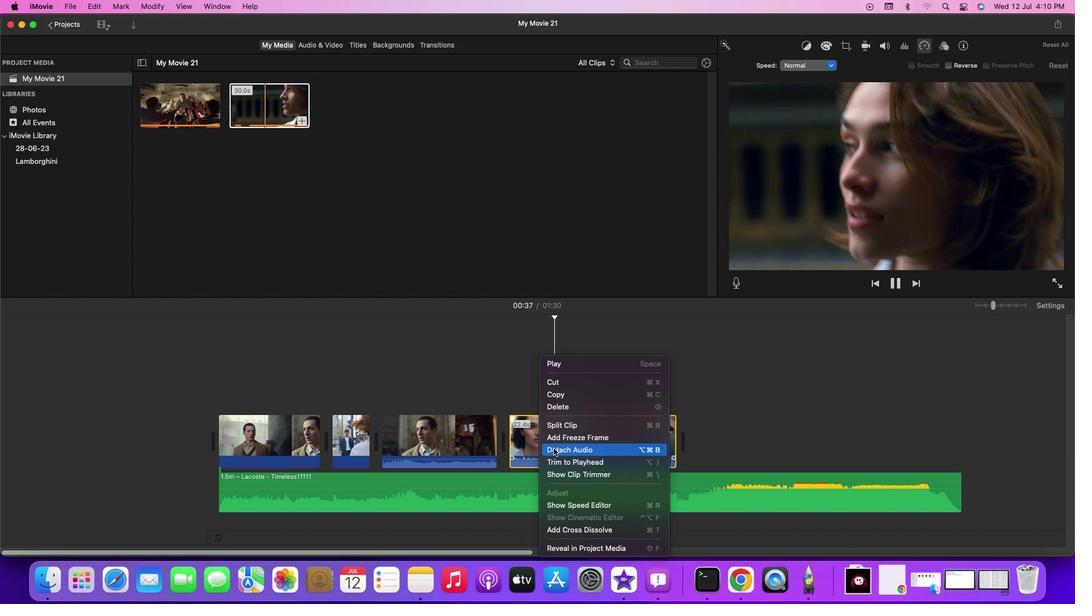 
Action: Mouse pressed left at (553, 449)
Screenshot: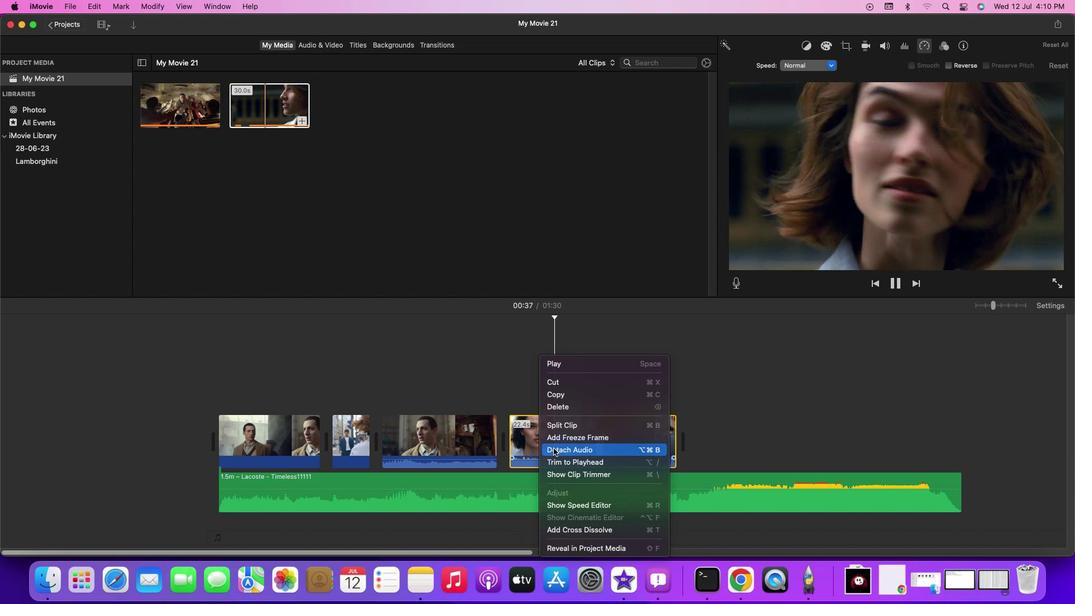 
Action: Mouse moved to (571, 526)
Screenshot: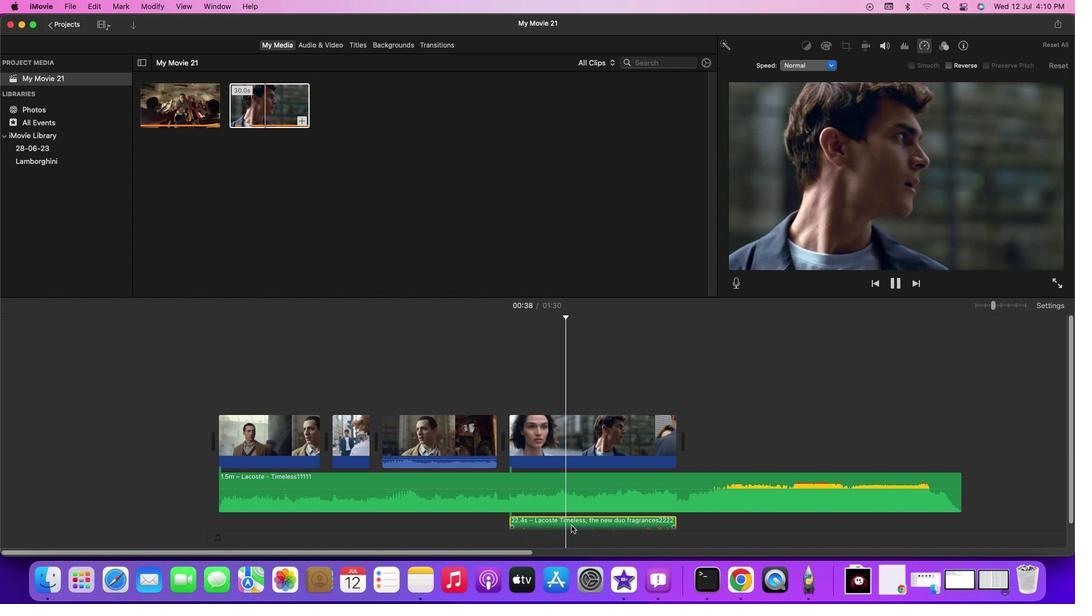 
Action: Mouse pressed right at (571, 526)
Screenshot: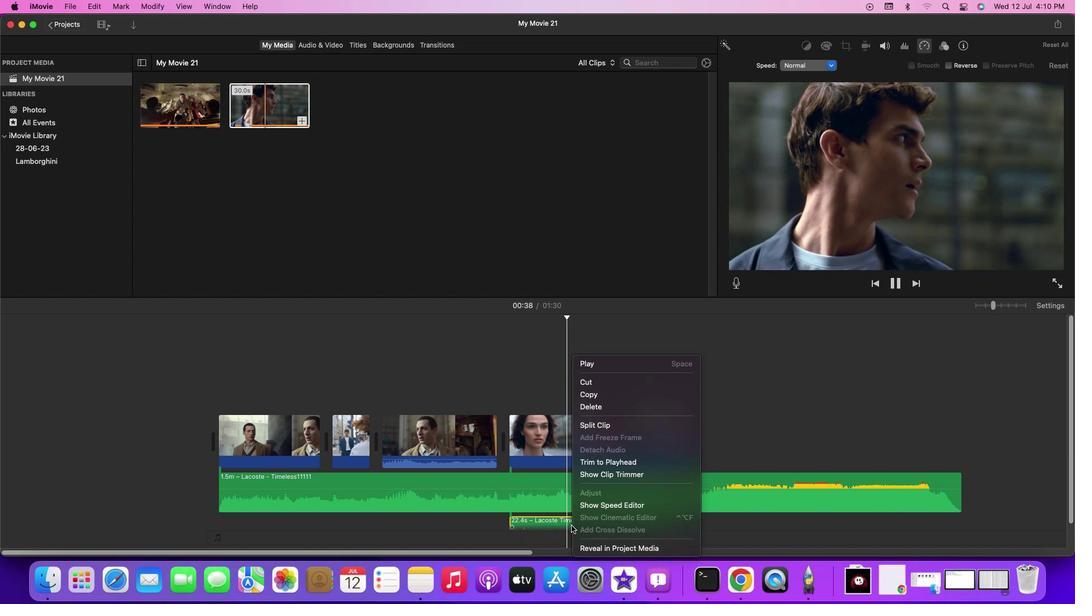 
Action: Mouse moved to (589, 411)
Screenshot: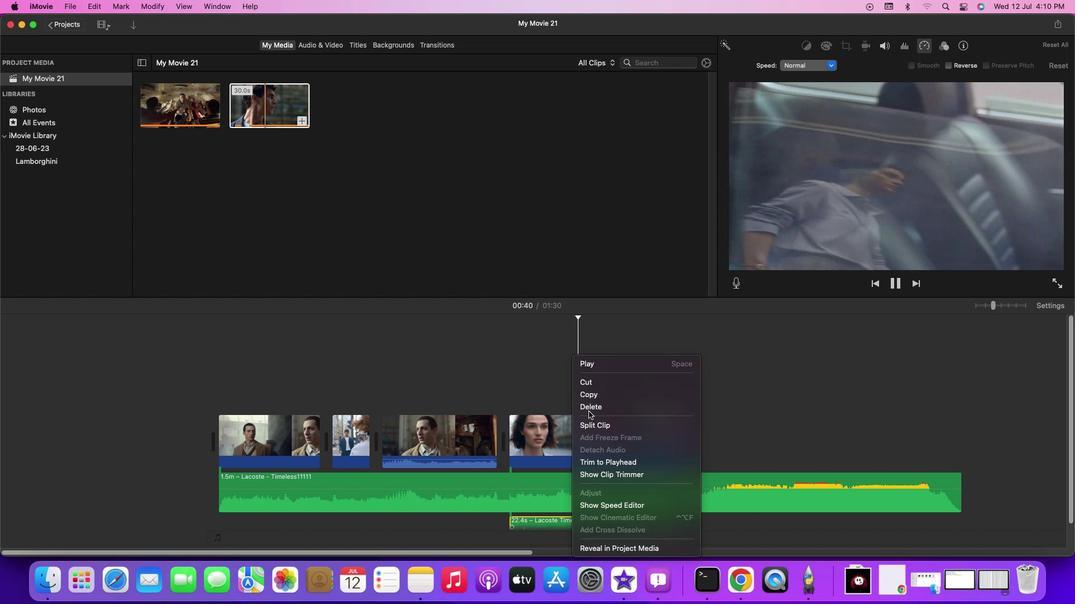 
Action: Mouse pressed left at (589, 411)
Screenshot: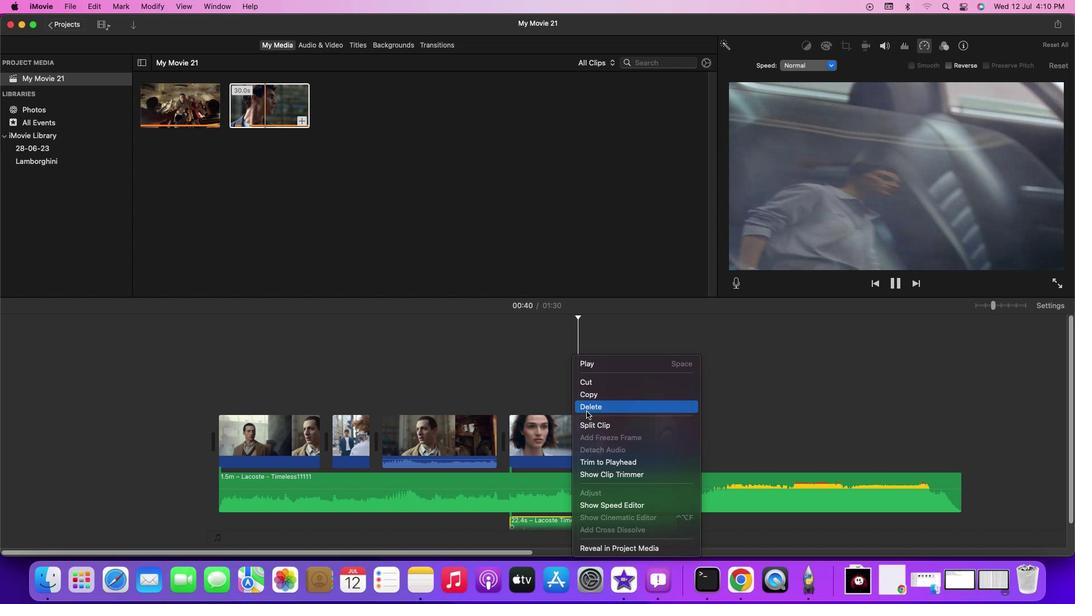 
Action: Mouse moved to (487, 372)
Screenshot: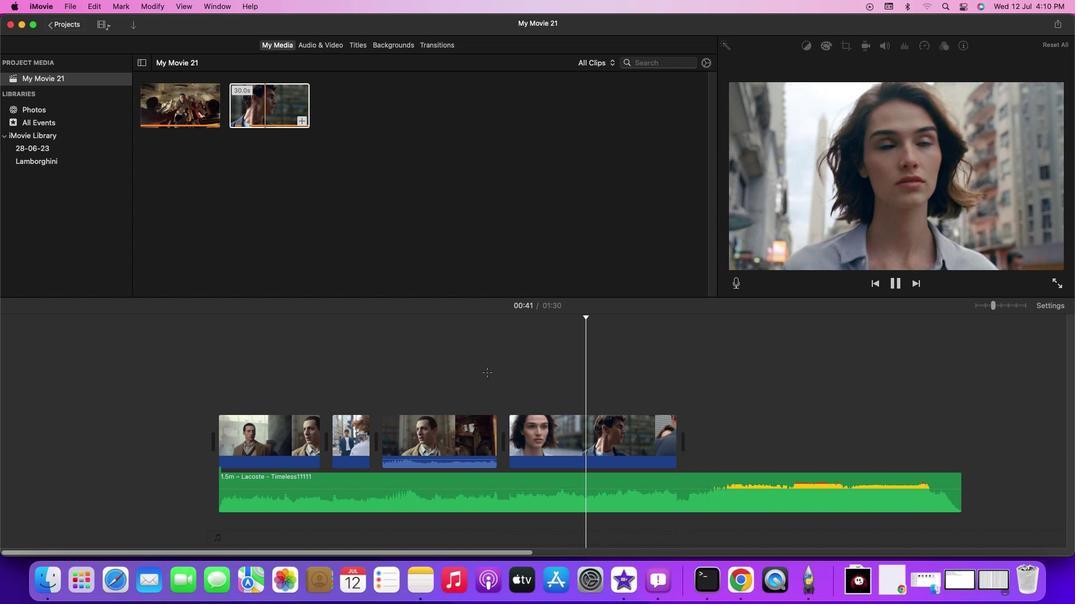 
Action: Mouse pressed left at (487, 372)
Screenshot: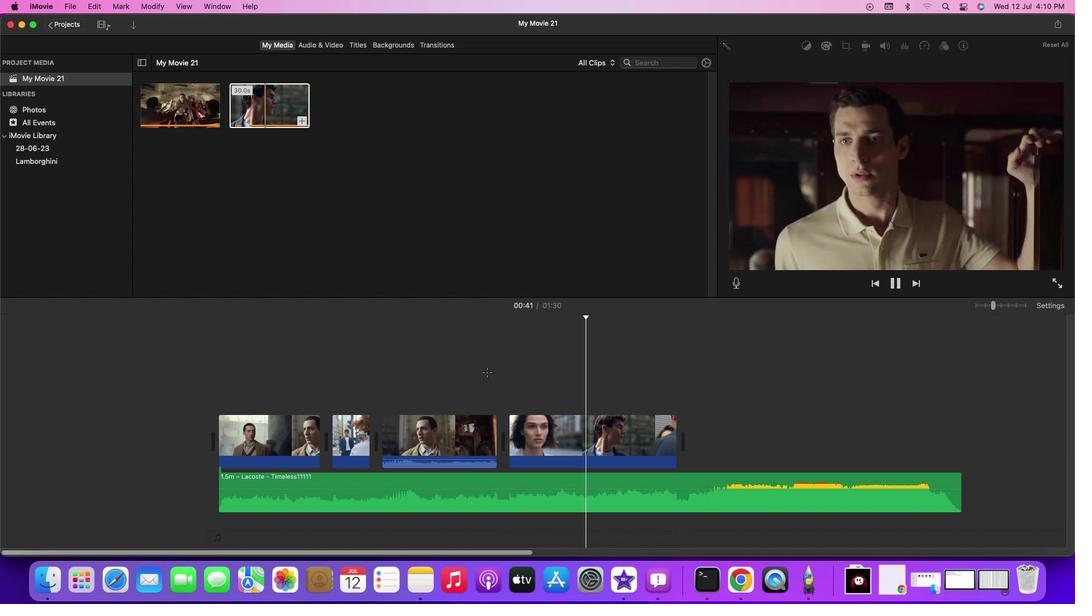 
Action: Mouse moved to (480, 324)
Screenshot: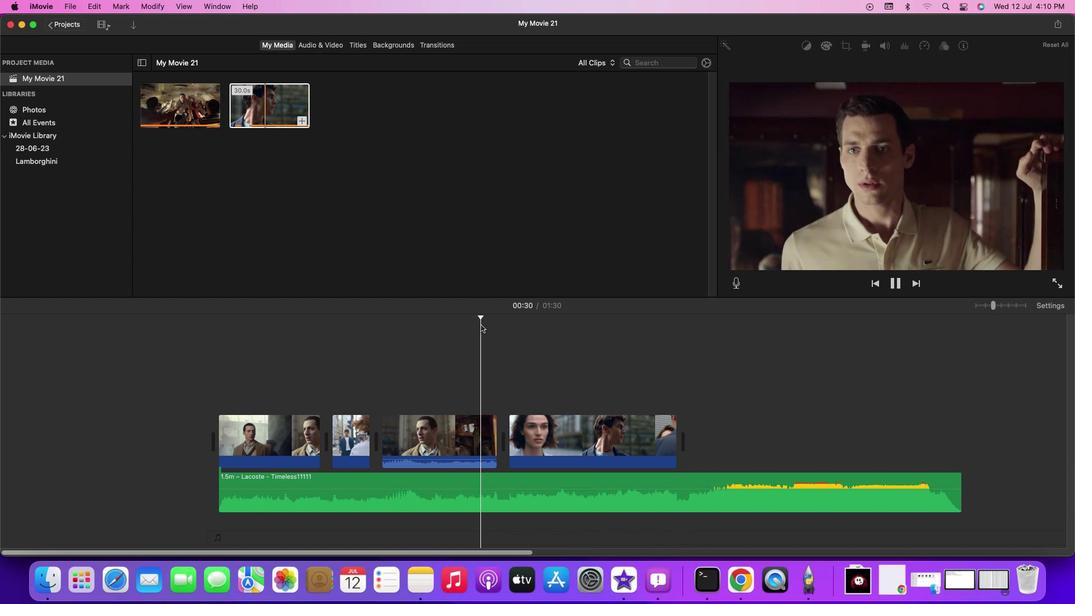 
Action: Mouse pressed left at (480, 324)
Screenshot: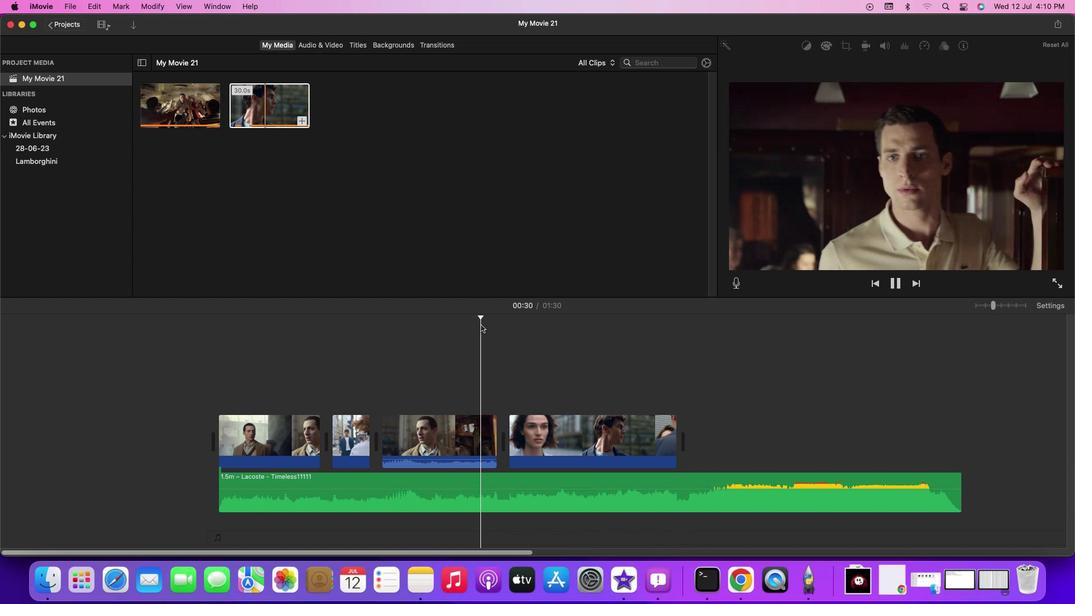 
Action: Key pressed Key.space
Screenshot: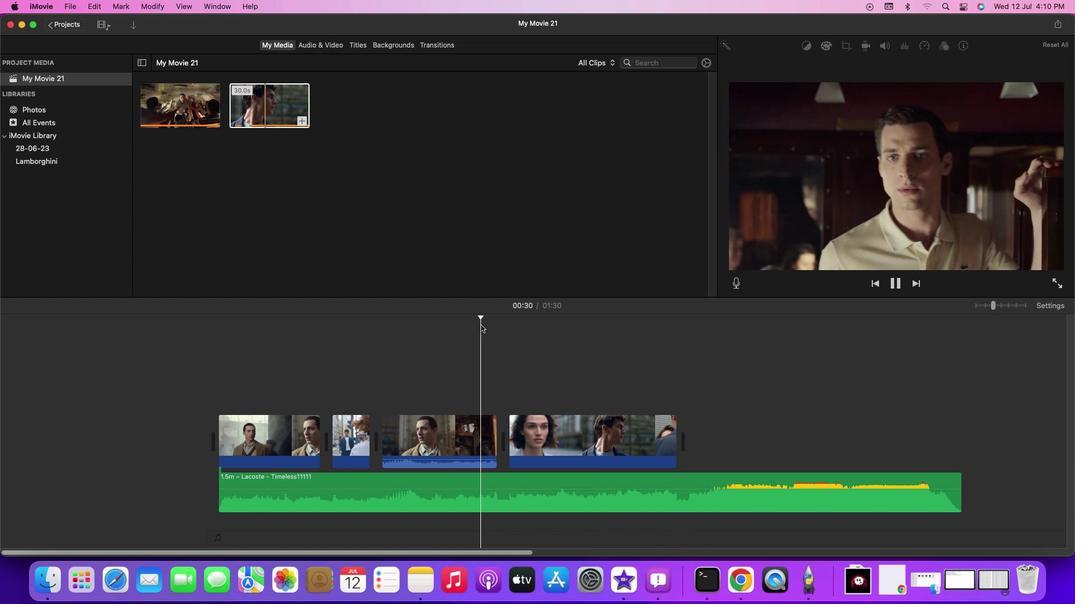 
Action: Mouse moved to (463, 335)
Screenshot: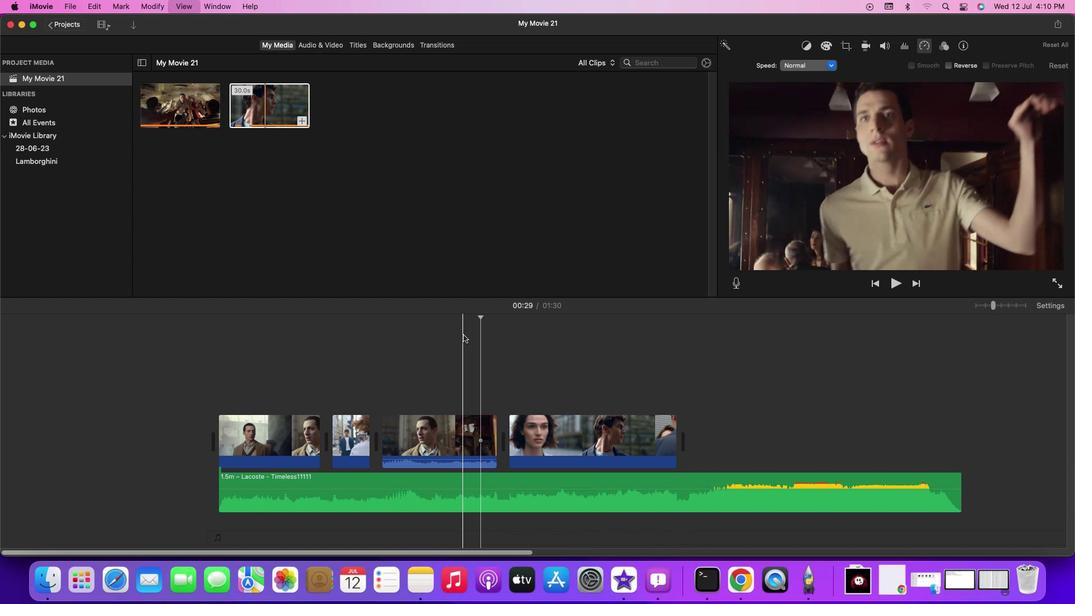 
Action: Key pressed Key.spaceKey.spaceKey.spaceKey.spaceKey.spaceKey.spaceKey.spaceKey.spaceKey.spaceKey.spaceKey.spaceKey.space
Screenshot: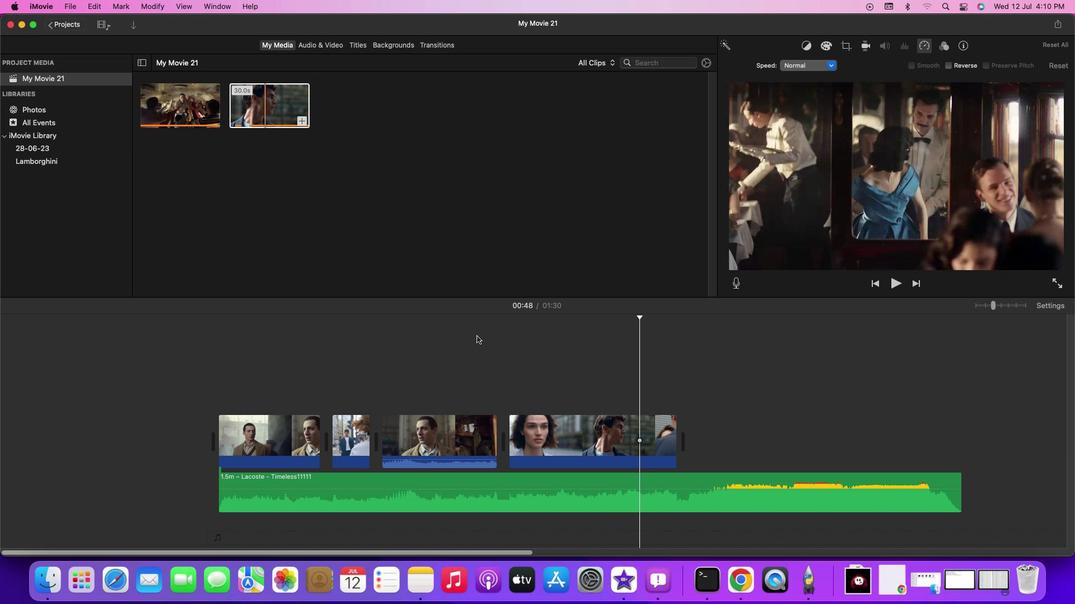 
Action: Mouse moved to (604, 328)
Screenshot: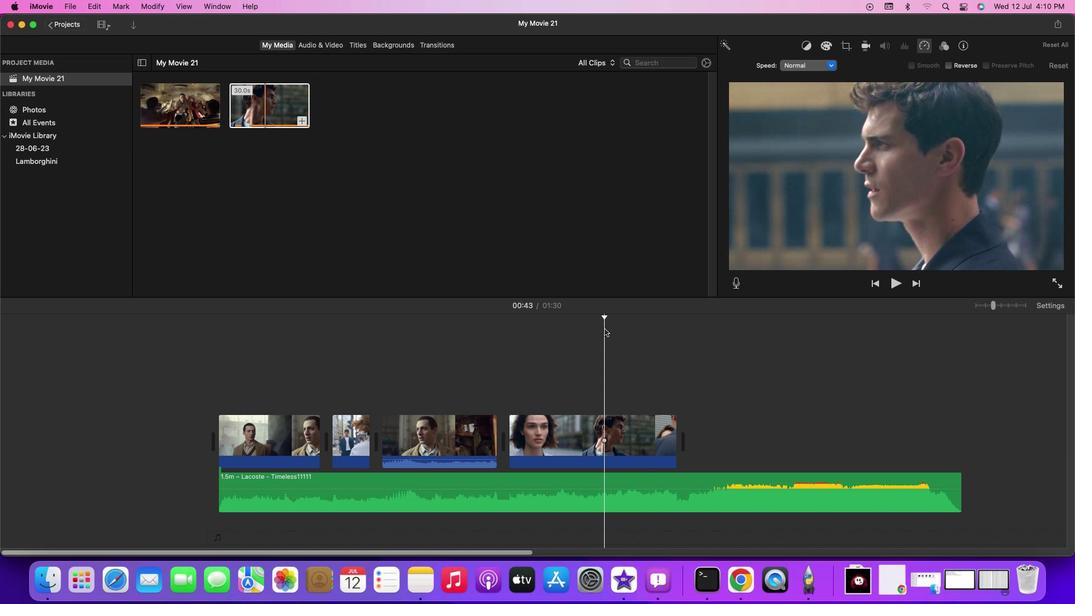 
Action: Mouse pressed left at (604, 328)
Screenshot: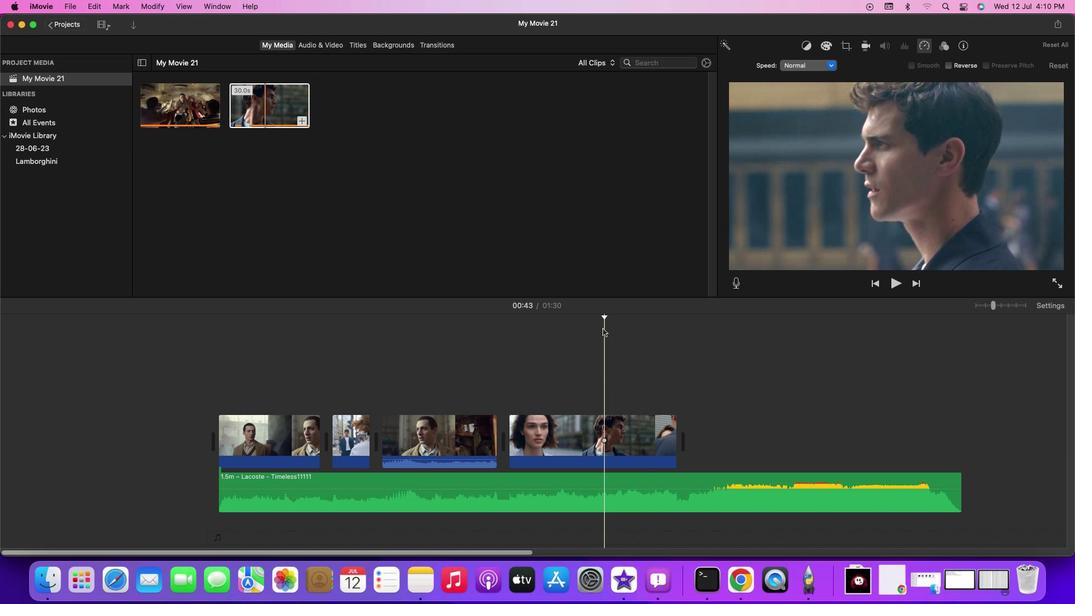 
Action: Mouse moved to (571, 327)
Screenshot: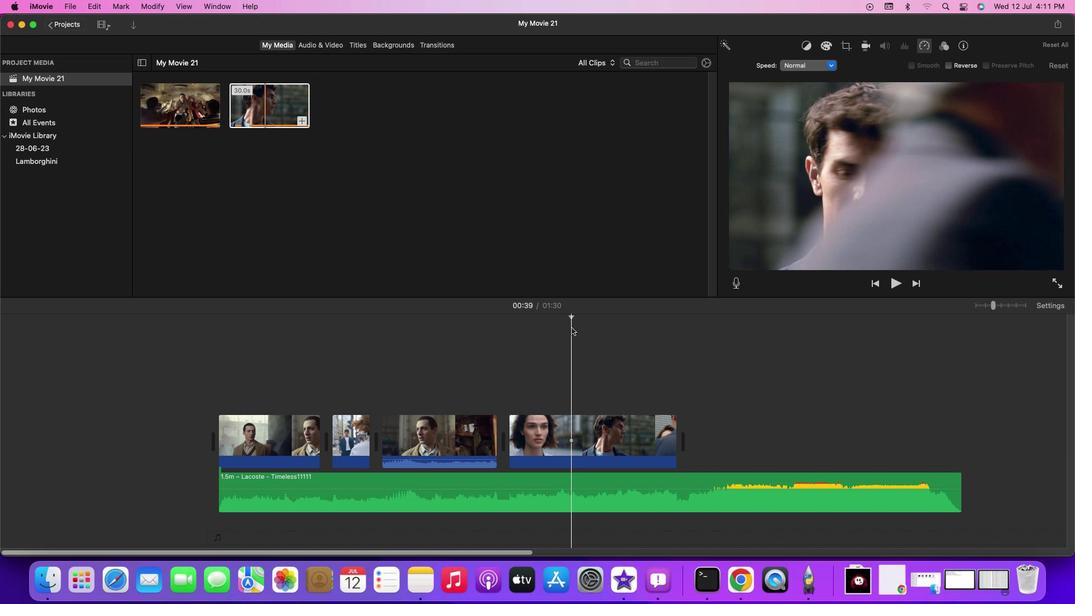 
Action: Mouse pressed left at (571, 327)
Screenshot: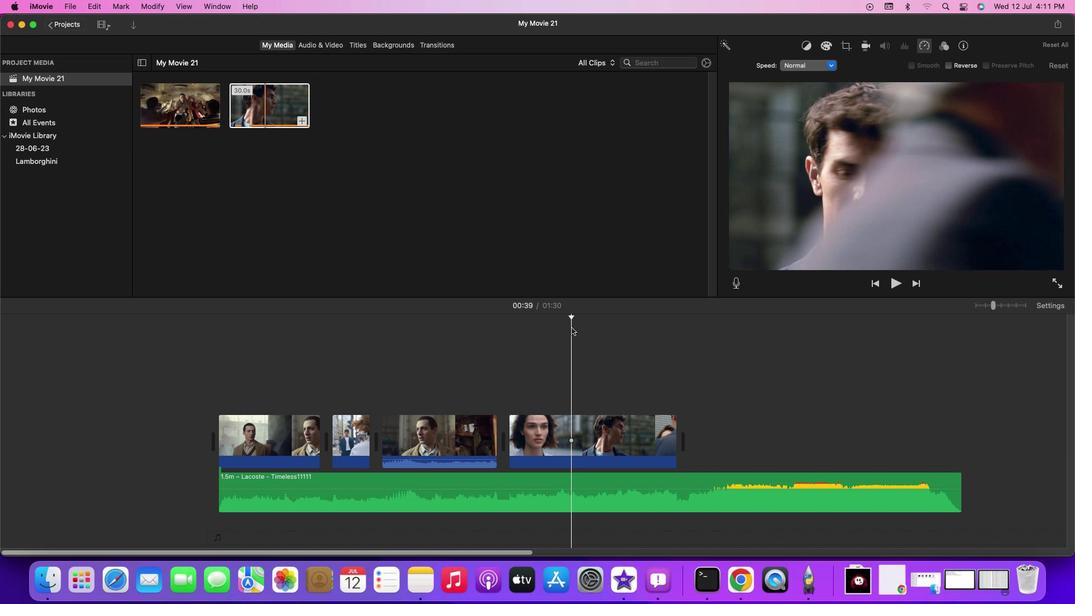 
Action: Key pressed Key.spaceKey.spaceKey.space
Screenshot: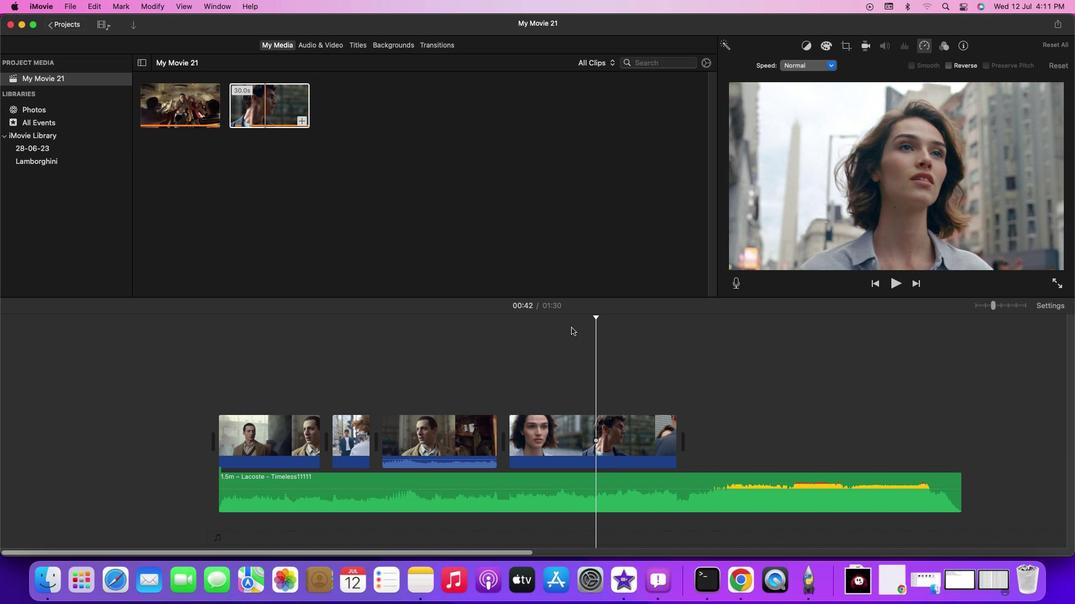 
Action: Mouse moved to (571, 328)
Screenshot: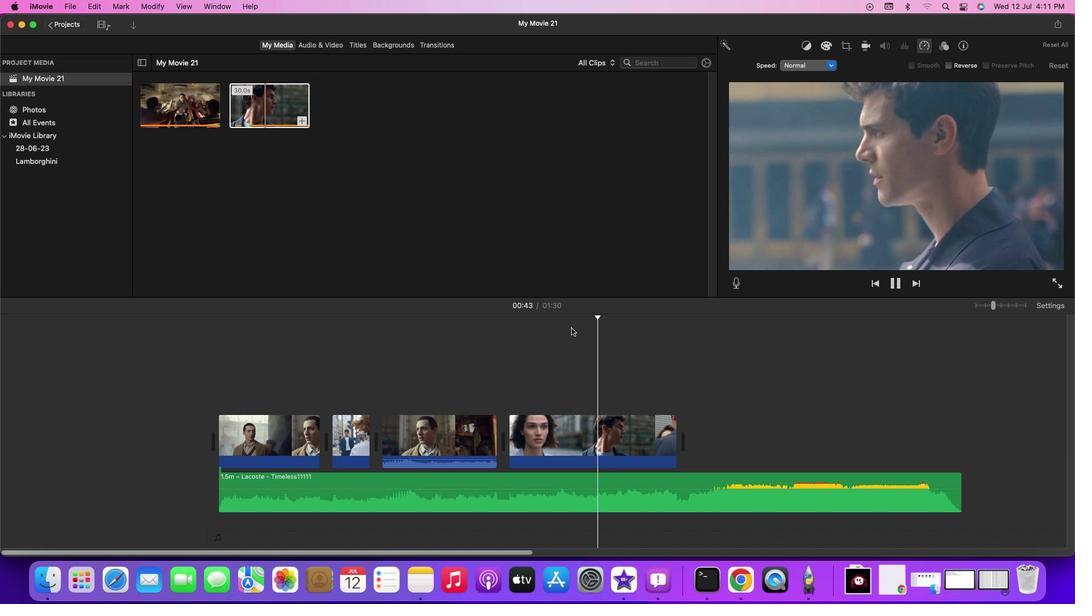 
Action: Key pressed Key.spaceKey.spaceKey.spaceKey.spaceKey.spaceKey.spaceKey.spaceKey.spaceKey.spaceKey.spaceKey.space
Screenshot: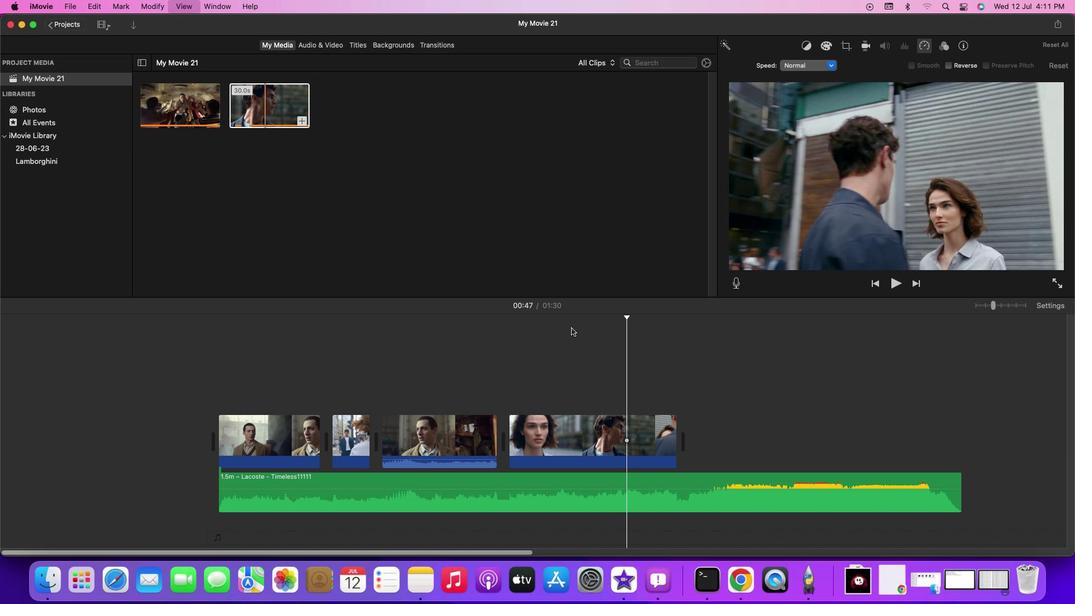 
Action: Mouse moved to (539, 328)
Screenshot: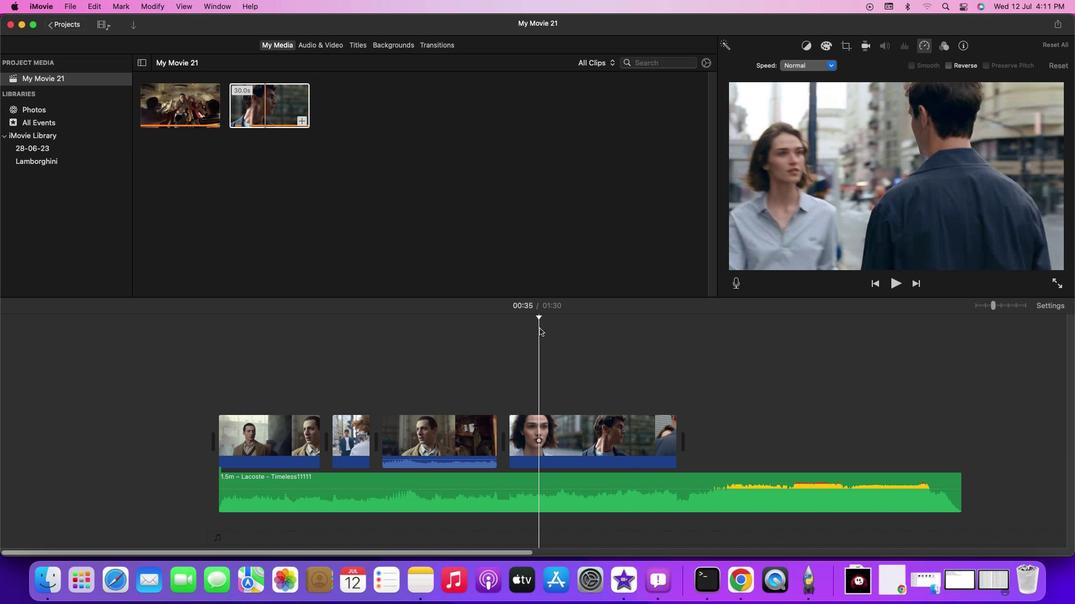 
Action: Mouse pressed left at (539, 328)
Screenshot: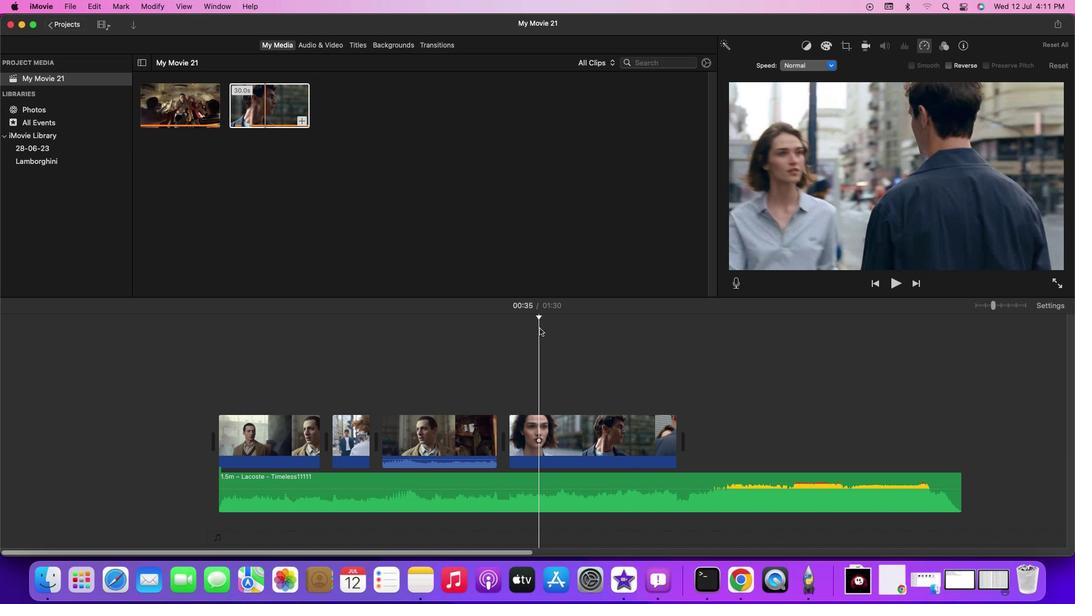 
Action: Key pressed Key.space
Screenshot: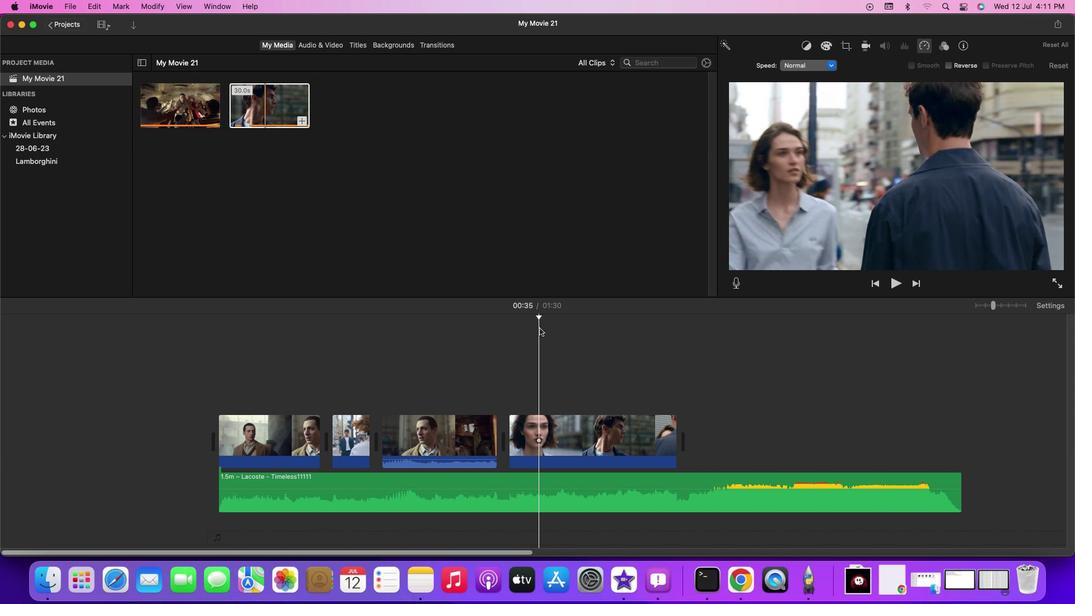 
Action: Mouse moved to (528, 327)
Screenshot: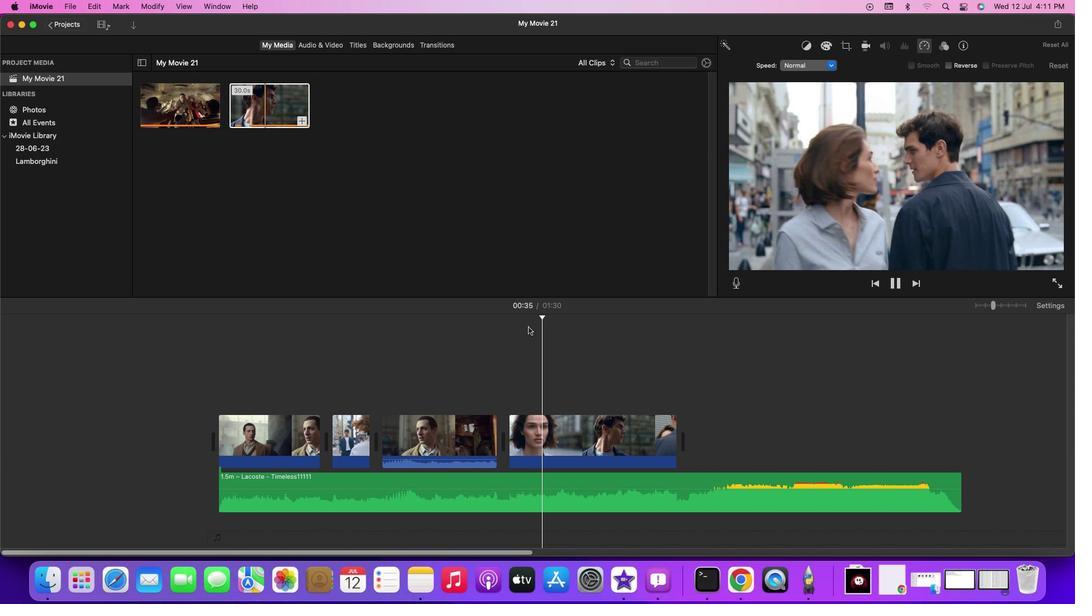 
Action: Key pressed Key.spaceKey.spaceKey.spaceKey.spaceKey.spaceKey.space
Screenshot: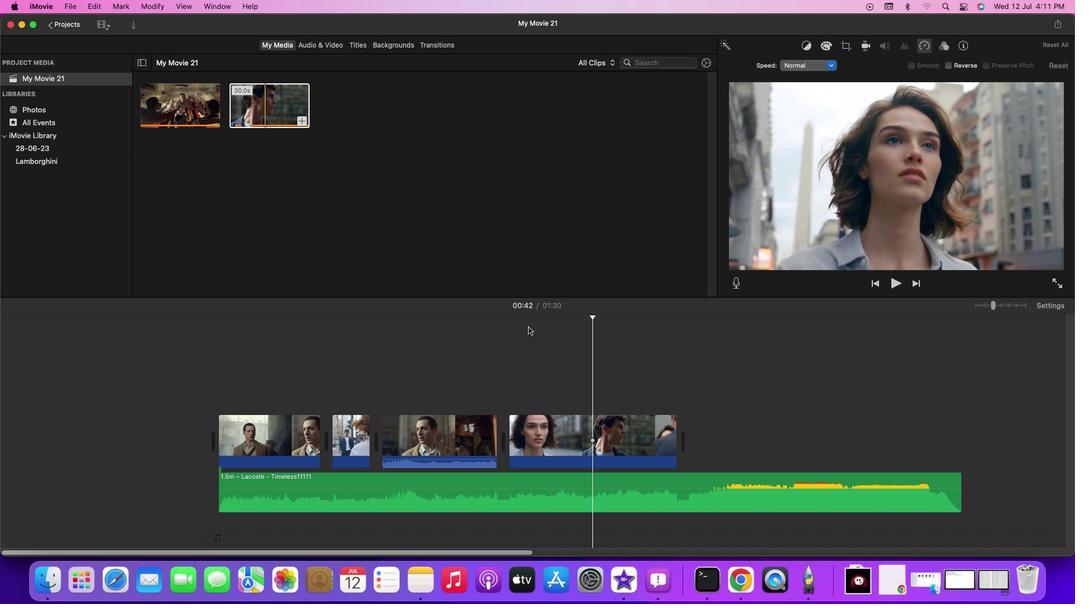 
Action: Mouse moved to (528, 327)
Screenshot: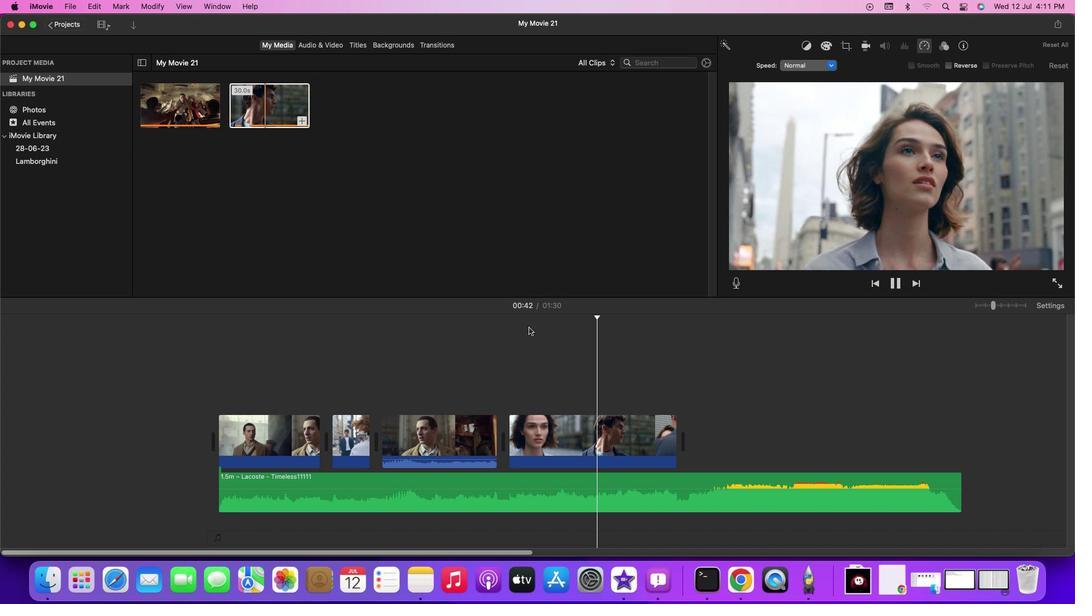 
Action: Key pressed Key.spaceKey.space
Screenshot: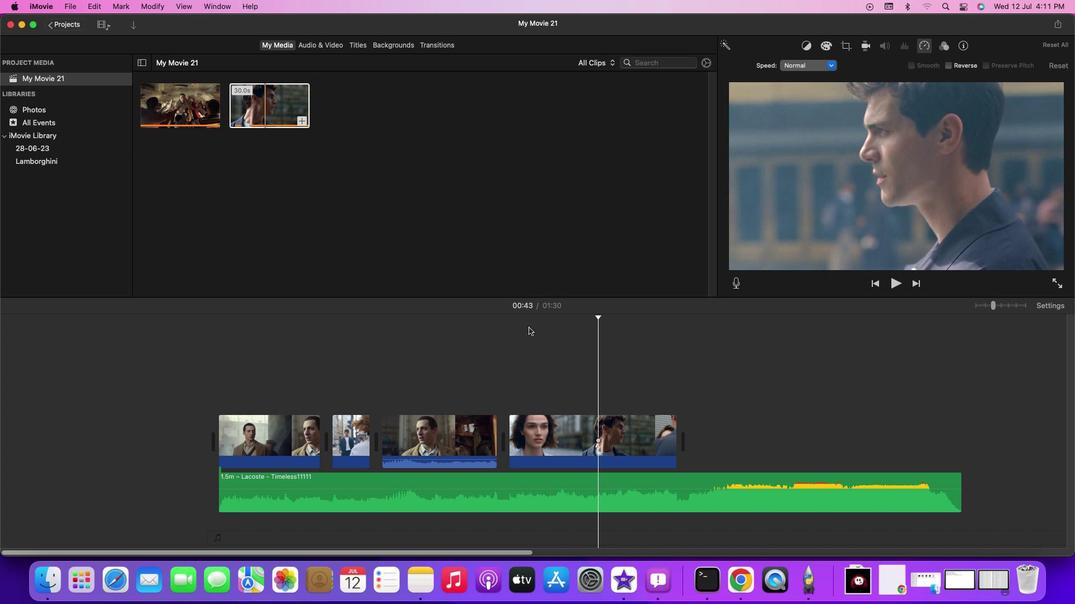 
Action: Mouse moved to (528, 327)
Screenshot: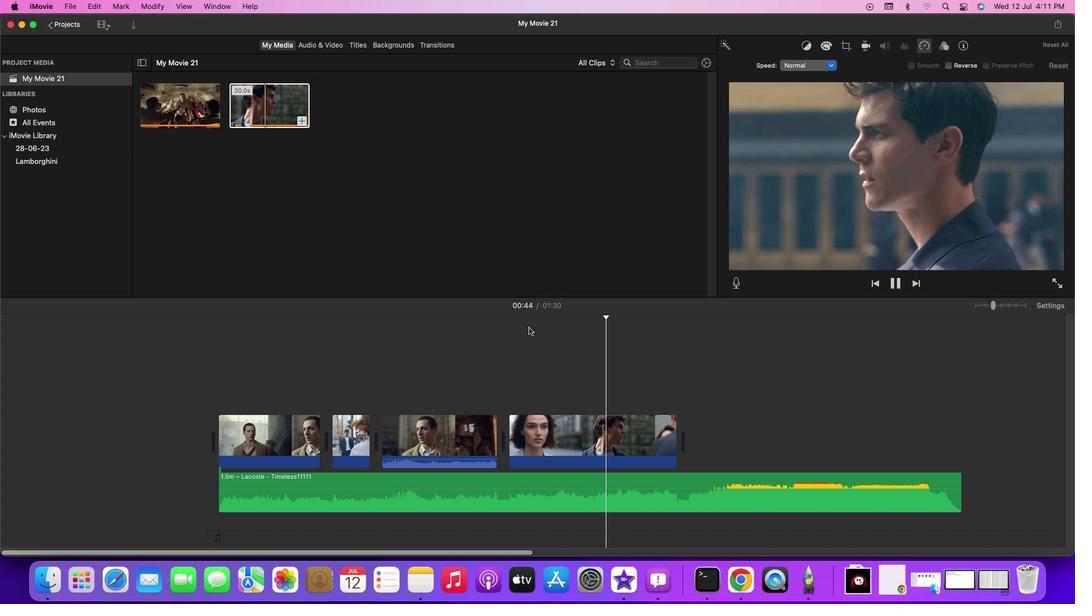 
Action: Key pressed Key.space
Screenshot: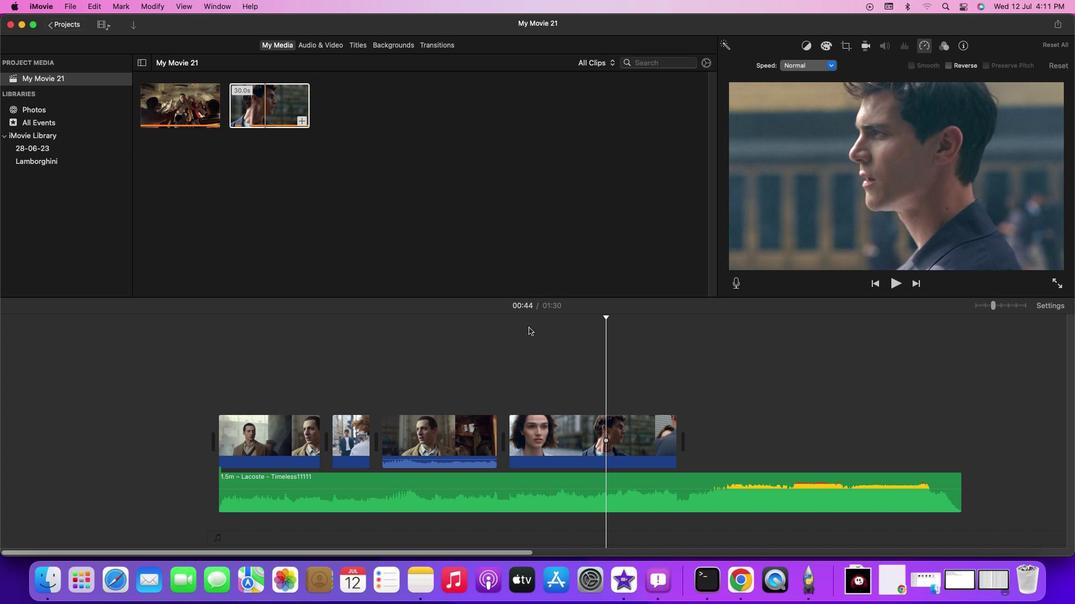 
Action: Mouse moved to (528, 327)
Screenshot: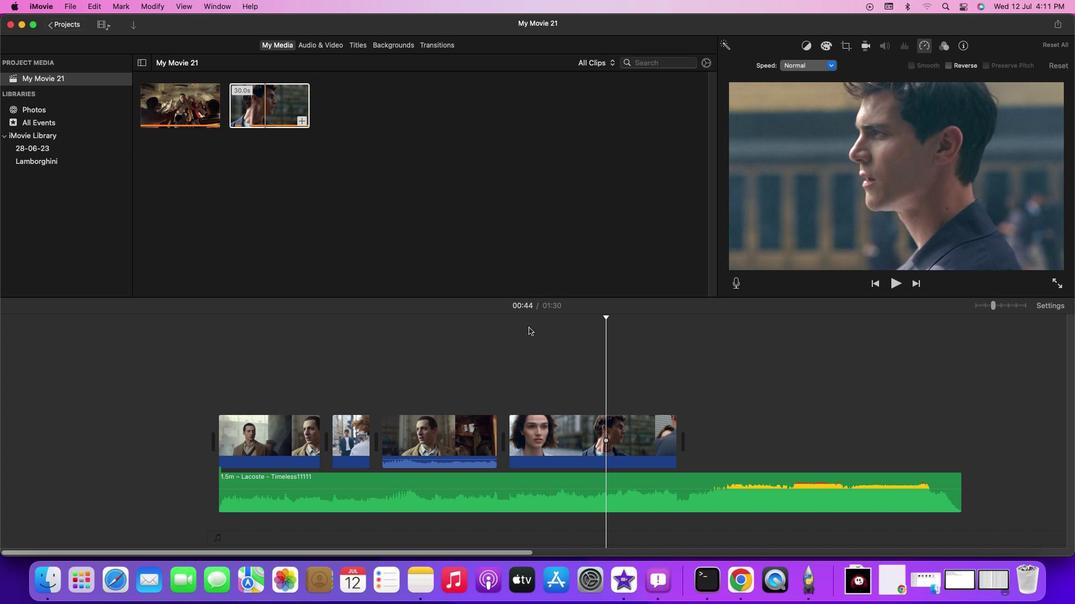
Action: Key pressed Key.spaceKey.spaceKey.spaceKey.space
Screenshot: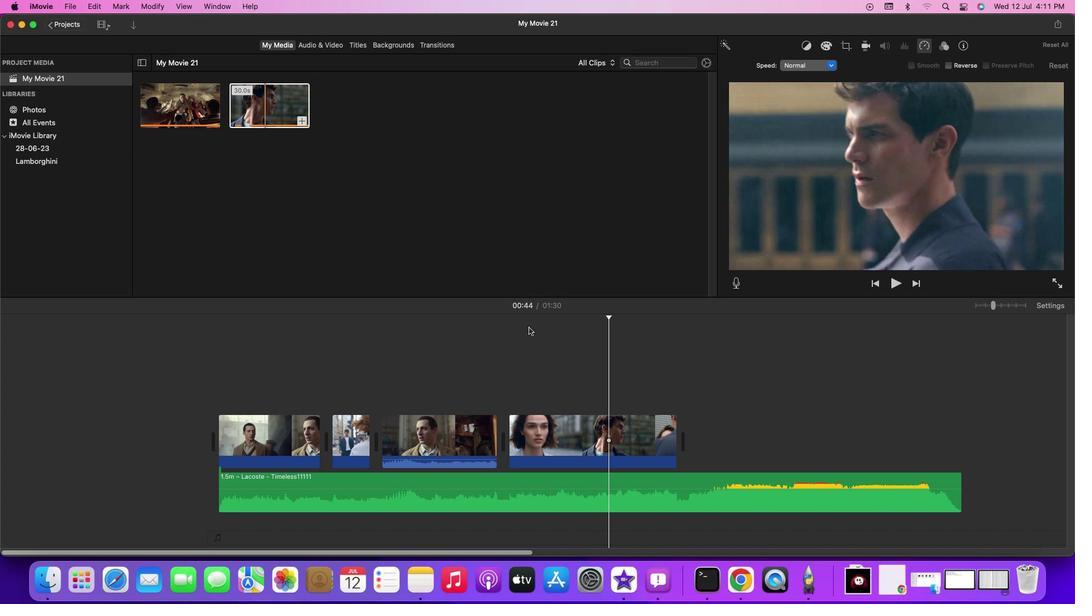 
Action: Mouse moved to (608, 316)
Screenshot: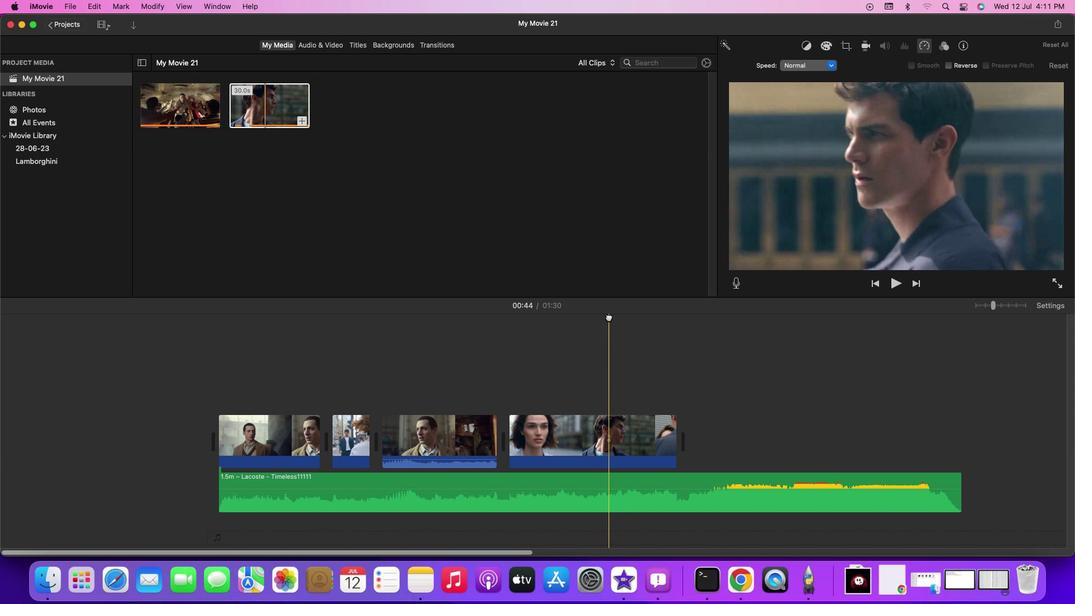 
Action: Mouse pressed left at (608, 316)
Screenshot: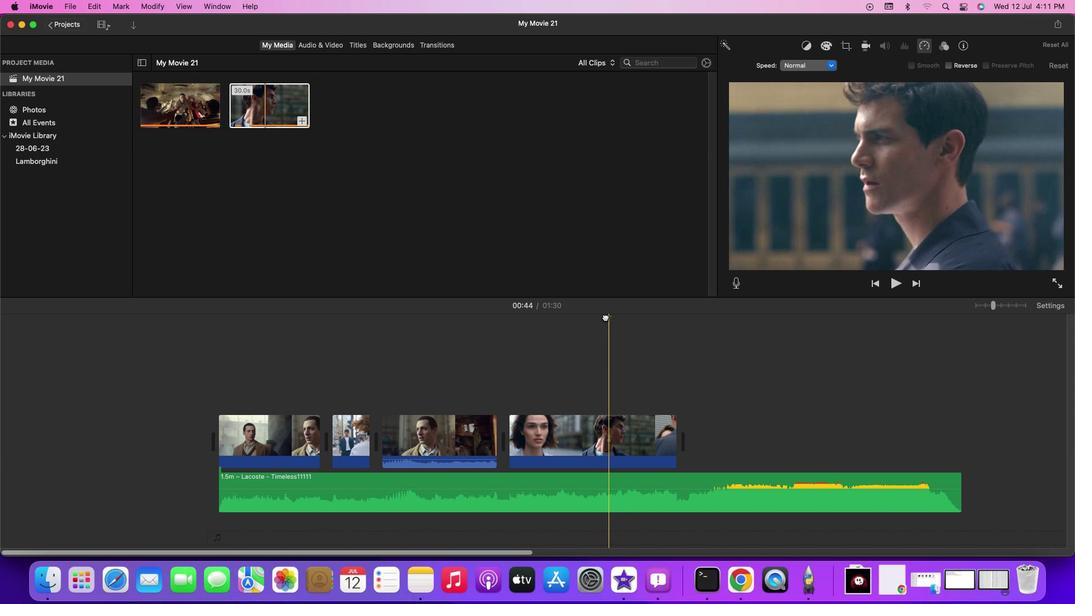 
Action: Mouse moved to (606, 426)
Screenshot: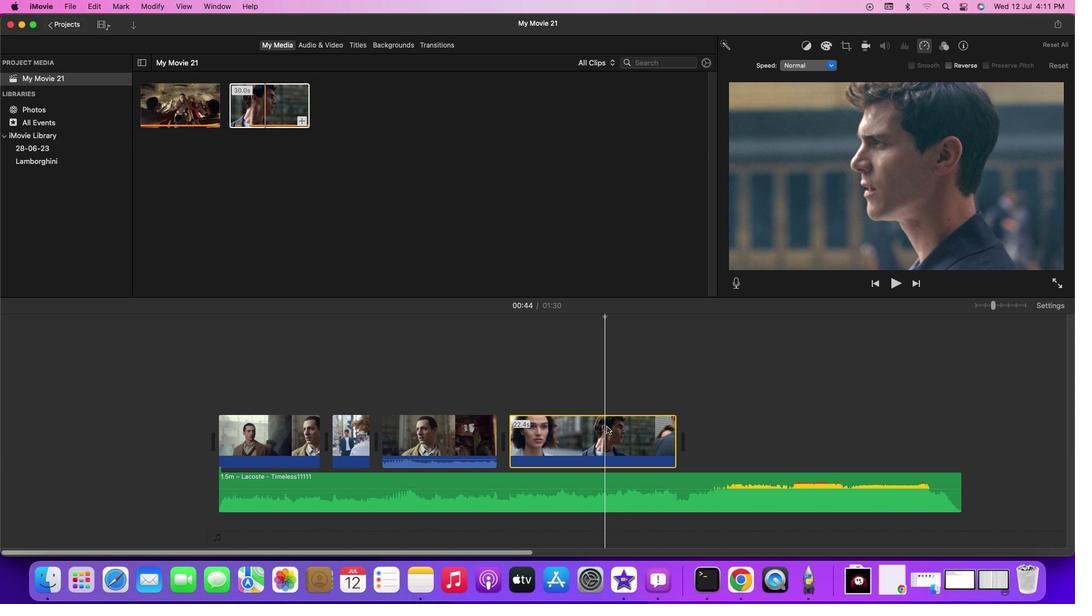 
Action: Mouse pressed left at (606, 426)
Screenshot: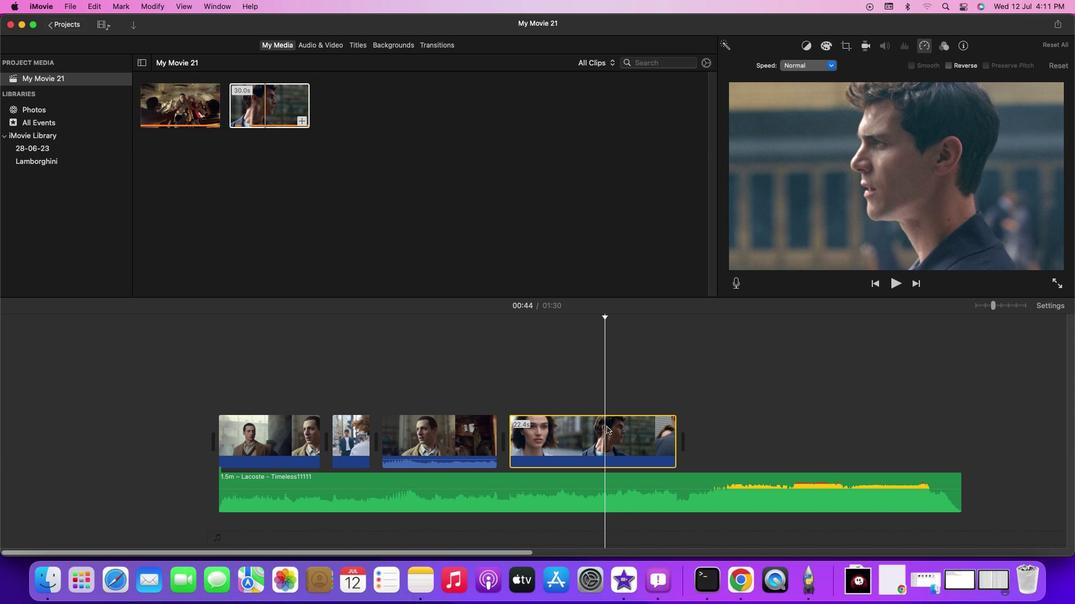 
Action: Mouse moved to (606, 426)
